Task: Save favorite listings for townhouses in Seattle, Washington, with a minimum of 3 beds and a balcony.
Action: Mouse pressed left at (340, 254)
Screenshot: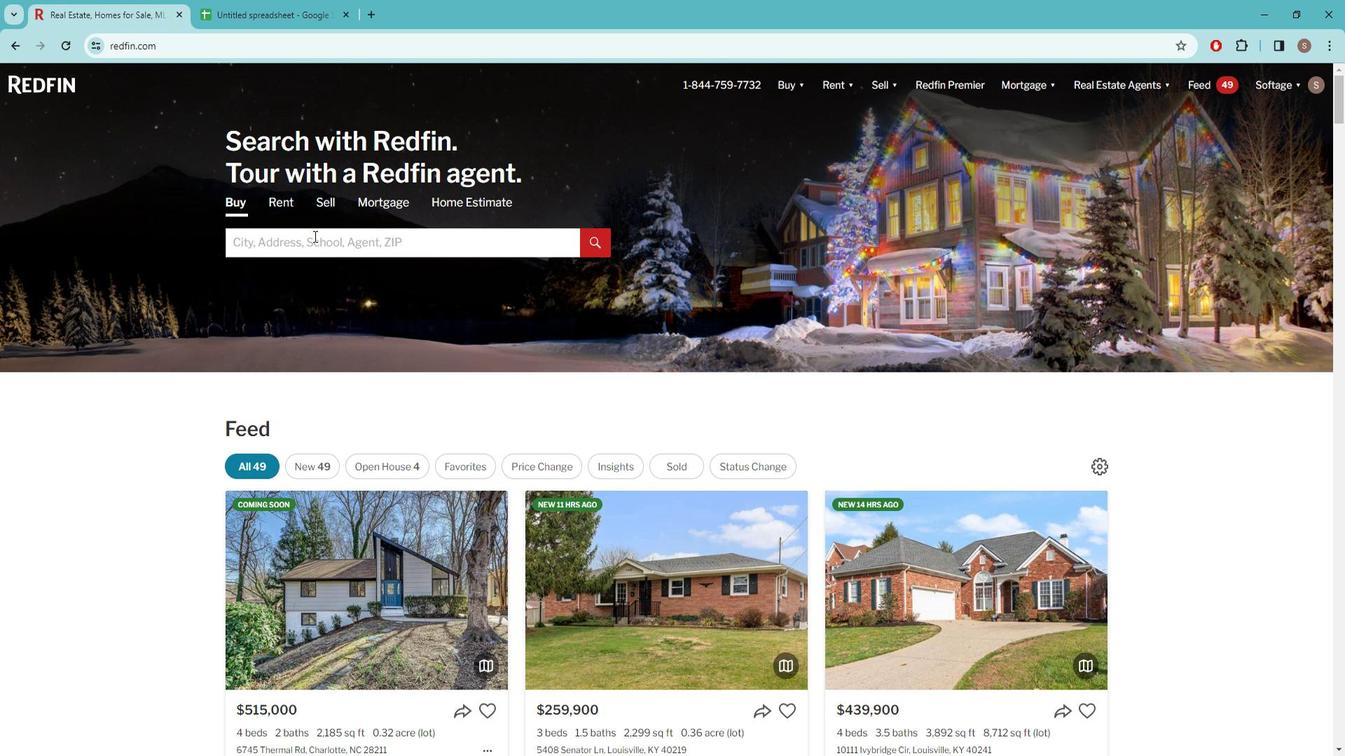 
Action: Key pressed s<Key.caps_lock>EATTLE
Screenshot: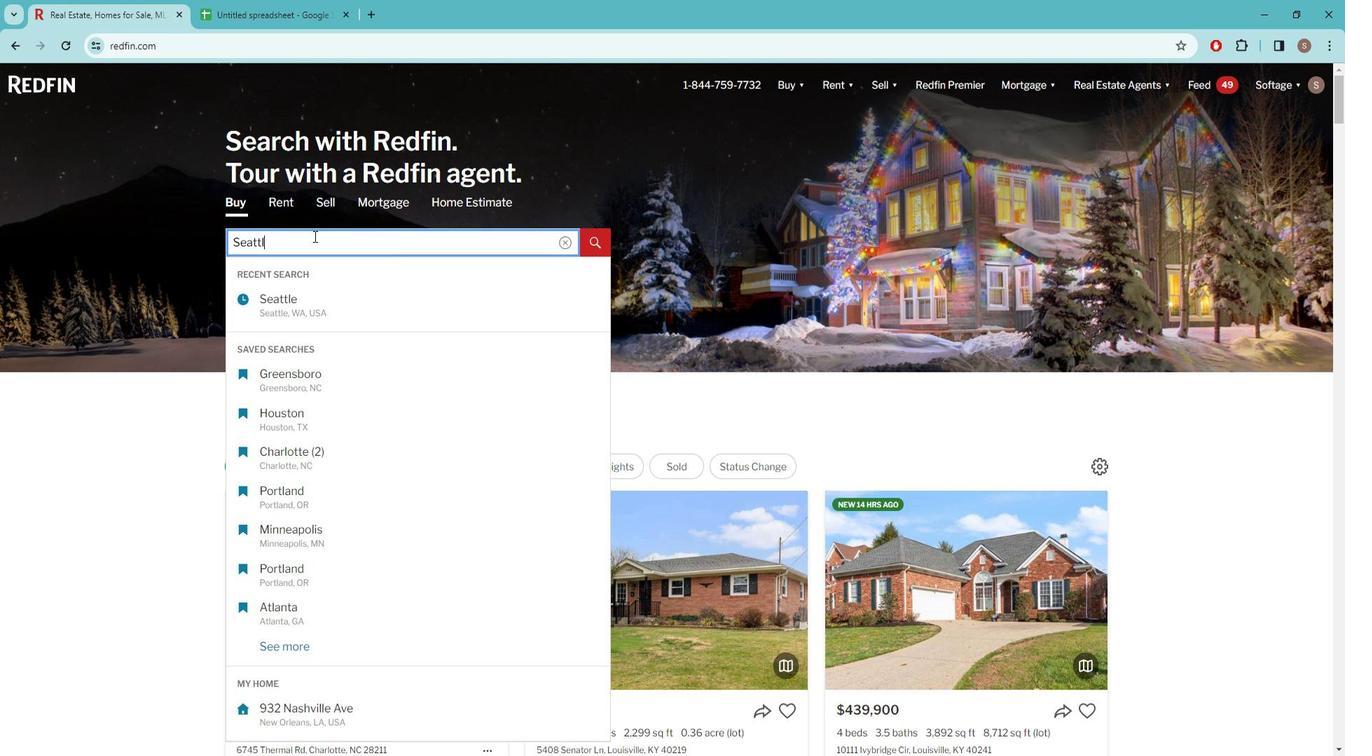 
Action: Mouse moved to (321, 321)
Screenshot: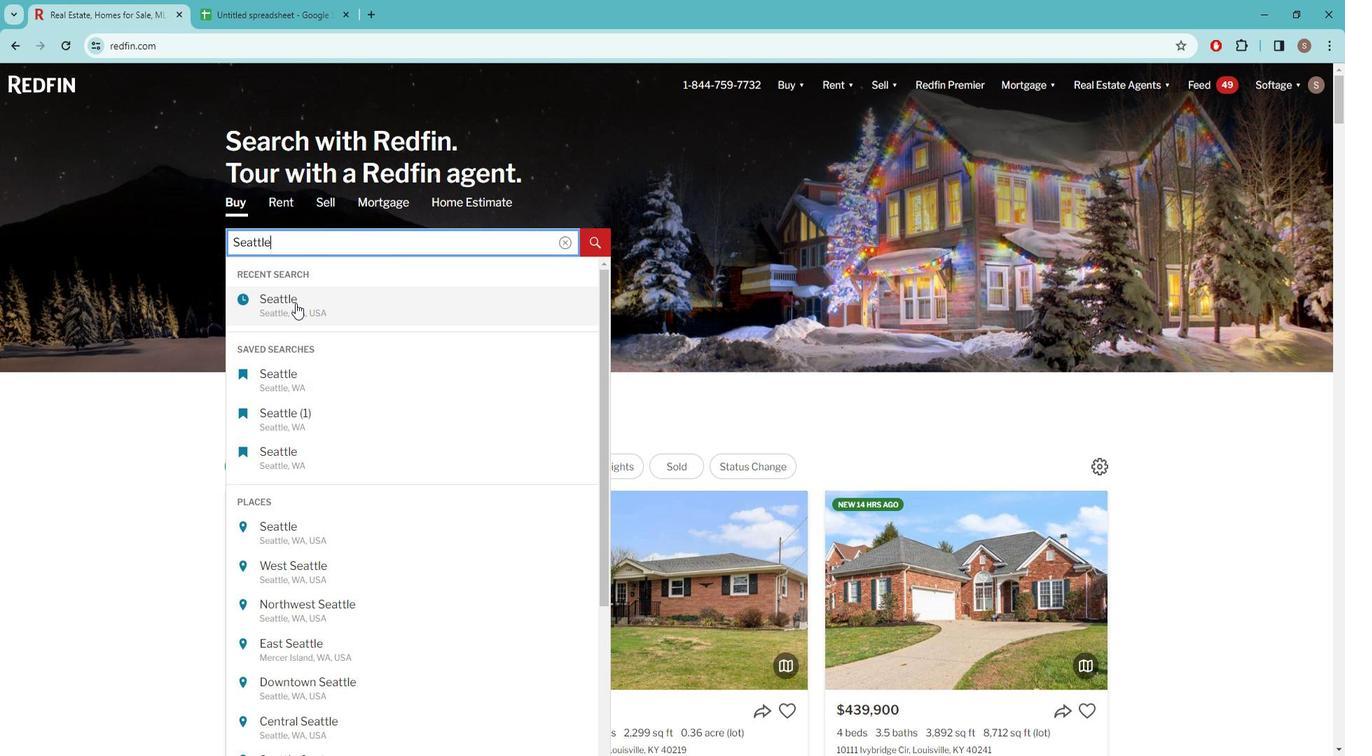 
Action: Mouse pressed left at (321, 321)
Screenshot: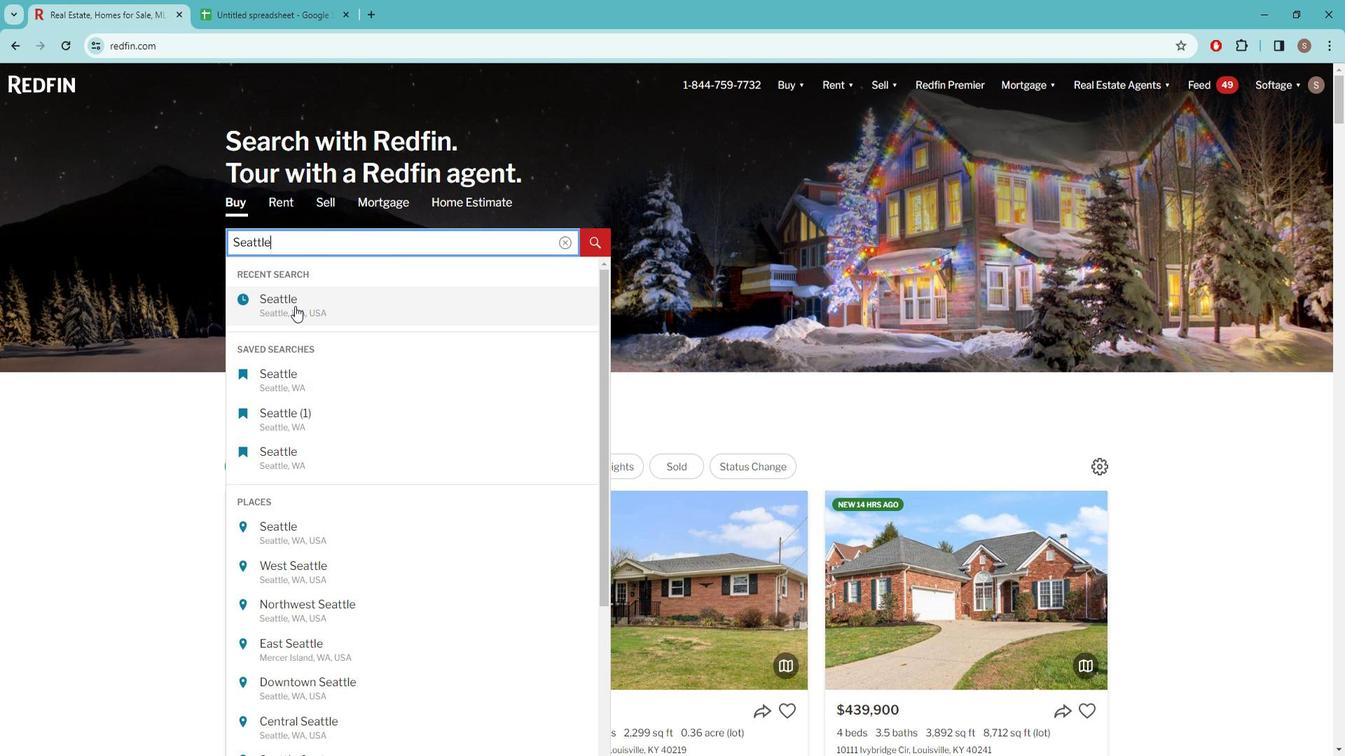 
Action: Mouse moved to (1207, 197)
Screenshot: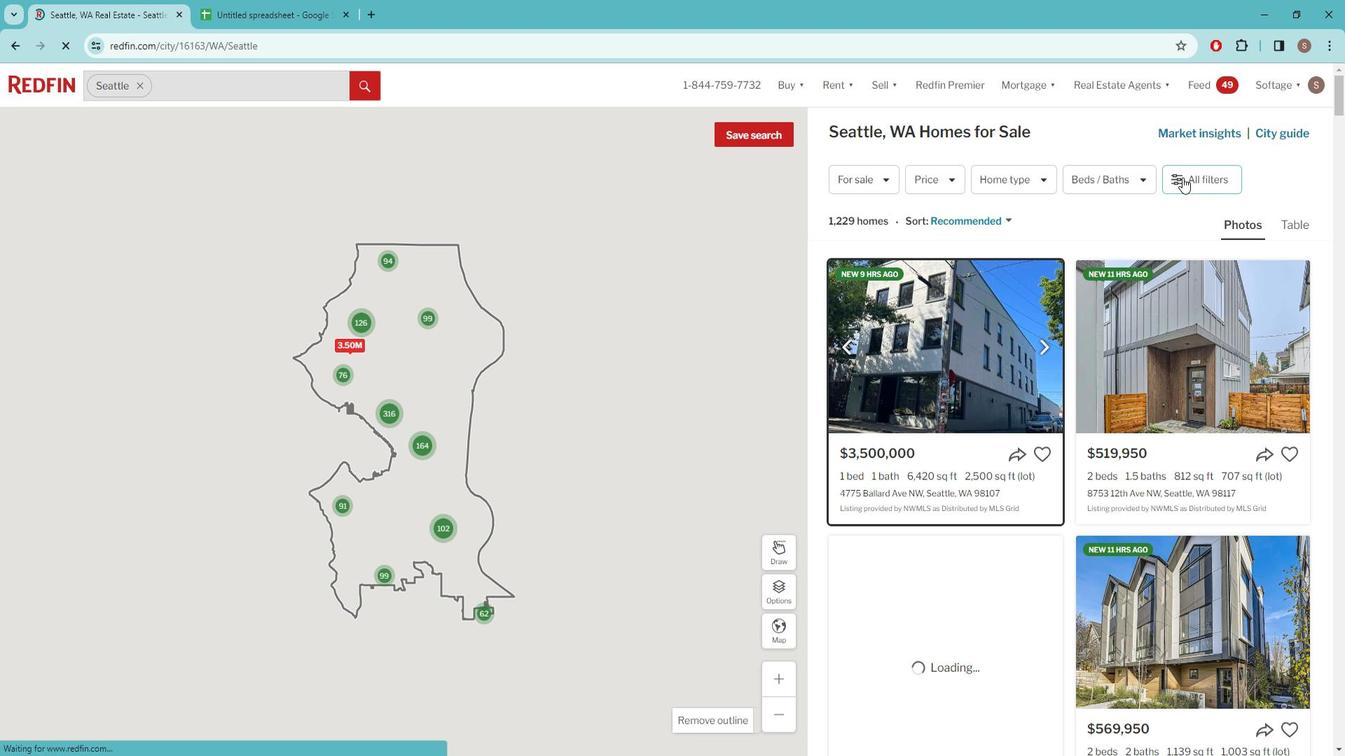 
Action: Mouse pressed left at (1207, 197)
Screenshot: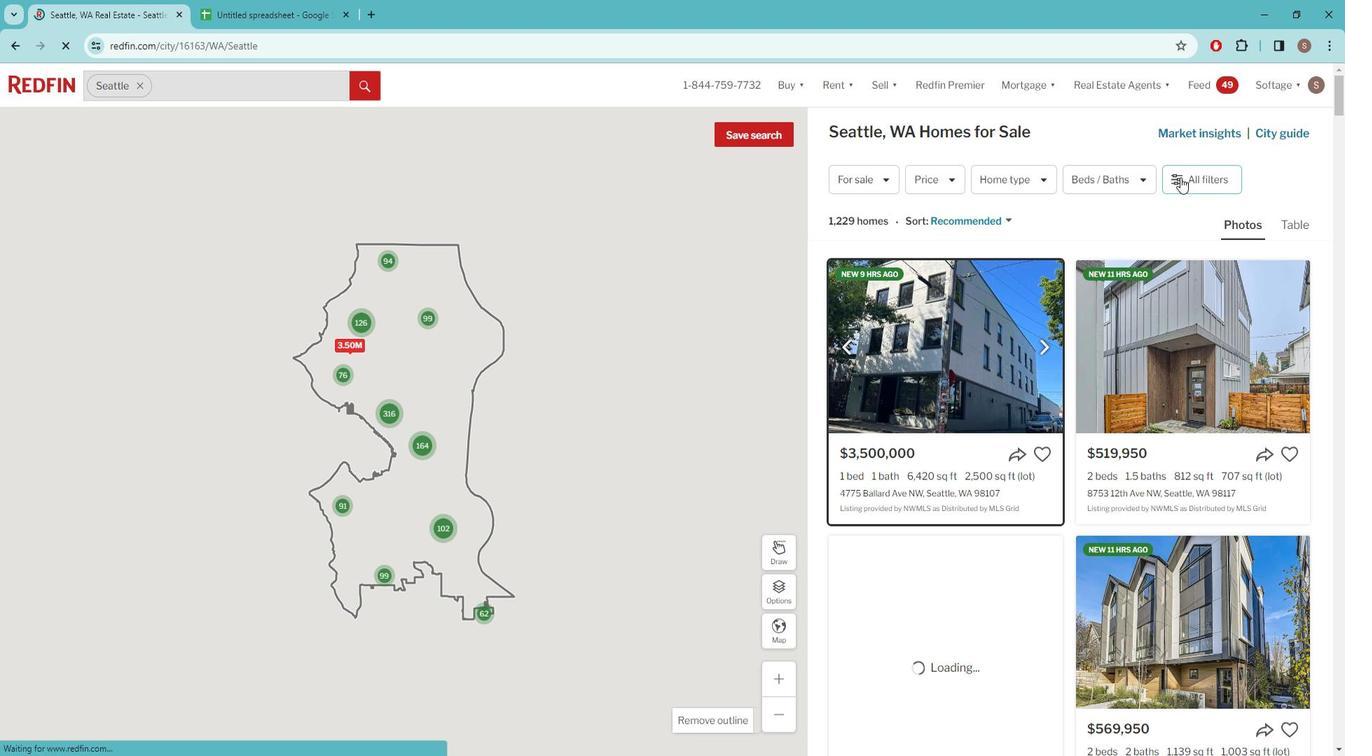 
Action: Mouse pressed left at (1207, 197)
Screenshot: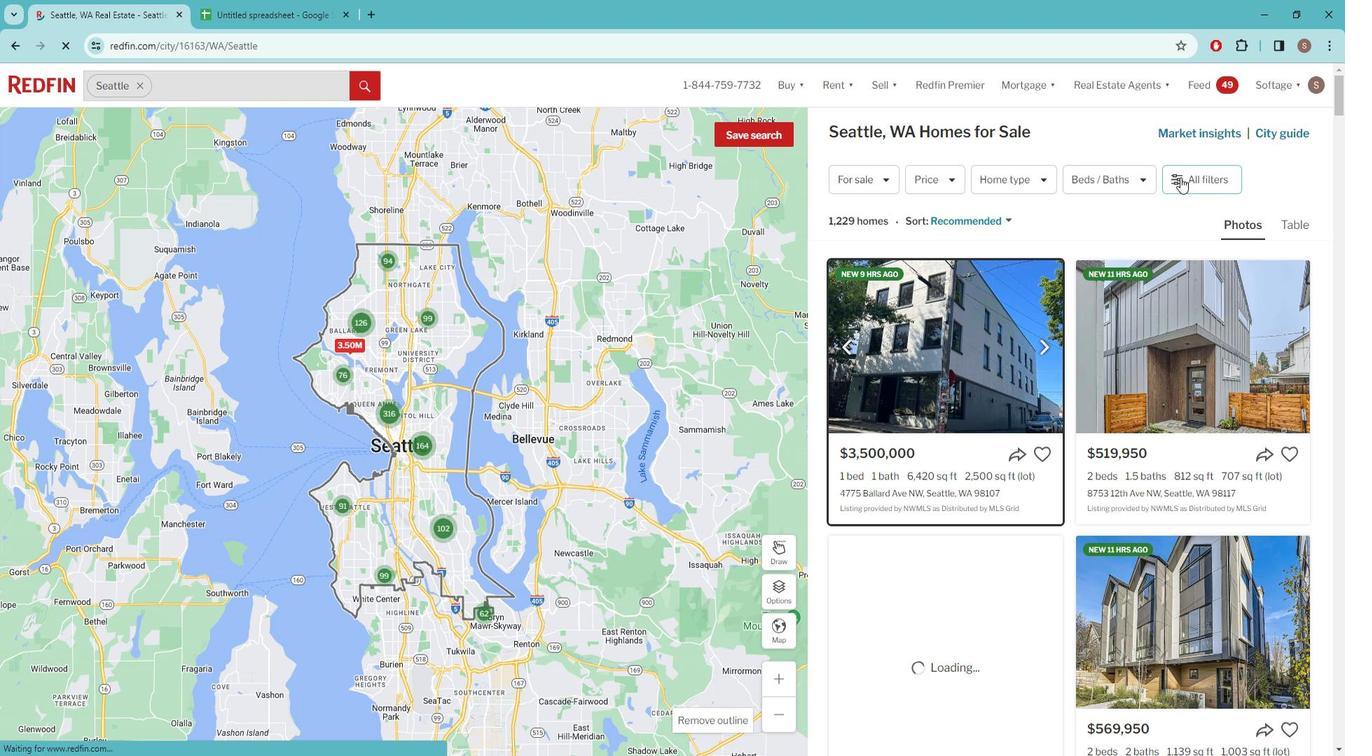 
Action: Mouse pressed left at (1207, 197)
Screenshot: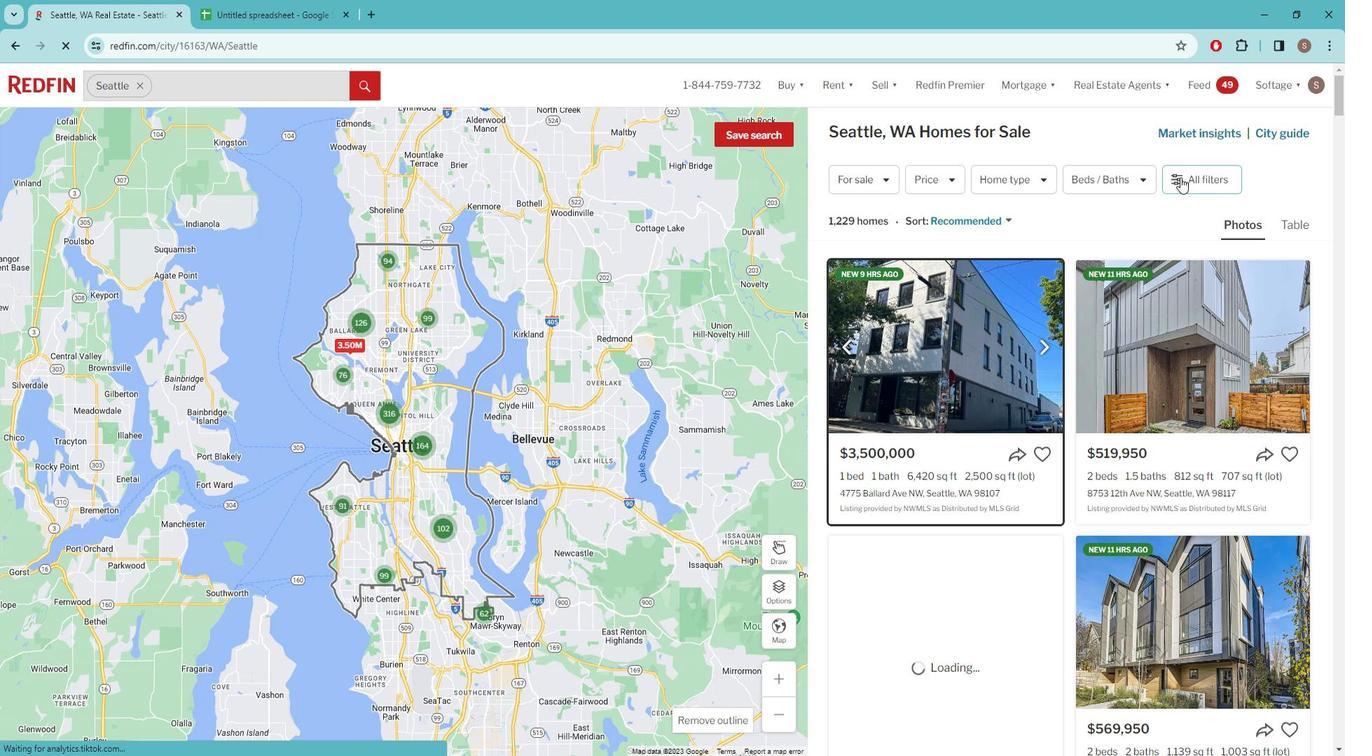 
Action: Mouse pressed left at (1207, 197)
Screenshot: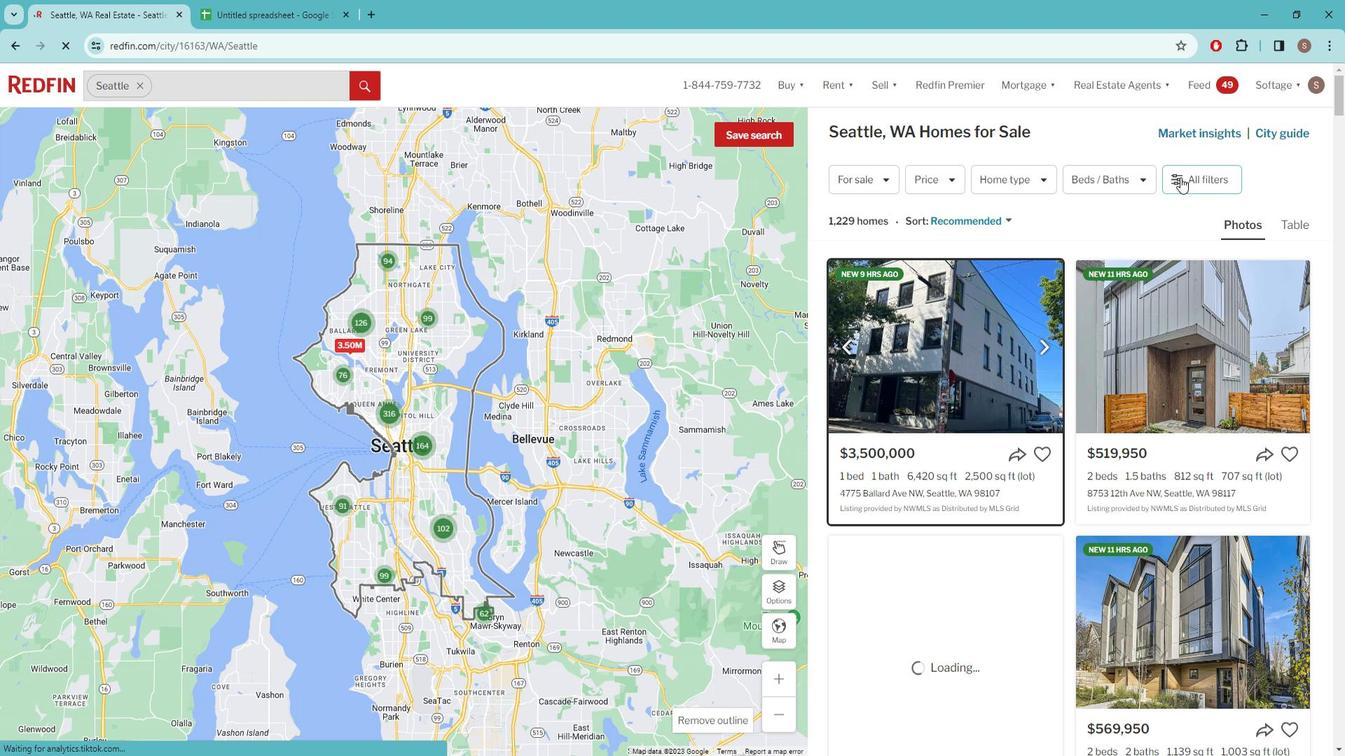 
Action: Mouse pressed left at (1207, 197)
Screenshot: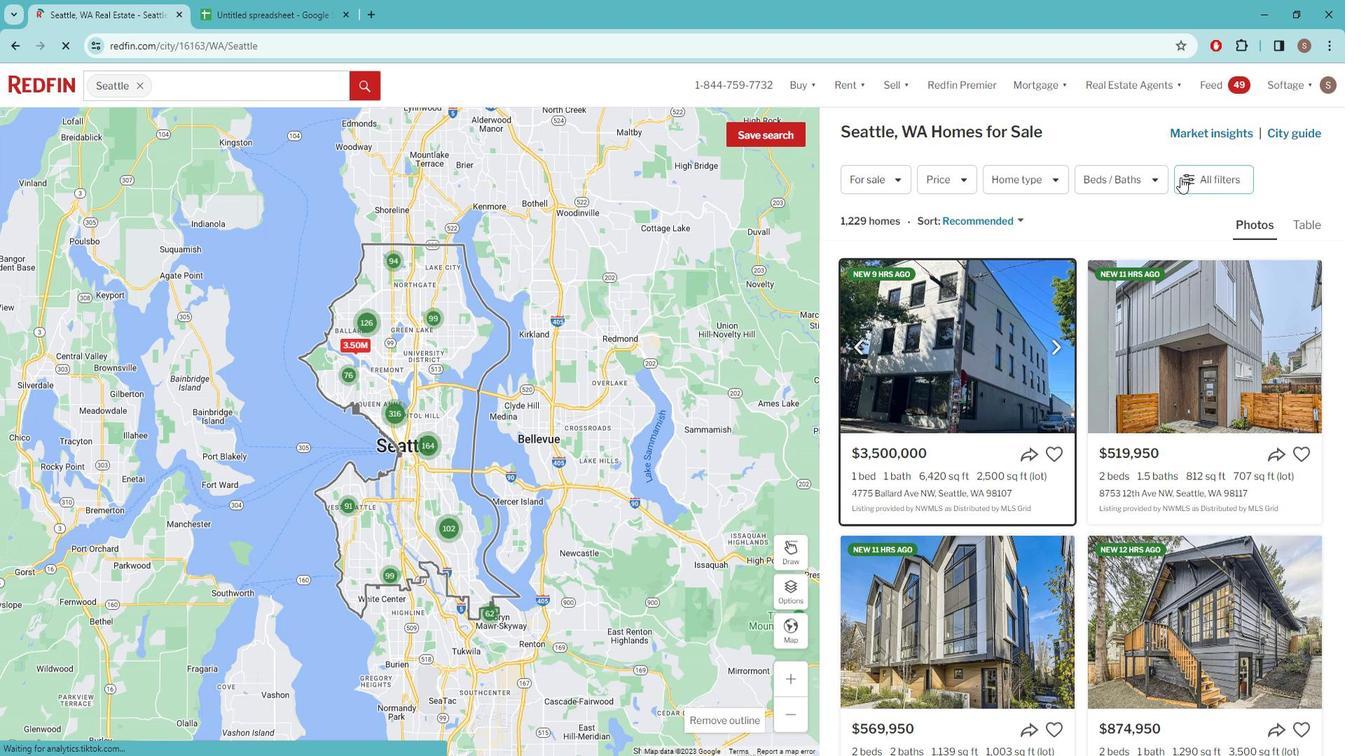 
Action: Mouse pressed left at (1207, 197)
Screenshot: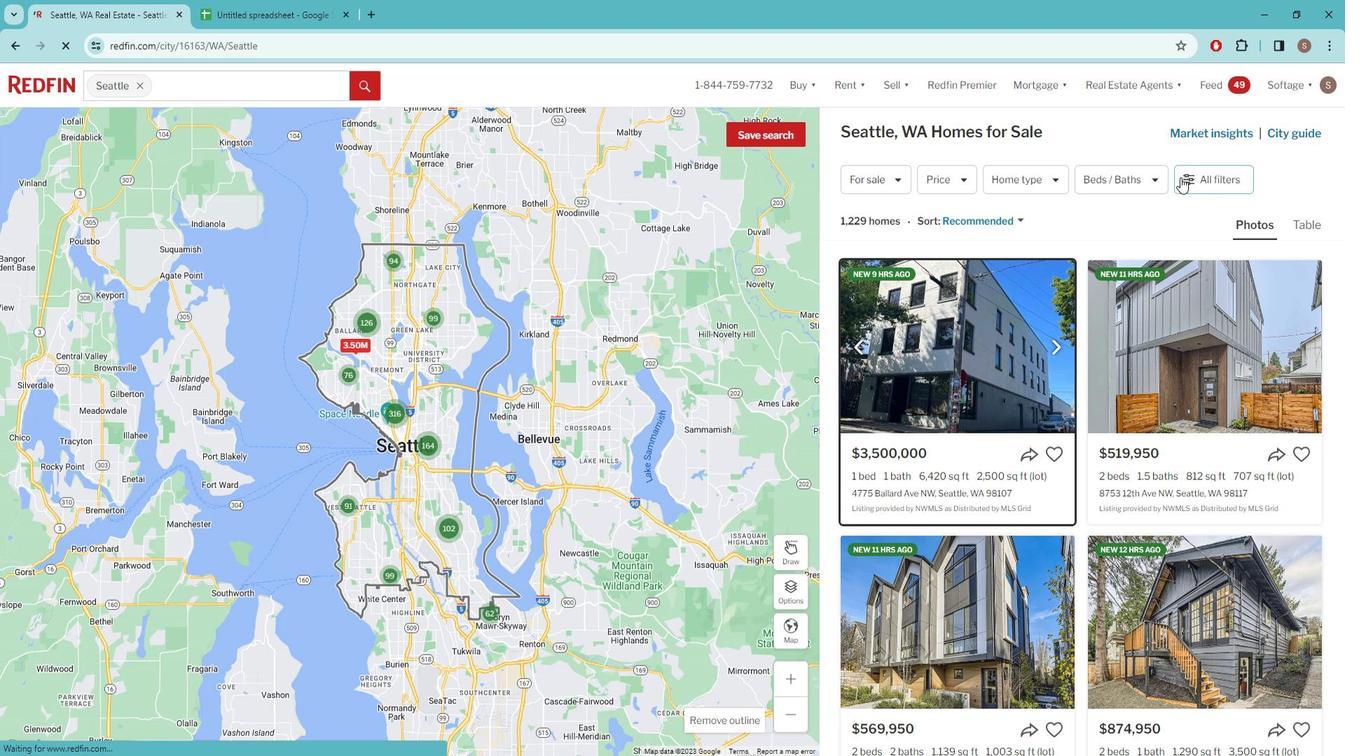 
Action: Mouse moved to (1194, 214)
Screenshot: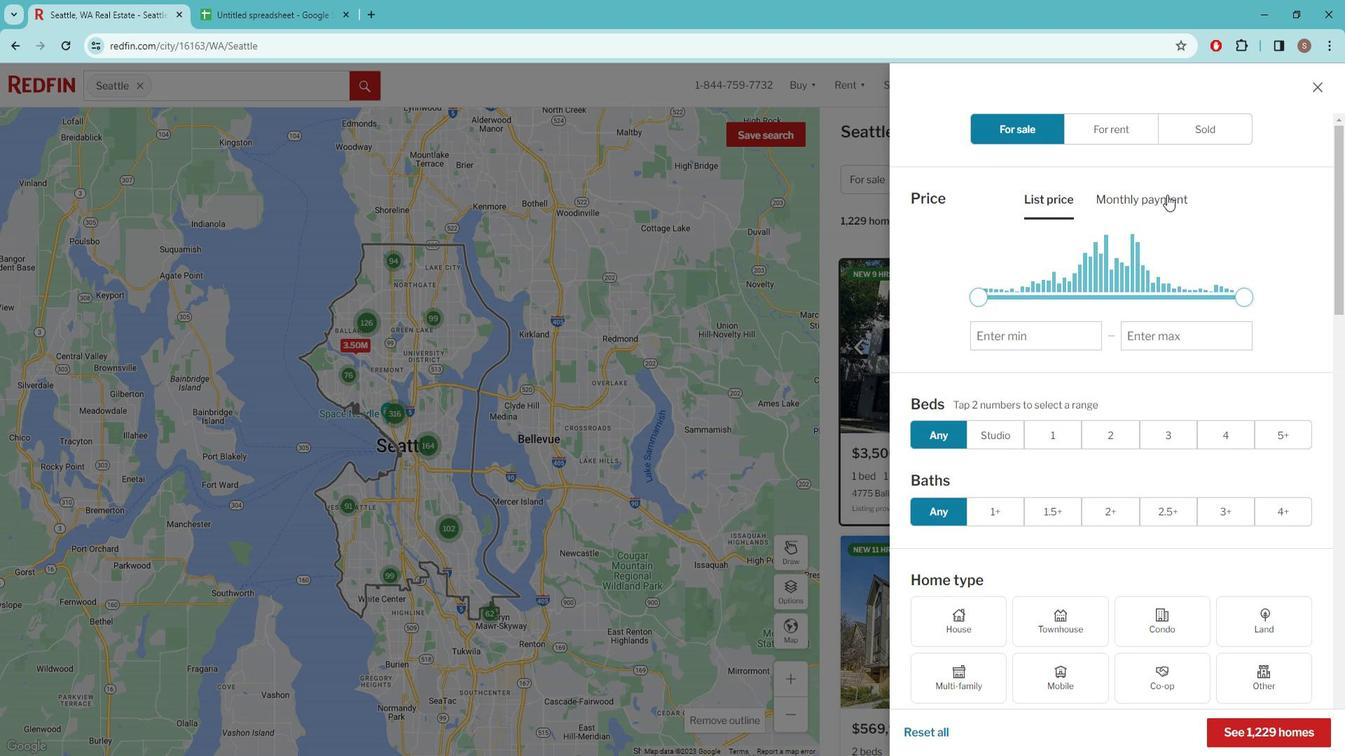 
Action: Mouse scrolled (1194, 213) with delta (0, 0)
Screenshot: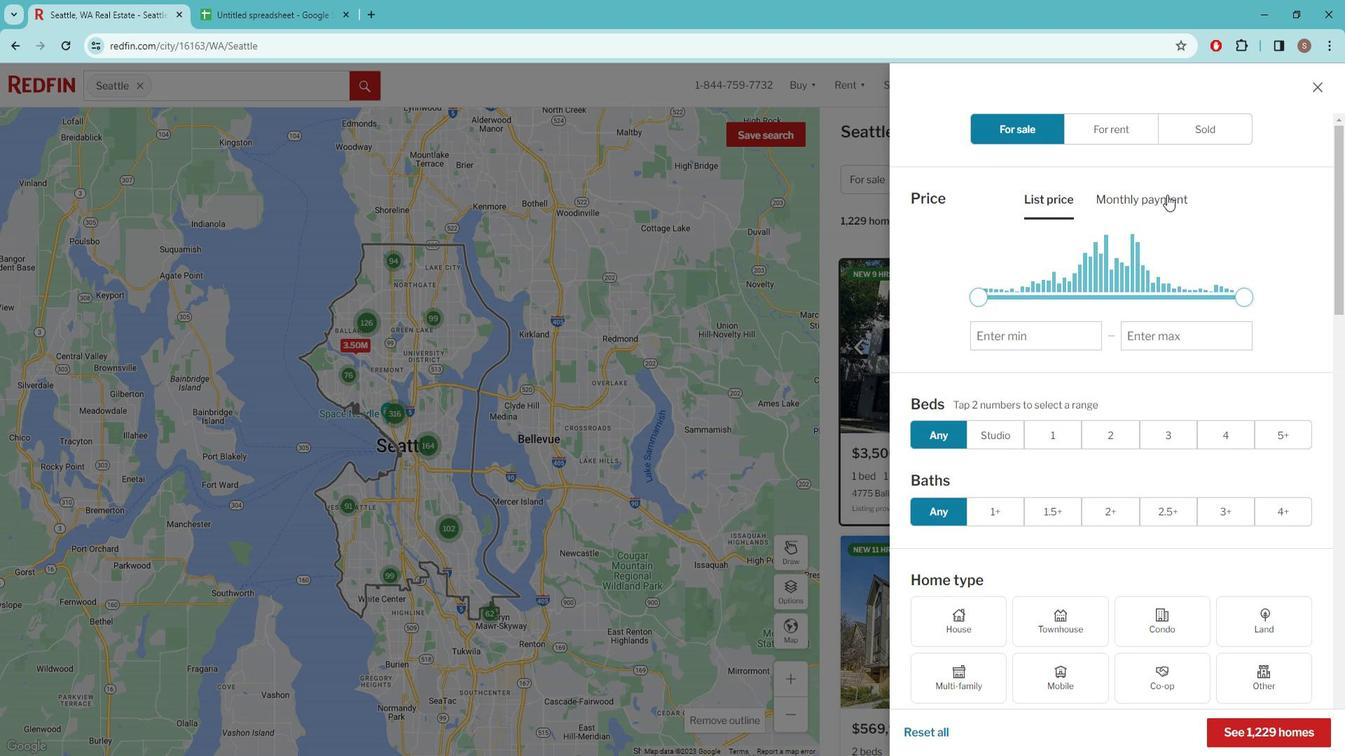 
Action: Mouse moved to (1181, 218)
Screenshot: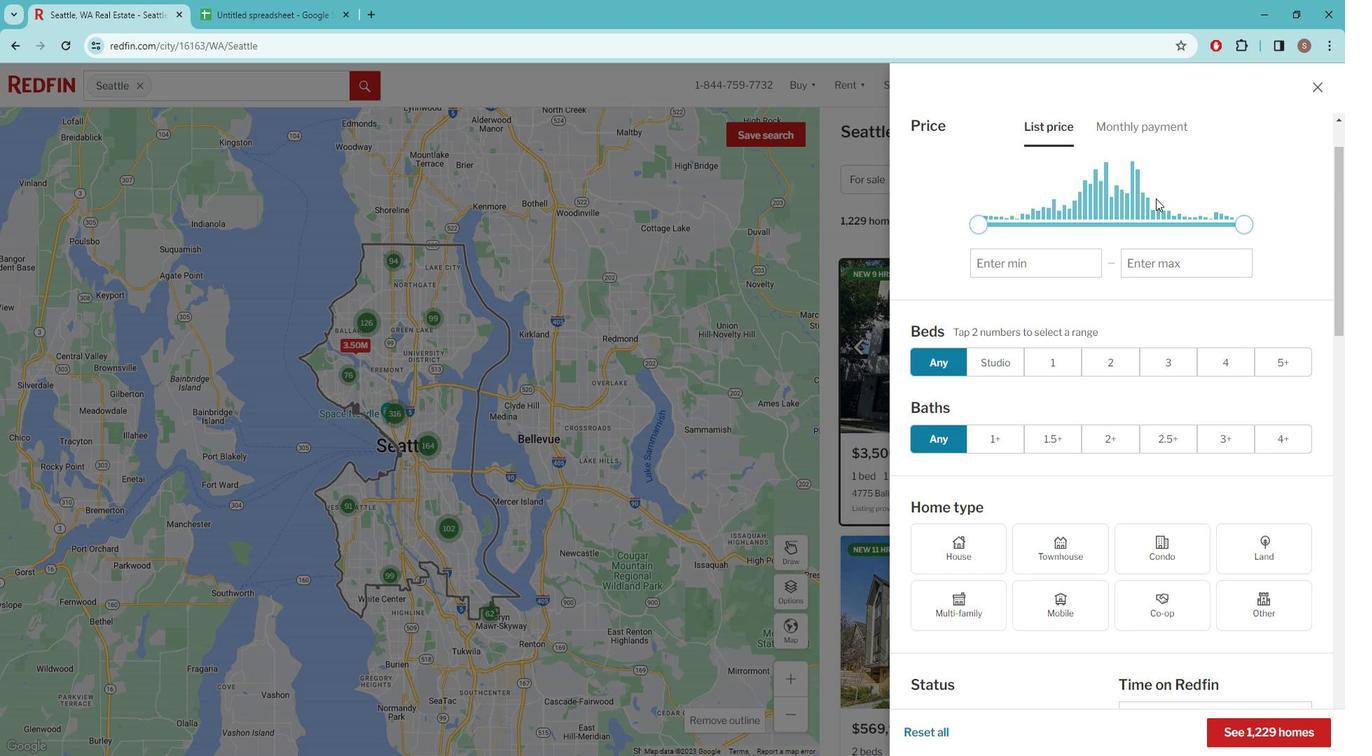 
Action: Mouse scrolled (1181, 217) with delta (0, 0)
Screenshot: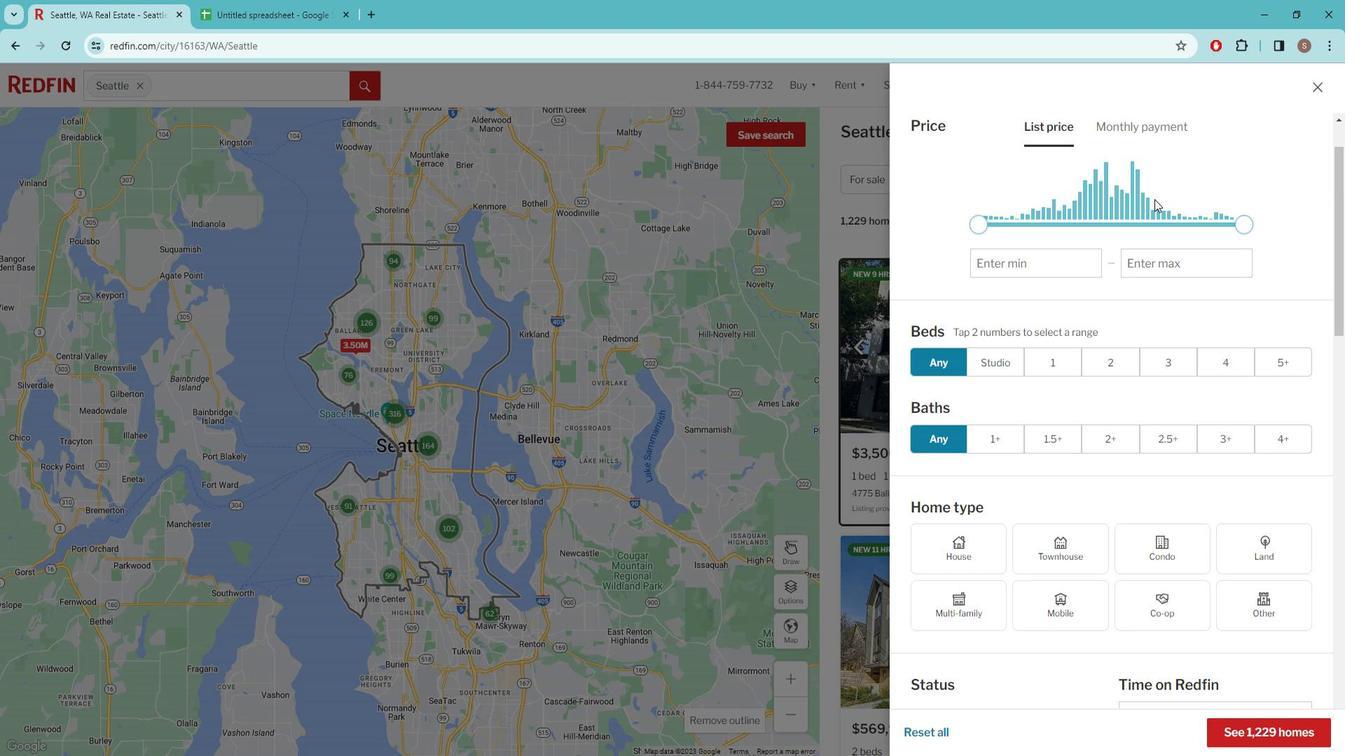 
Action: Mouse moved to (1162, 231)
Screenshot: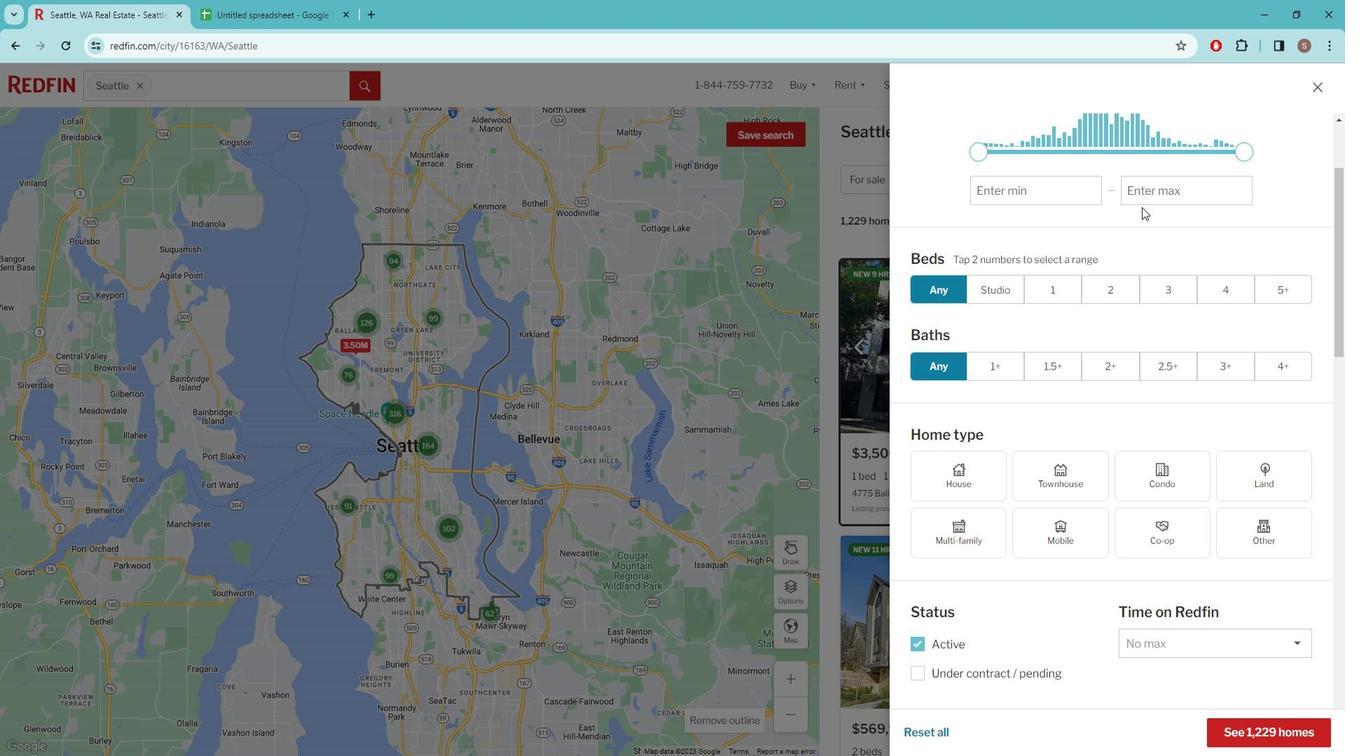 
Action: Mouse scrolled (1162, 230) with delta (0, 0)
Screenshot: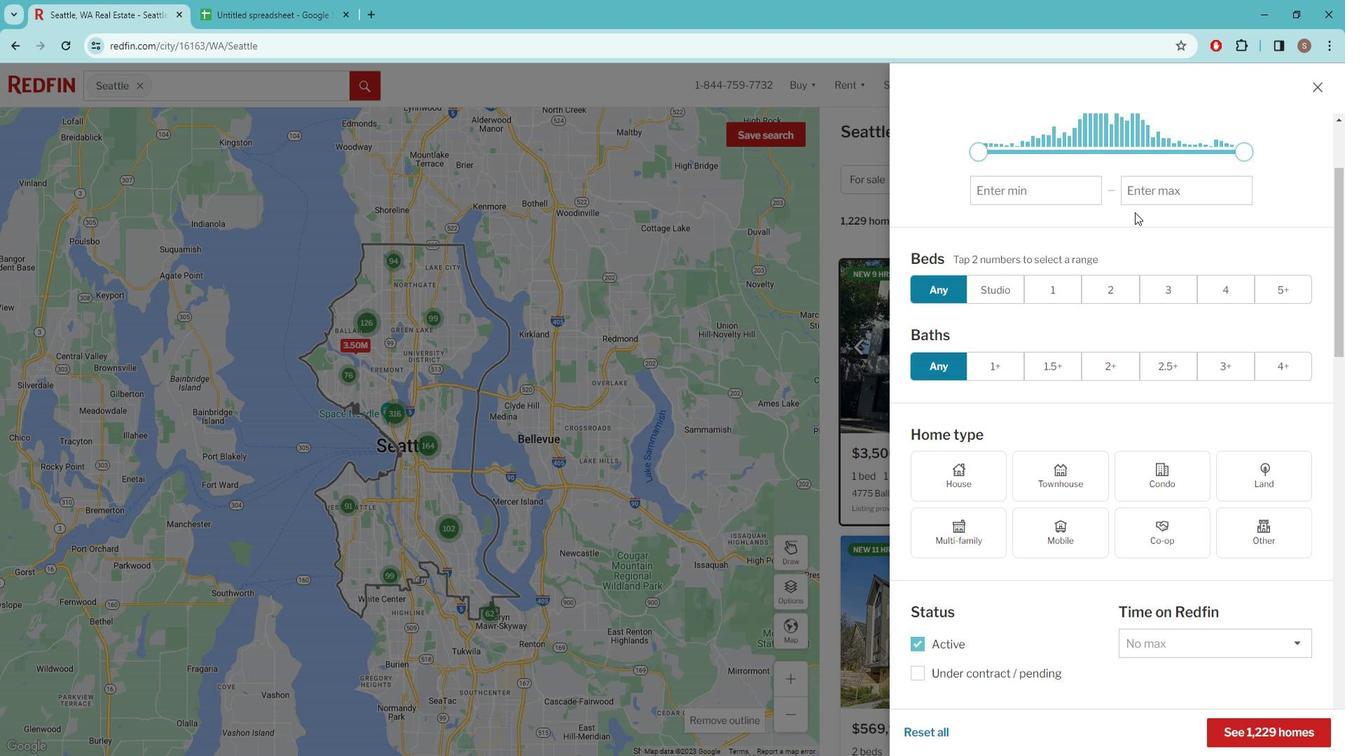 
Action: Mouse moved to (1101, 413)
Screenshot: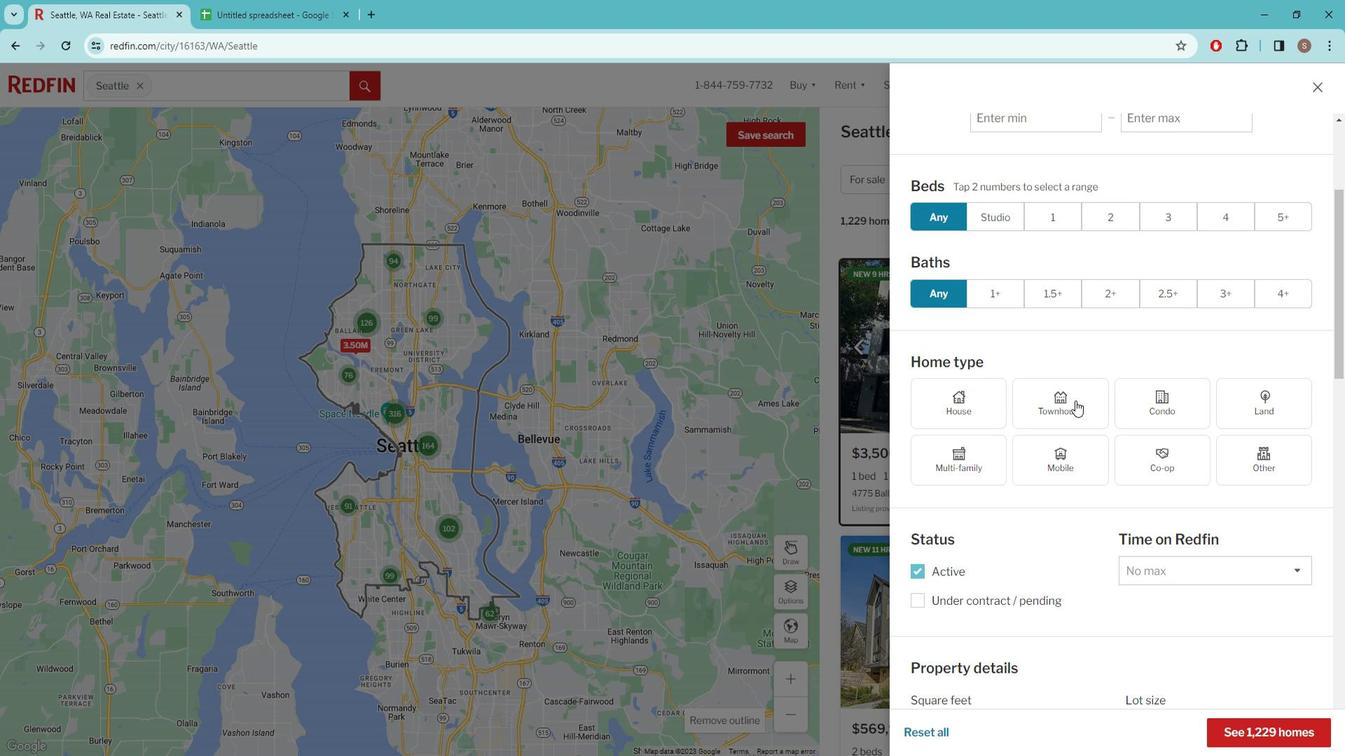 
Action: Mouse pressed left at (1101, 413)
Screenshot: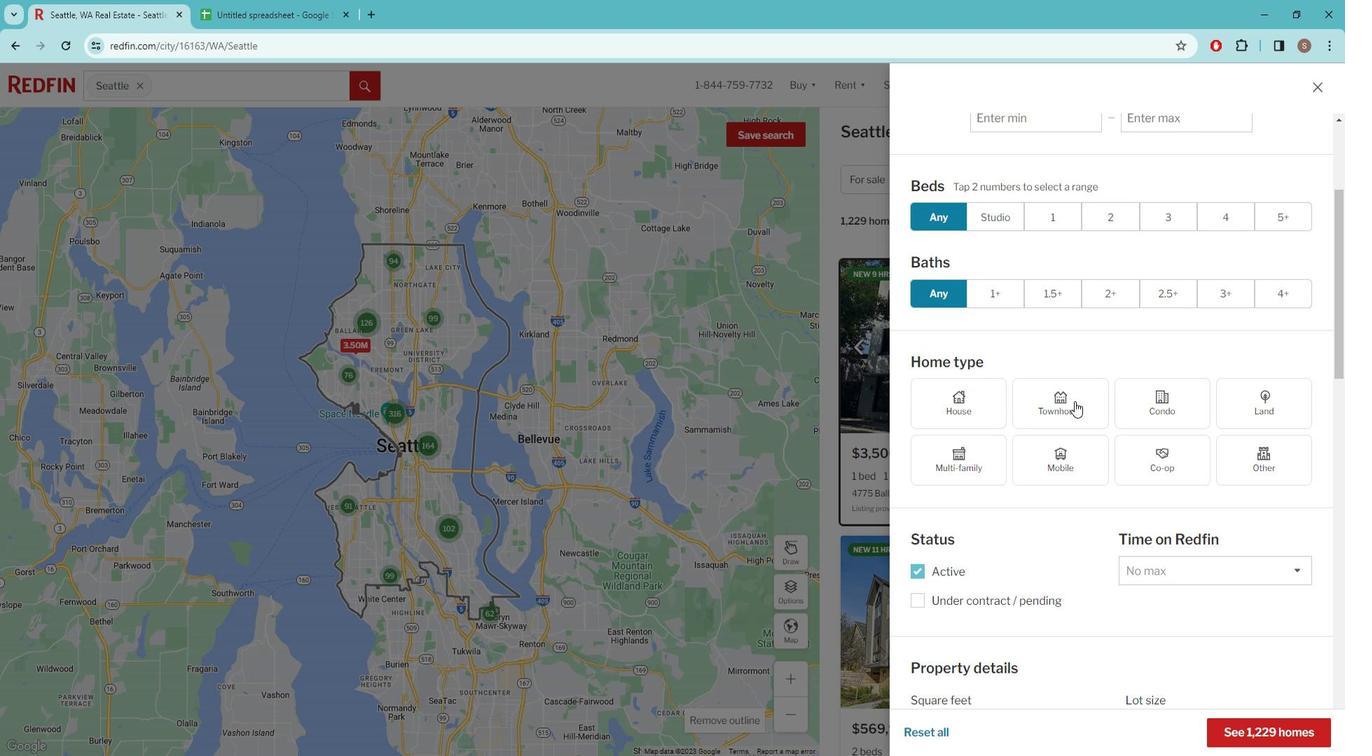 
Action: Mouse scrolled (1101, 412) with delta (0, 0)
Screenshot: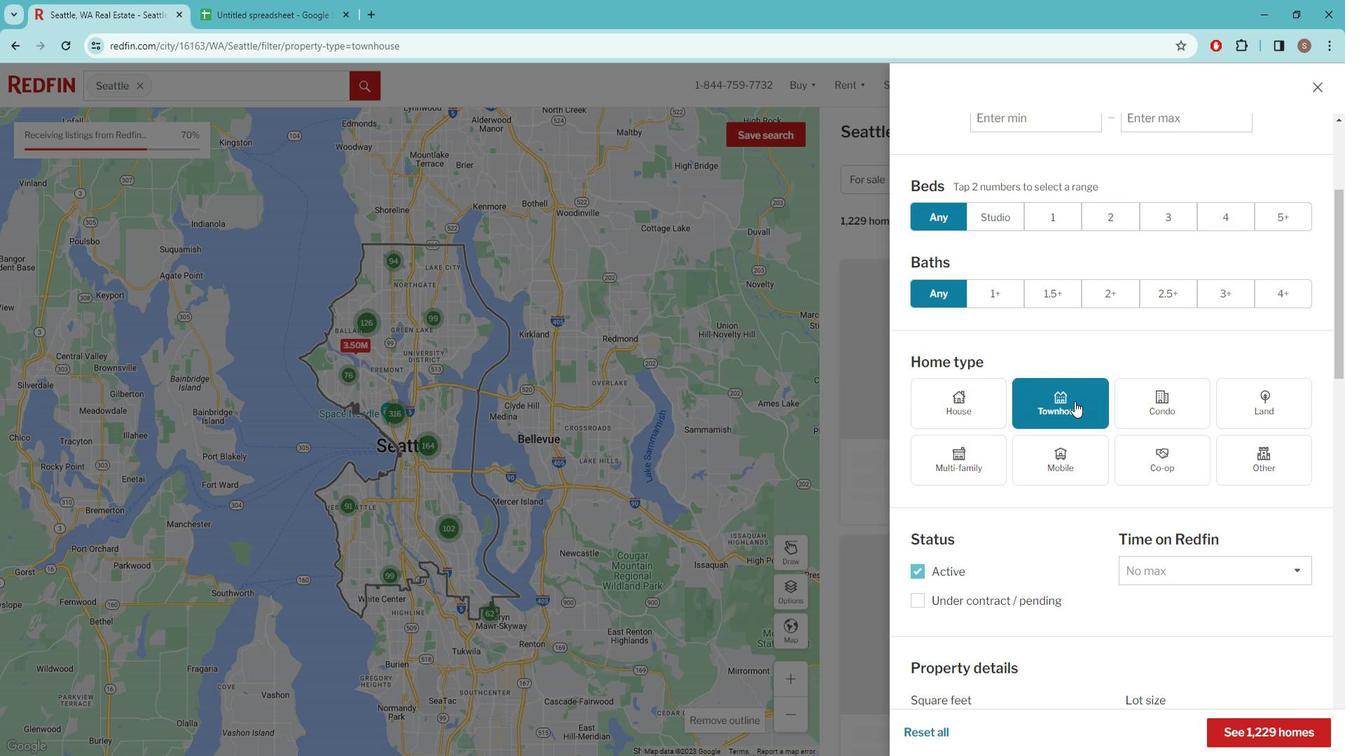 
Action: Mouse scrolled (1101, 412) with delta (0, 0)
Screenshot: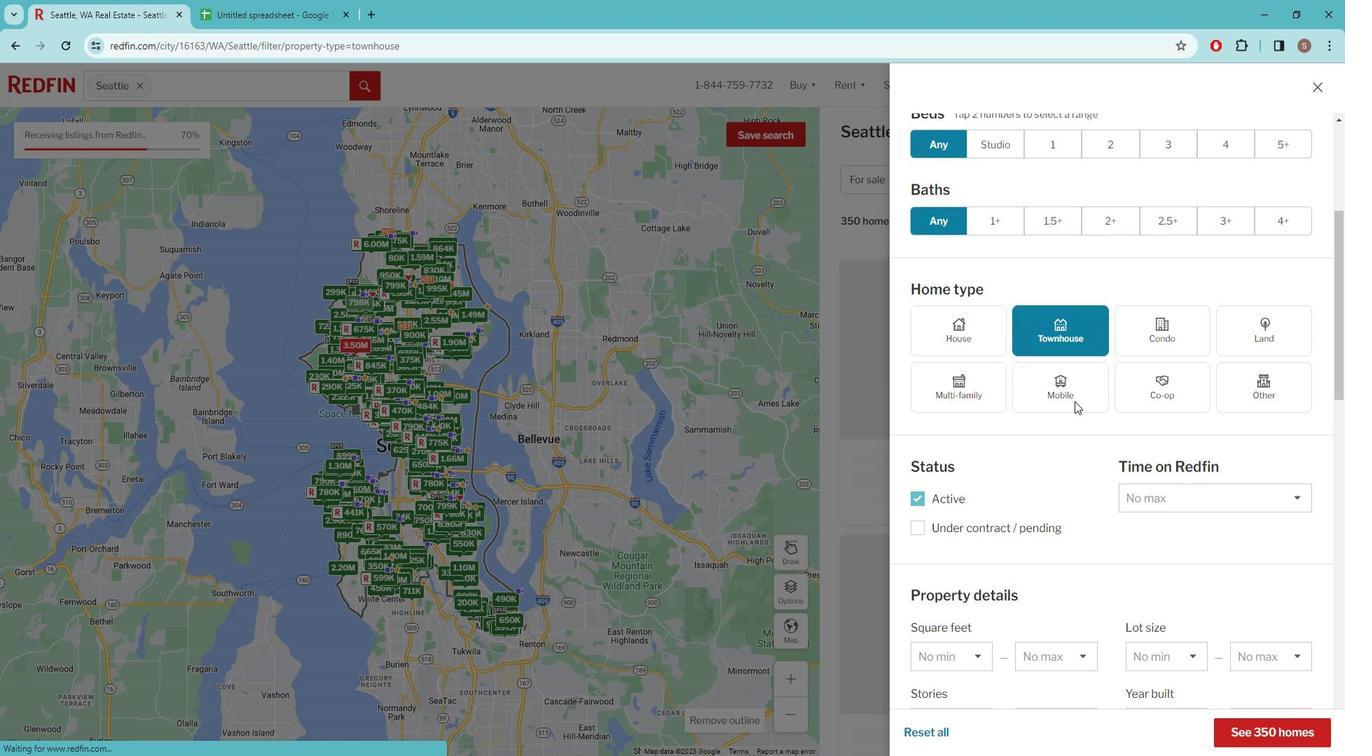
Action: Mouse scrolled (1101, 412) with delta (0, 0)
Screenshot: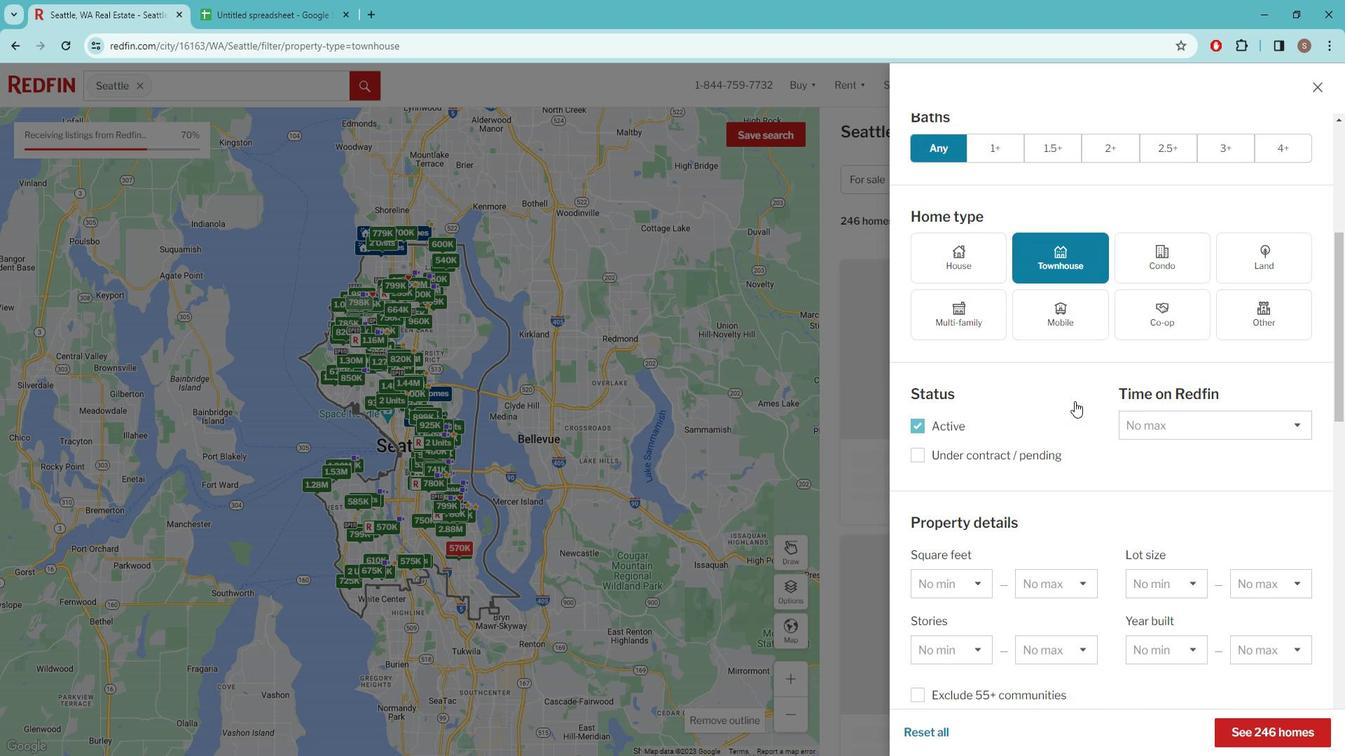 
Action: Mouse moved to (1117, 400)
Screenshot: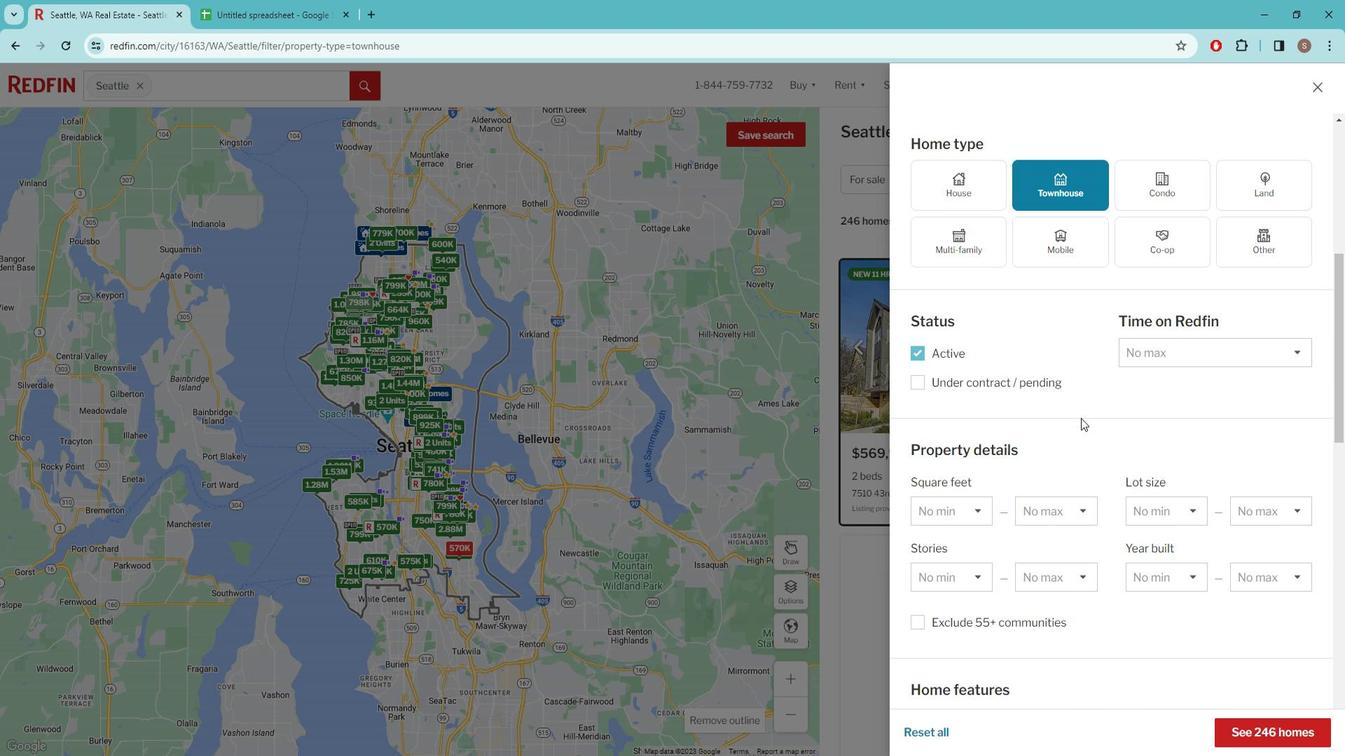 
Action: Mouse scrolled (1117, 401) with delta (0, 0)
Screenshot: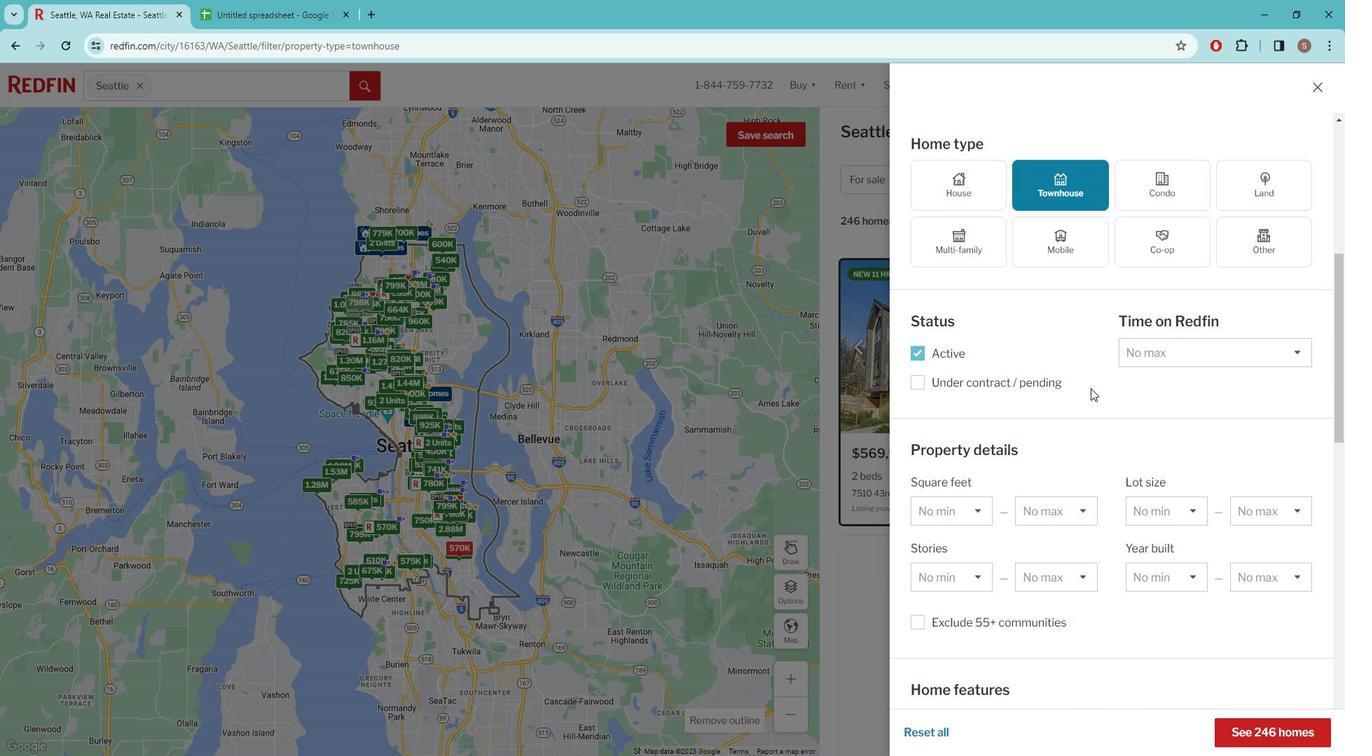 
Action: Mouse scrolled (1117, 401) with delta (0, 0)
Screenshot: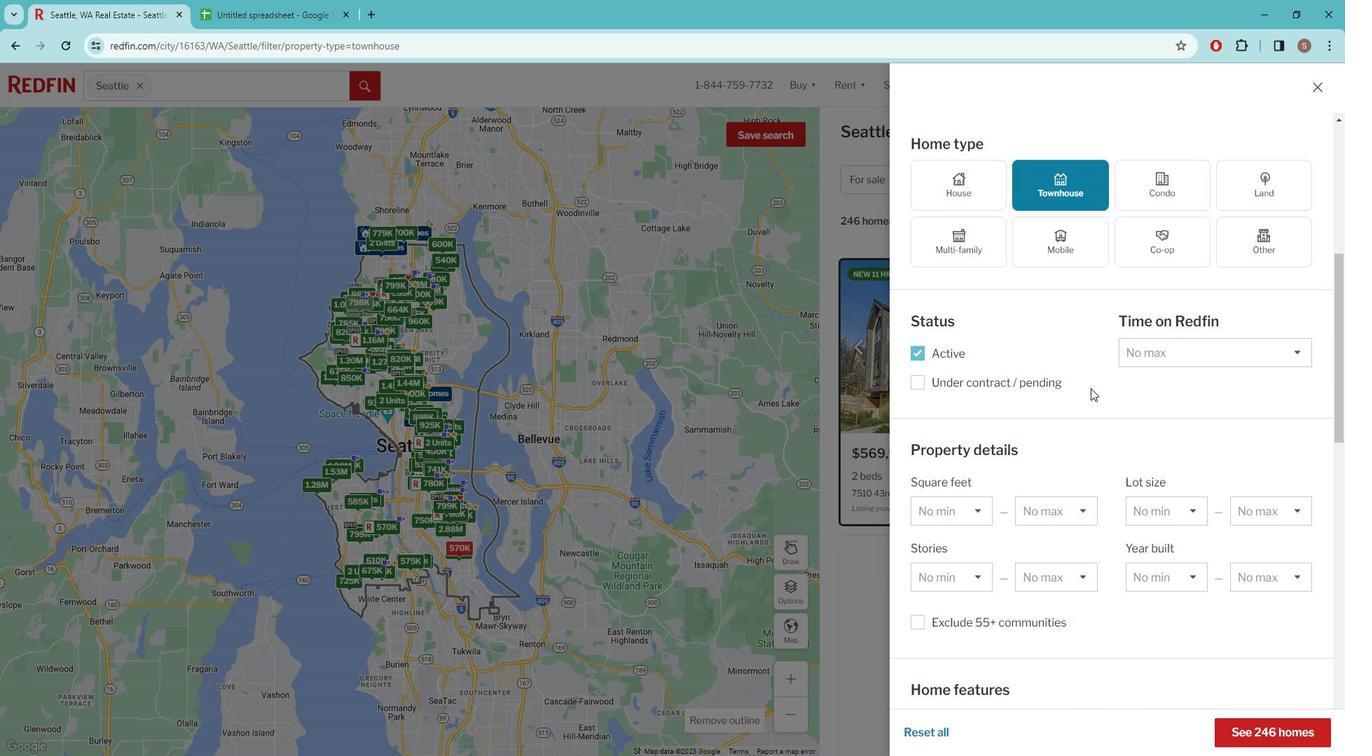 
Action: Mouse moved to (1194, 158)
Screenshot: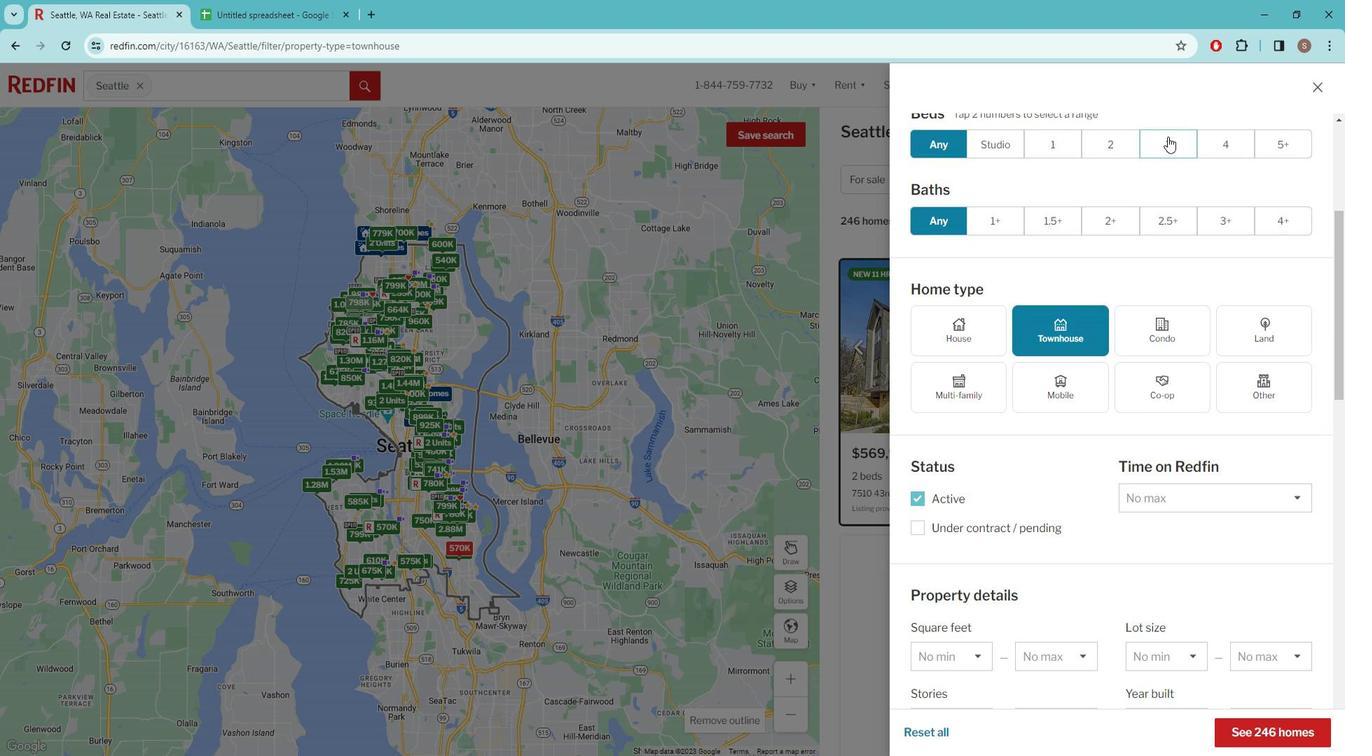 
Action: Mouse pressed left at (1194, 158)
Screenshot: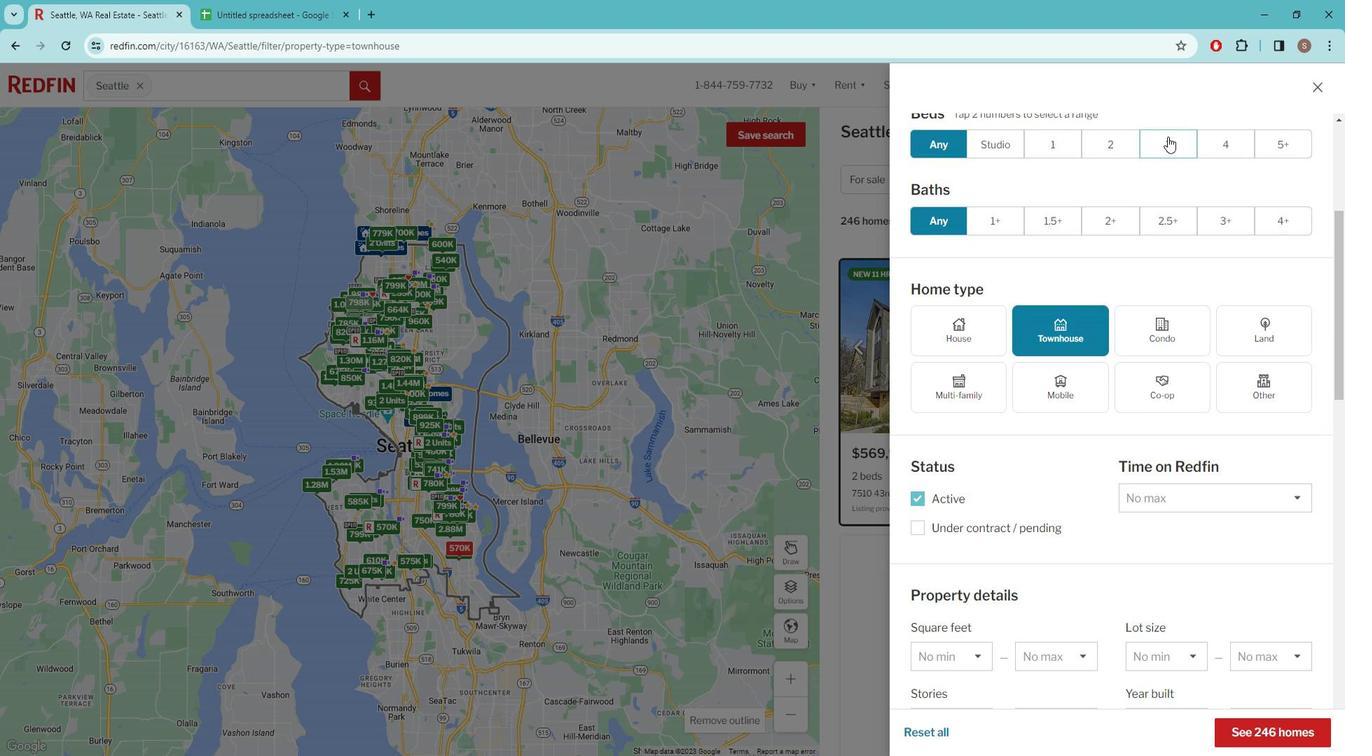 
Action: Mouse moved to (1195, 166)
Screenshot: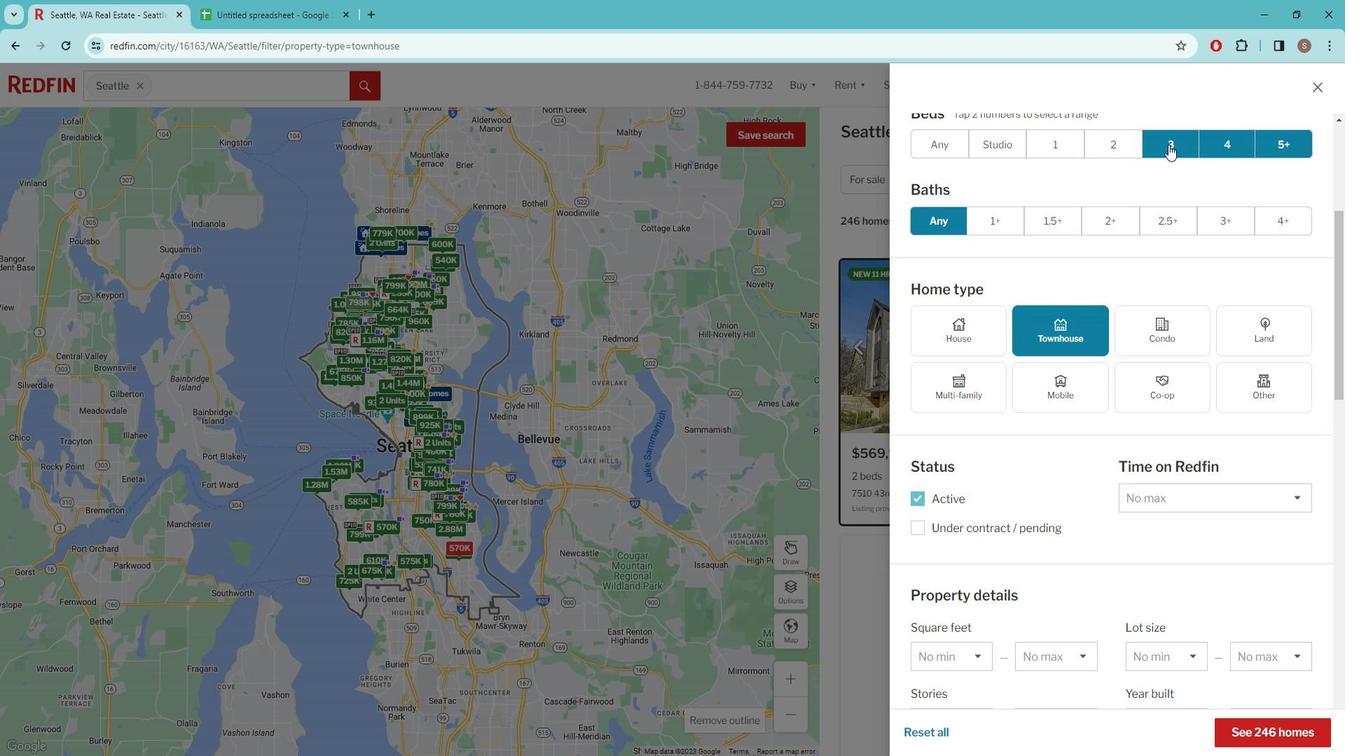 
Action: Mouse pressed left at (1195, 166)
Screenshot: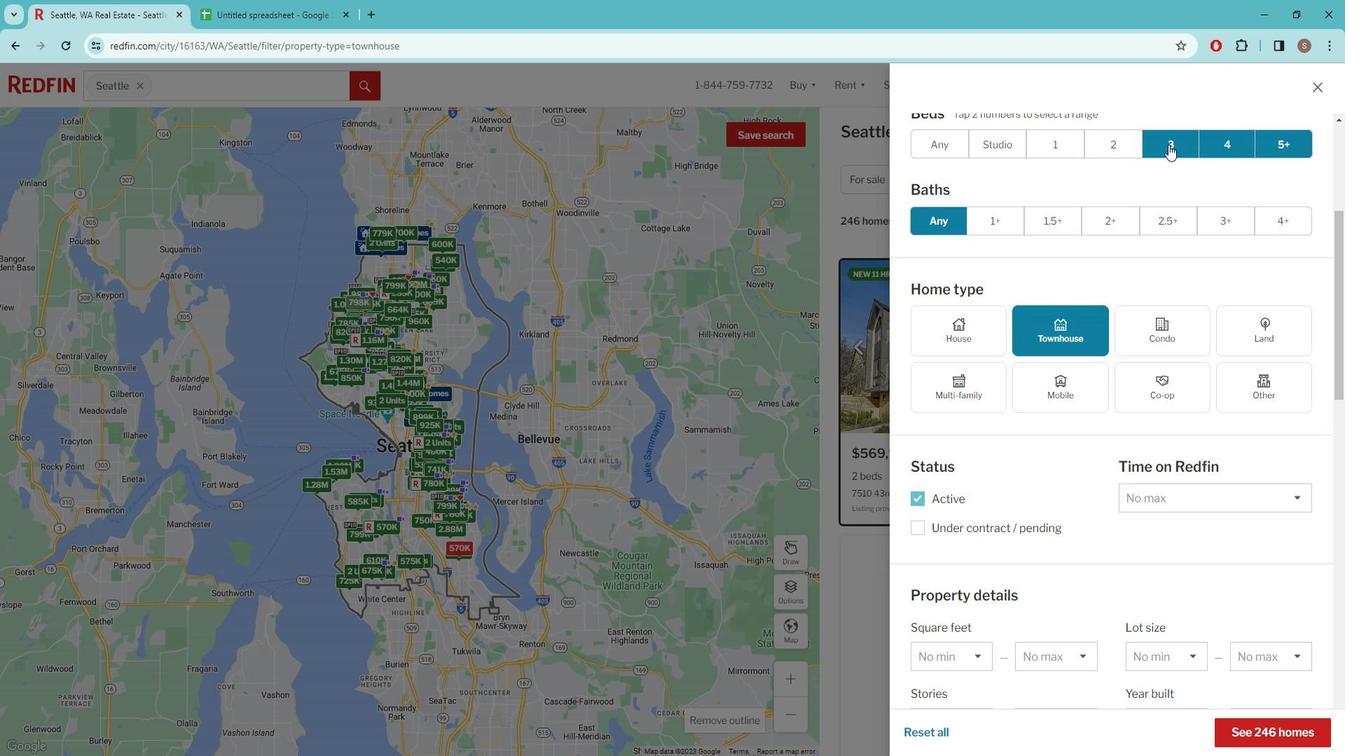 
Action: Mouse scrolled (1195, 166) with delta (0, 0)
Screenshot: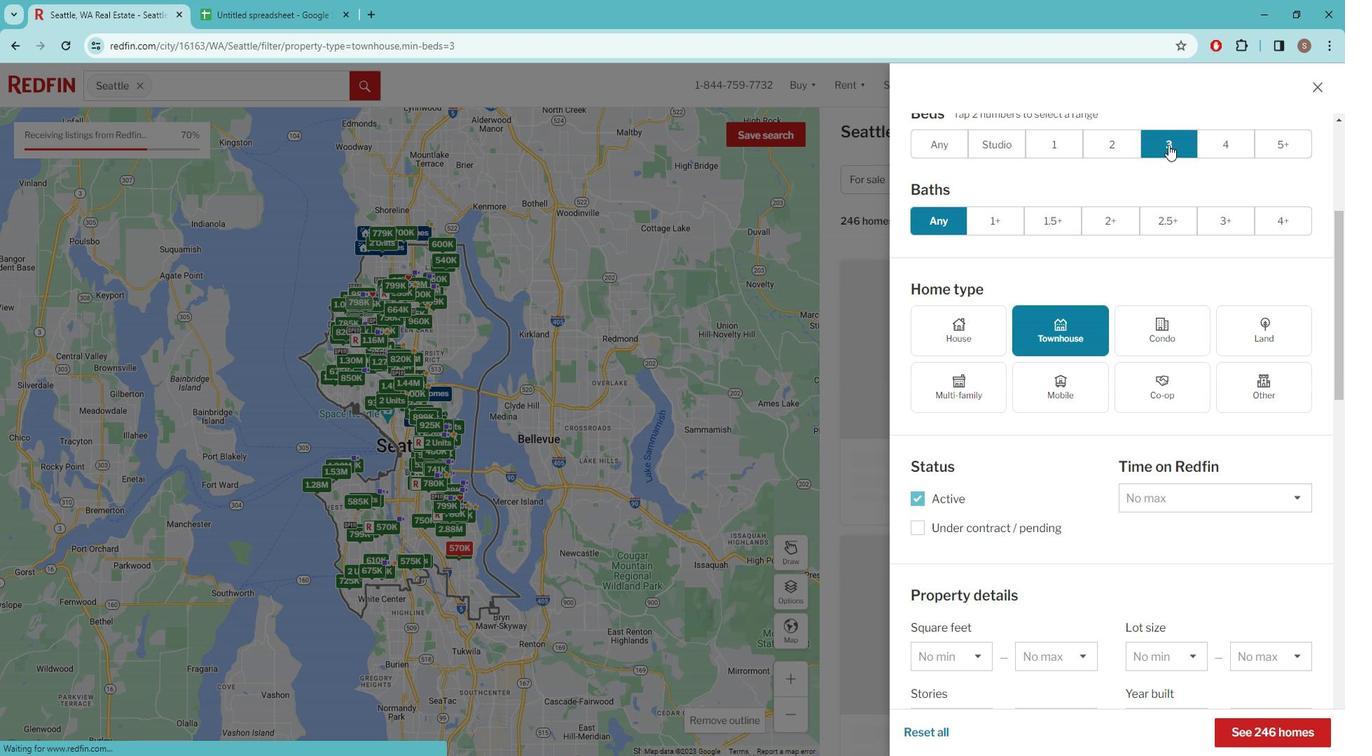 
Action: Mouse moved to (1194, 185)
Screenshot: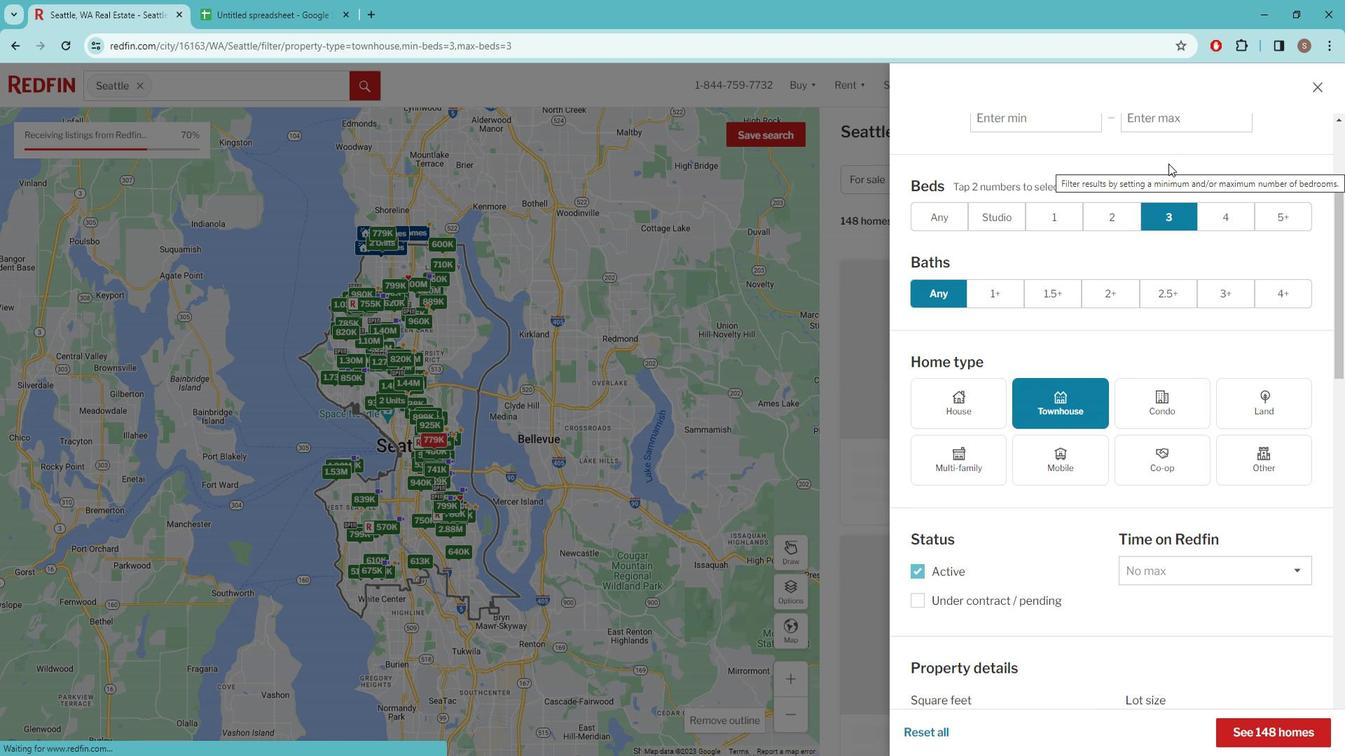 
Action: Mouse scrolled (1194, 185) with delta (0, 0)
Screenshot: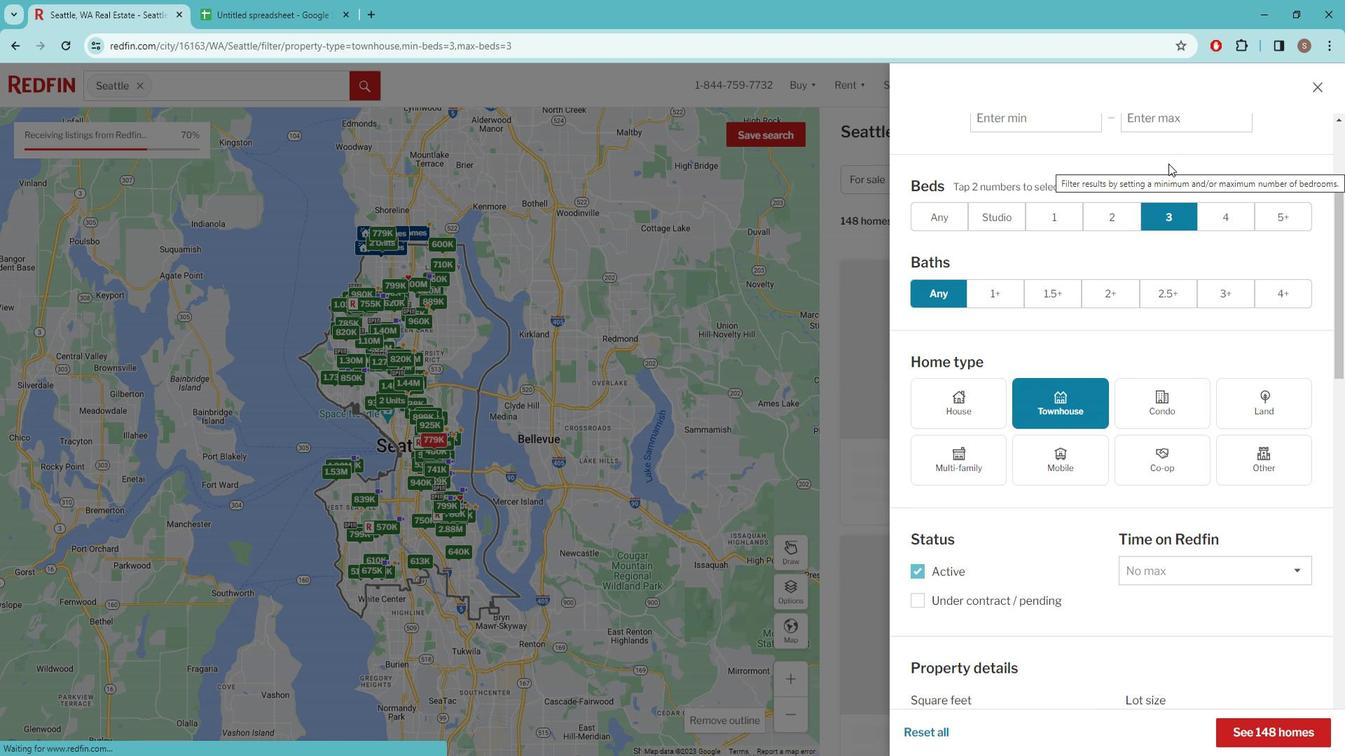 
Action: Mouse moved to (1194, 187)
Screenshot: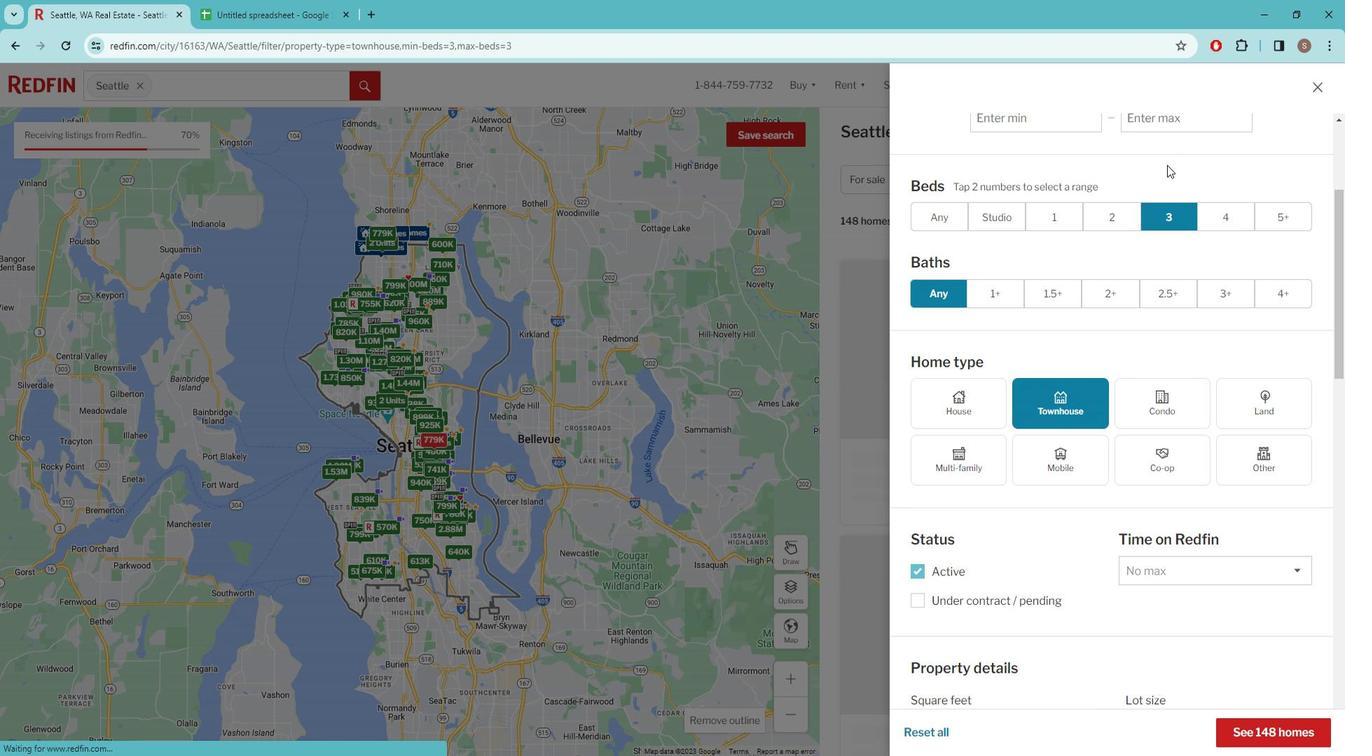 
Action: Mouse scrolled (1194, 186) with delta (0, 0)
Screenshot: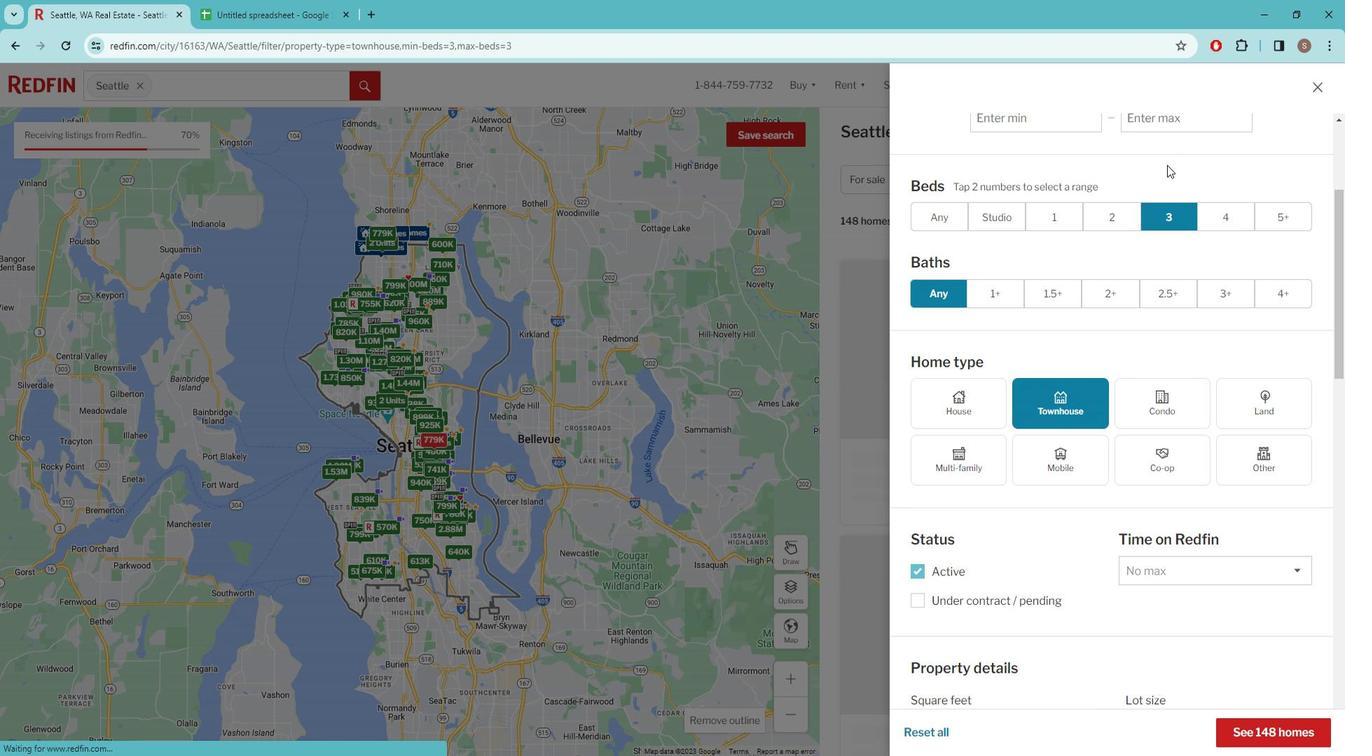 
Action: Mouse moved to (1191, 194)
Screenshot: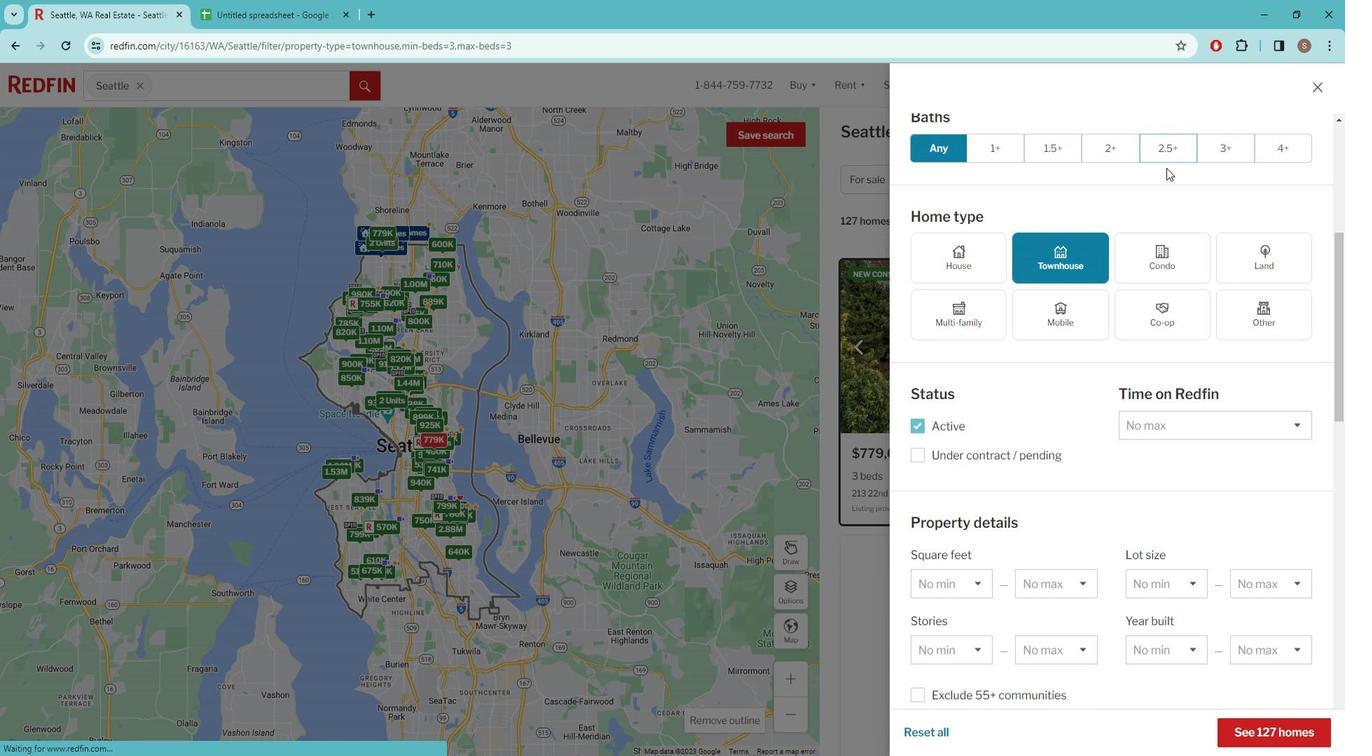 
Action: Mouse scrolled (1191, 193) with delta (0, 0)
Screenshot: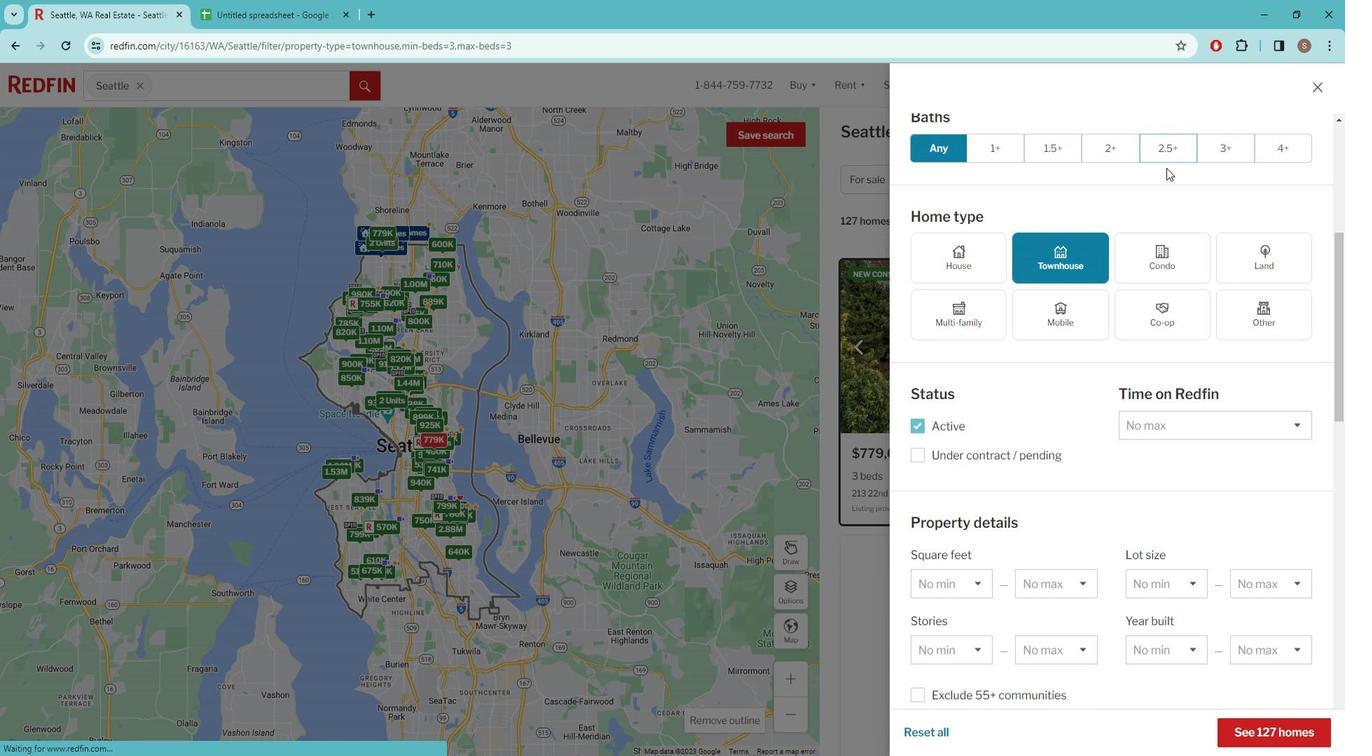 
Action: Mouse moved to (1190, 195)
Screenshot: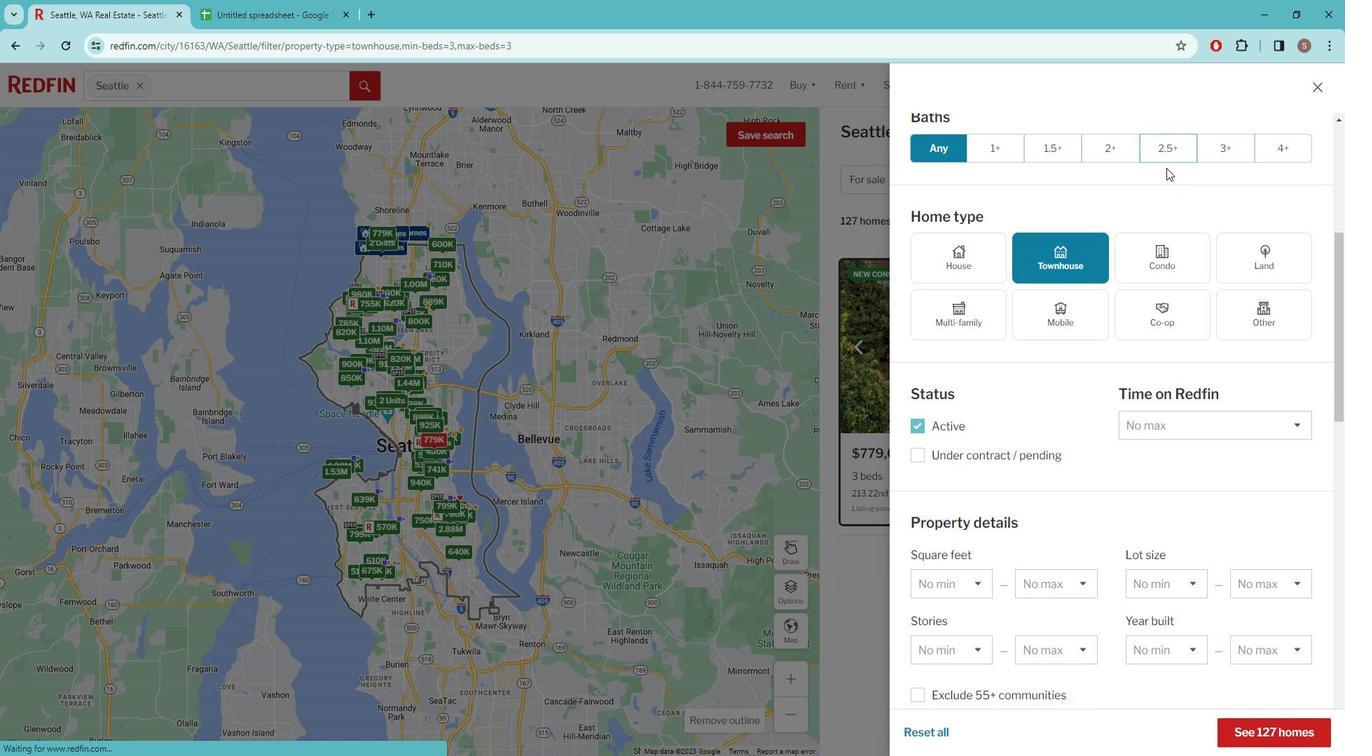 
Action: Mouse scrolled (1190, 194) with delta (0, 0)
Screenshot: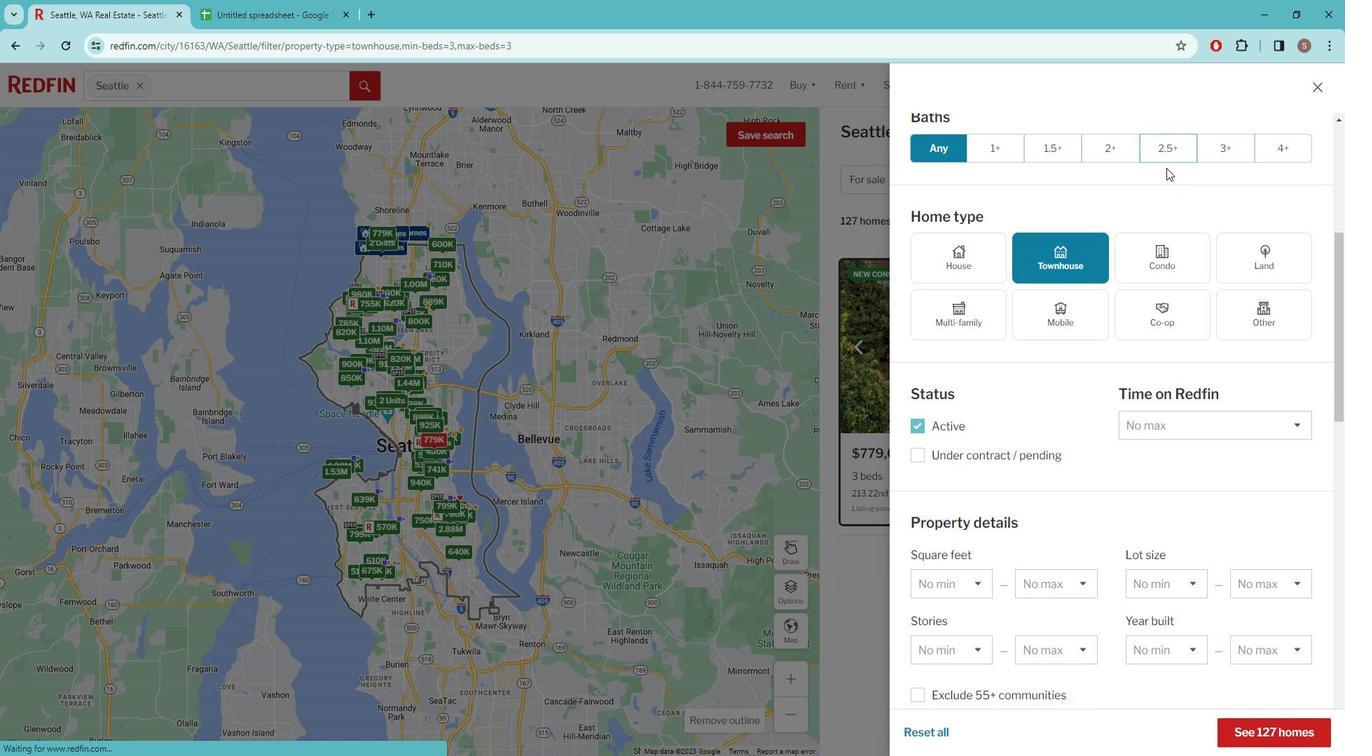 
Action: Mouse moved to (1187, 202)
Screenshot: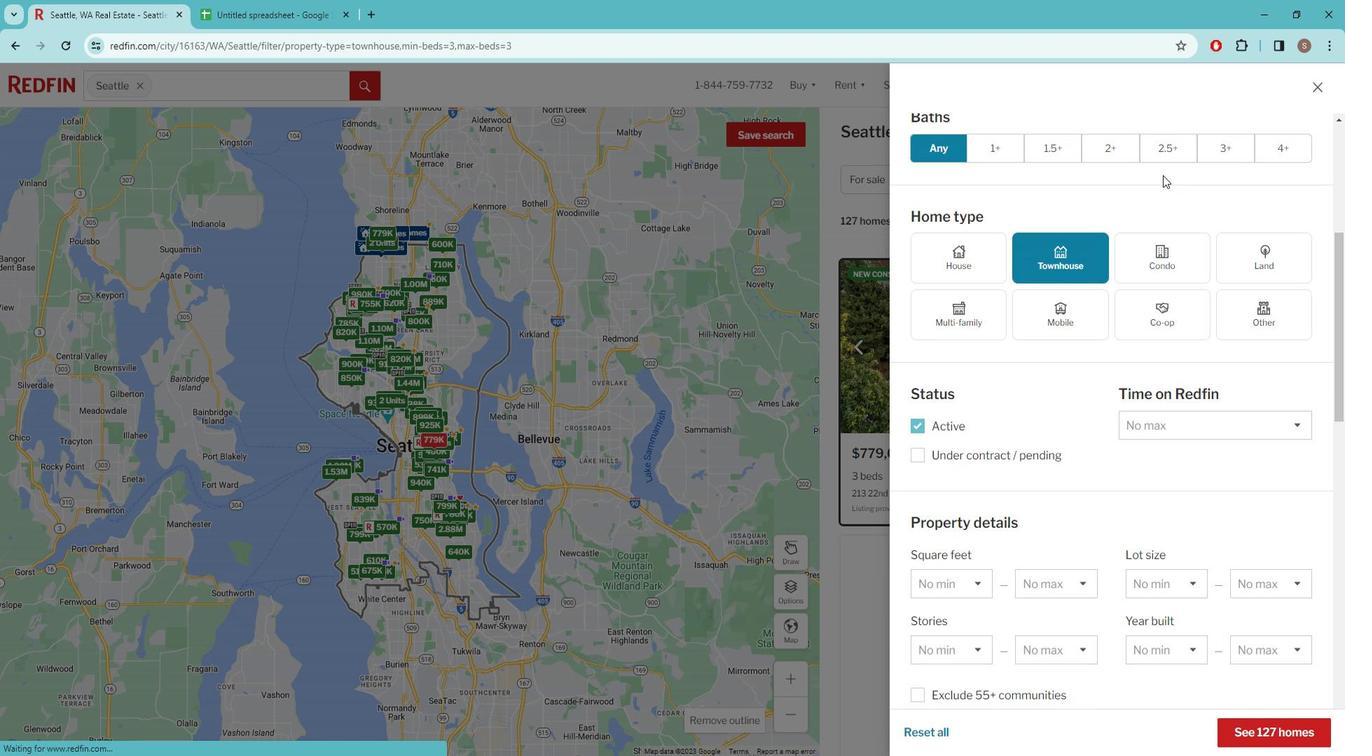 
Action: Mouse scrolled (1187, 201) with delta (0, 0)
Screenshot: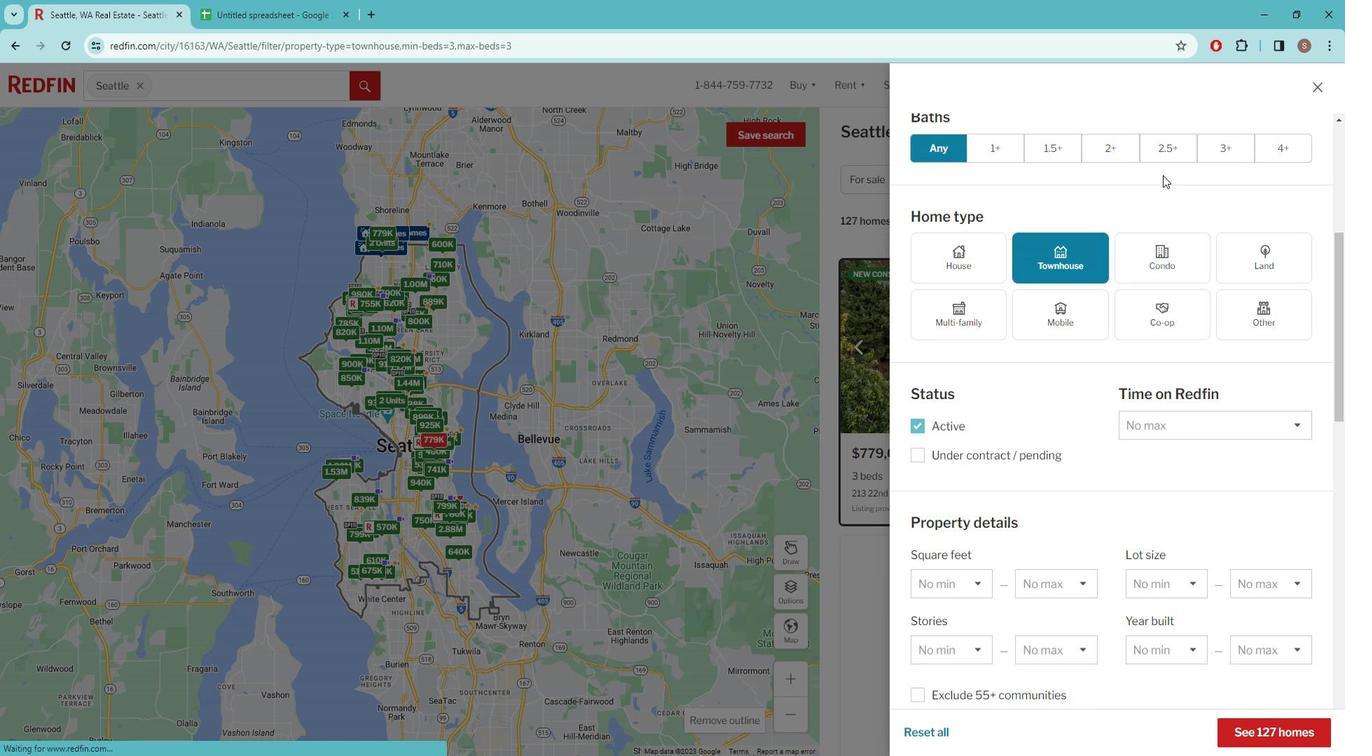 
Action: Mouse moved to (1132, 332)
Screenshot: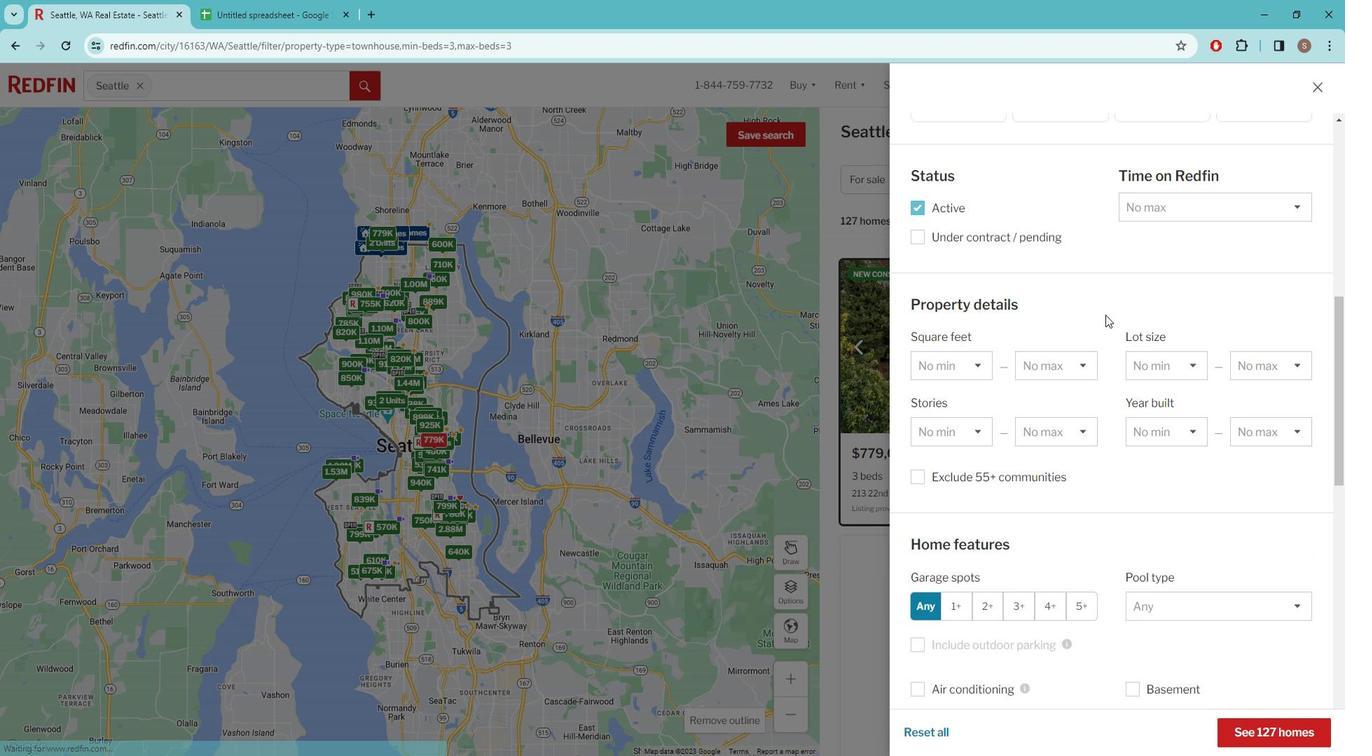 
Action: Mouse scrolled (1132, 331) with delta (0, 0)
Screenshot: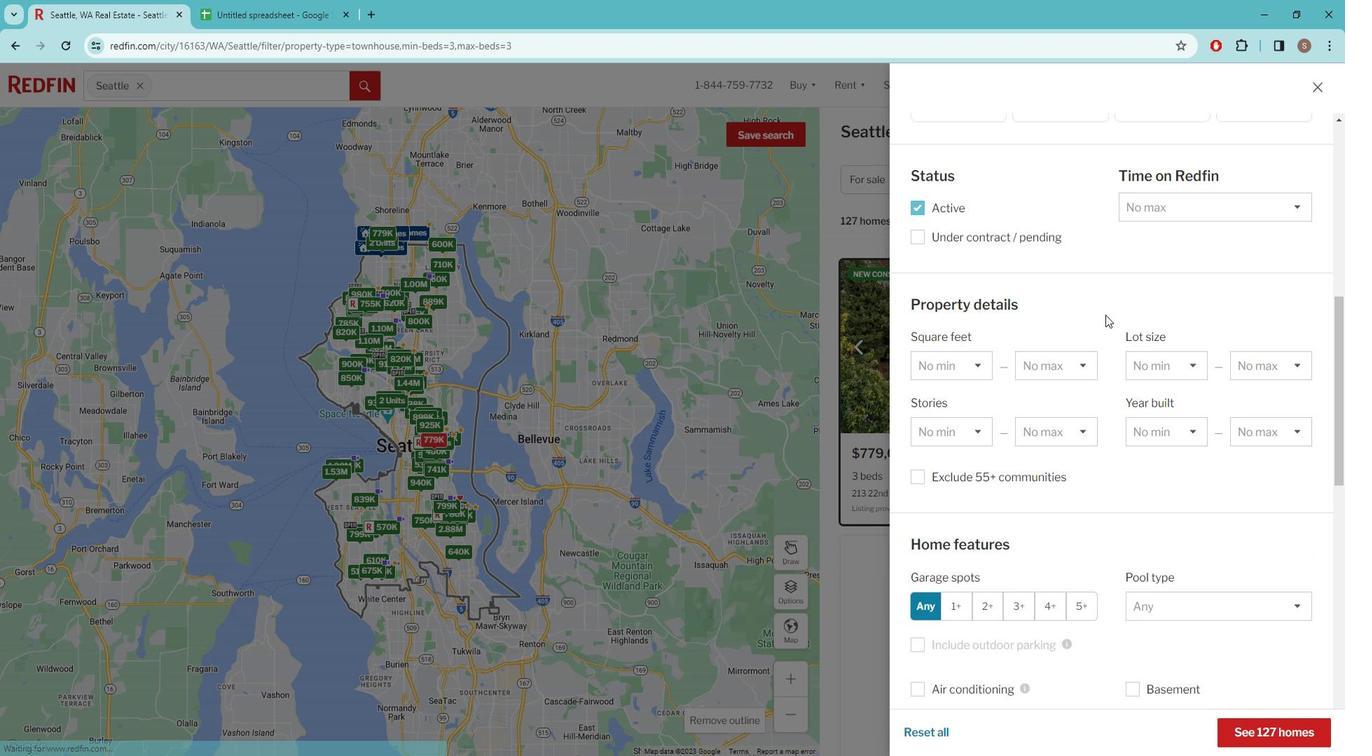 
Action: Mouse moved to (1127, 339)
Screenshot: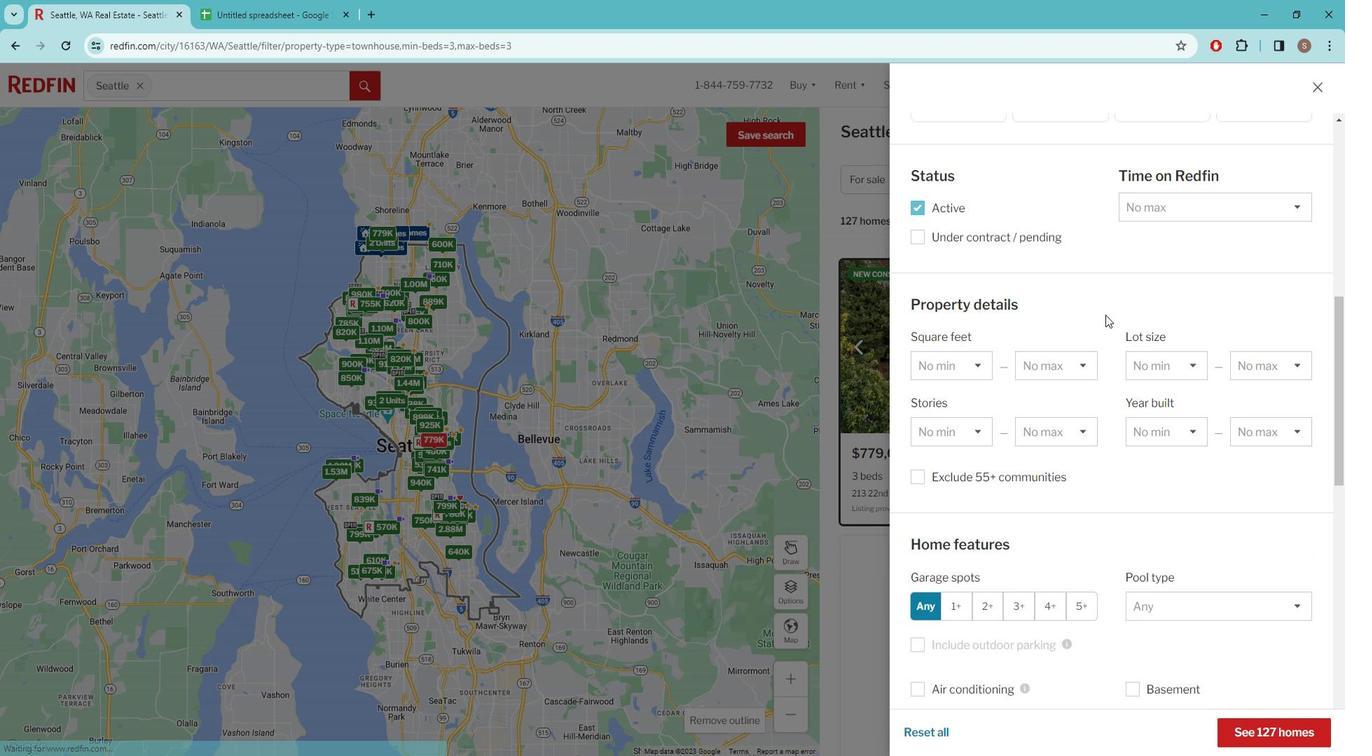 
Action: Mouse scrolled (1127, 339) with delta (0, 0)
Screenshot: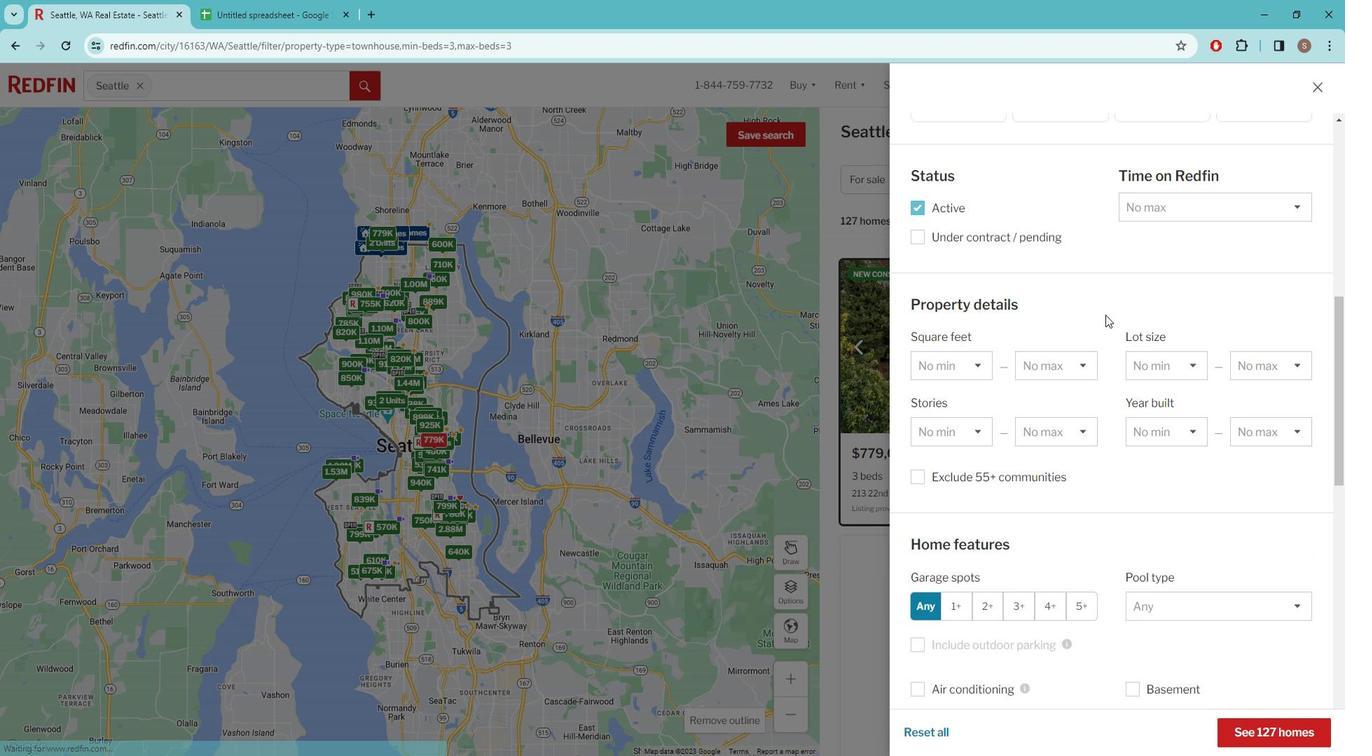 
Action: Mouse moved to (1124, 346)
Screenshot: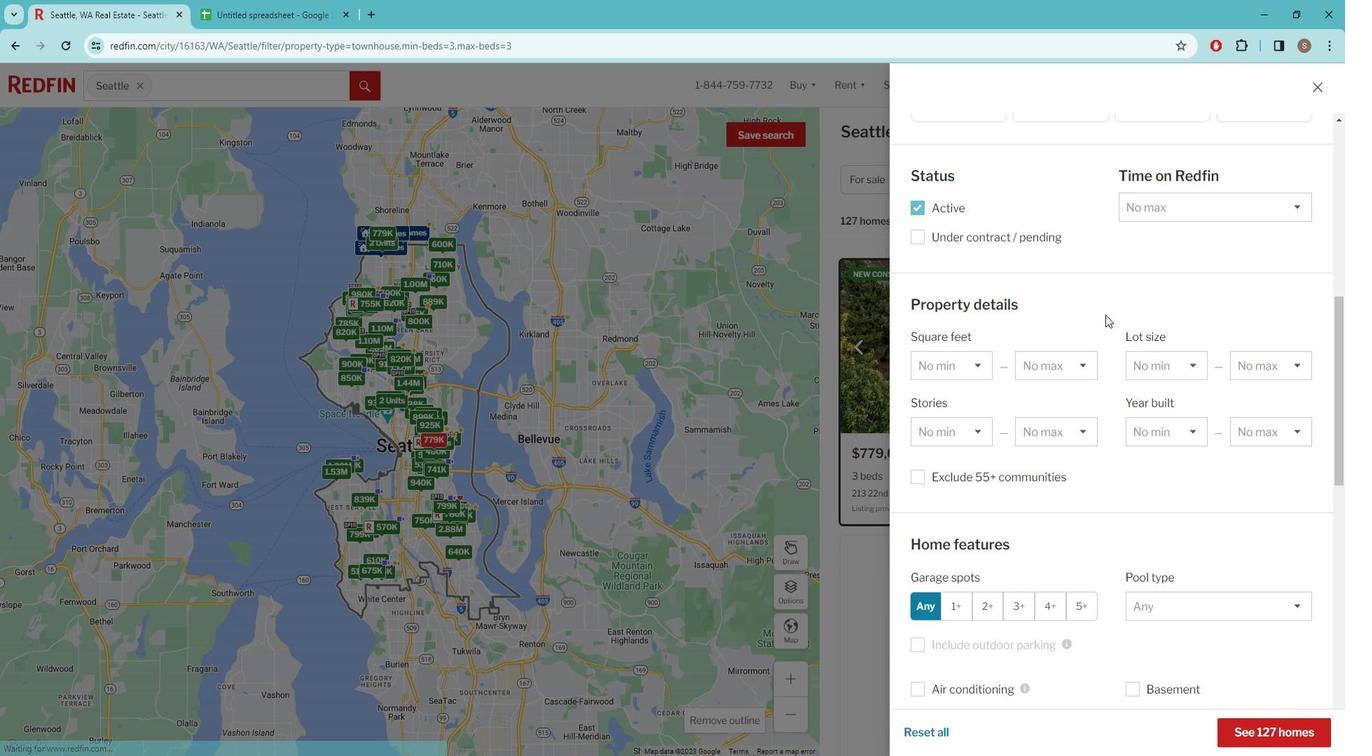 
Action: Mouse scrolled (1124, 345) with delta (0, 0)
Screenshot: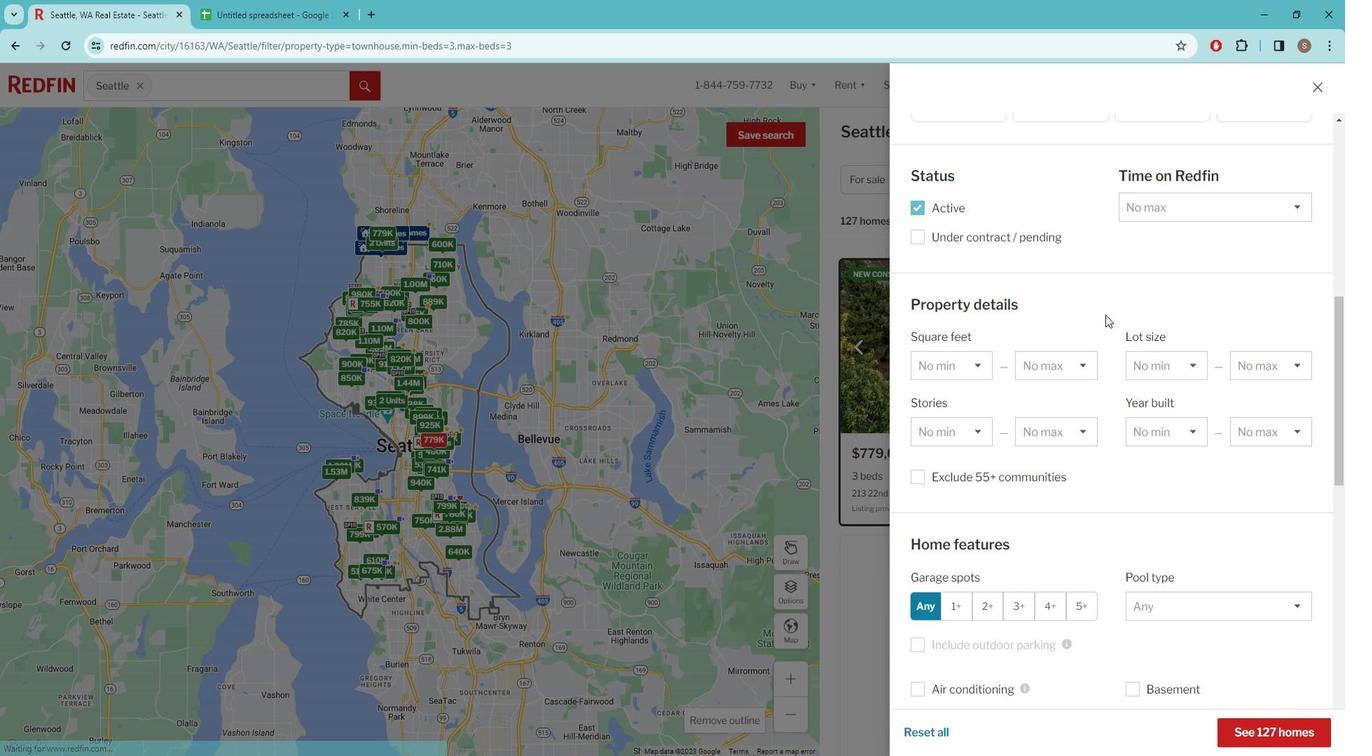 
Action: Mouse moved to (1119, 361)
Screenshot: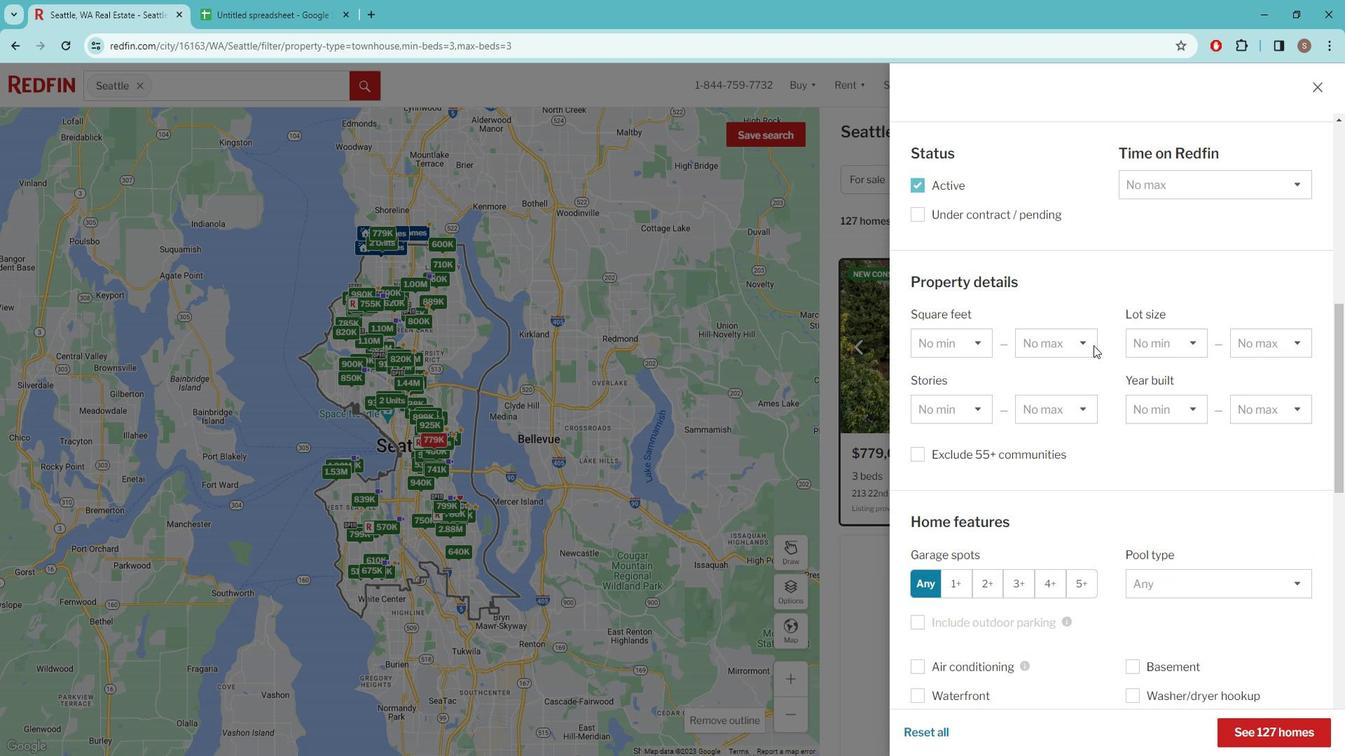 
Action: Mouse scrolled (1119, 360) with delta (0, 0)
Screenshot: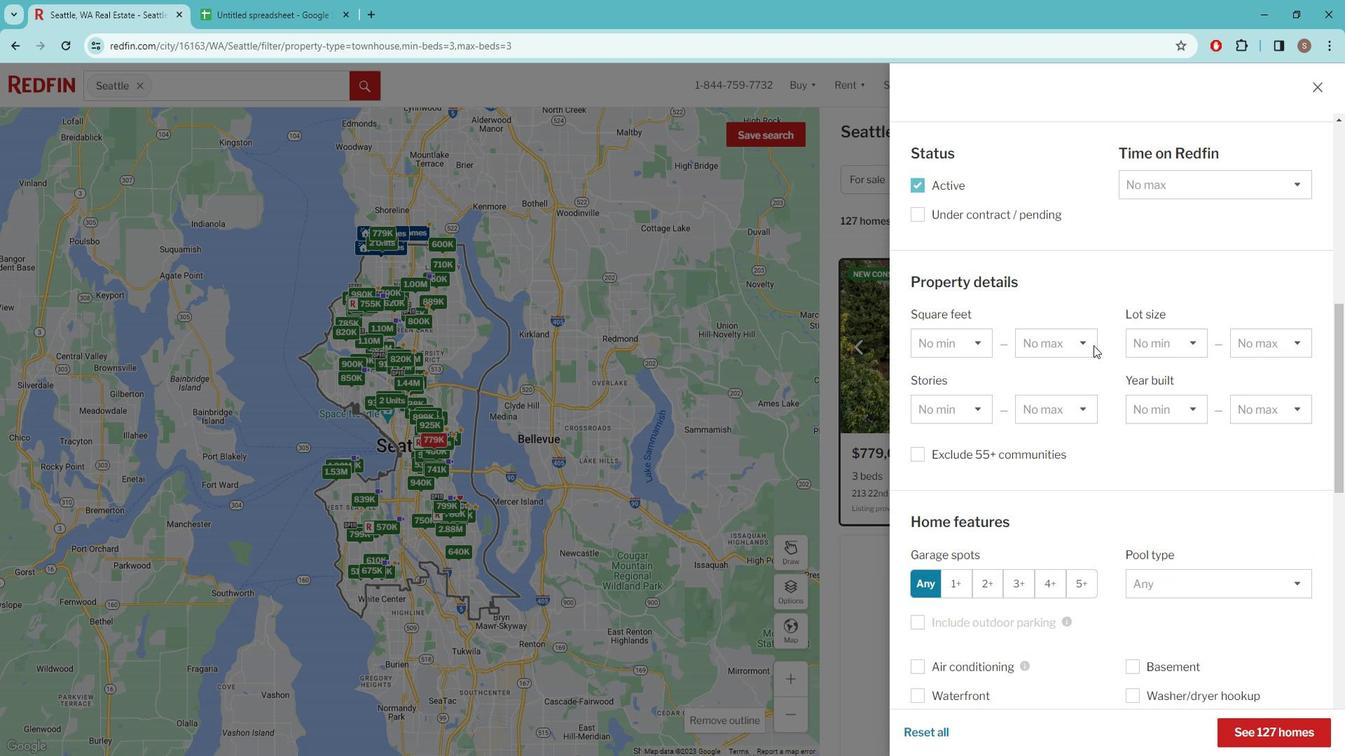 
Action: Mouse moved to (1058, 495)
Screenshot: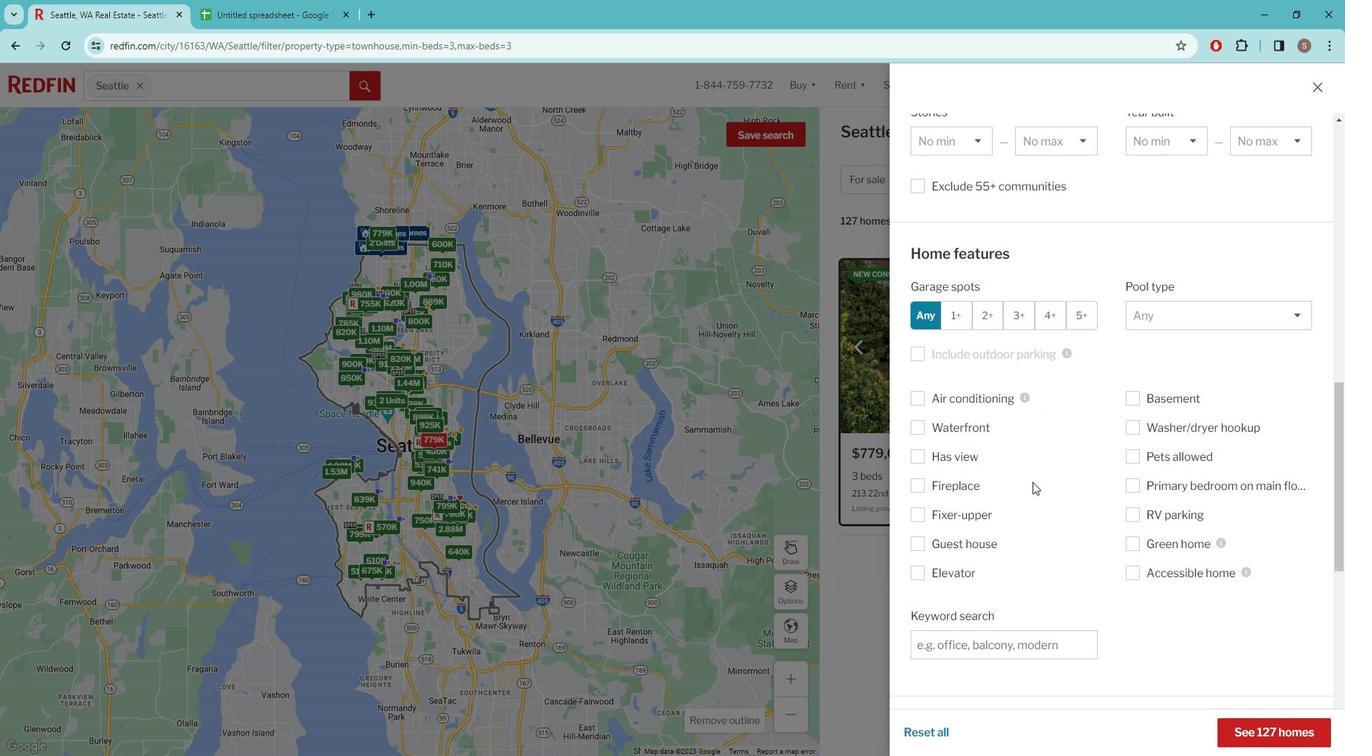 
Action: Mouse scrolled (1058, 494) with delta (0, 0)
Screenshot: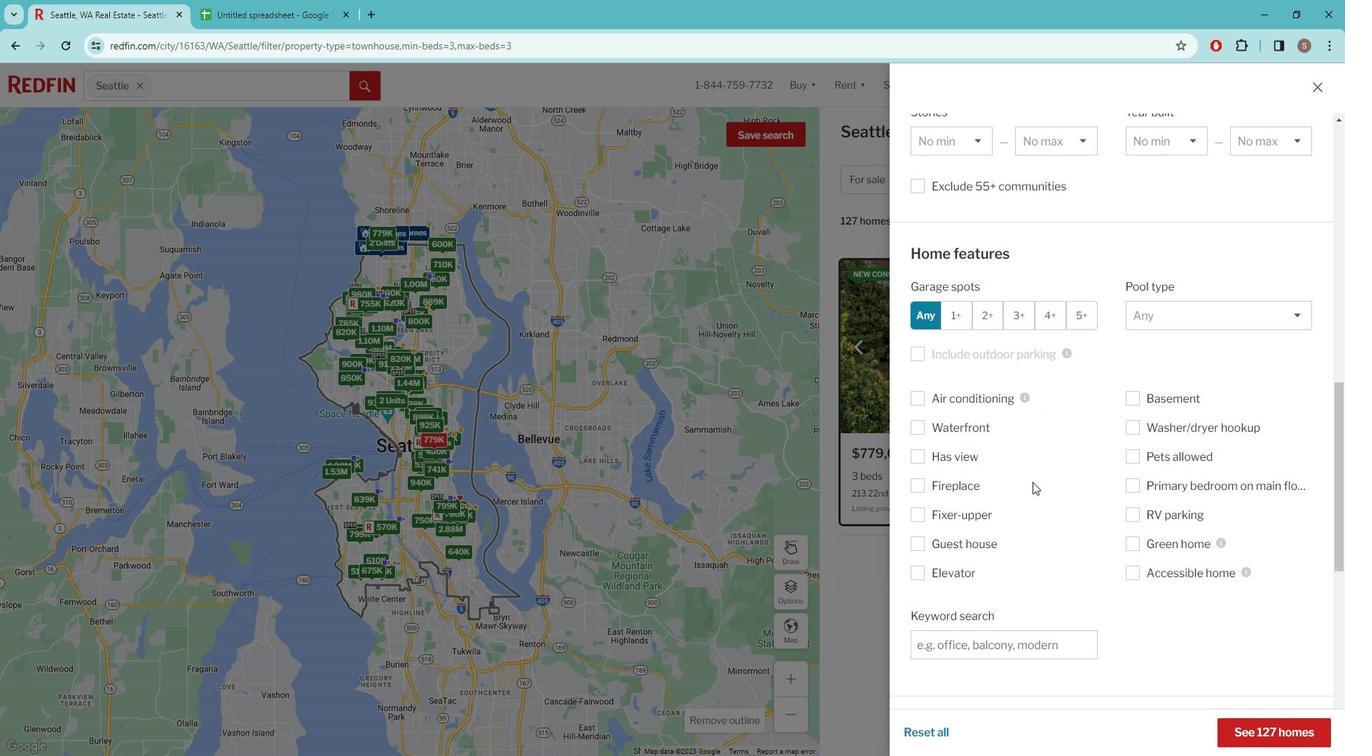 
Action: Mouse moved to (1057, 496)
Screenshot: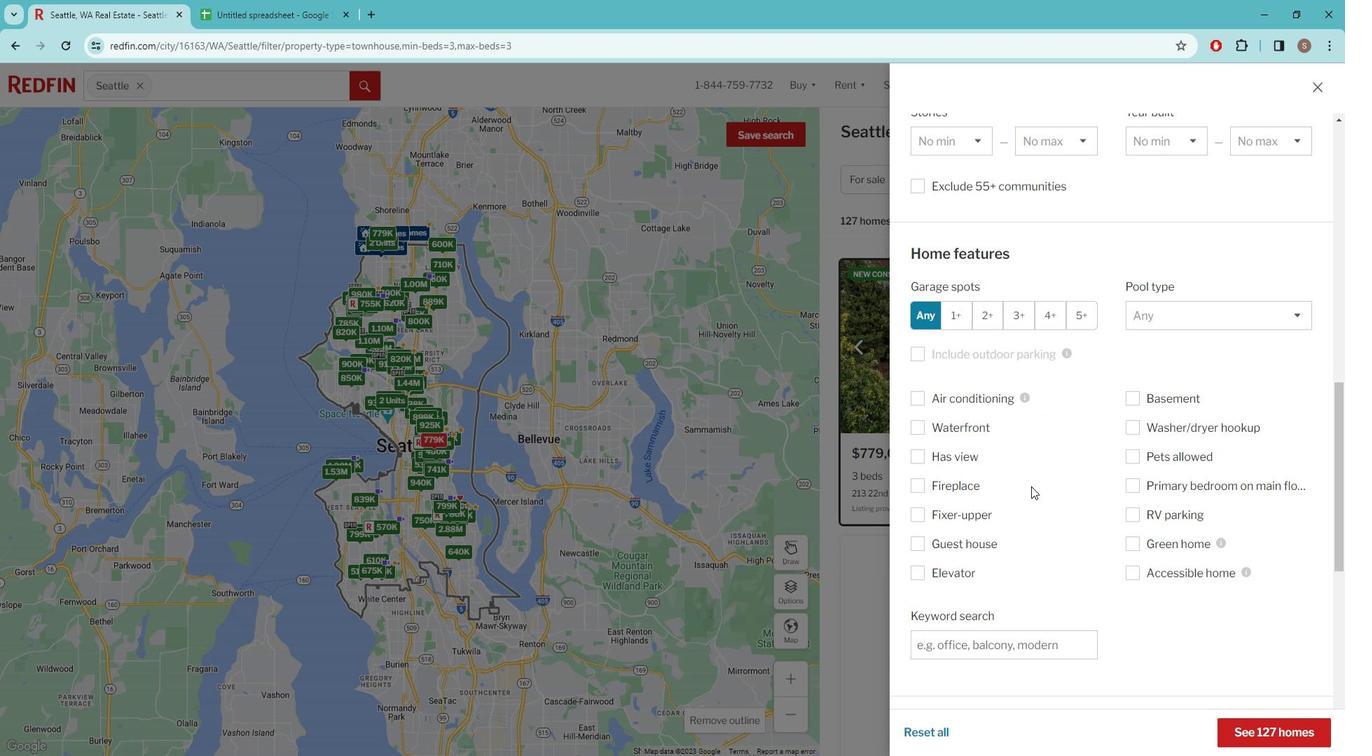 
Action: Mouse scrolled (1057, 495) with delta (0, 0)
Screenshot: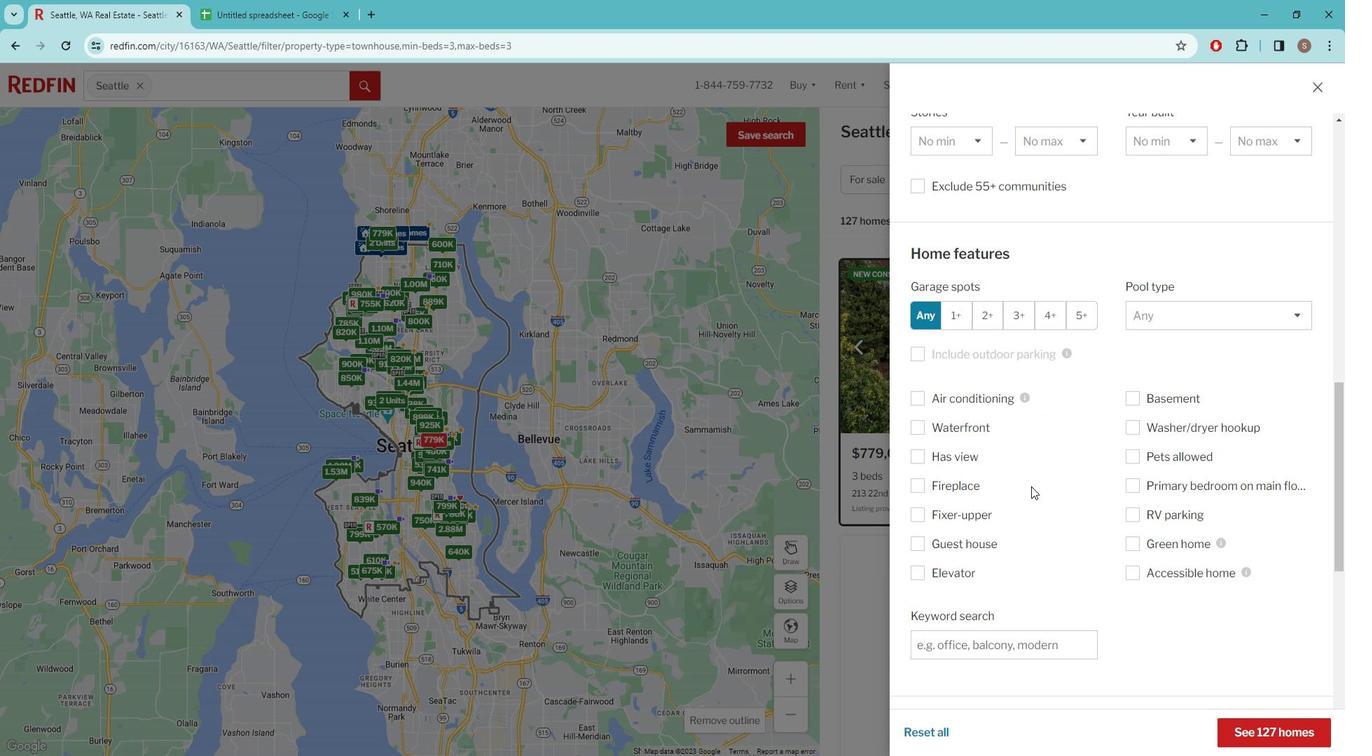 
Action: Mouse moved to (1056, 497)
Screenshot: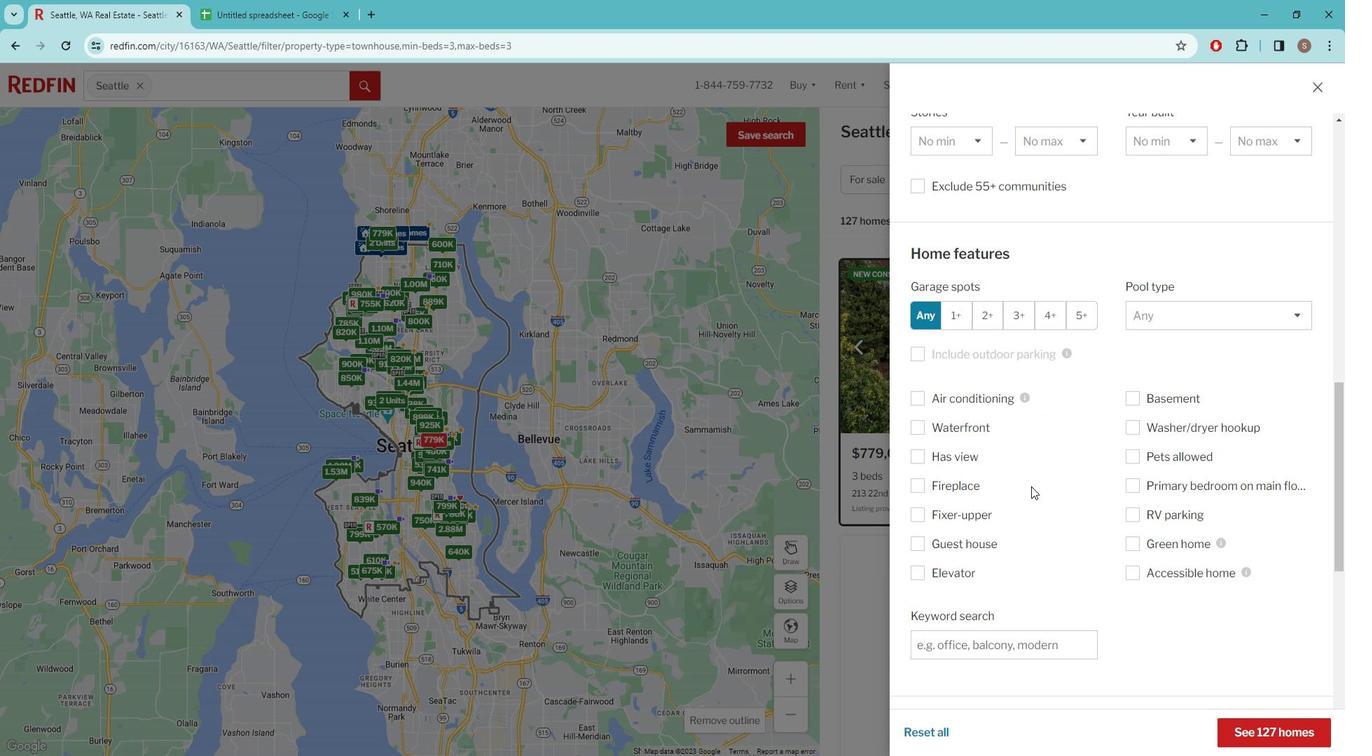 
Action: Mouse scrolled (1056, 496) with delta (0, 0)
Screenshot: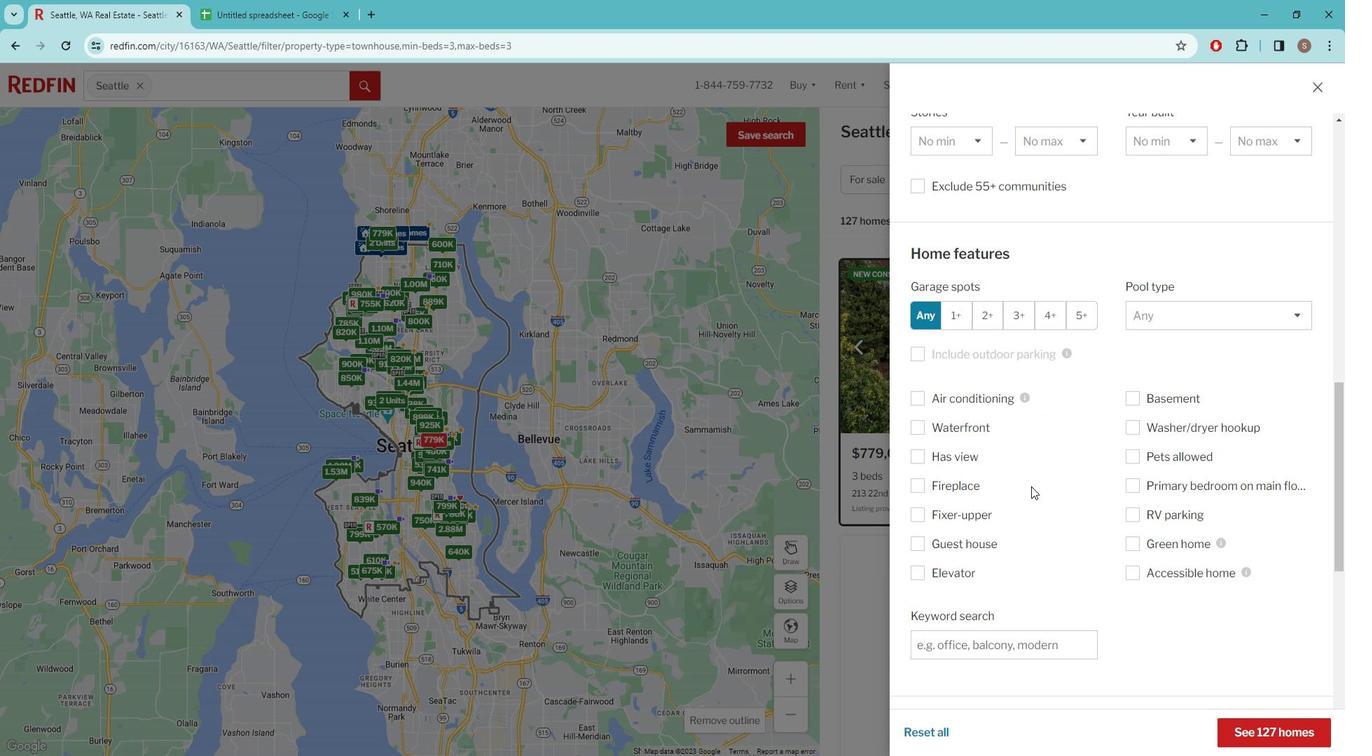 
Action: Mouse moved to (1001, 438)
Screenshot: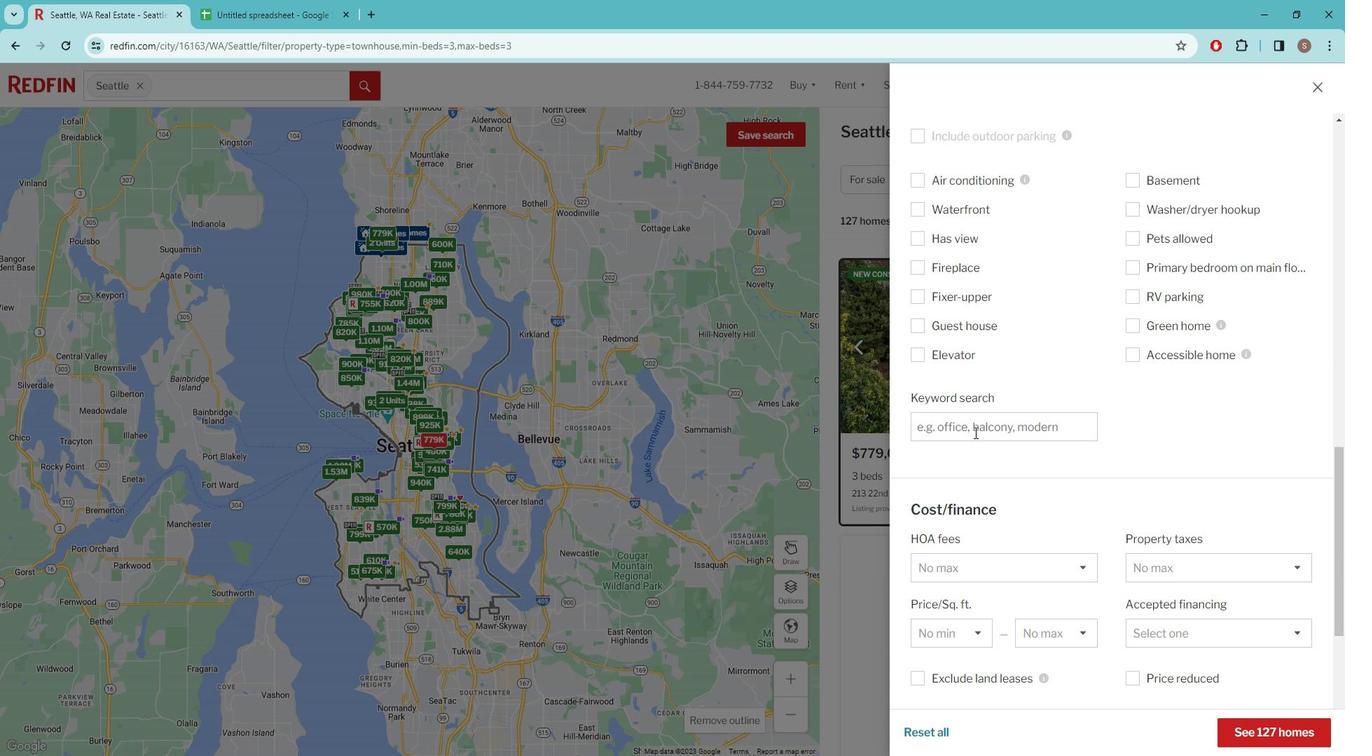 
Action: Mouse pressed left at (1001, 438)
Screenshot: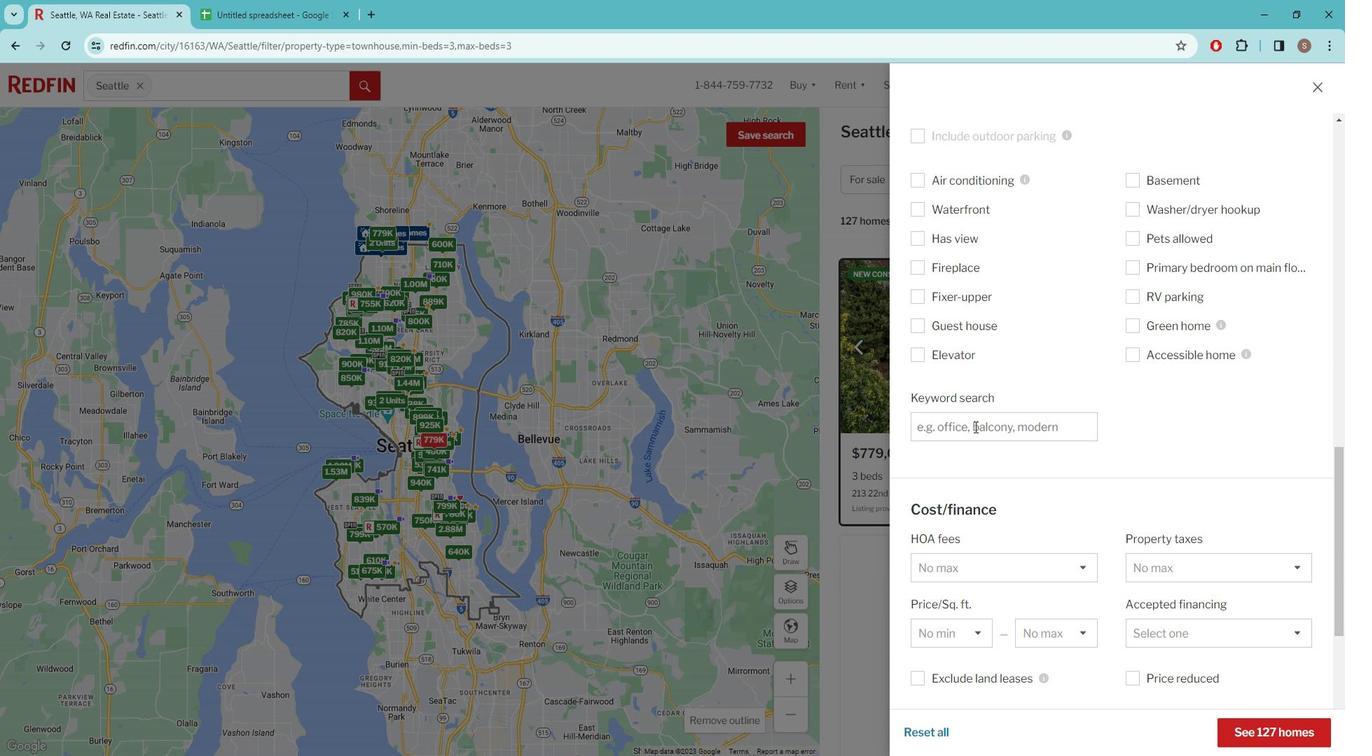 
Action: Key pressed BALC
Screenshot: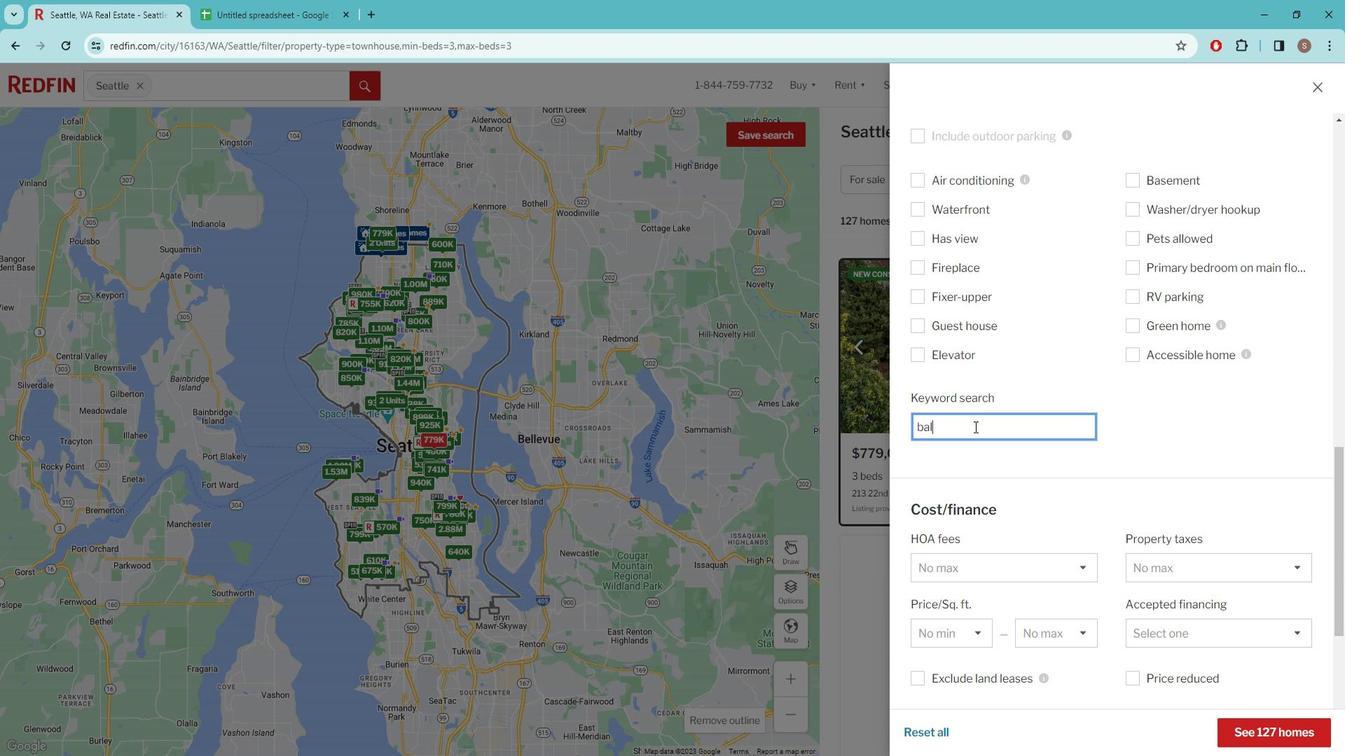 
Action: Mouse moved to (1001, 438)
Screenshot: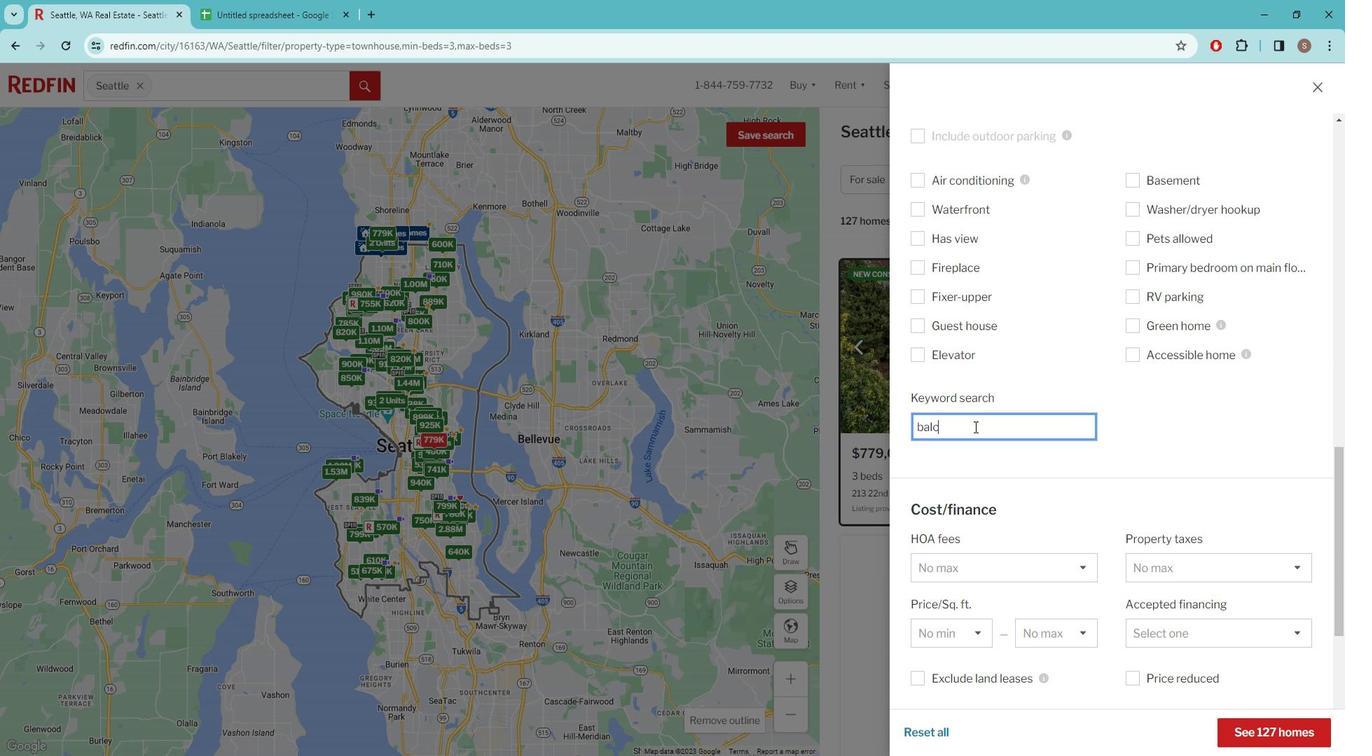 
Action: Key pressed ONY
Screenshot: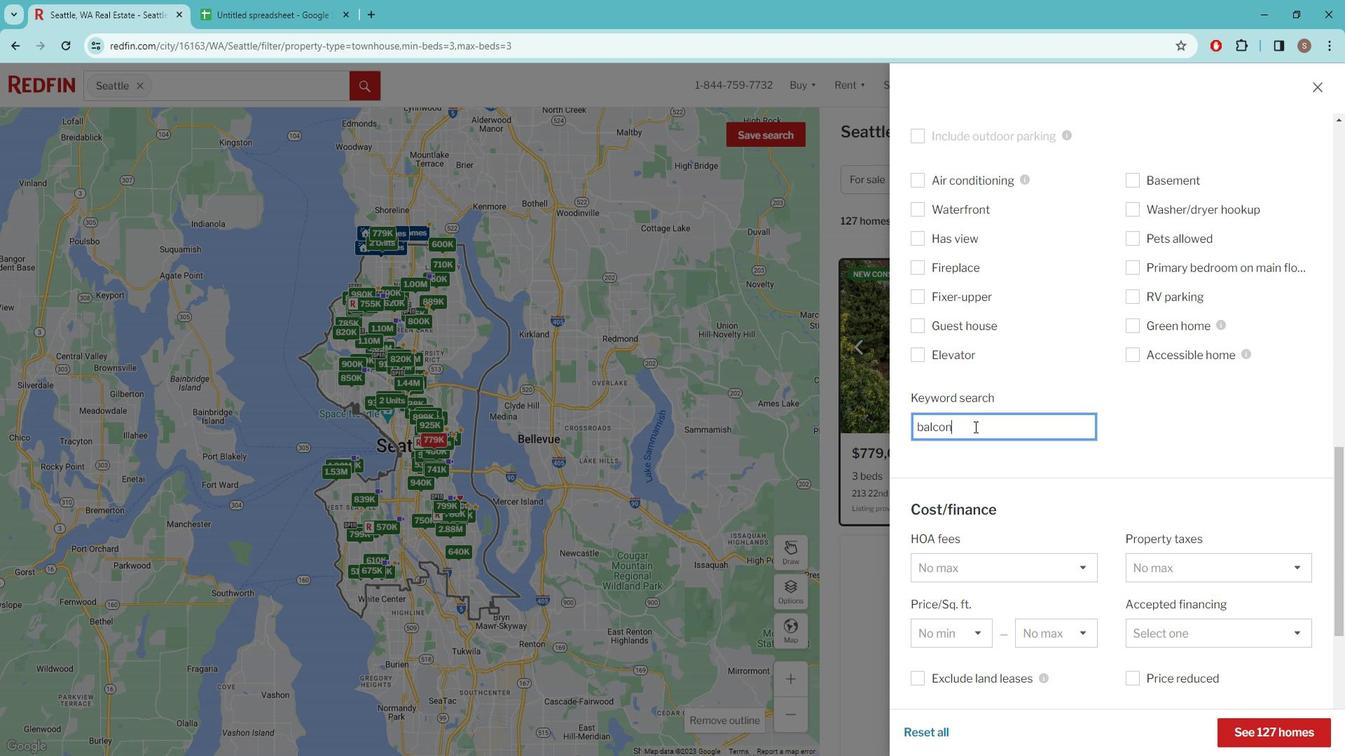 
Action: Mouse scrolled (1001, 437) with delta (0, 0)
Screenshot: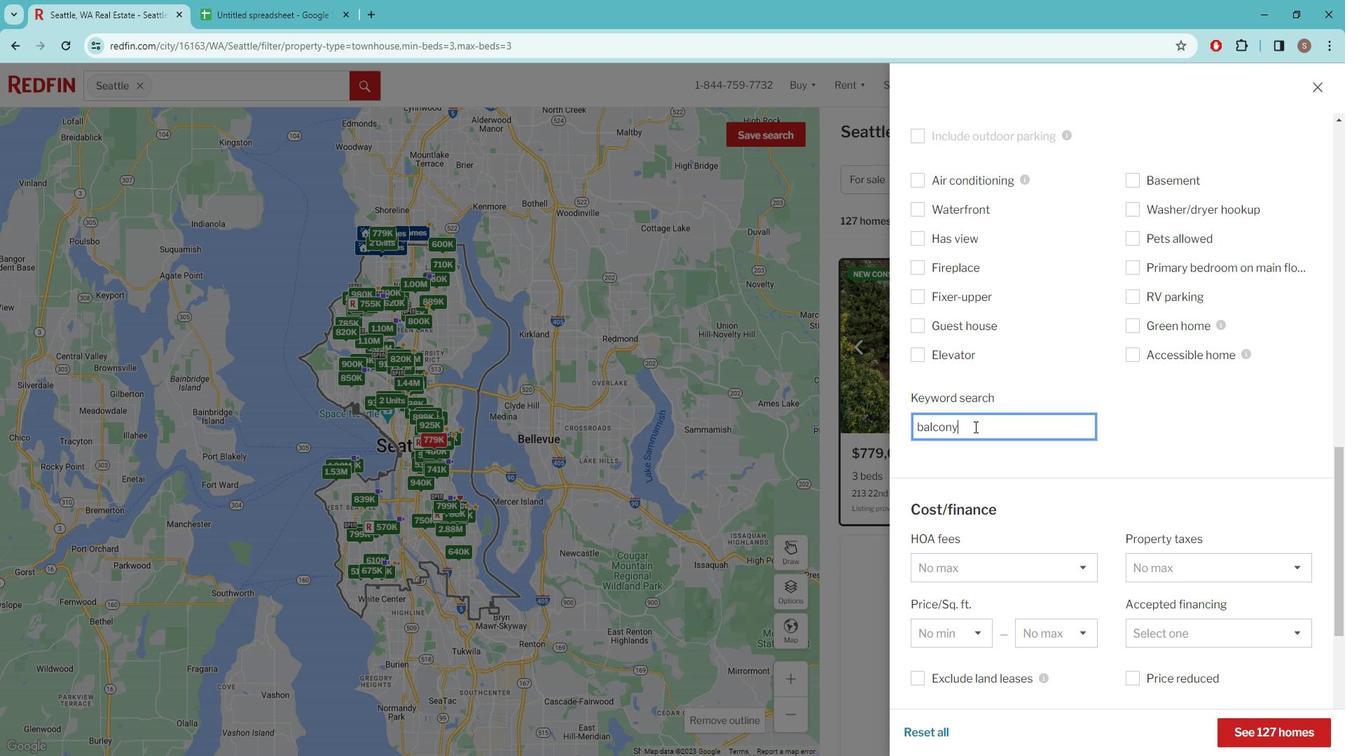 
Action: Mouse scrolled (1001, 437) with delta (0, 0)
Screenshot: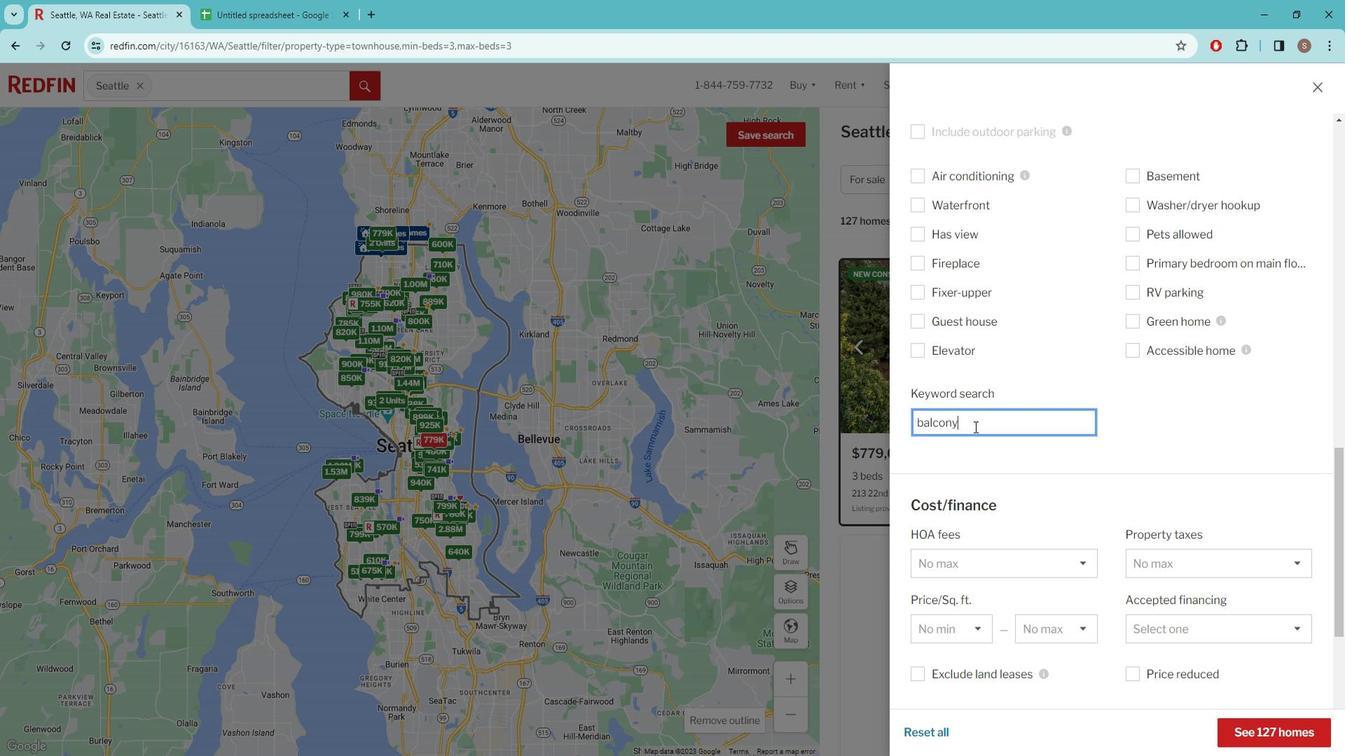 
Action: Mouse scrolled (1001, 437) with delta (0, 0)
Screenshot: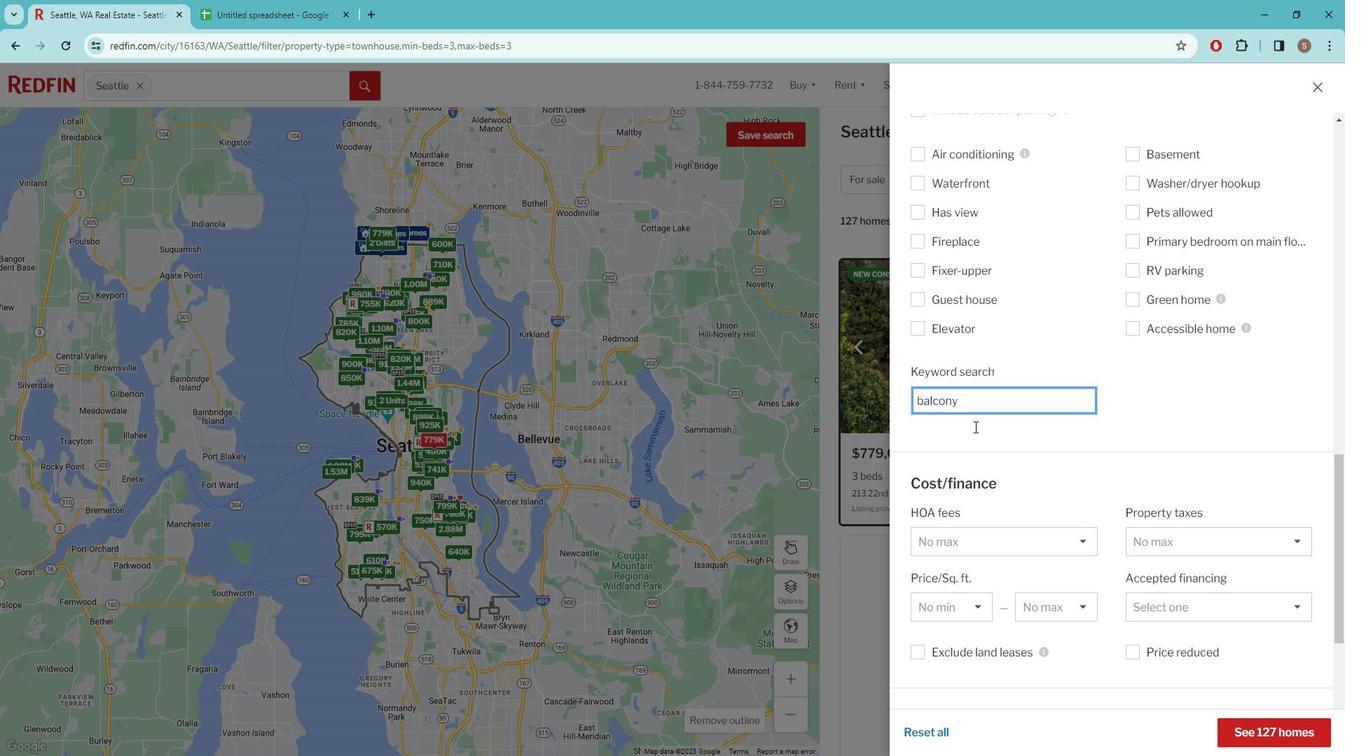 
Action: Mouse scrolled (1001, 437) with delta (0, 0)
Screenshot: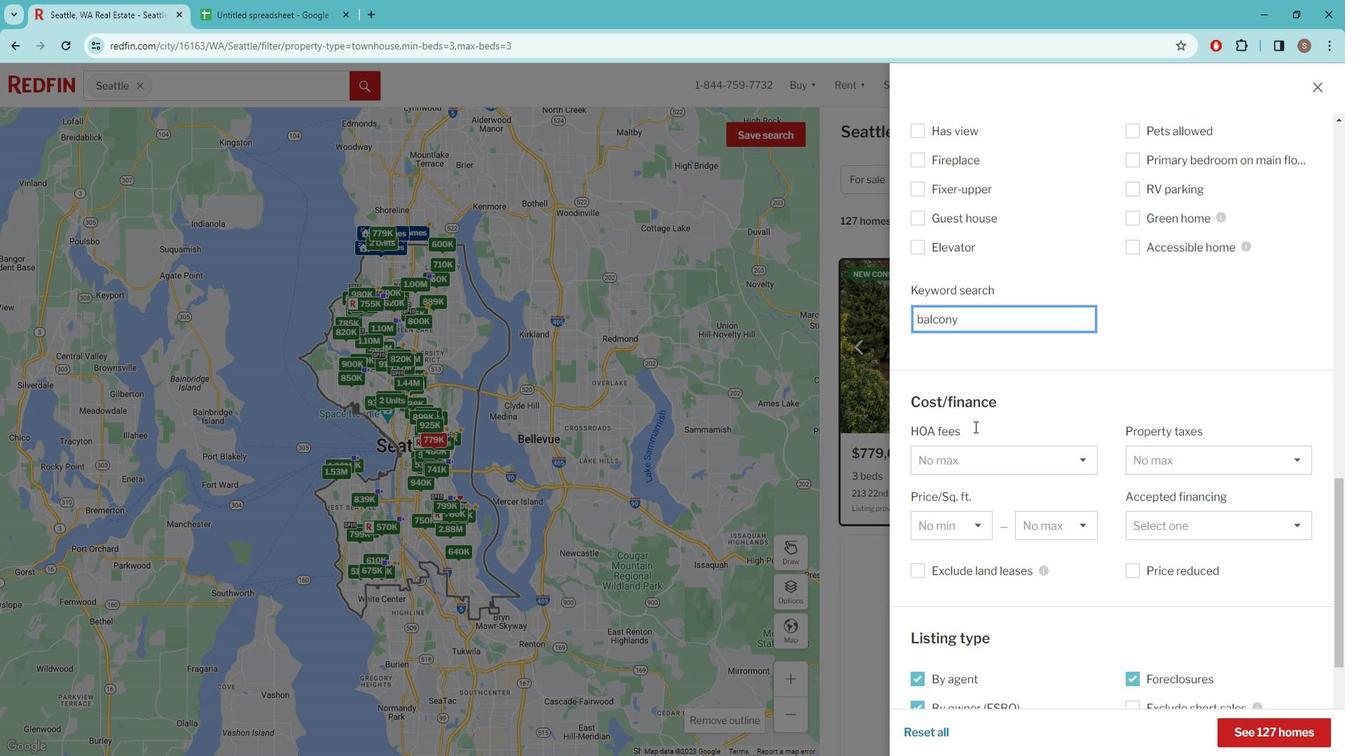 
Action: Mouse scrolled (1001, 437) with delta (0, 0)
Screenshot: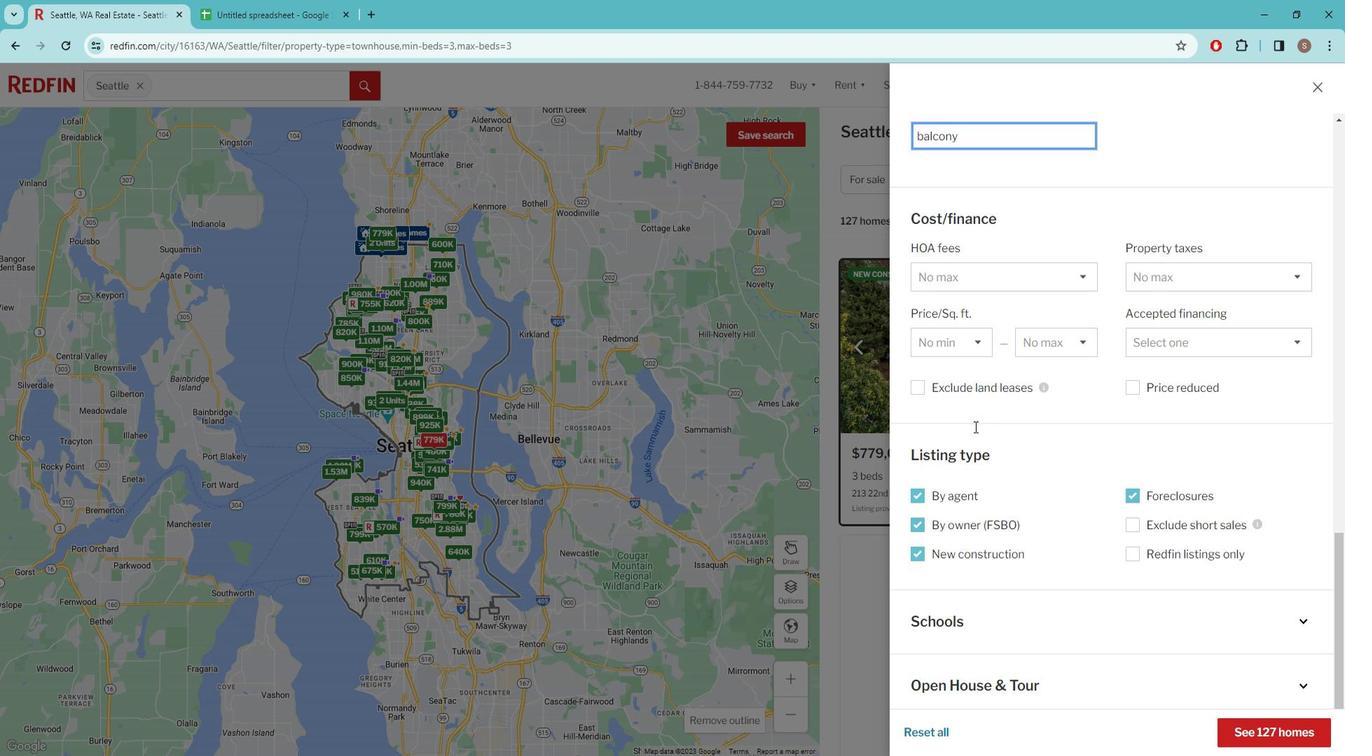 
Action: Mouse scrolled (1001, 437) with delta (0, 0)
Screenshot: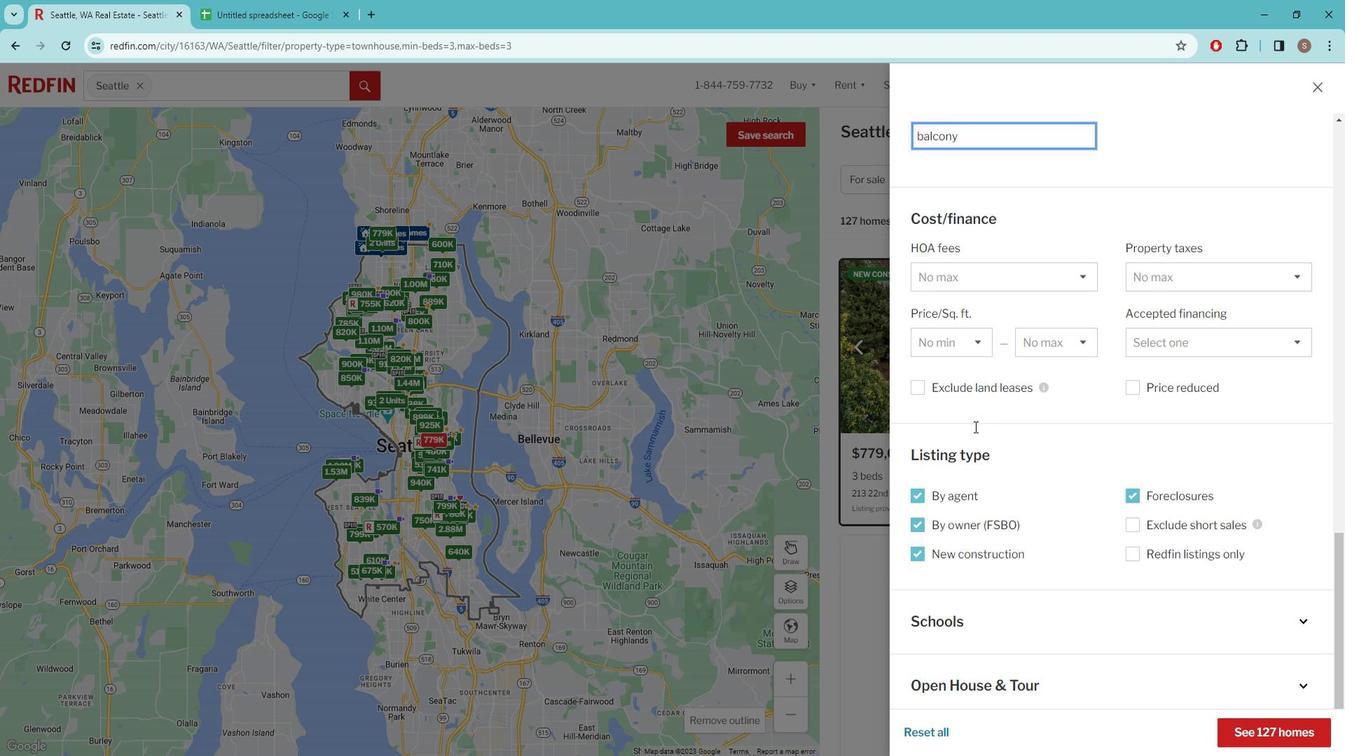 
Action: Mouse scrolled (1001, 437) with delta (0, 0)
Screenshot: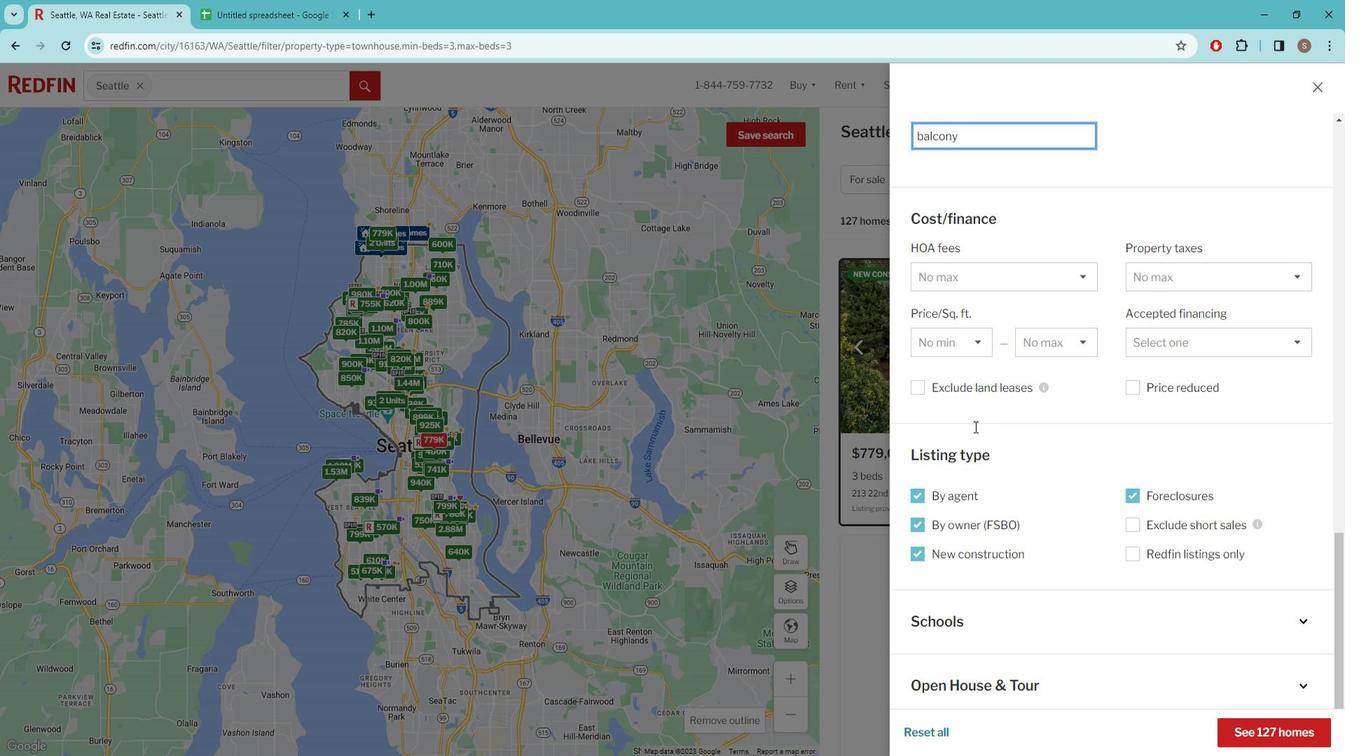 
Action: Mouse moved to (1002, 440)
Screenshot: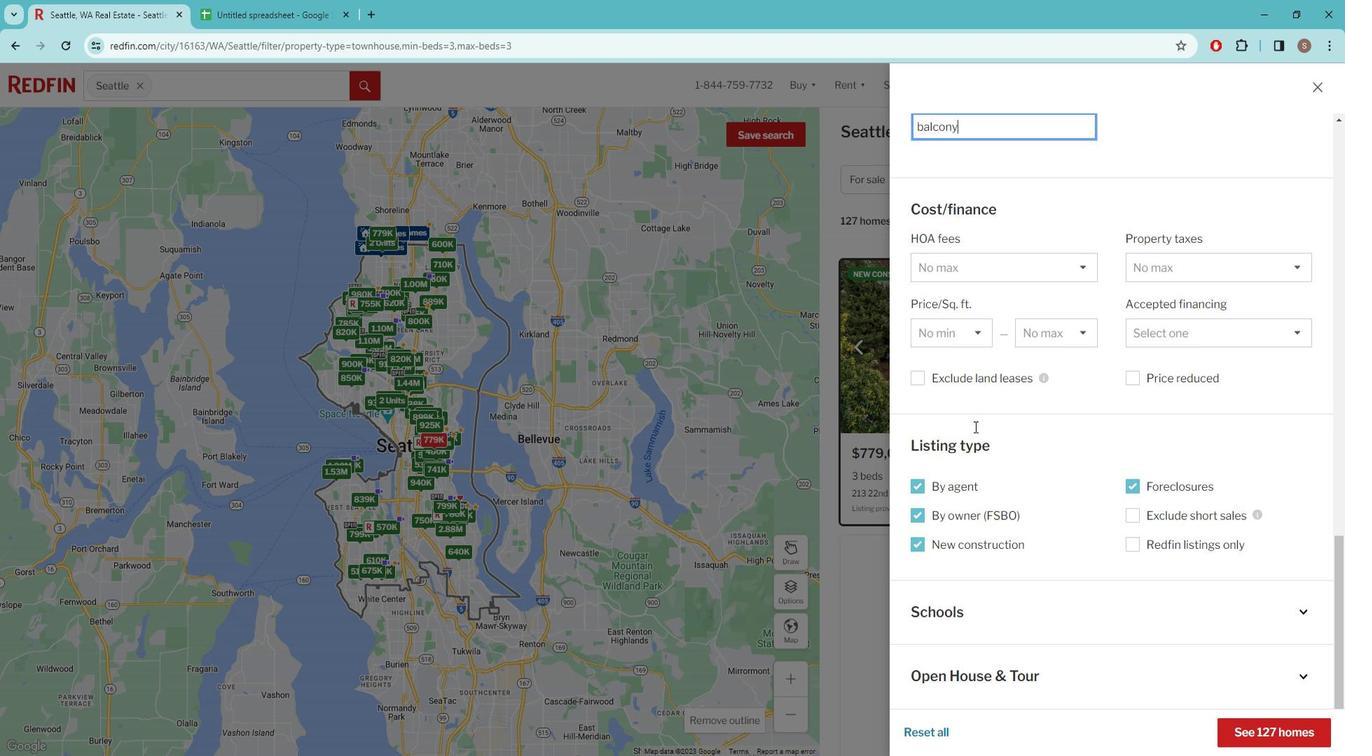 
Action: Mouse scrolled (1002, 439) with delta (0, 0)
Screenshot: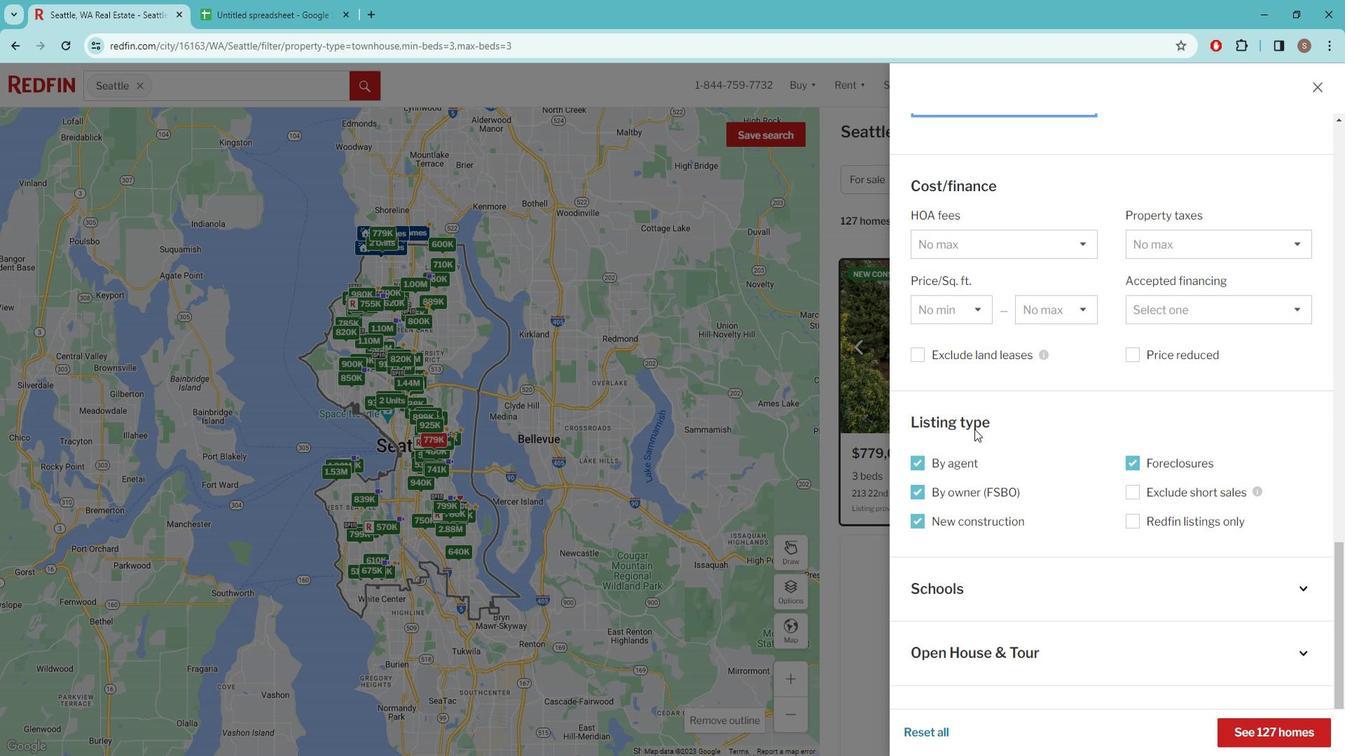 
Action: Mouse moved to (1282, 726)
Screenshot: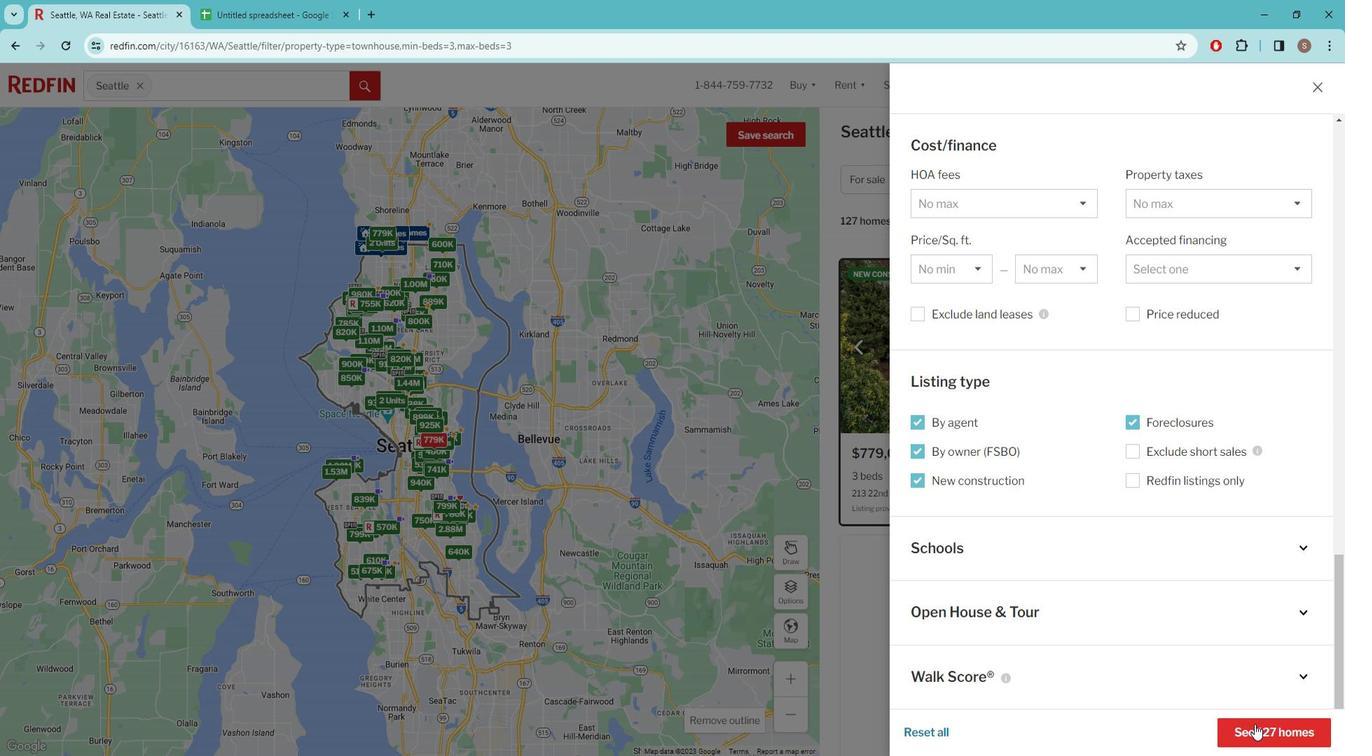
Action: Mouse pressed left at (1282, 726)
Screenshot: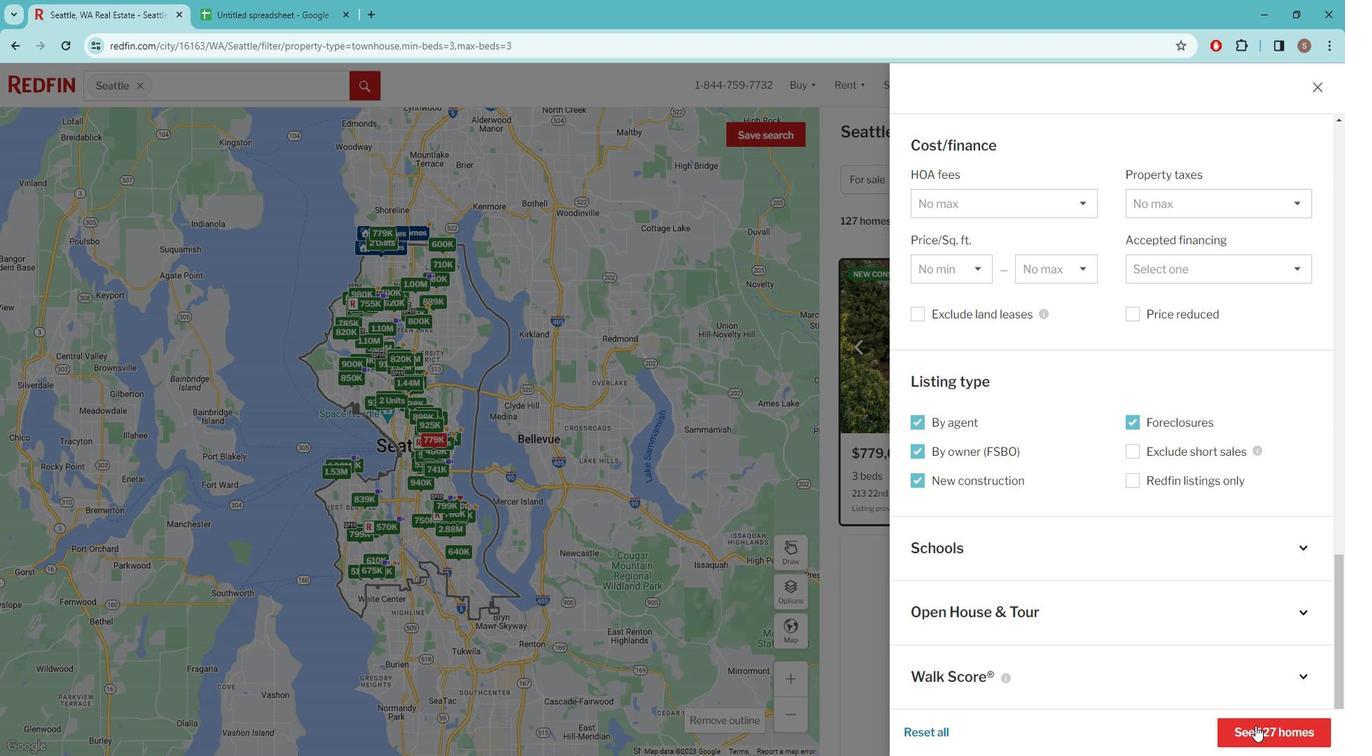 
Action: Mouse moved to (979, 455)
Screenshot: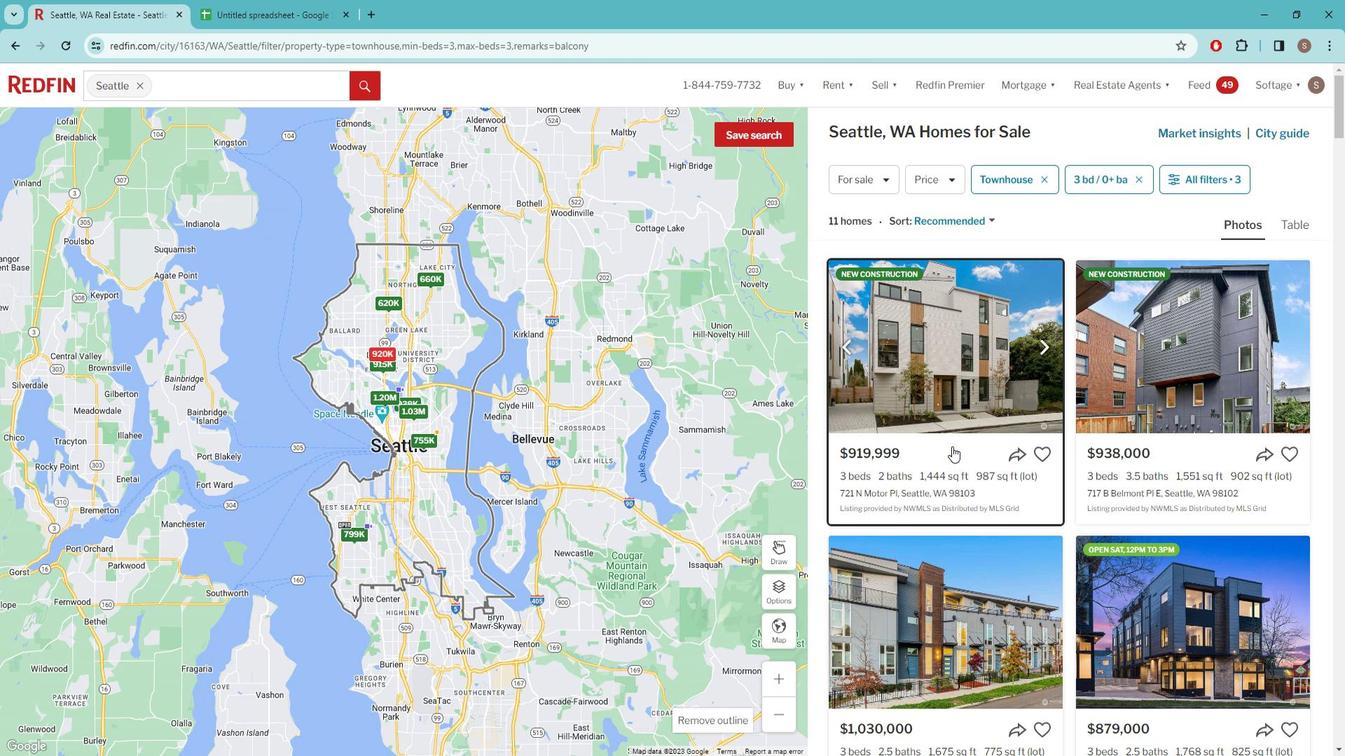 
Action: Mouse pressed left at (979, 455)
Screenshot: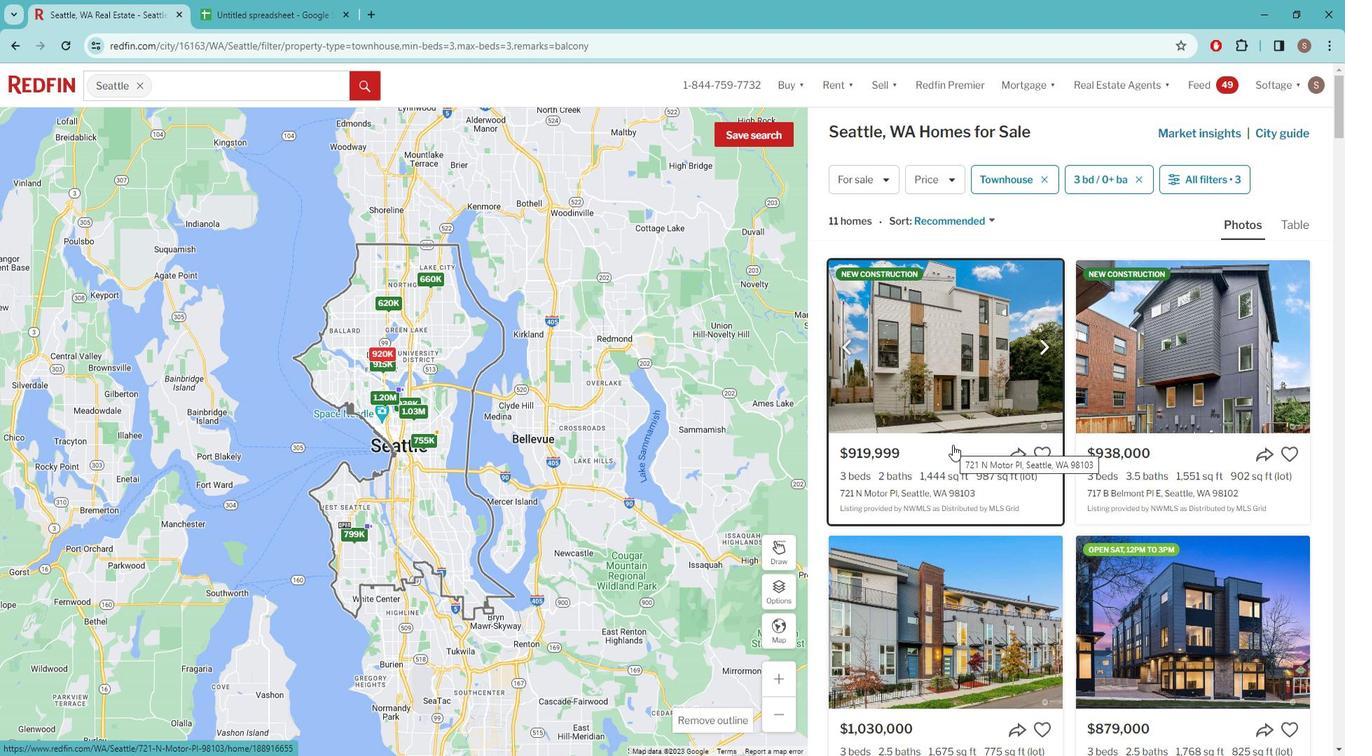 
Action: Mouse moved to (768, 377)
Screenshot: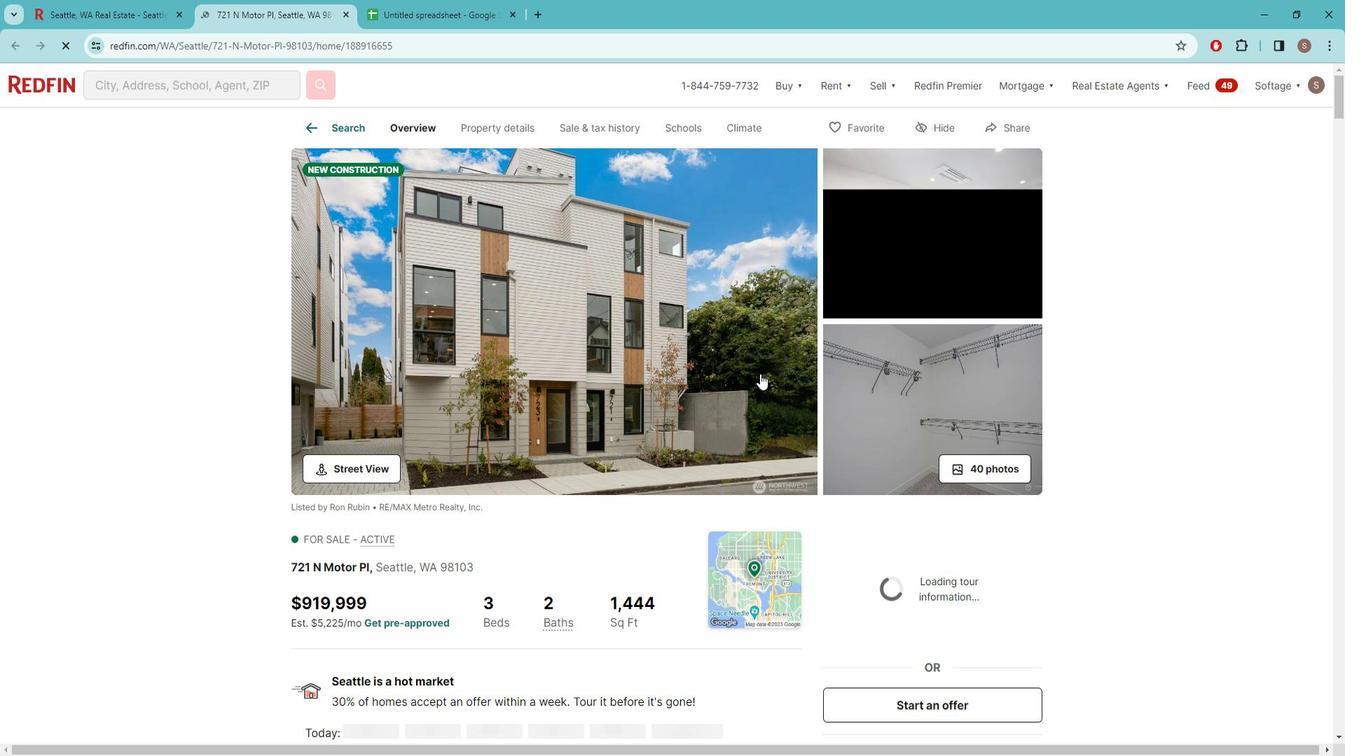 
Action: Mouse pressed left at (768, 377)
Screenshot: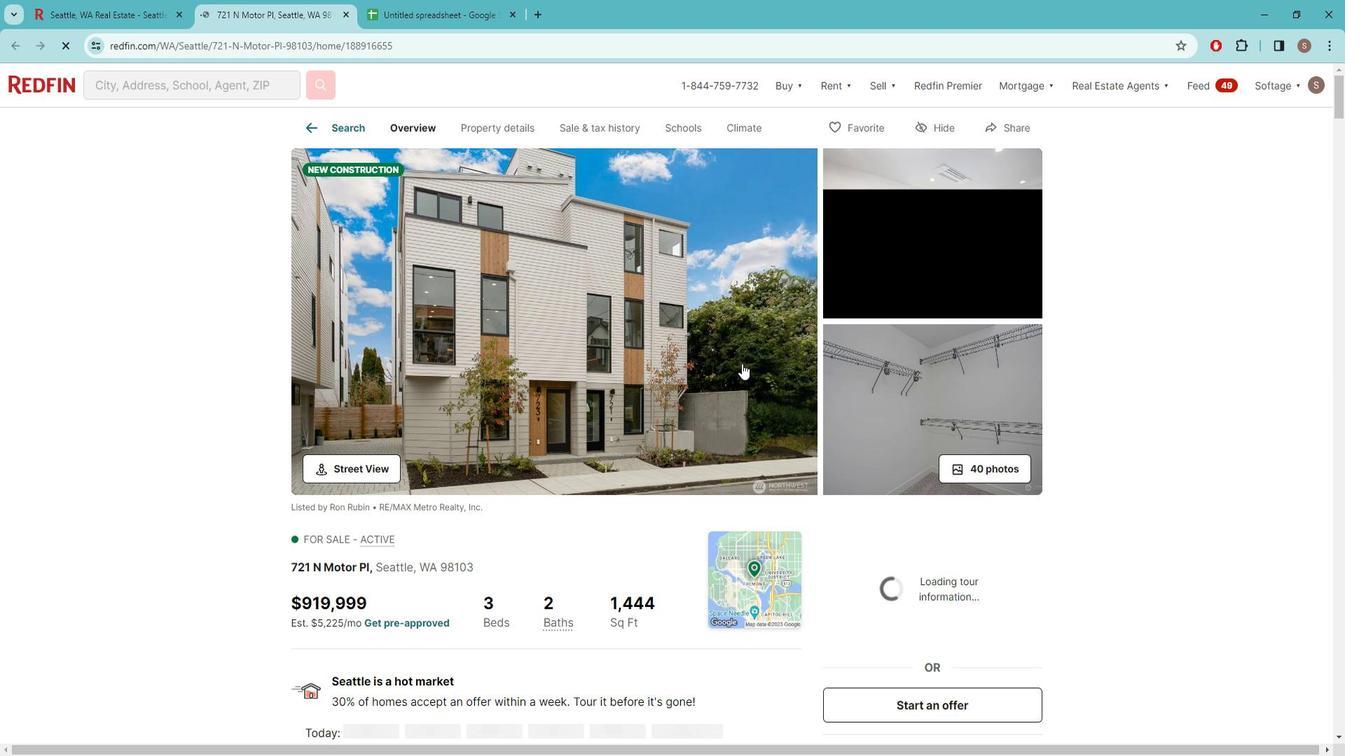 
Action: Mouse moved to (288, 707)
Screenshot: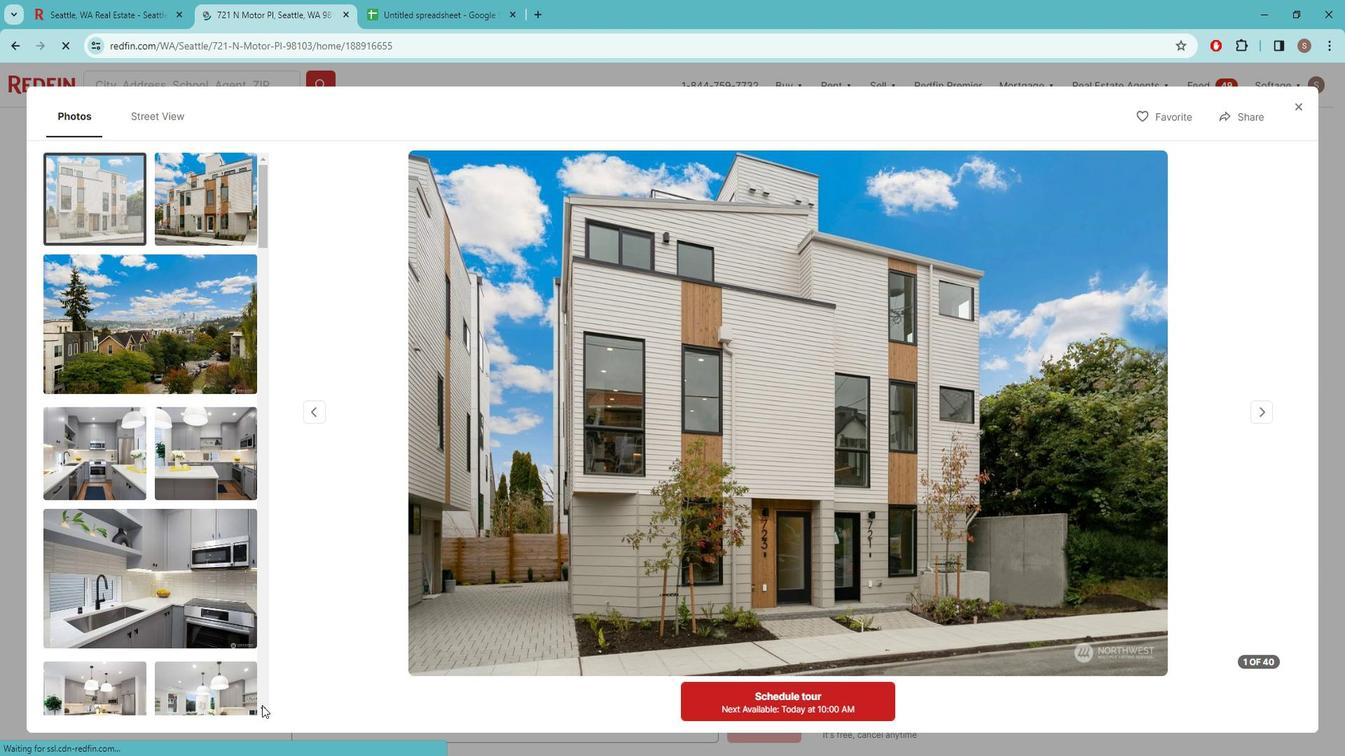 
Action: Mouse pressed left at (288, 707)
Screenshot: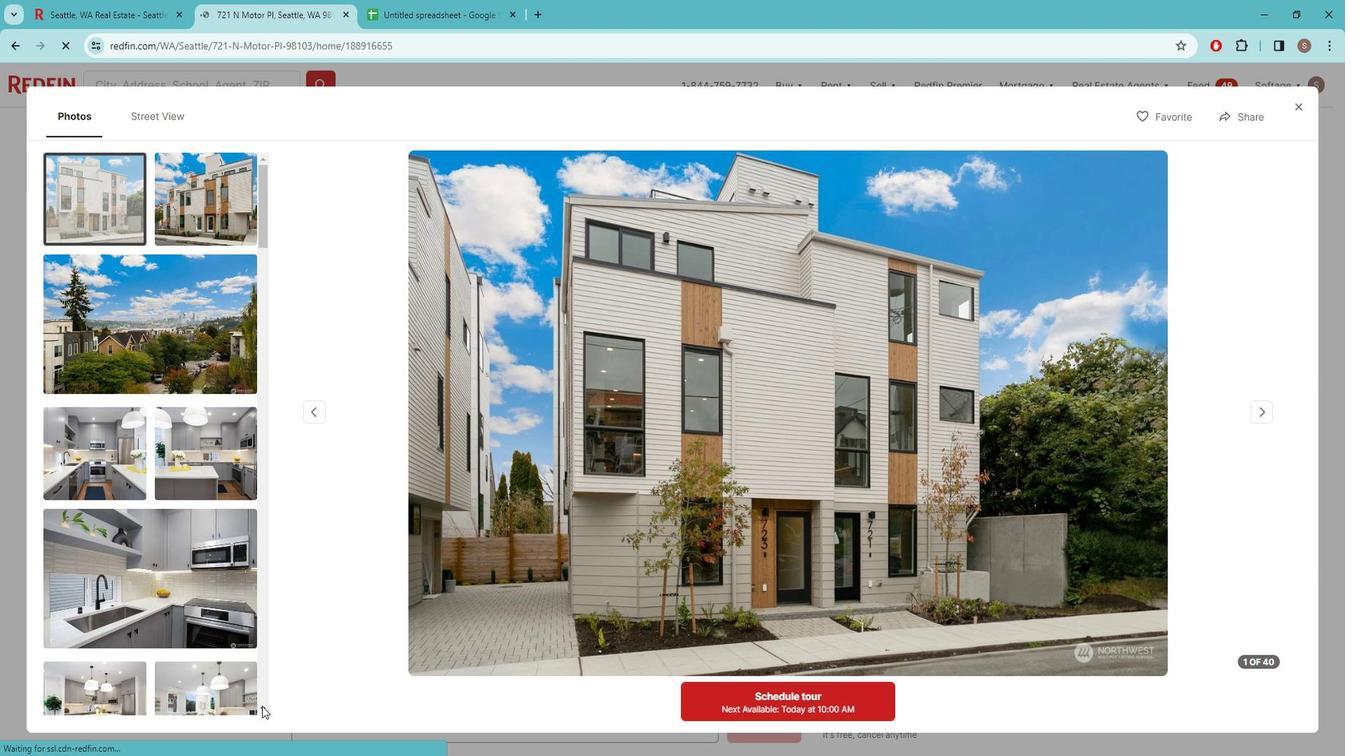 
Action: Mouse pressed left at (288, 707)
Screenshot: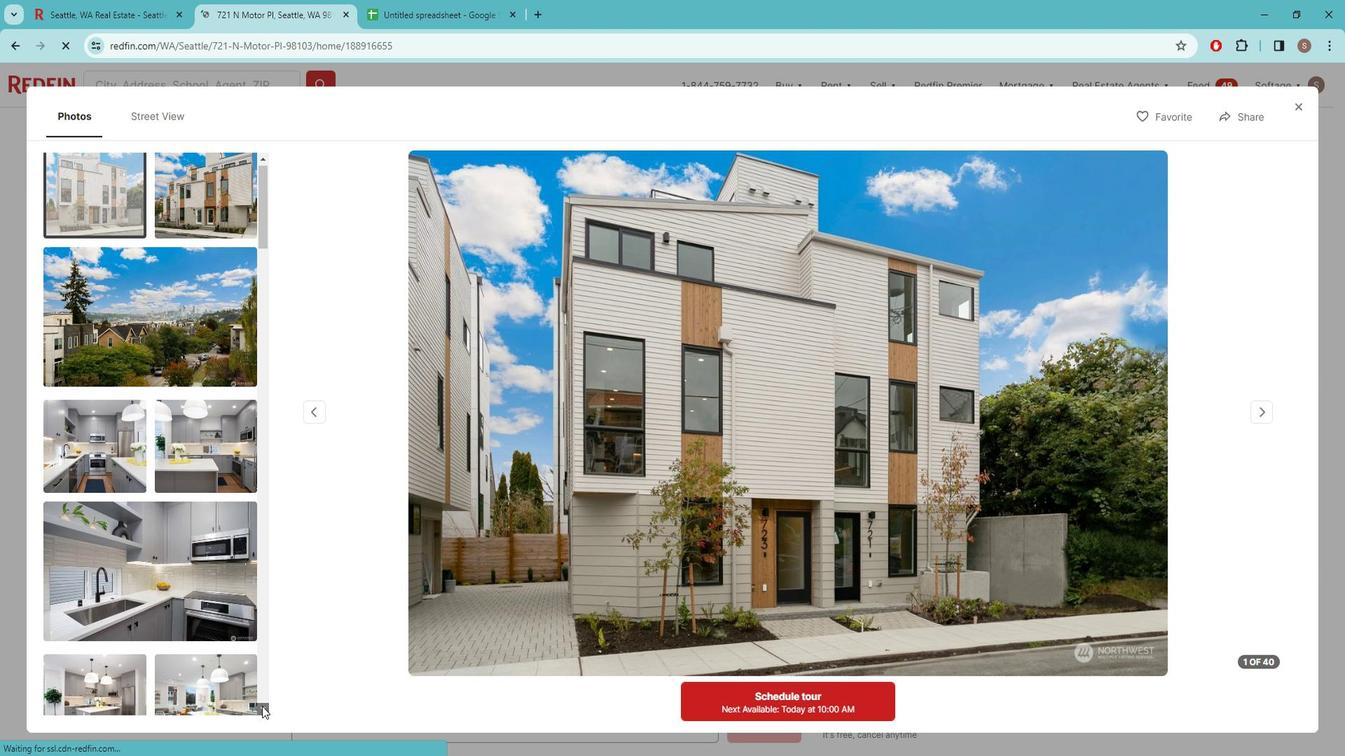 
Action: Mouse pressed left at (288, 707)
Screenshot: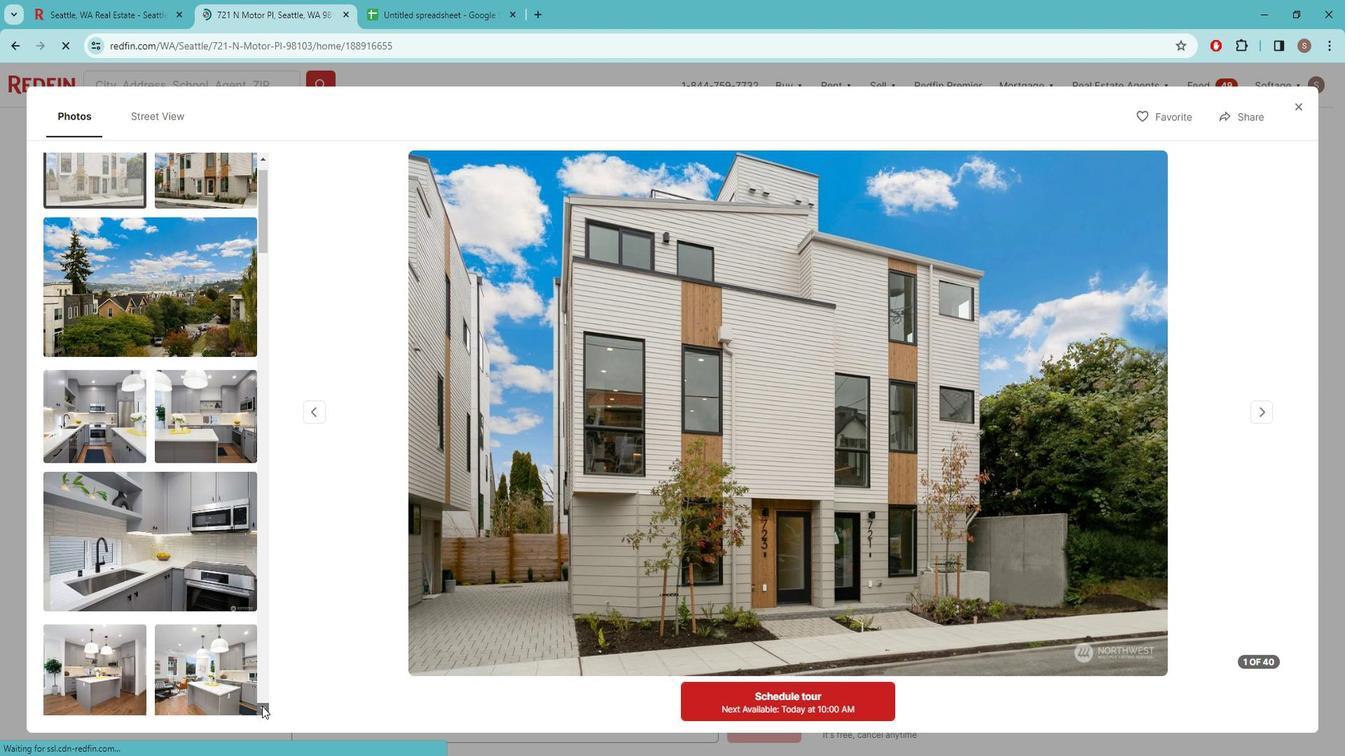 
Action: Mouse pressed left at (288, 707)
Screenshot: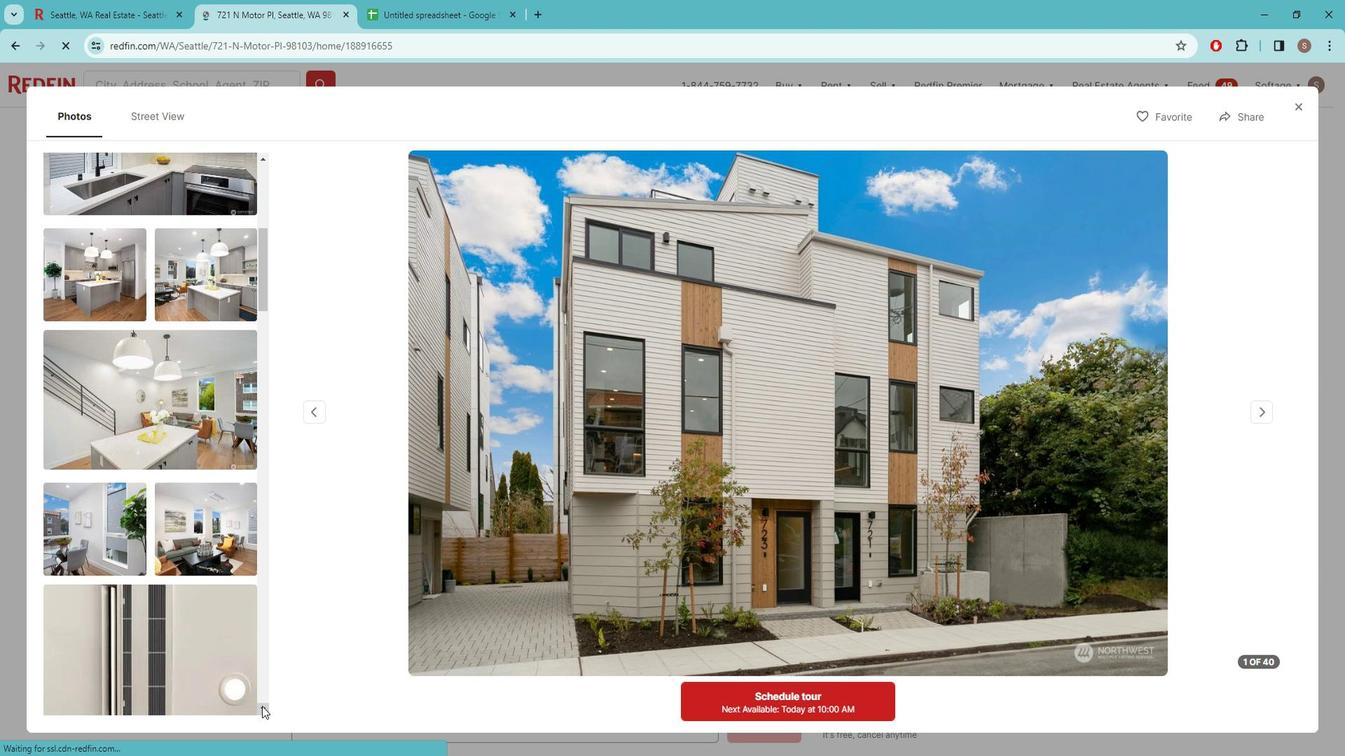 
Action: Mouse pressed left at (288, 707)
Screenshot: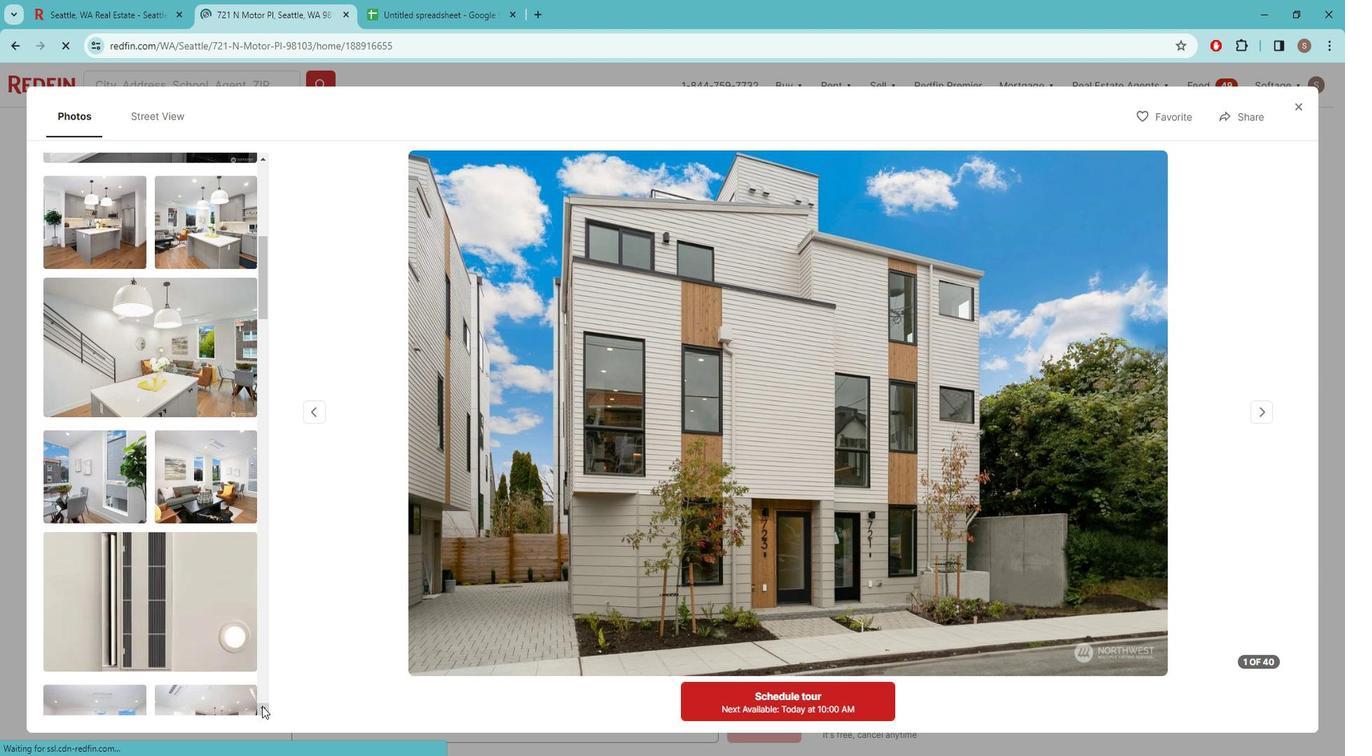 
Action: Mouse pressed left at (288, 707)
Screenshot: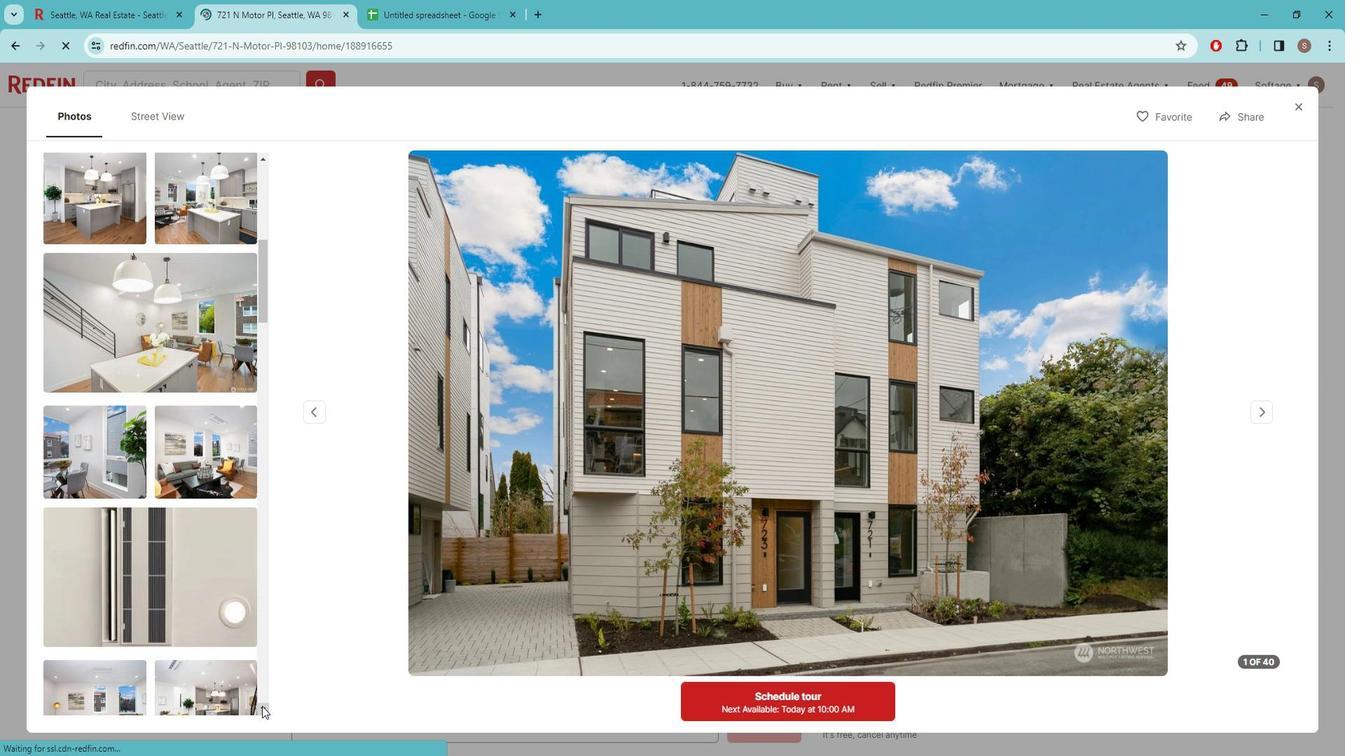 
Action: Mouse pressed left at (288, 707)
Screenshot: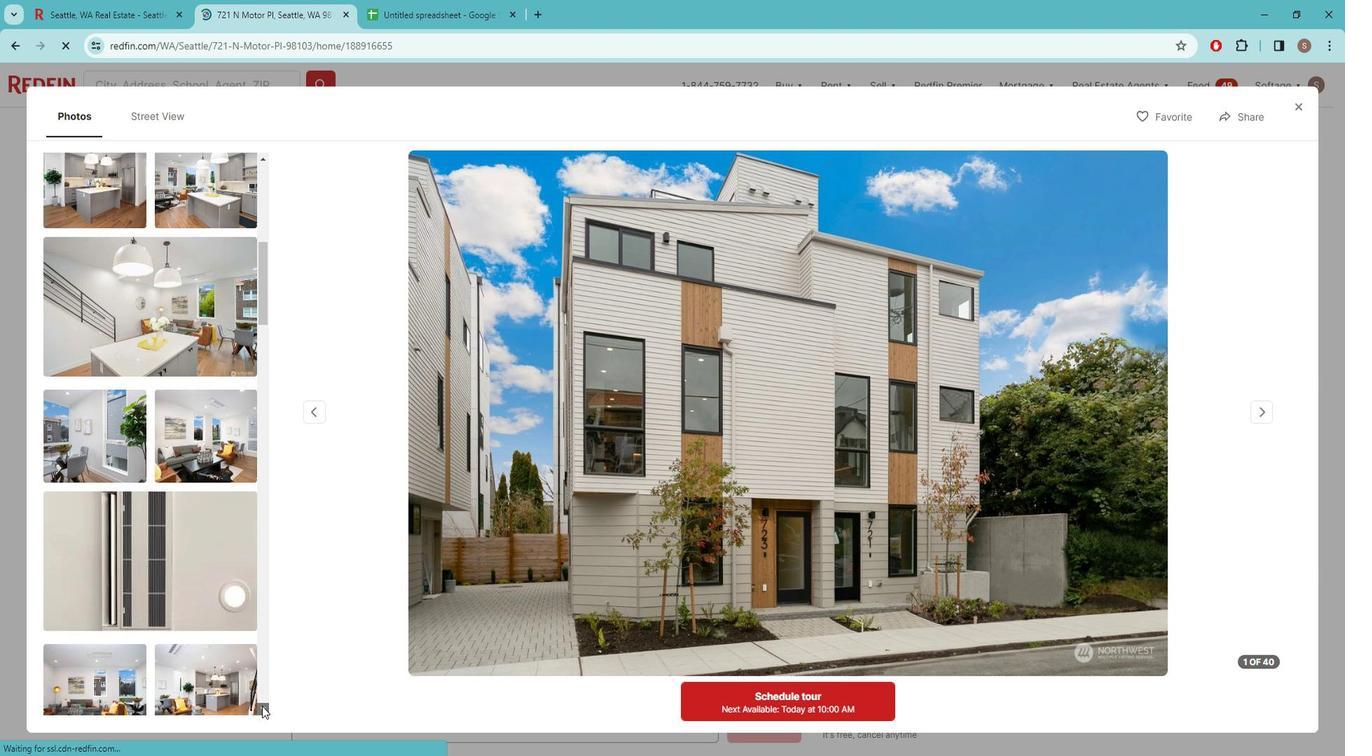 
Action: Mouse pressed left at (288, 707)
Screenshot: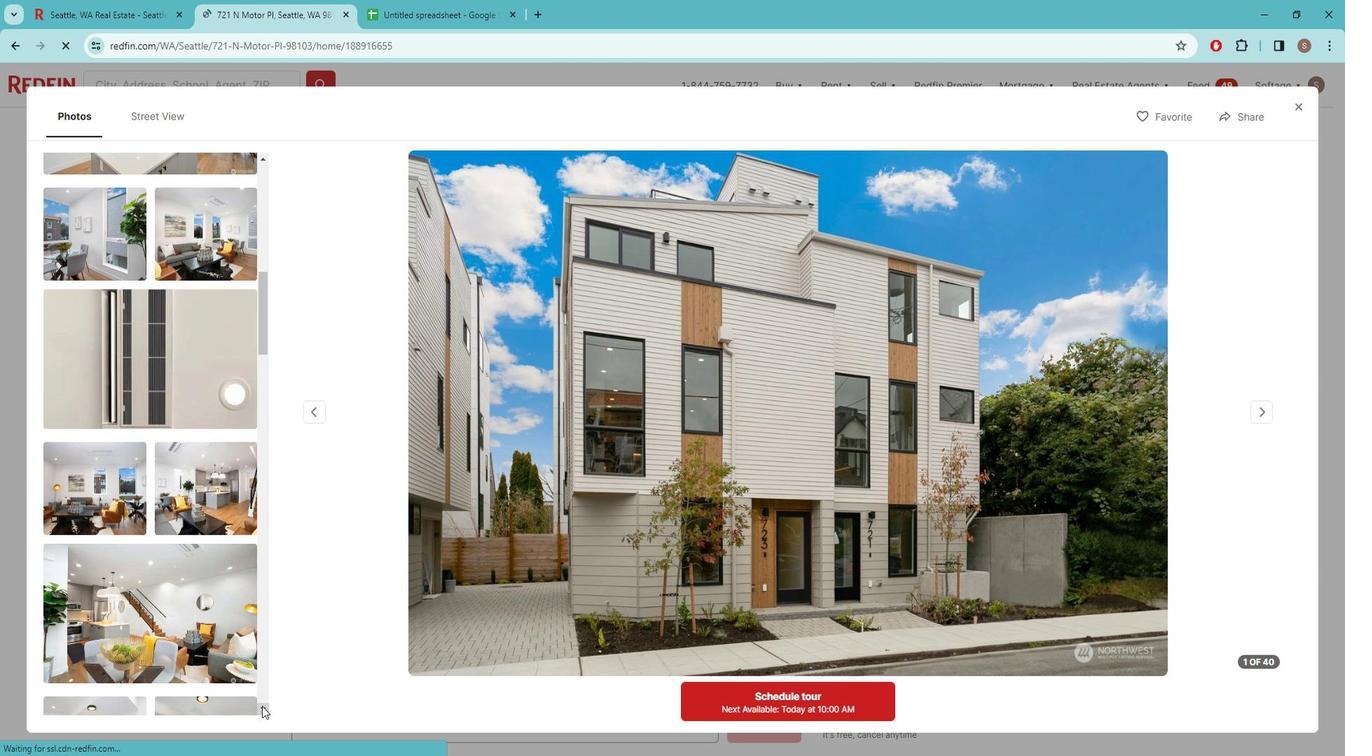
Action: Mouse pressed left at (288, 707)
Screenshot: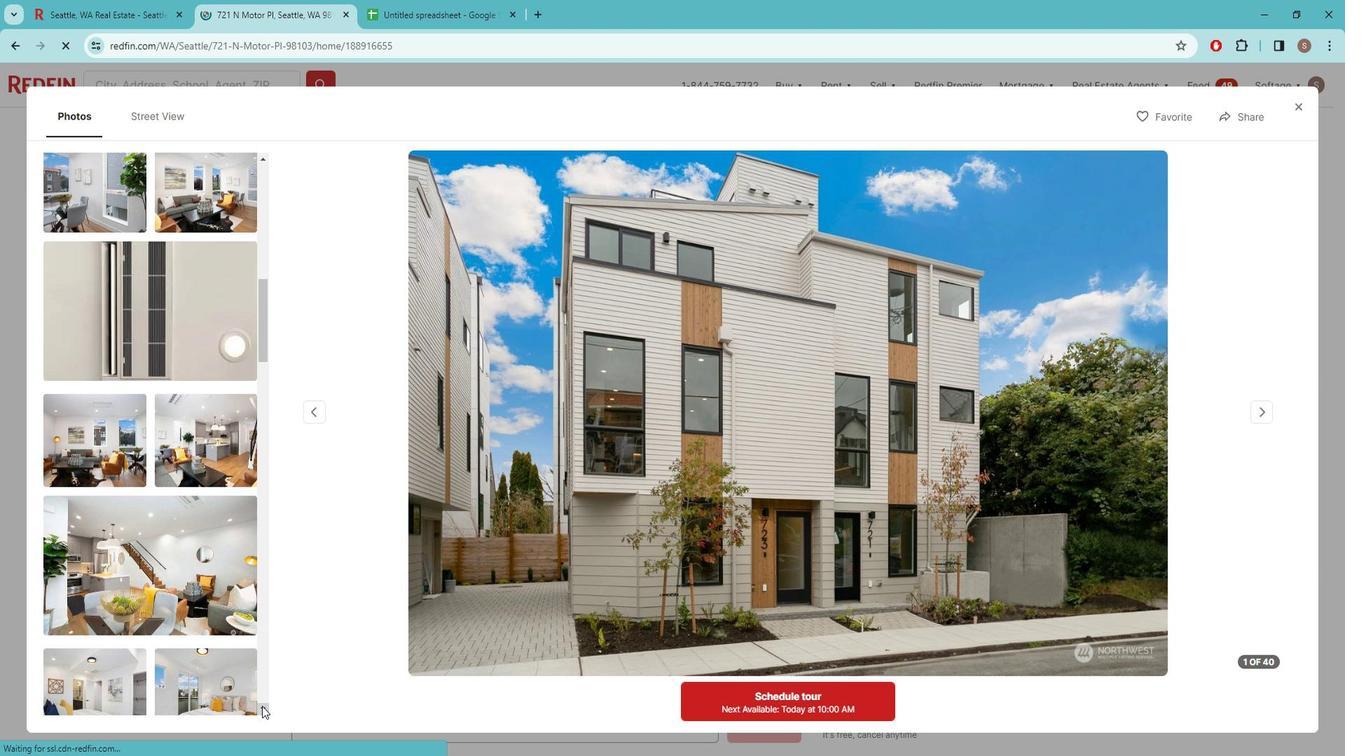 
Action: Mouse pressed left at (288, 707)
Screenshot: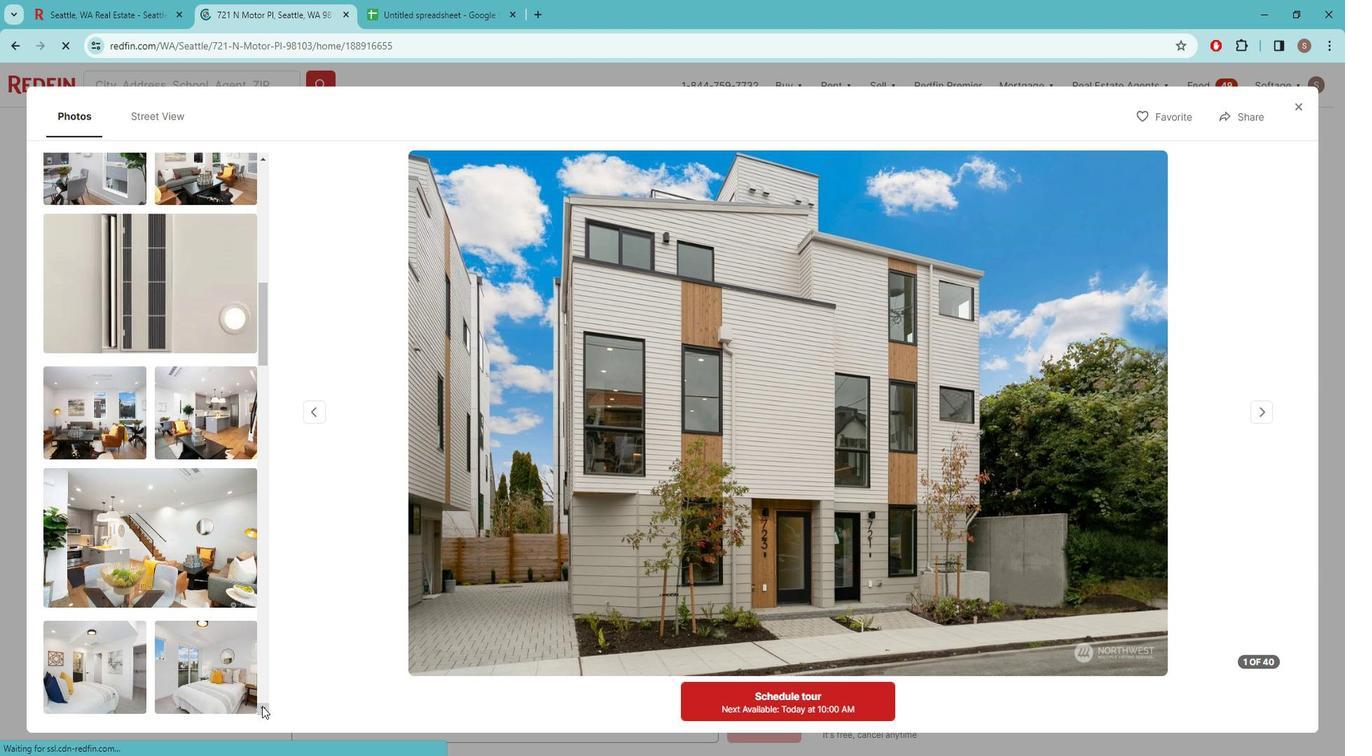 
Action: Mouse pressed left at (288, 707)
Screenshot: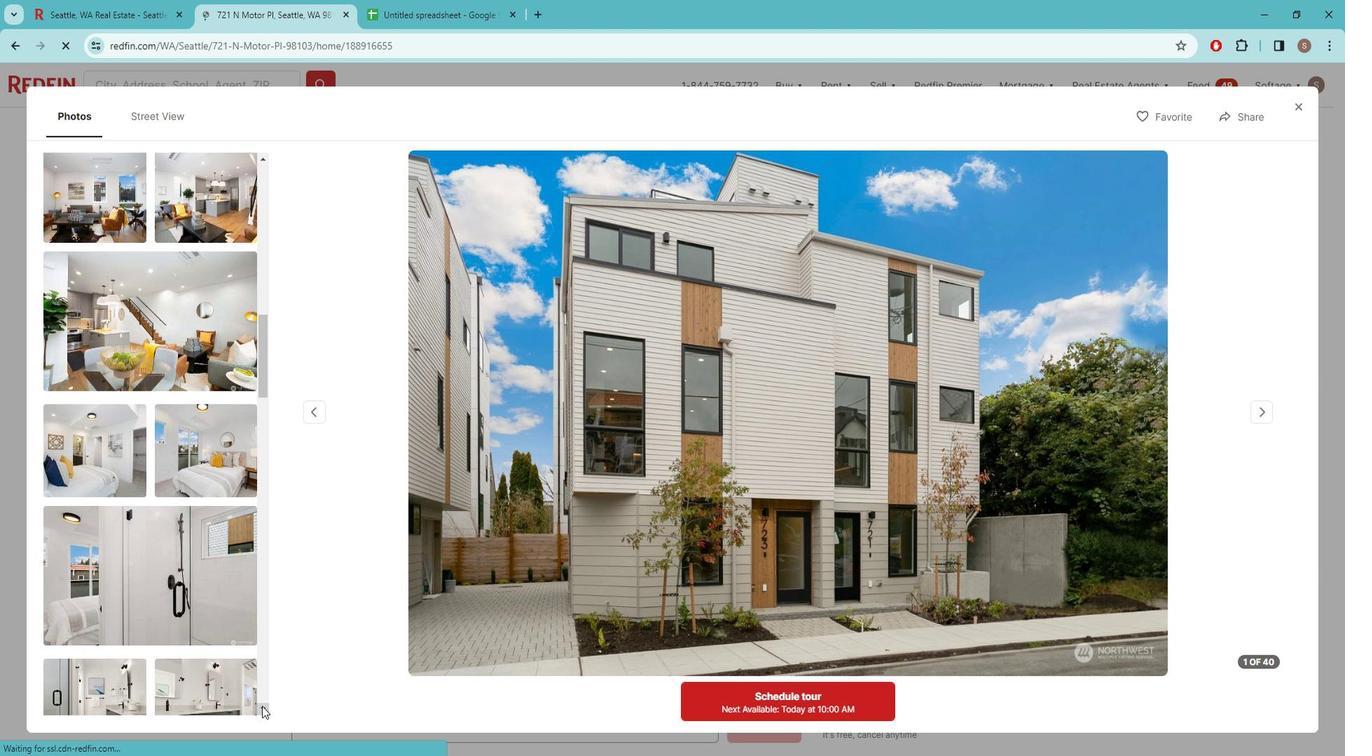 
Action: Mouse pressed left at (288, 707)
Screenshot: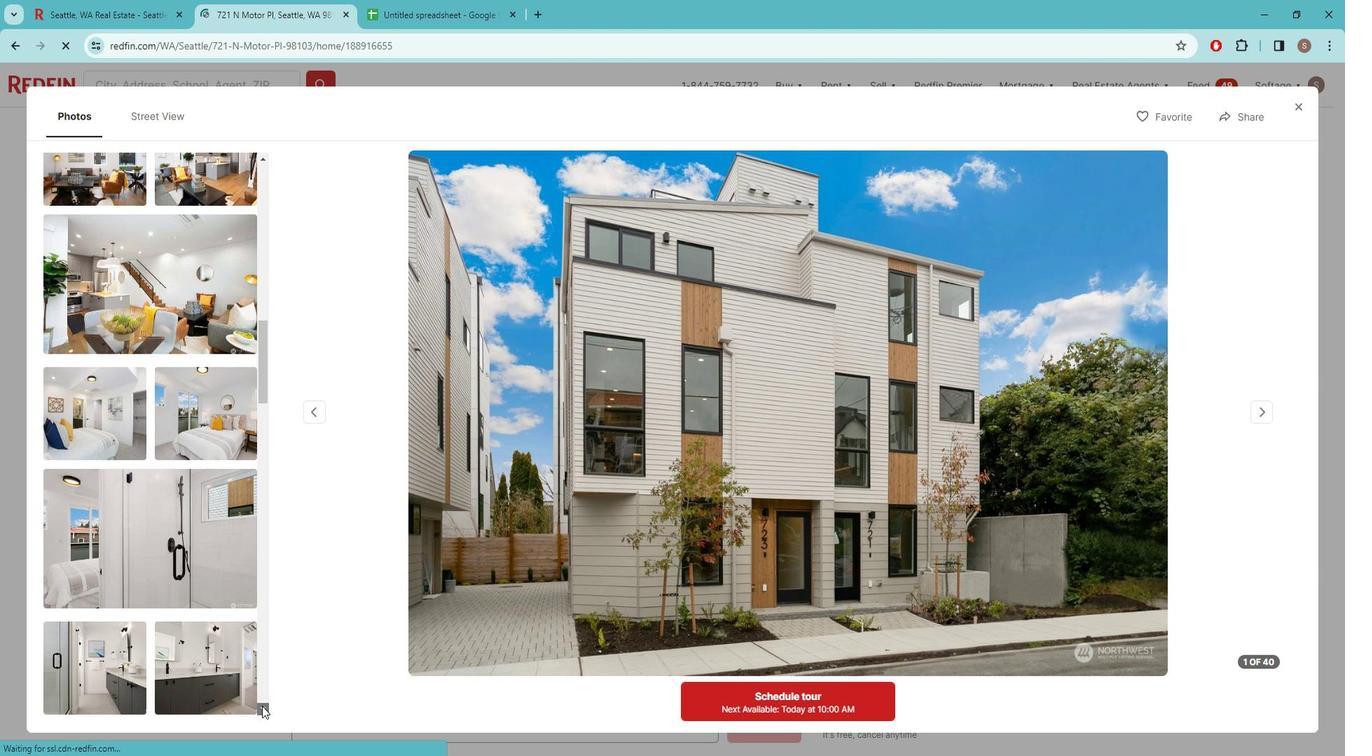 
Action: Mouse pressed left at (288, 707)
Screenshot: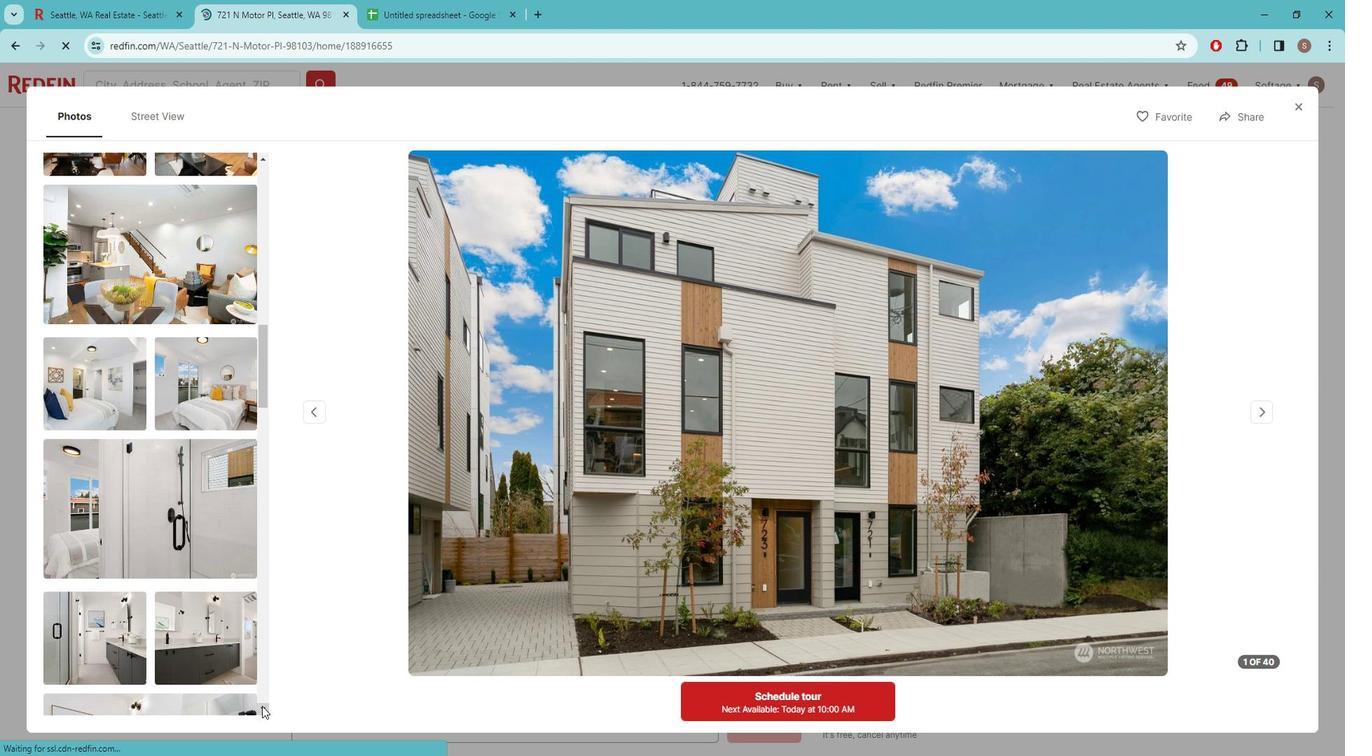 
Action: Mouse pressed left at (288, 707)
Screenshot: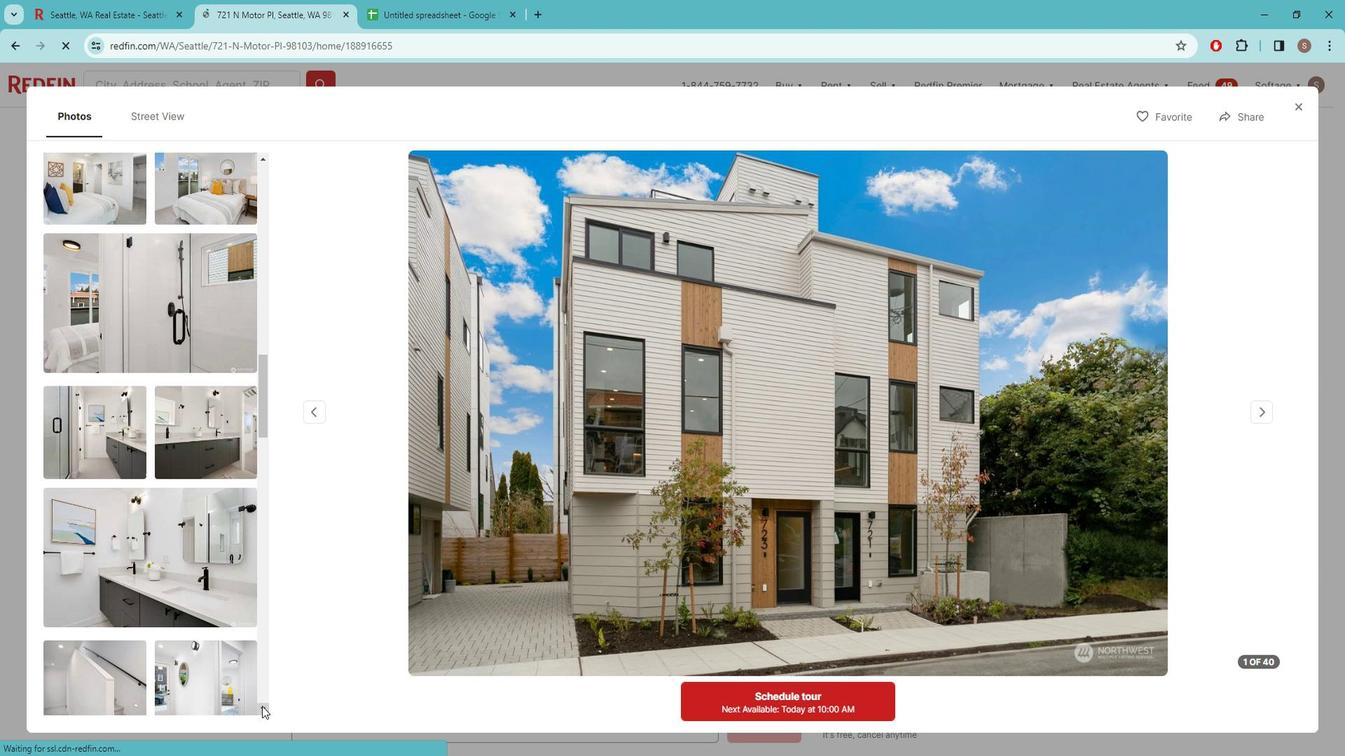 
Action: Mouse pressed left at (288, 707)
Screenshot: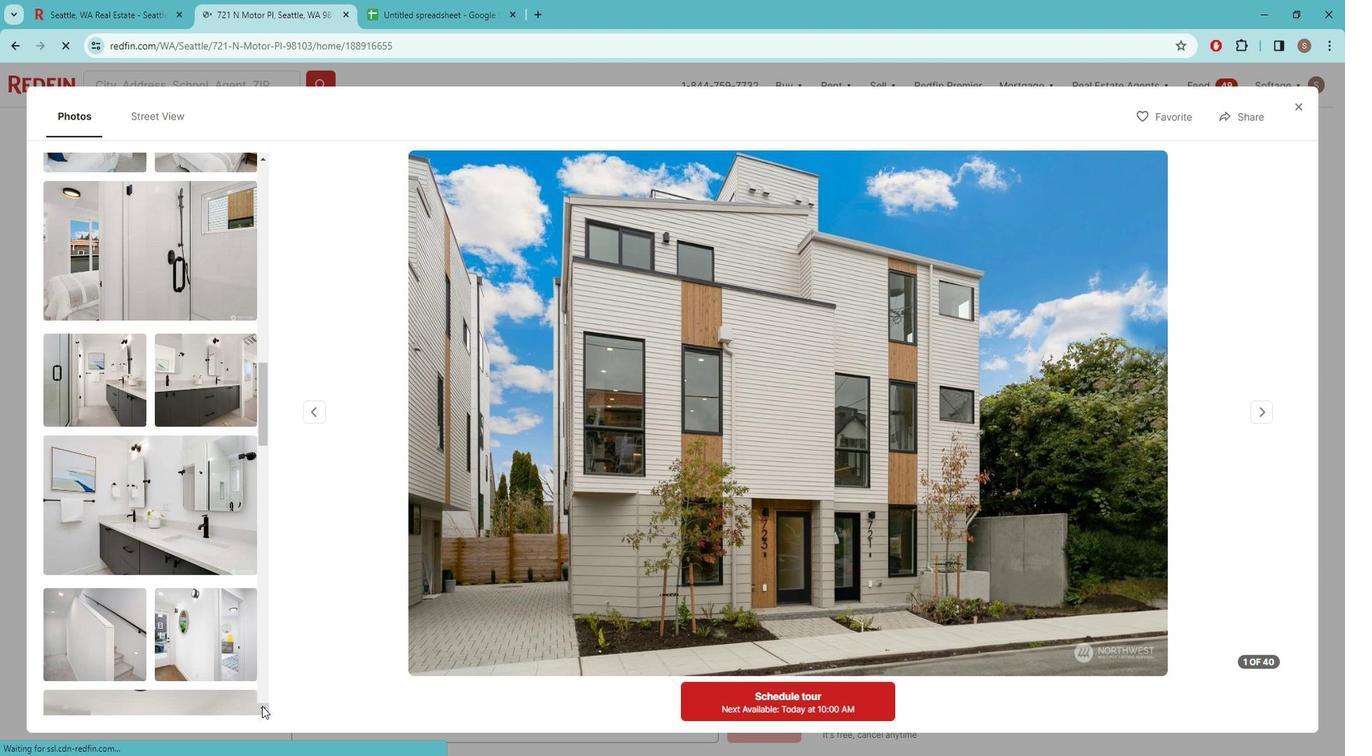 
Action: Mouse pressed left at (288, 707)
Screenshot: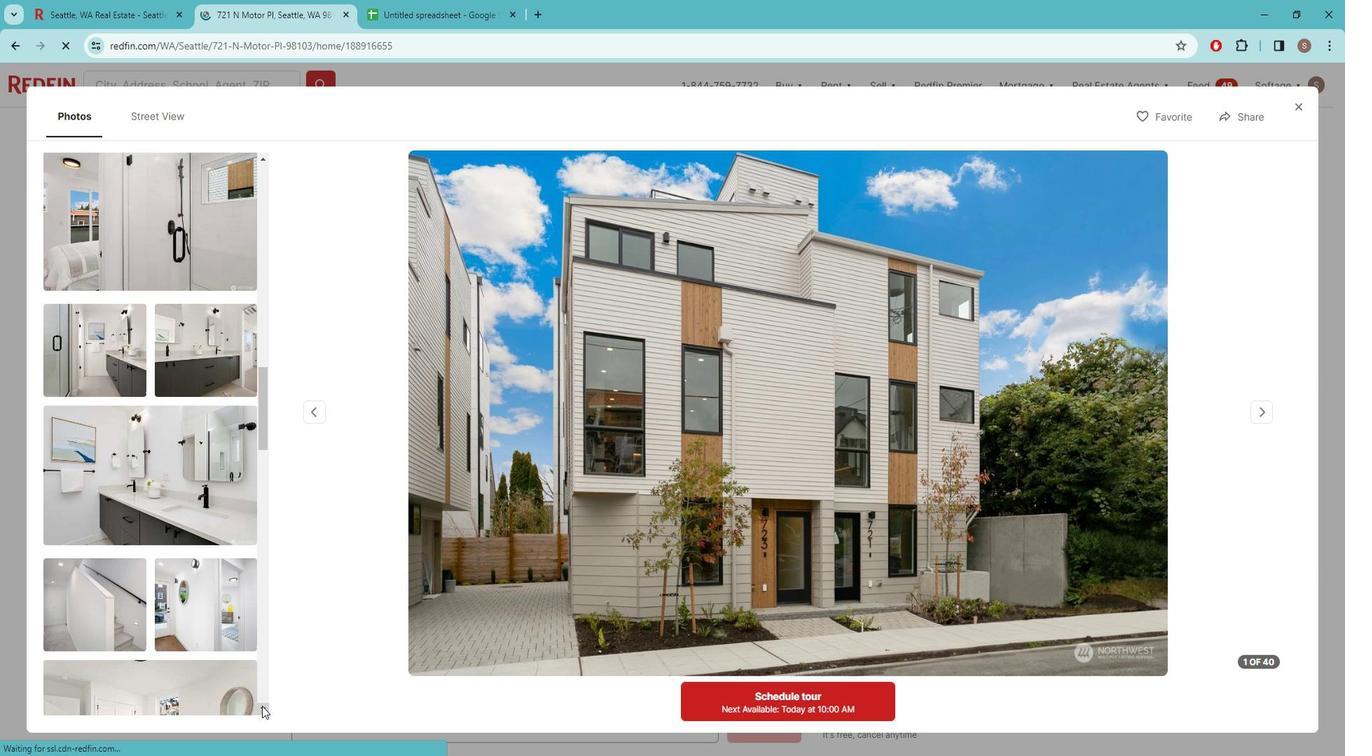 
Action: Mouse pressed left at (288, 707)
Screenshot: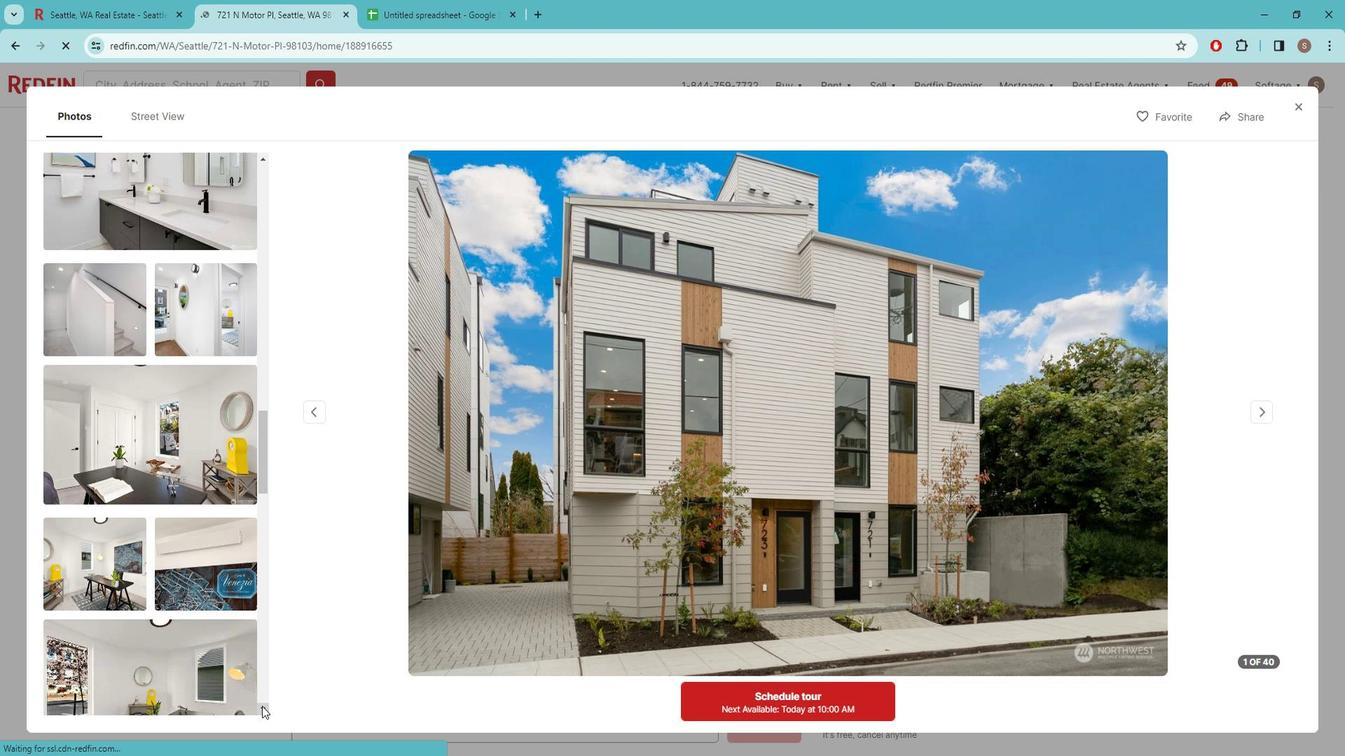 
Action: Mouse pressed left at (288, 707)
Screenshot: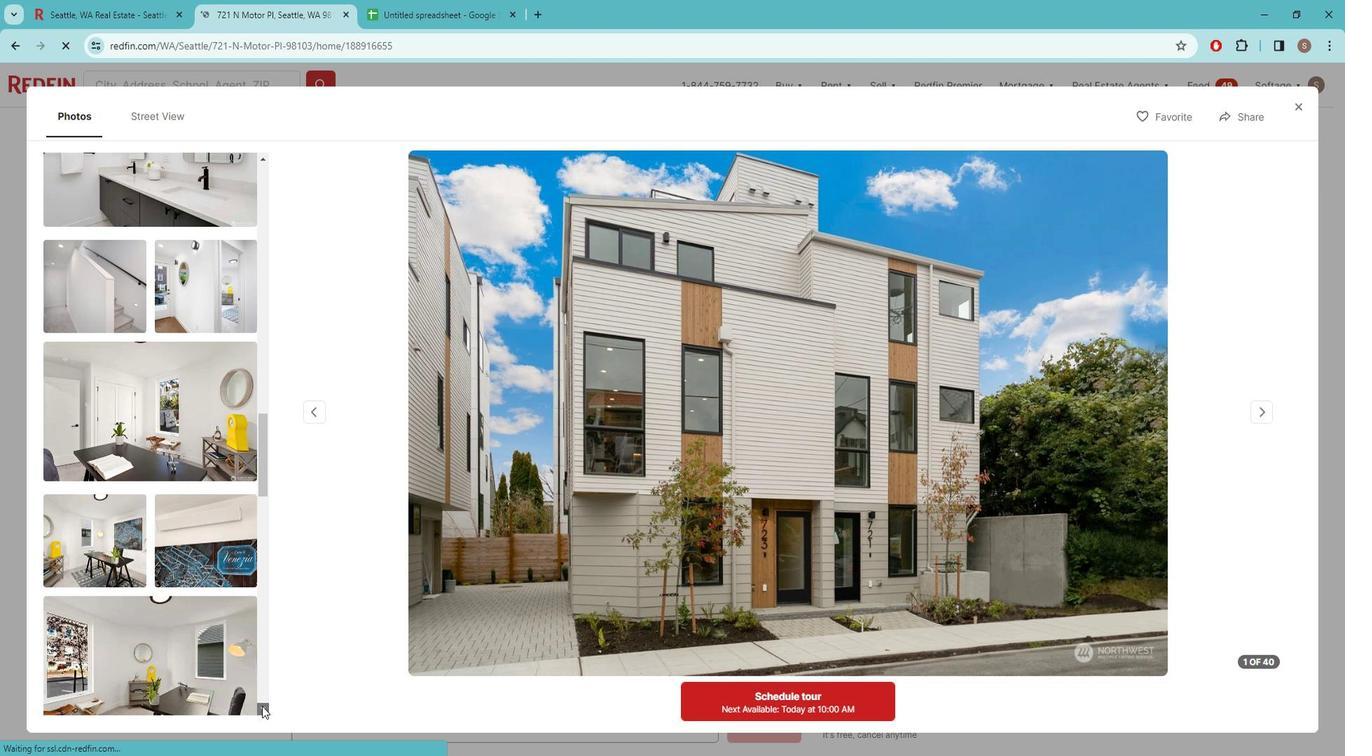 
Action: Mouse pressed left at (288, 707)
Screenshot: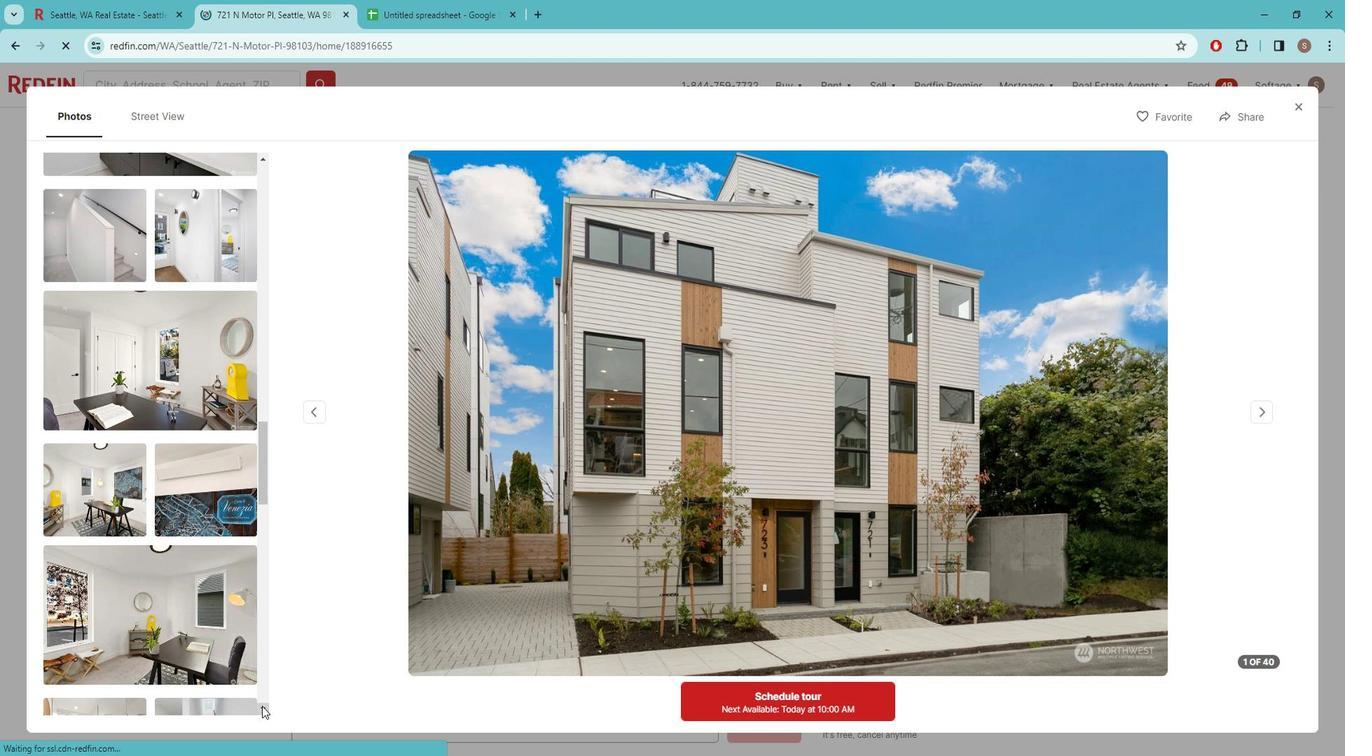 
Action: Mouse pressed left at (288, 707)
Screenshot: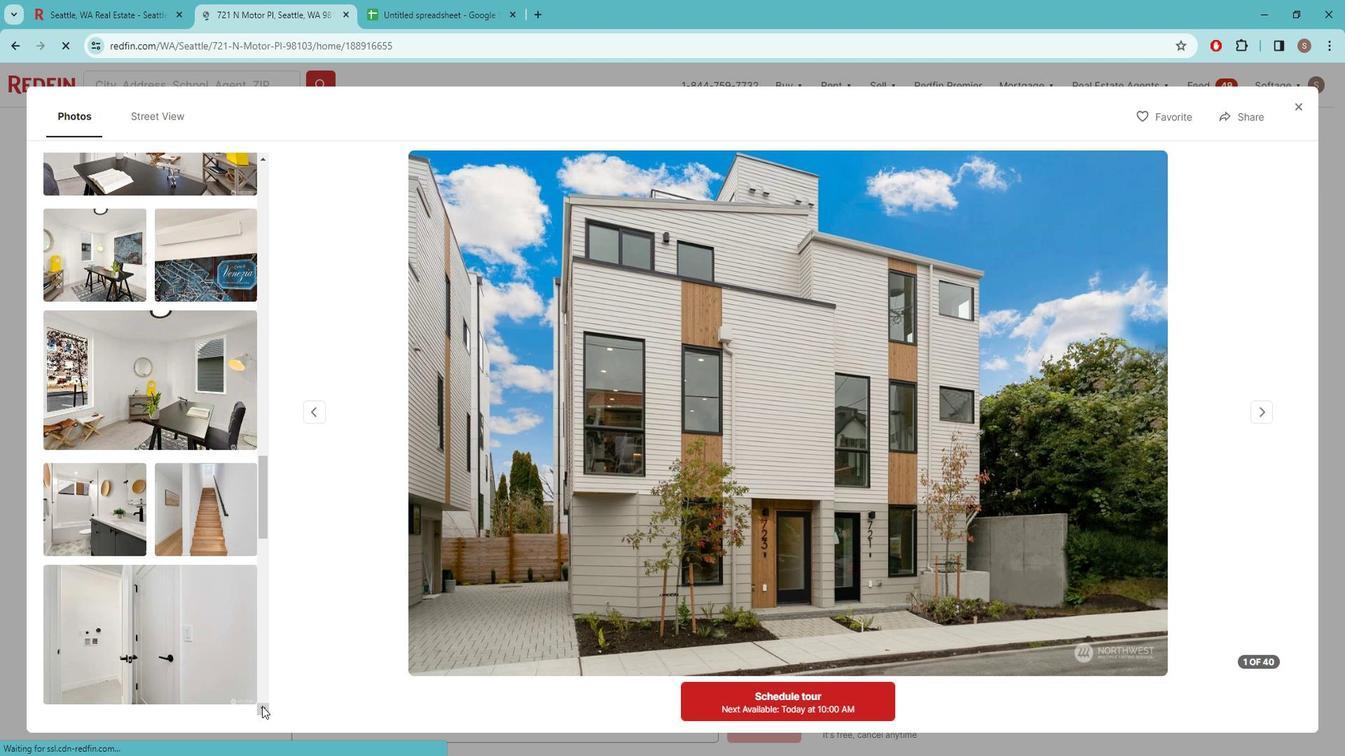 
Action: Mouse pressed left at (288, 707)
Screenshot: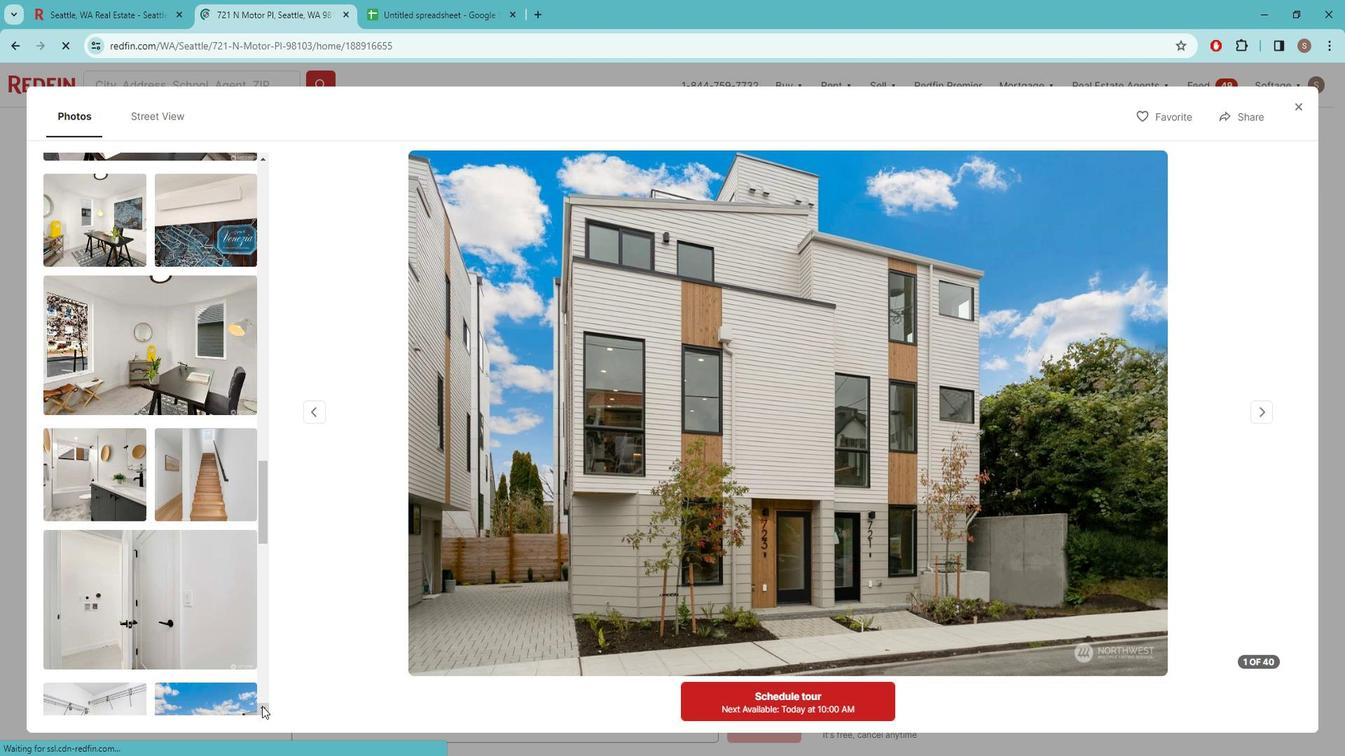 
Action: Mouse pressed left at (288, 707)
Screenshot: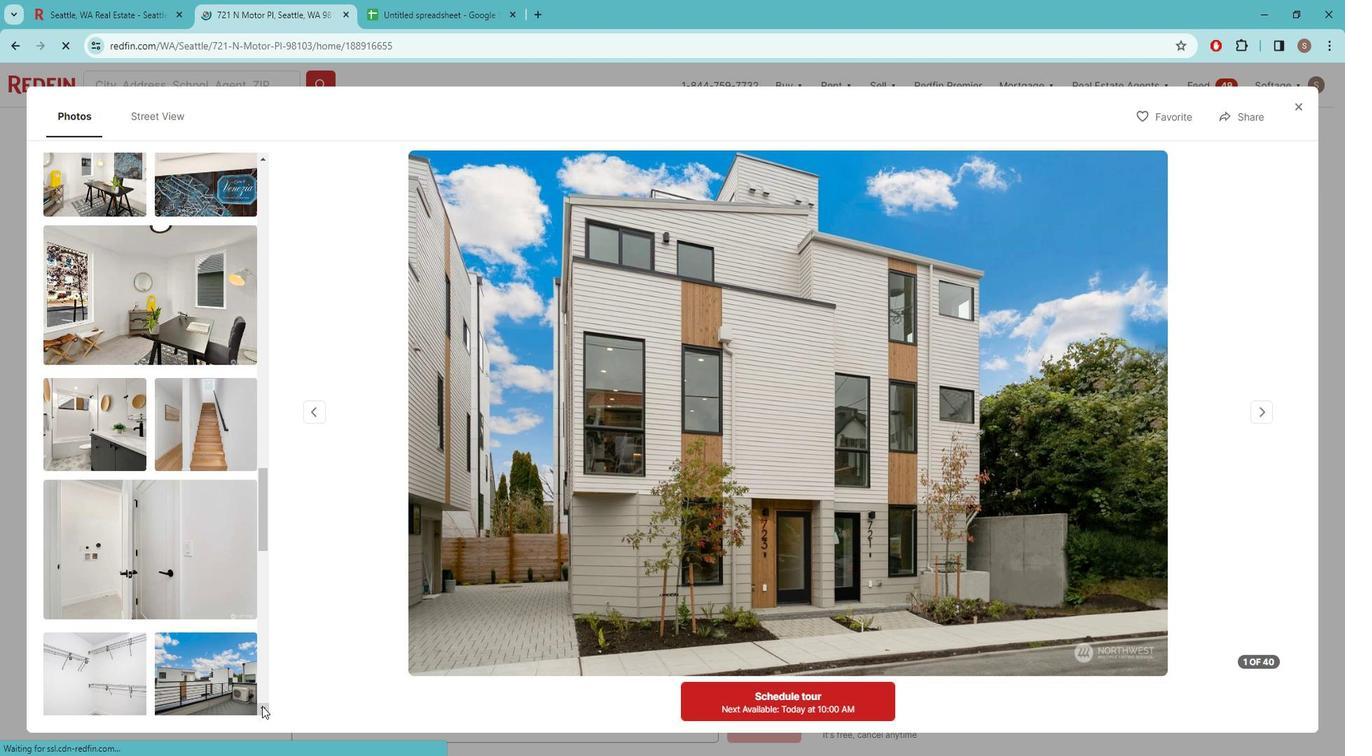
Action: Mouse pressed left at (288, 707)
Screenshot: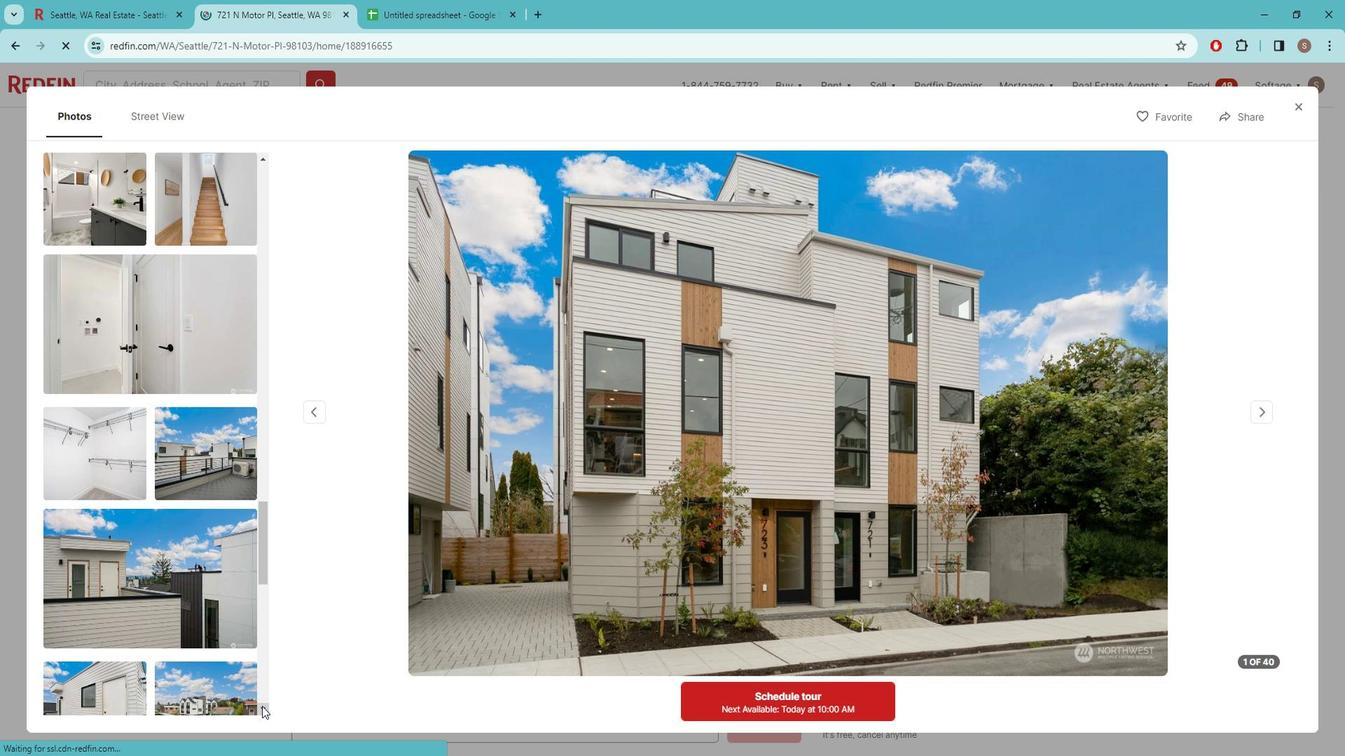 
Action: Mouse pressed left at (288, 707)
Screenshot: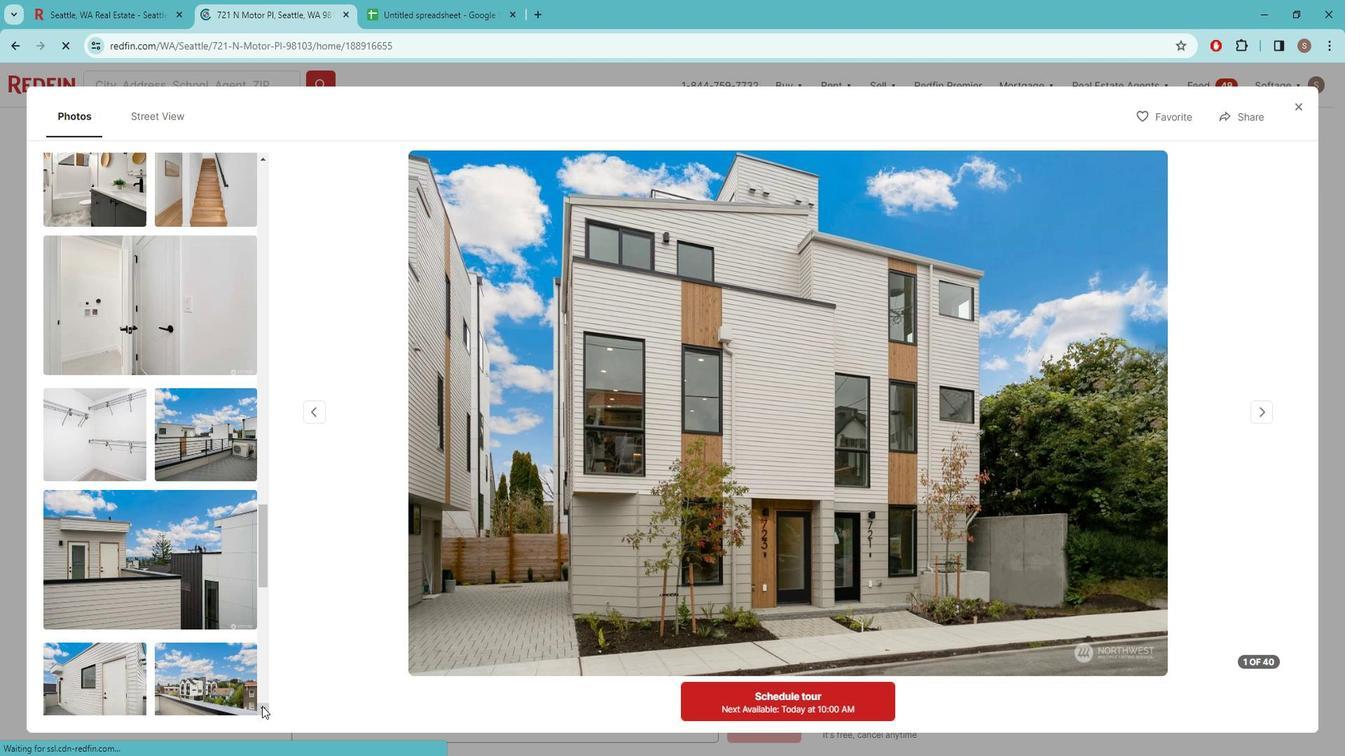 
Action: Mouse pressed left at (288, 707)
Screenshot: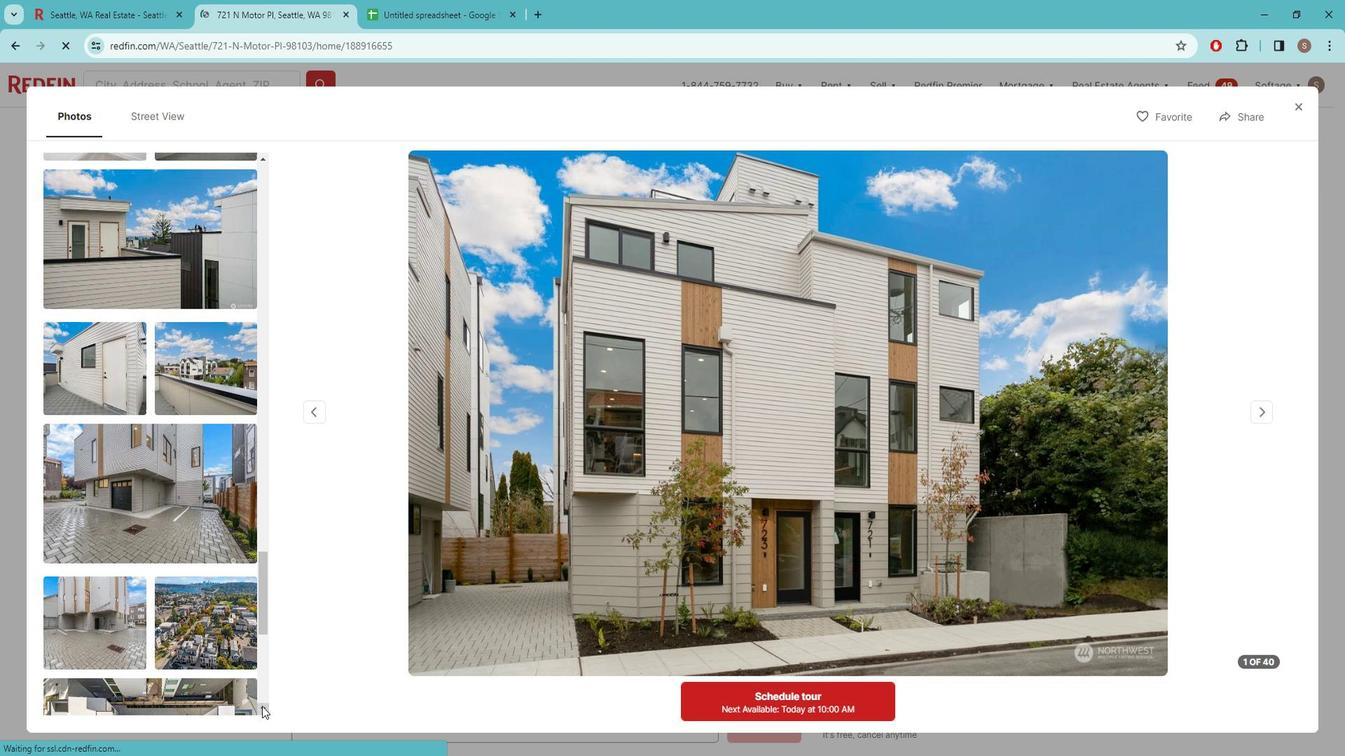 
Action: Mouse pressed left at (288, 707)
Screenshot: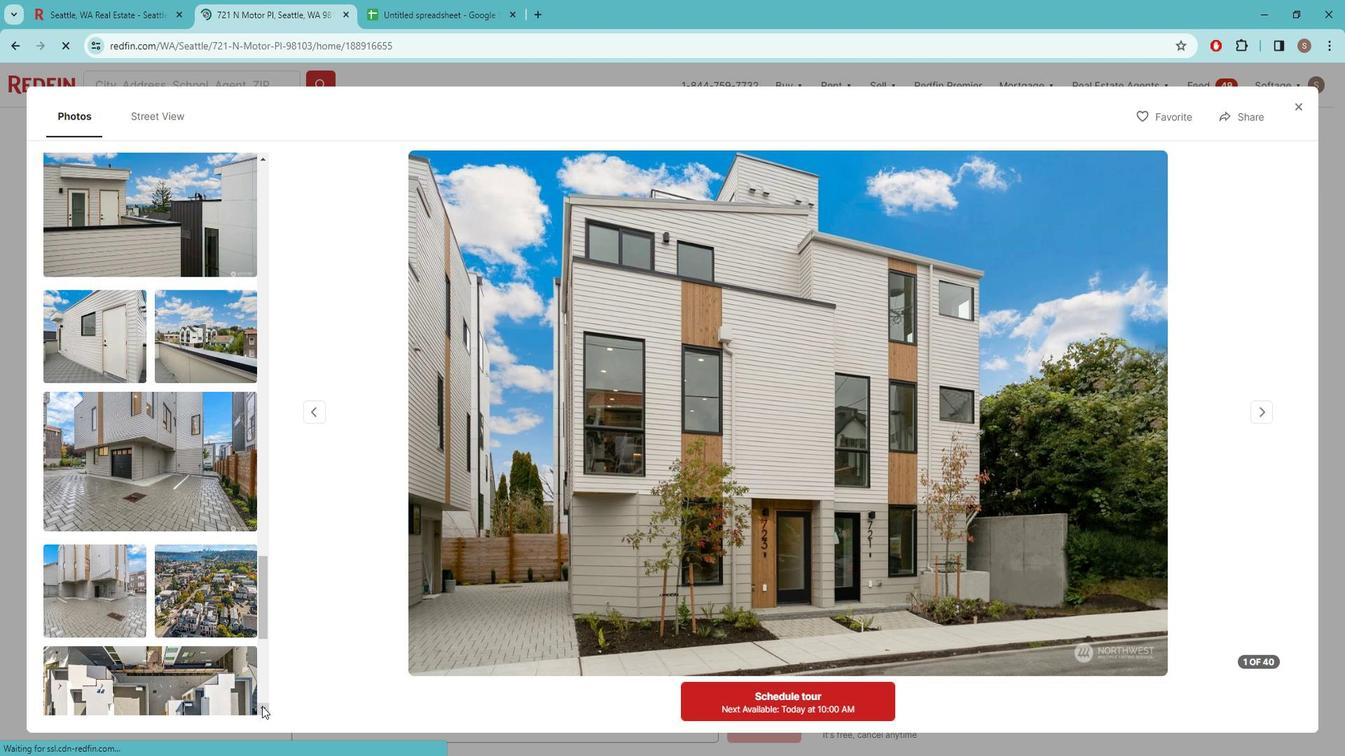 
Action: Mouse pressed left at (288, 707)
Screenshot: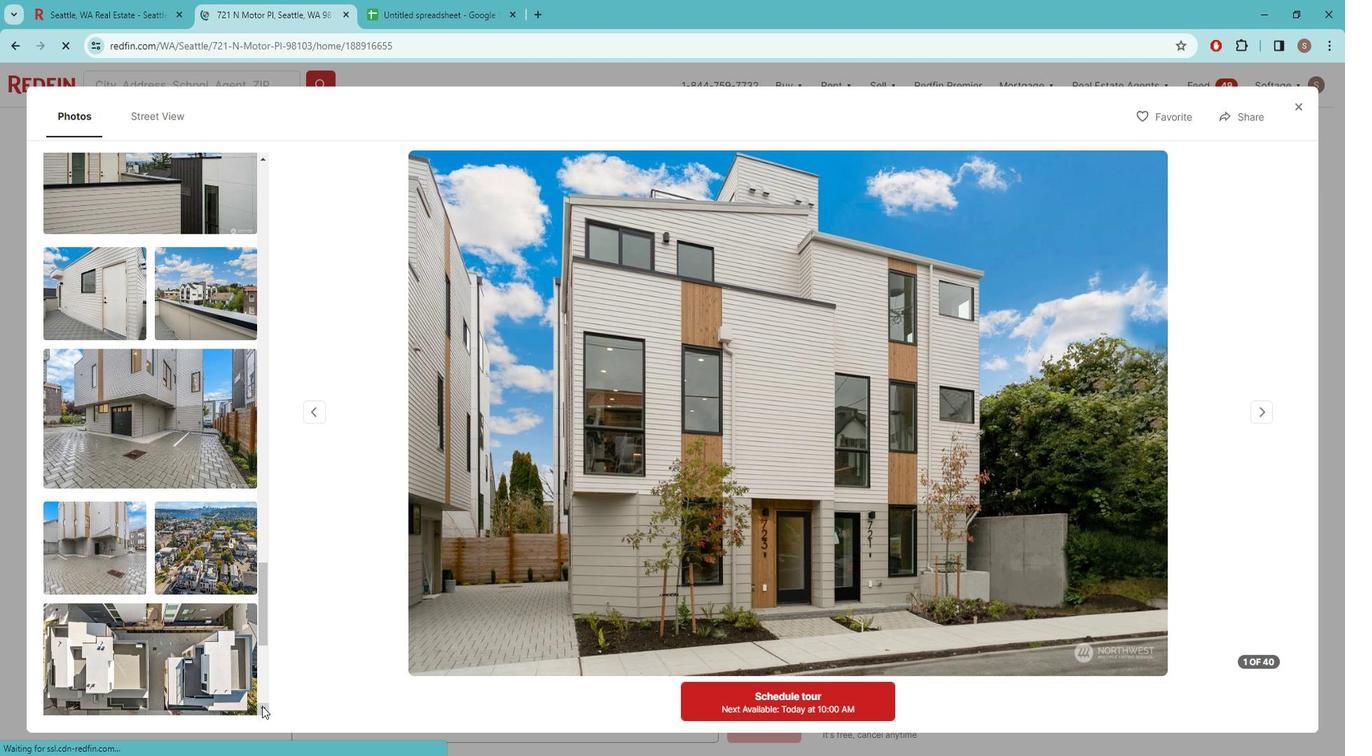 
Action: Mouse pressed left at (288, 707)
Screenshot: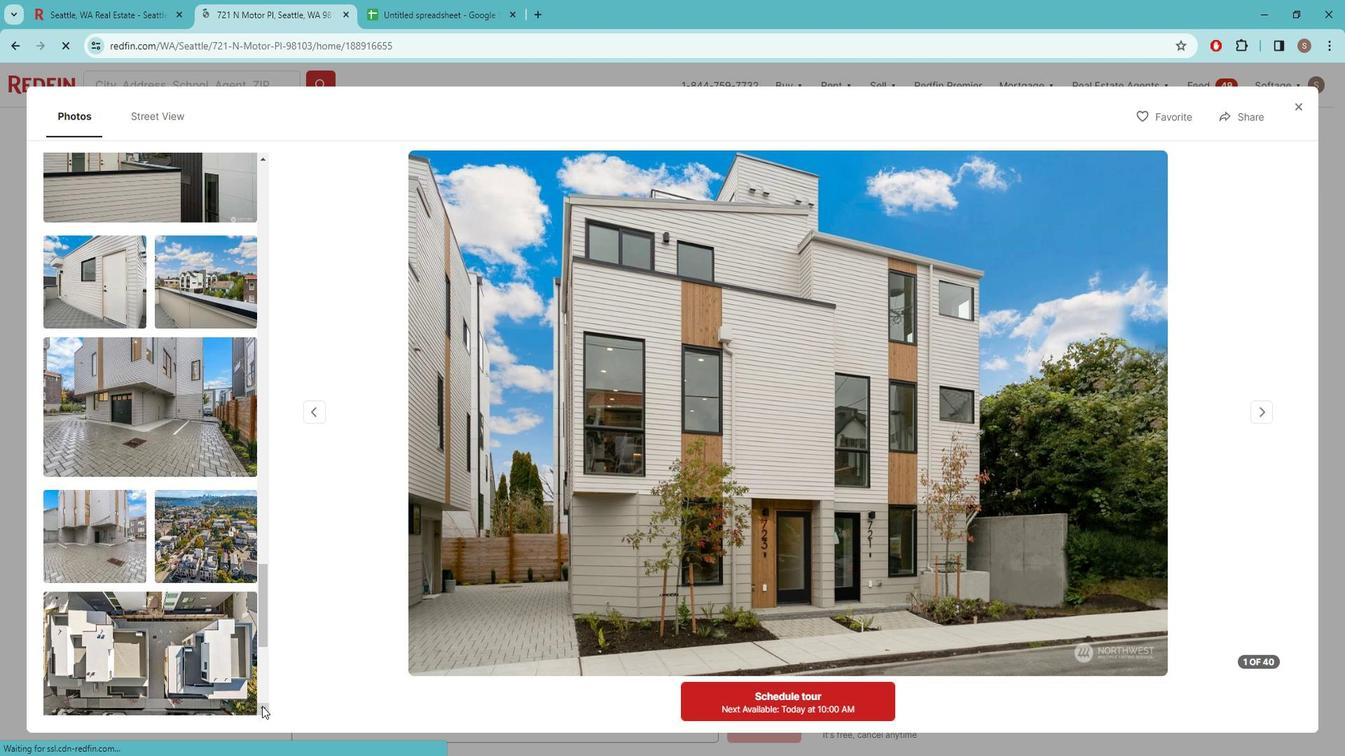 
Action: Mouse pressed left at (288, 707)
Screenshot: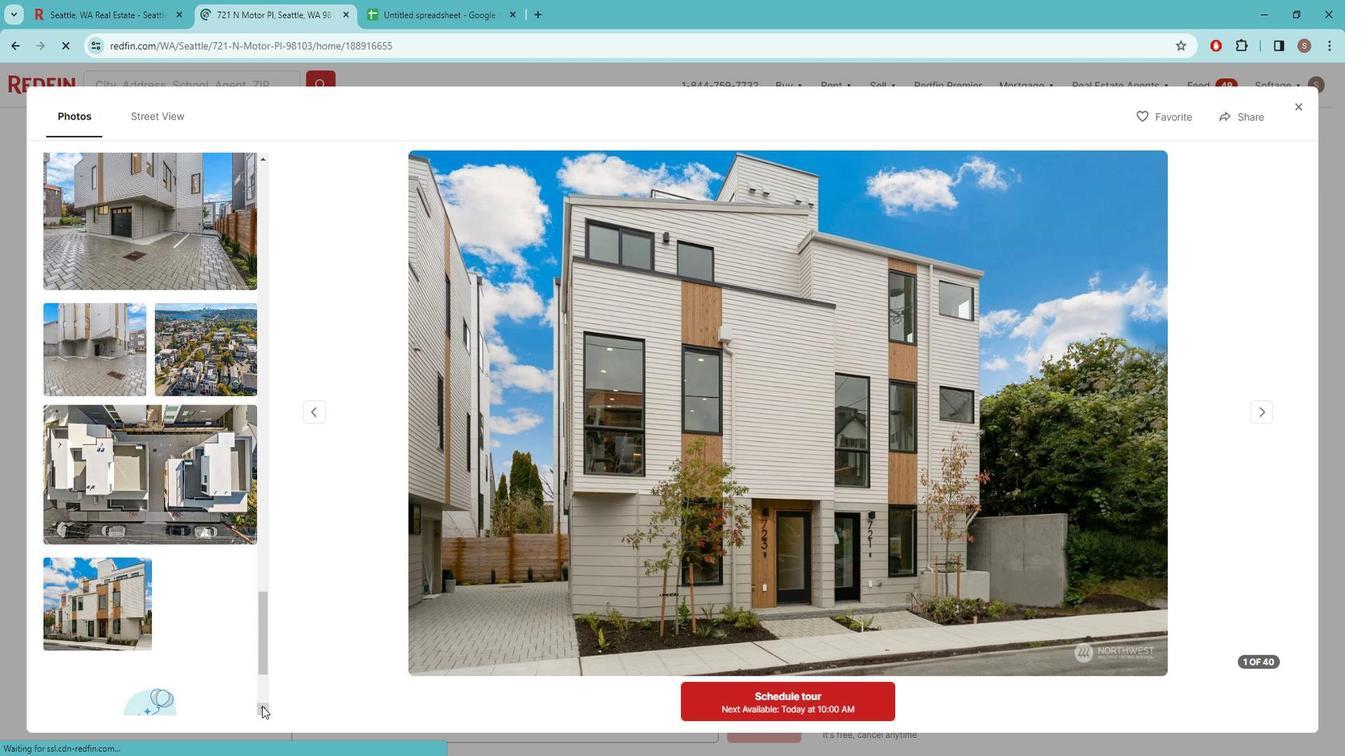 
Action: Mouse pressed left at (288, 707)
Screenshot: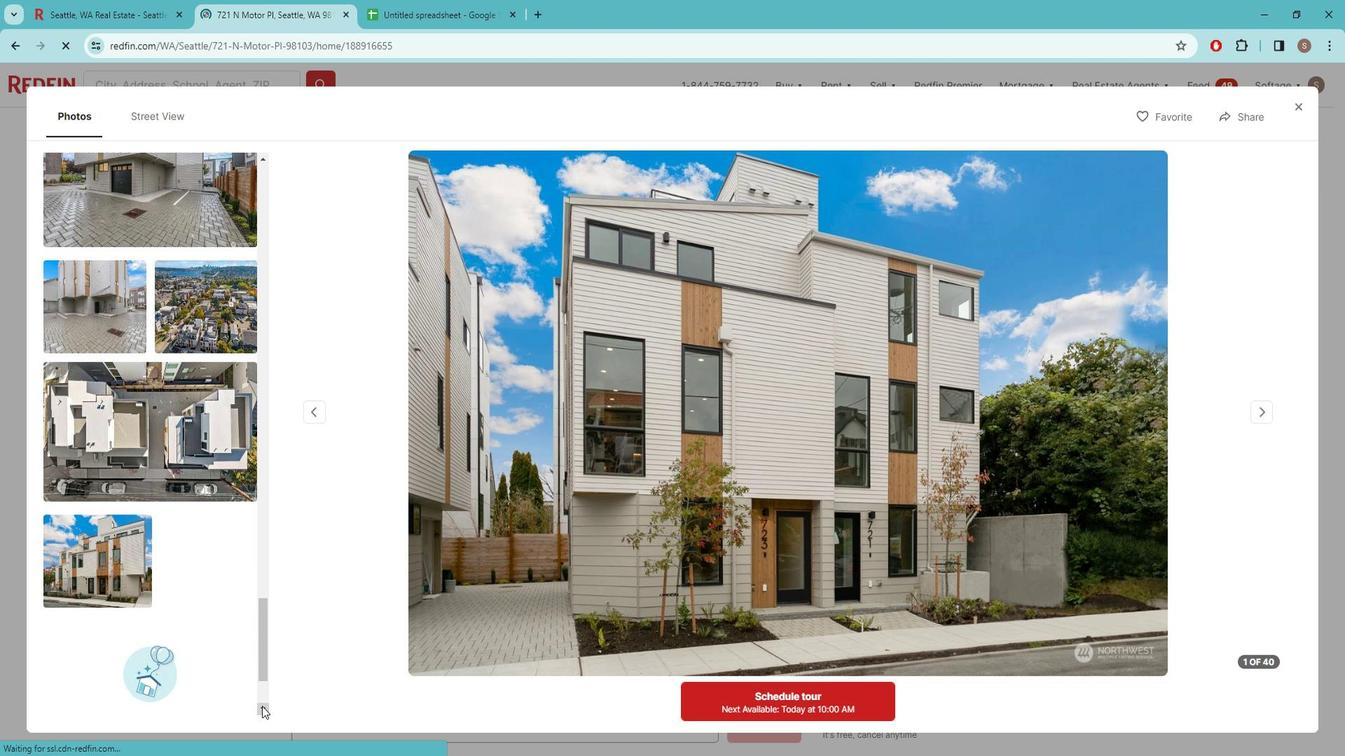 
Action: Mouse moved to (1326, 124)
Screenshot: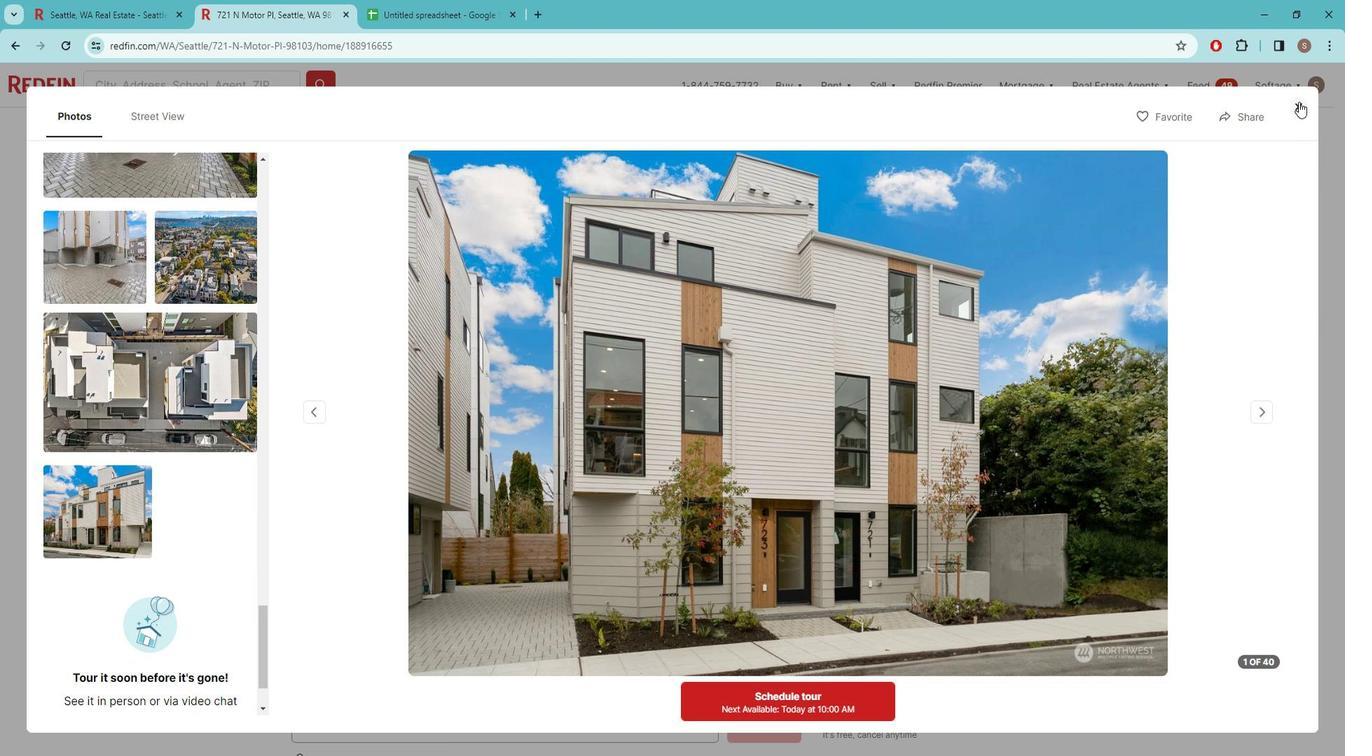 
Action: Mouse pressed left at (1326, 124)
Screenshot: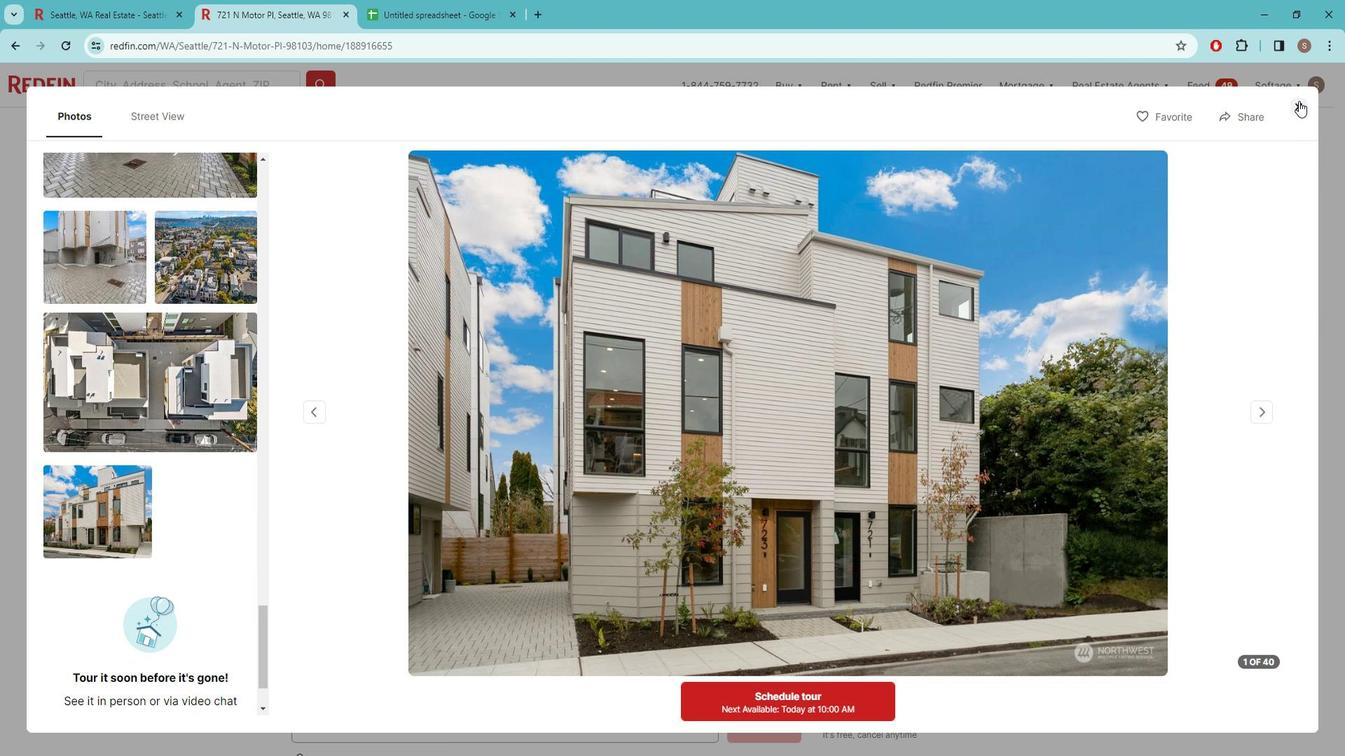 
Action: Mouse moved to (700, 442)
Screenshot: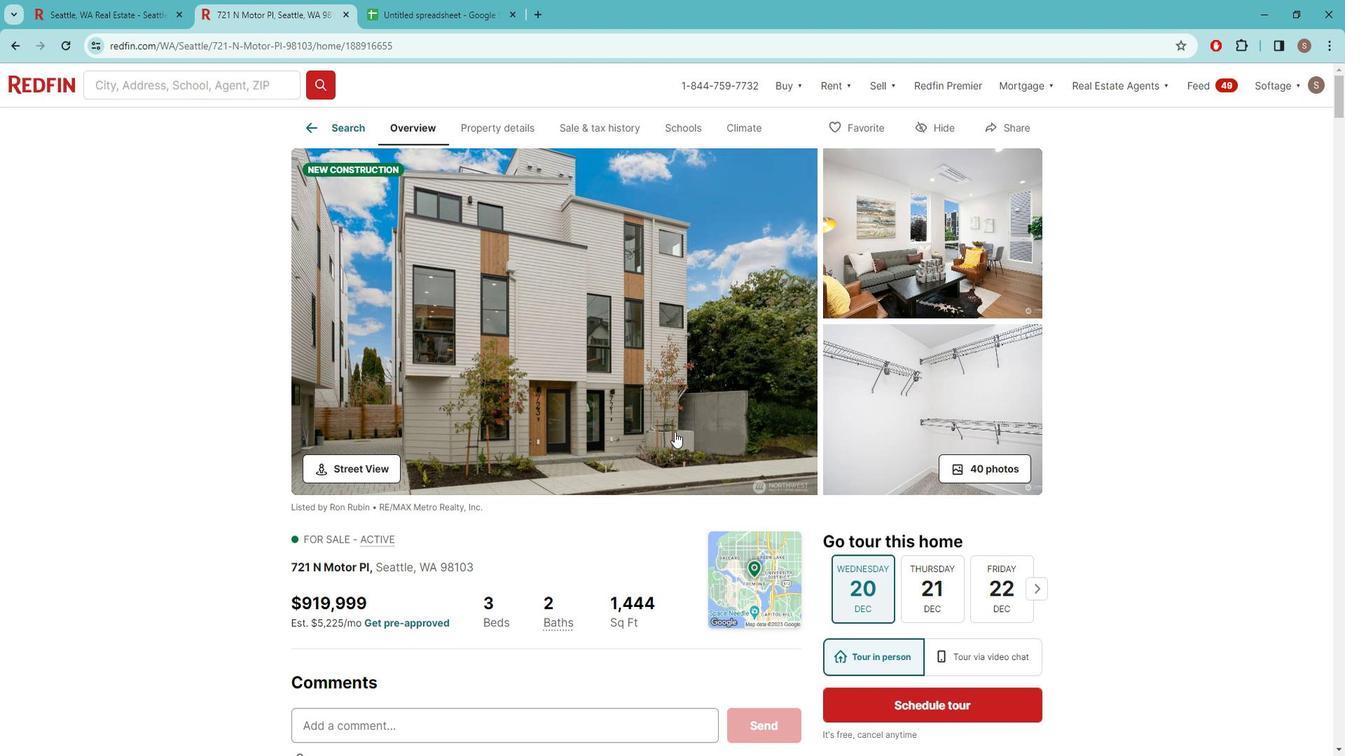 
Action: Mouse scrolled (700, 442) with delta (0, 0)
Screenshot: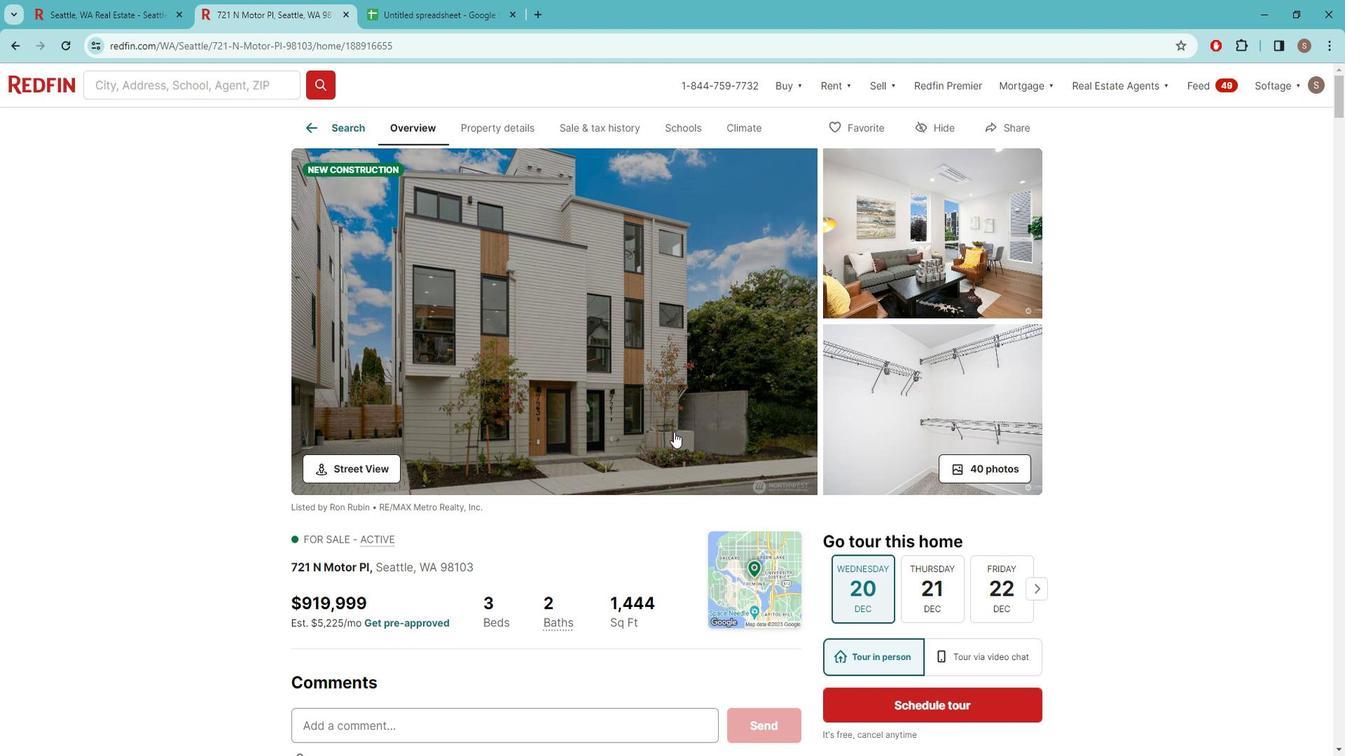 
Action: Mouse scrolled (700, 442) with delta (0, 0)
Screenshot: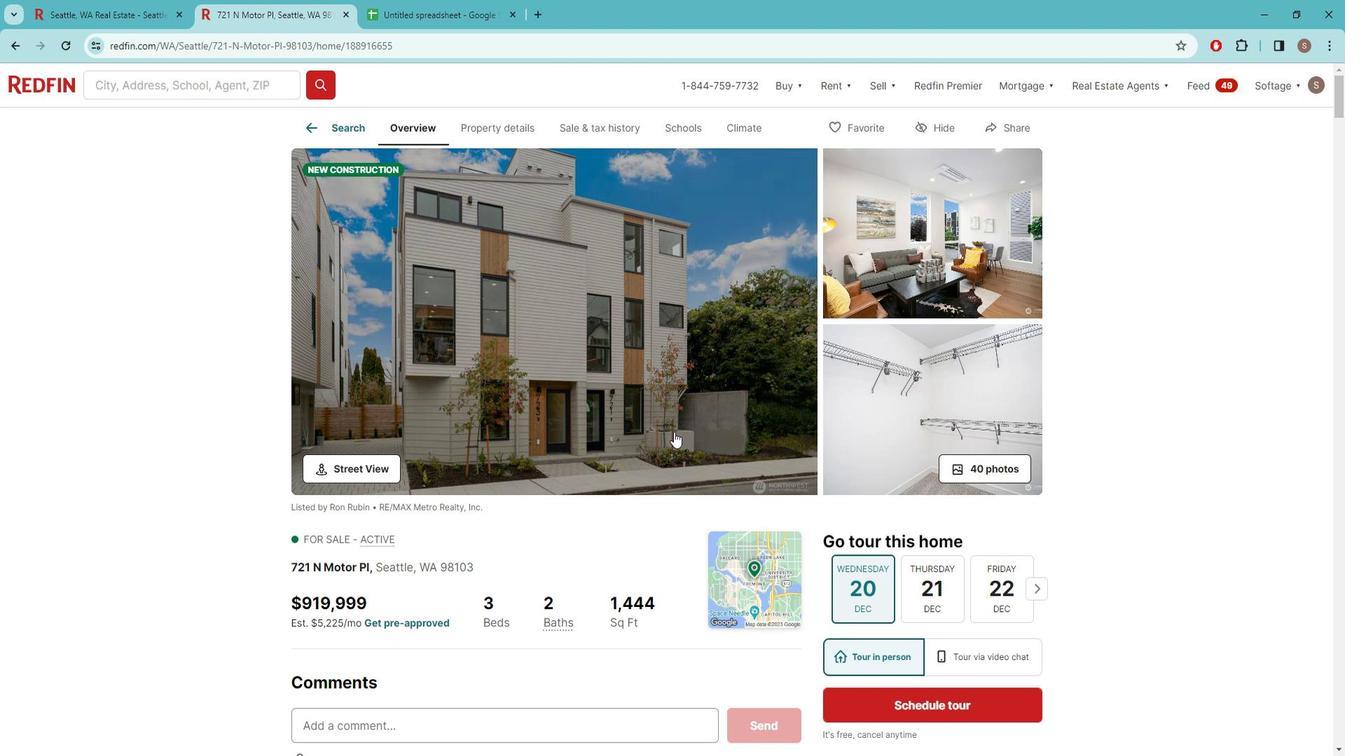 
Action: Mouse moved to (698, 443)
Screenshot: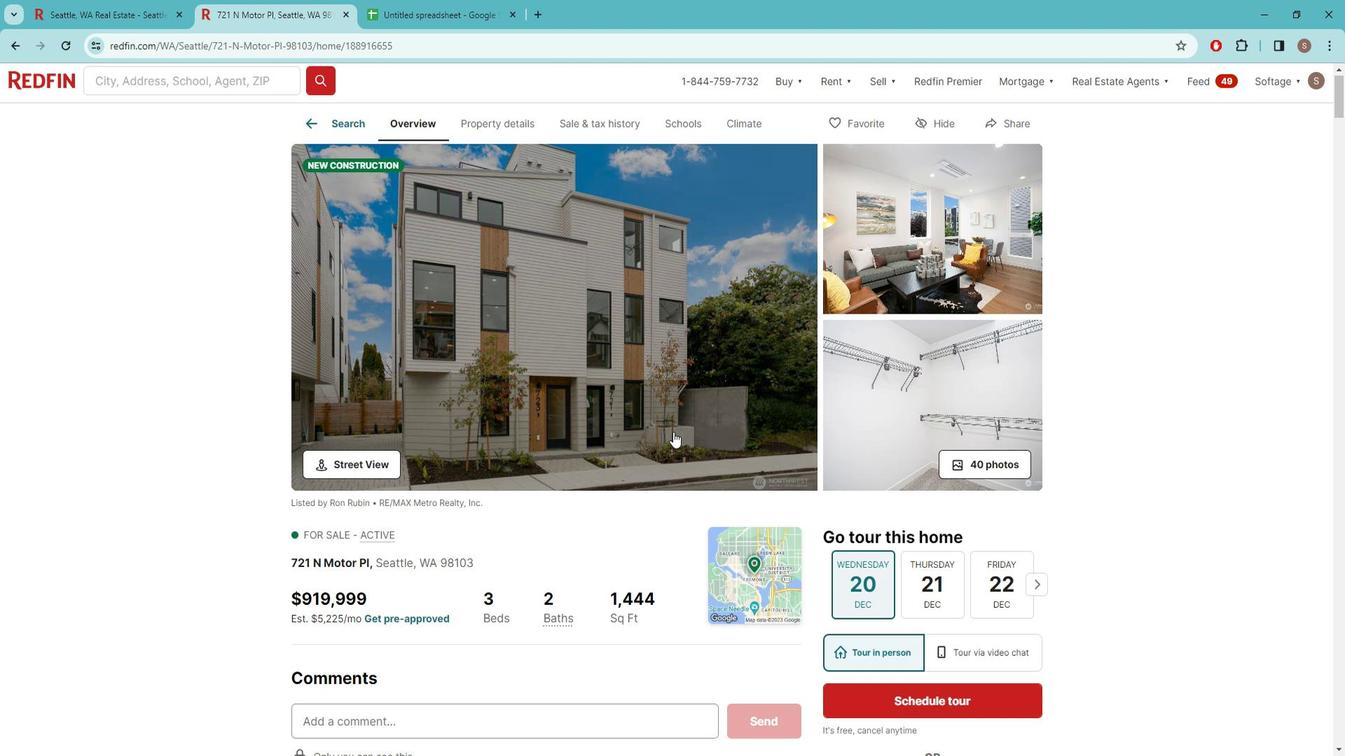 
Action: Mouse scrolled (698, 442) with delta (0, 0)
Screenshot: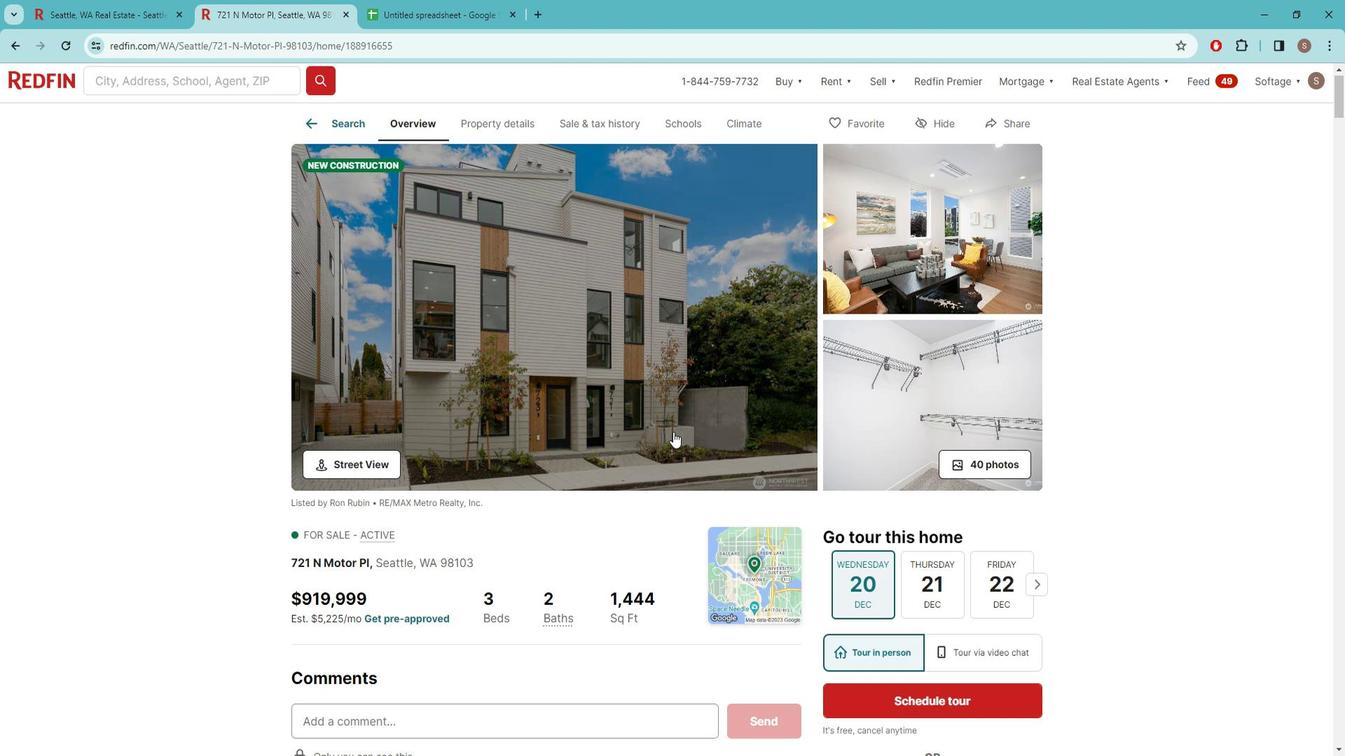 
Action: Mouse moved to (616, 438)
Screenshot: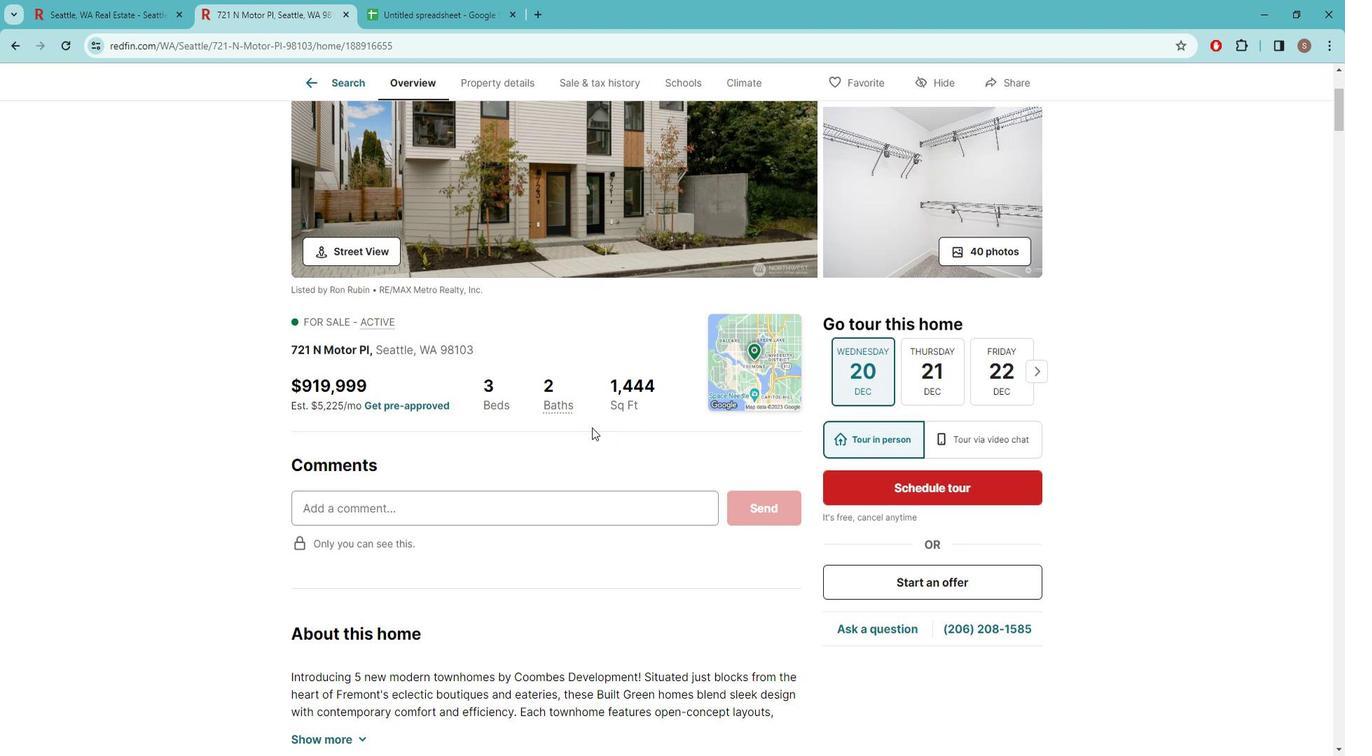 
Action: Mouse scrolled (616, 438) with delta (0, 0)
Screenshot: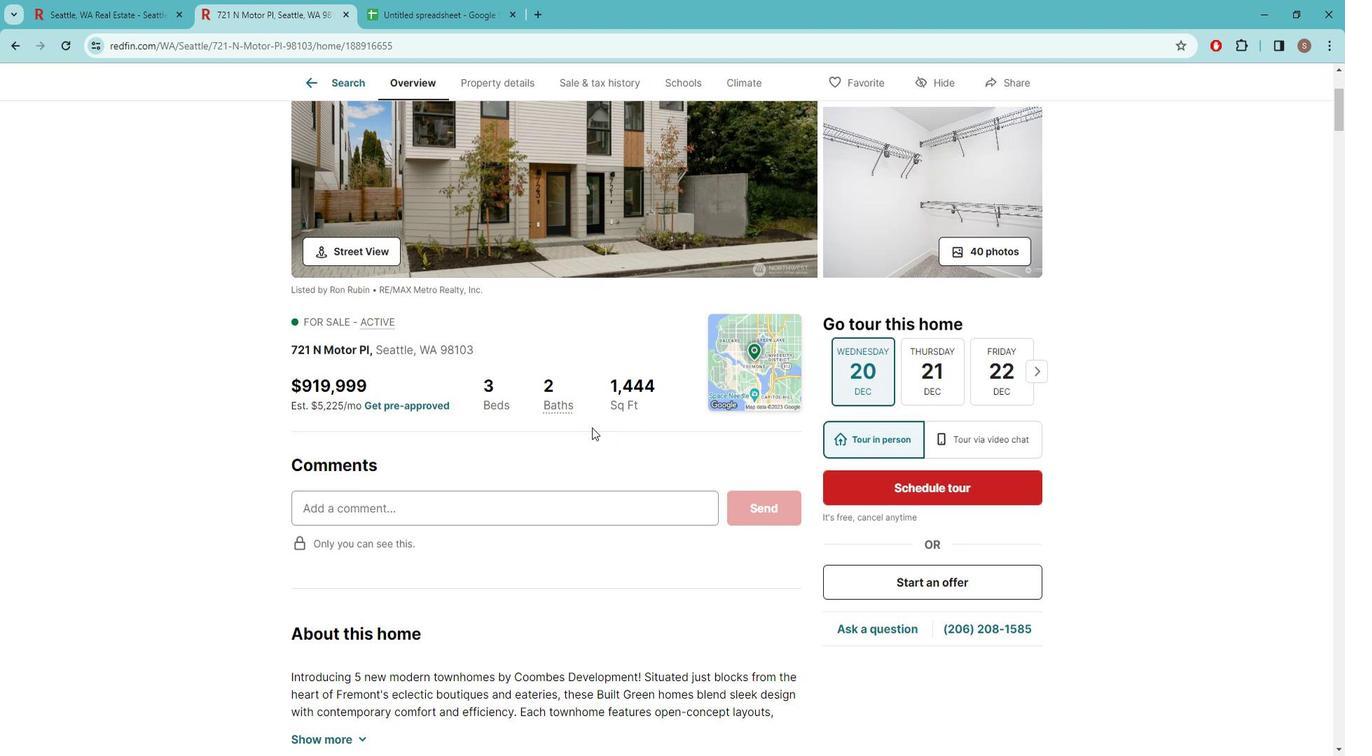 
Action: Mouse moved to (604, 440)
Screenshot: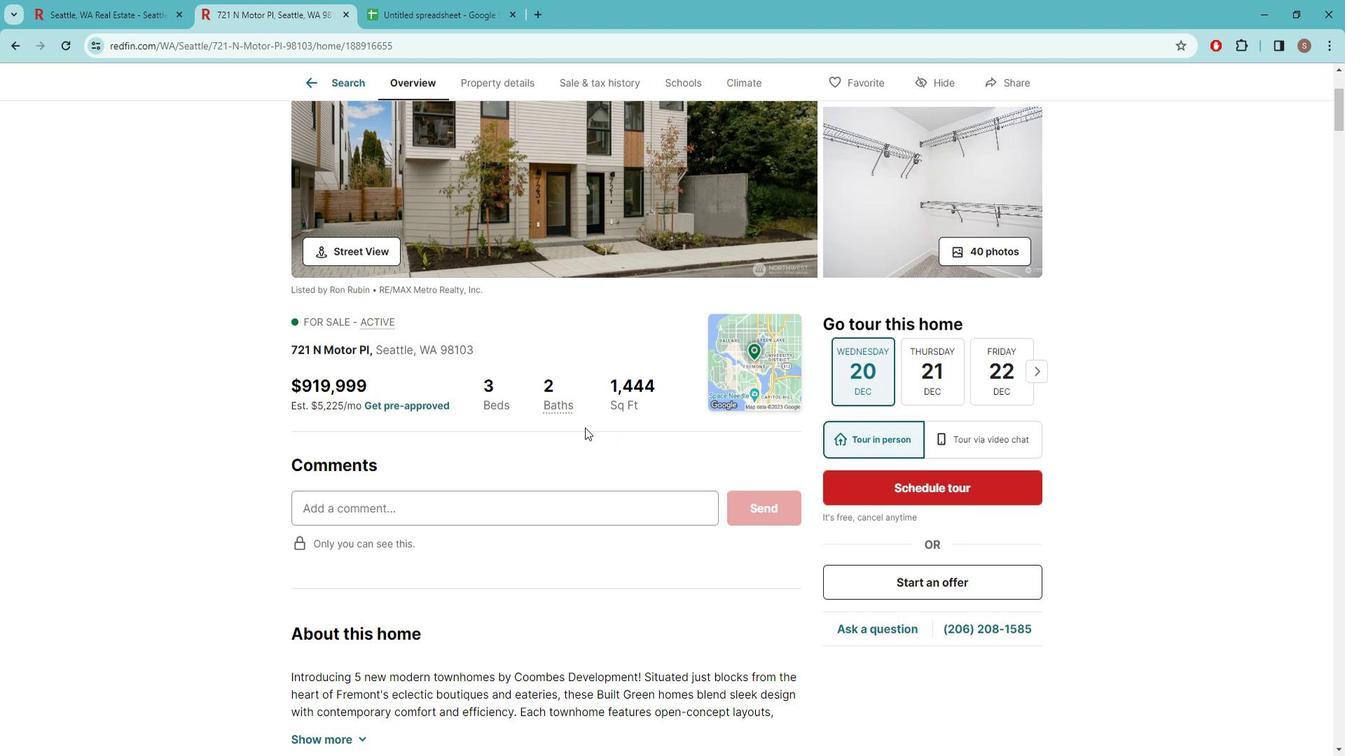 
Action: Mouse scrolled (604, 439) with delta (0, 0)
Screenshot: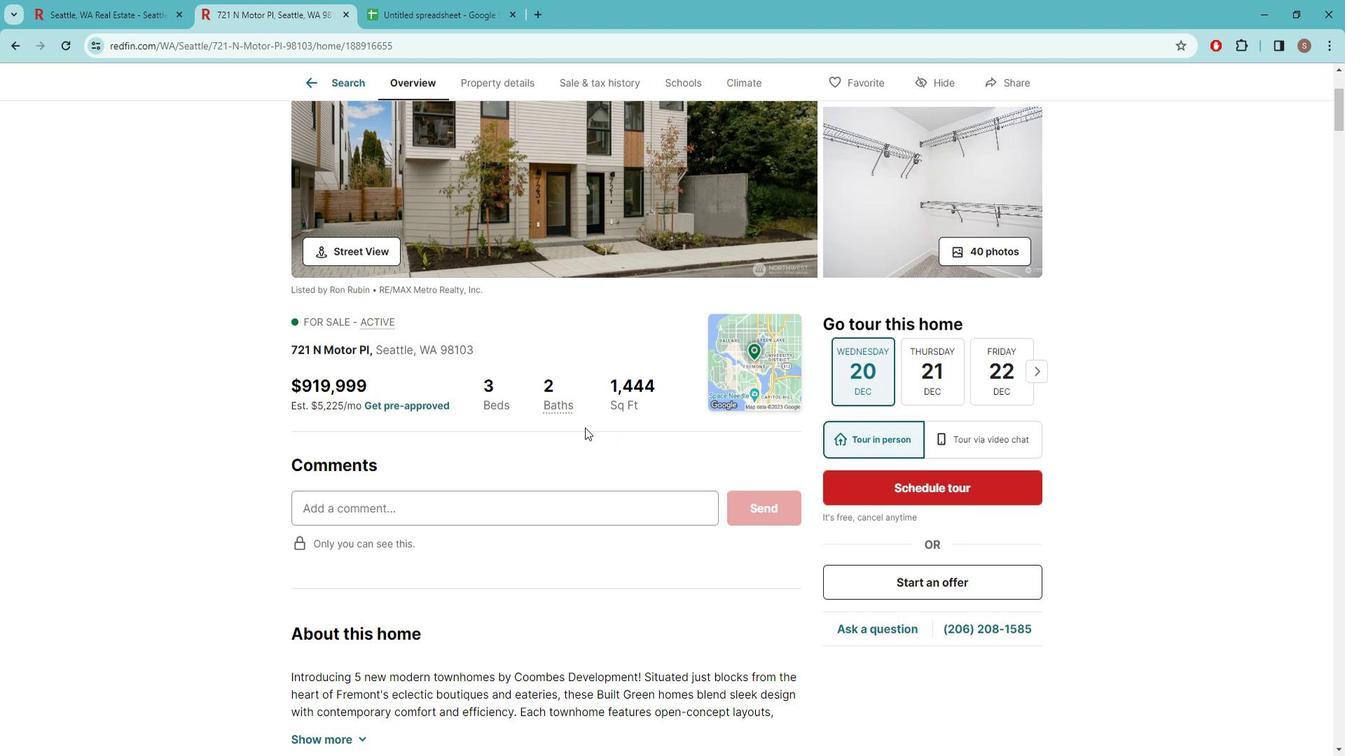 
Action: Mouse moved to (370, 598)
Screenshot: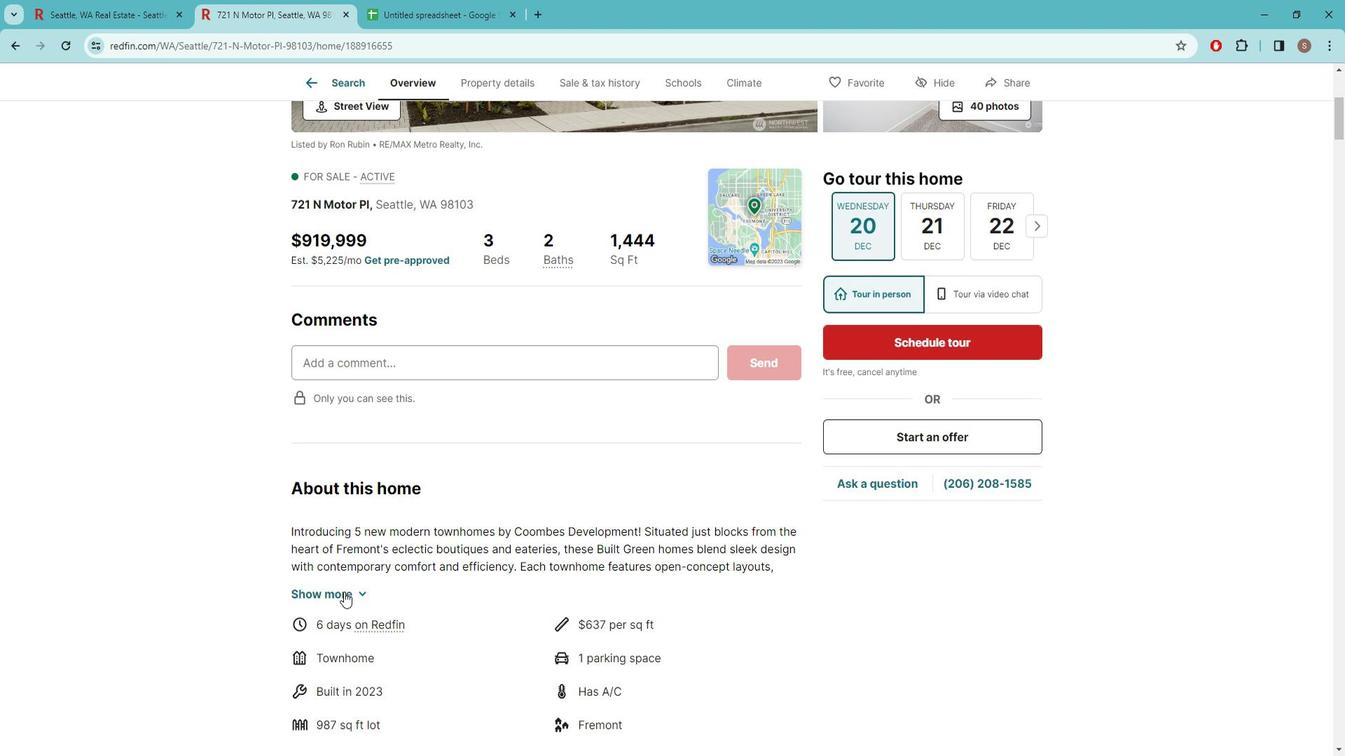 
Action: Mouse pressed left at (370, 598)
Screenshot: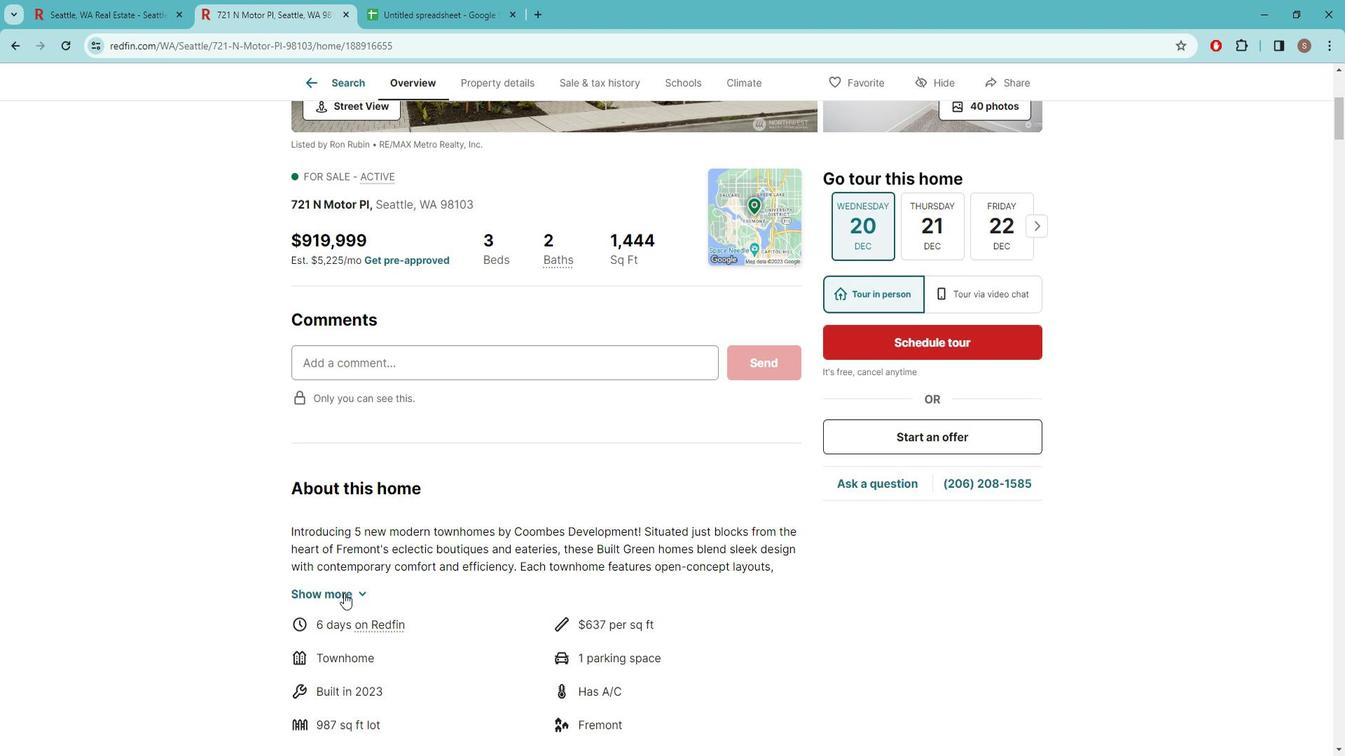 
Action: Mouse moved to (463, 556)
Screenshot: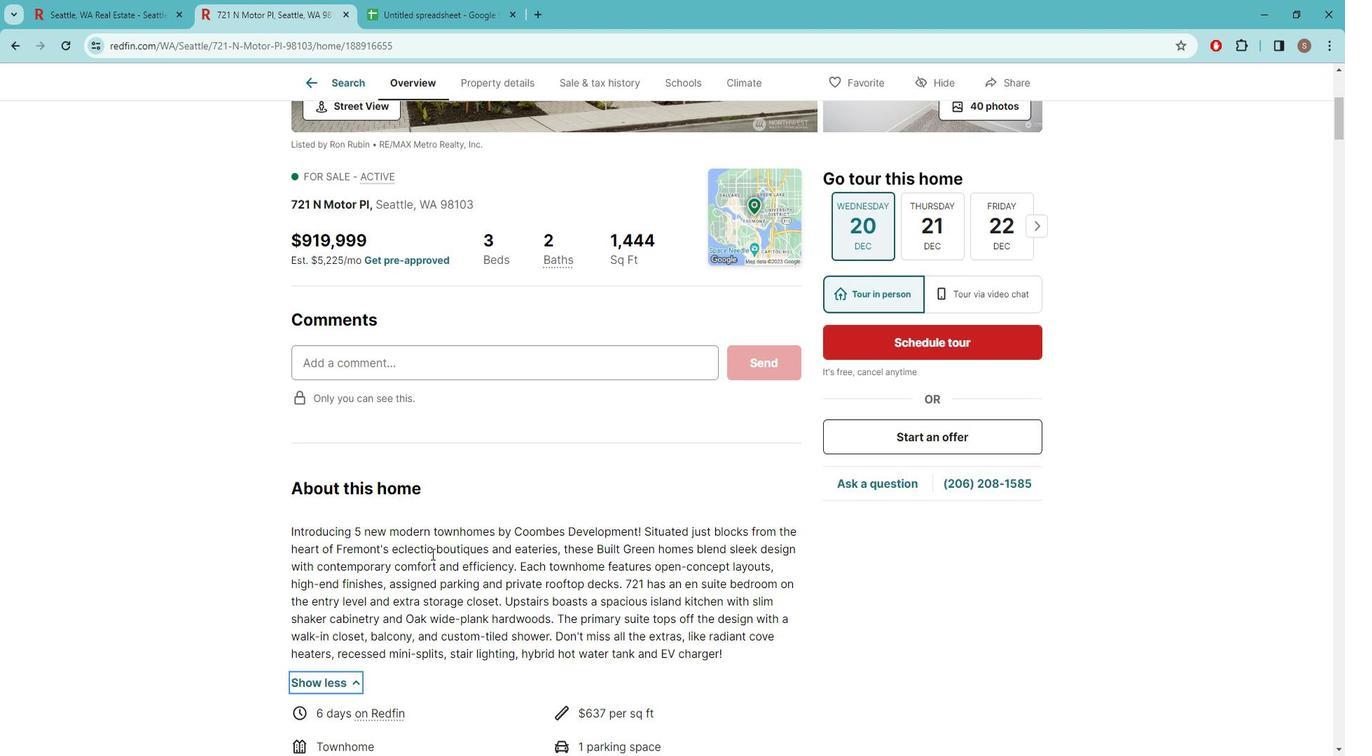 
Action: Mouse scrolled (463, 555) with delta (0, 0)
Screenshot: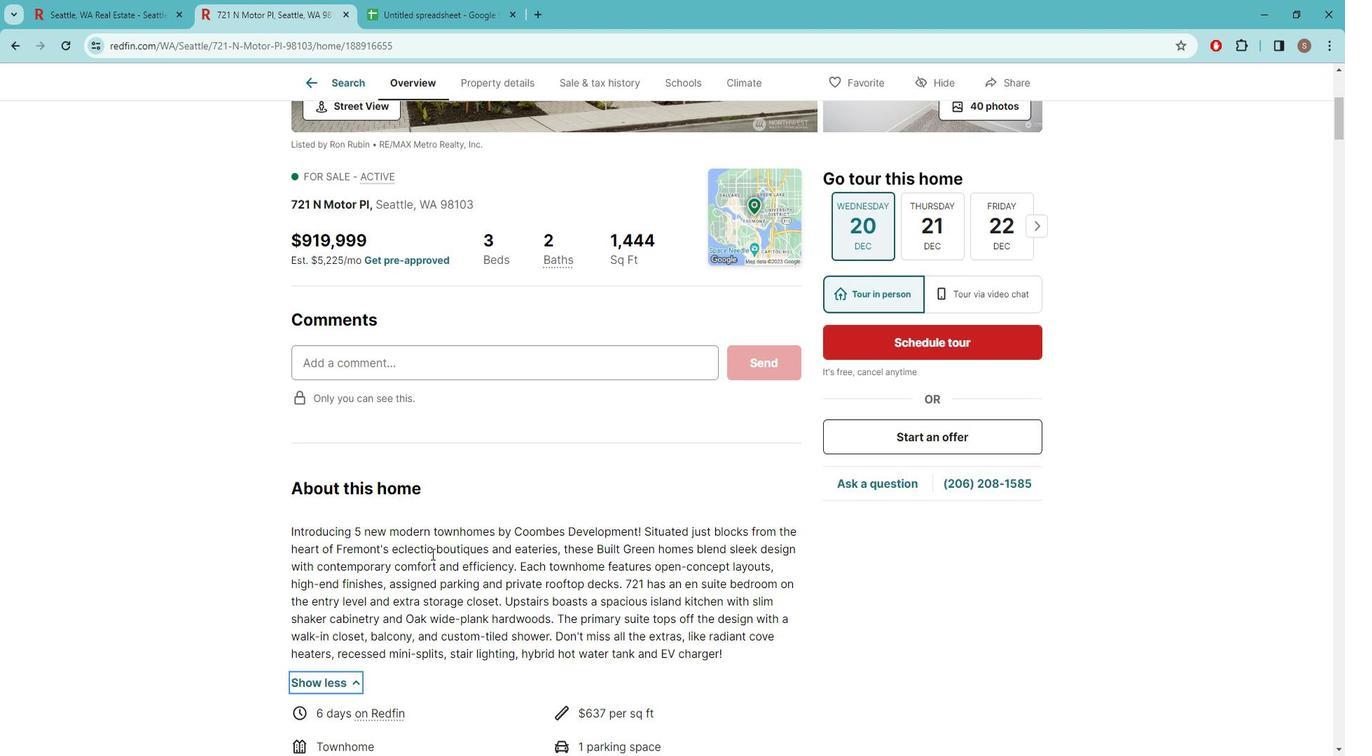 
Action: Mouse moved to (479, 532)
Screenshot: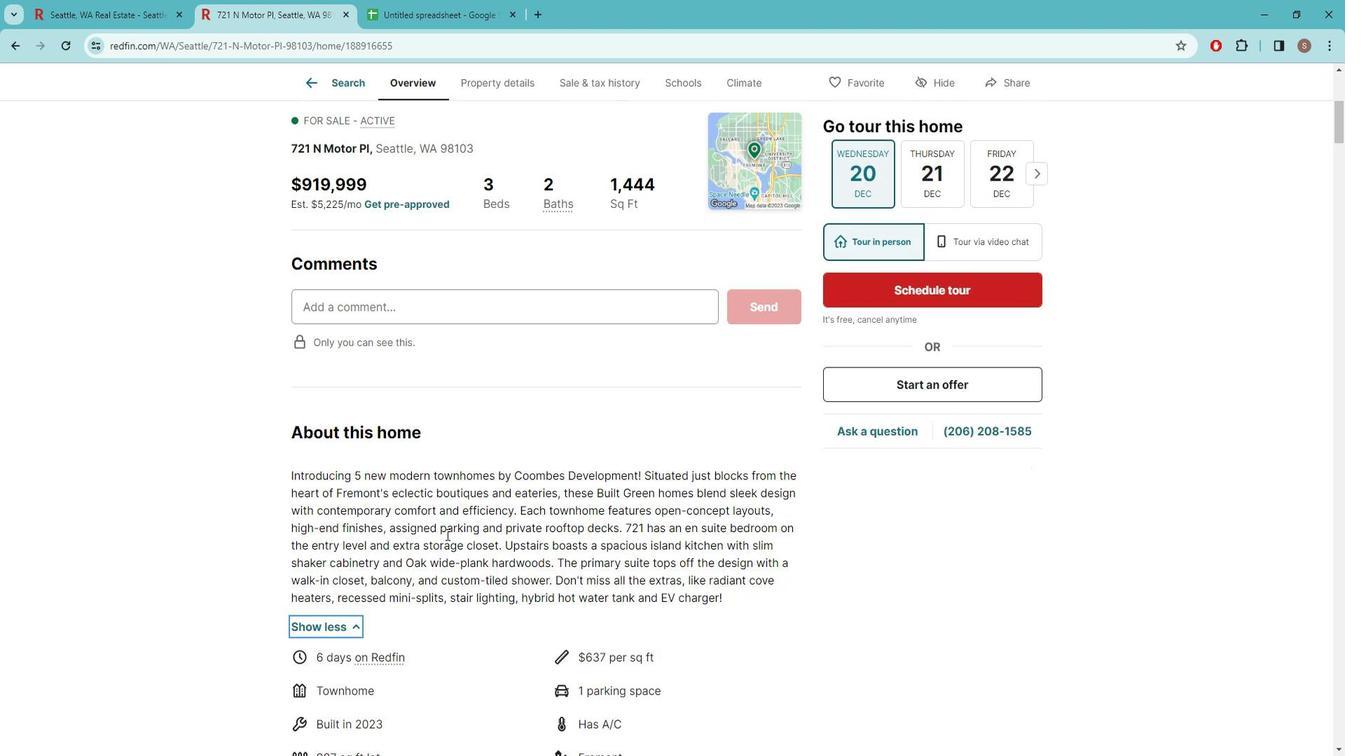
Action: Mouse scrolled (479, 531) with delta (0, 0)
Screenshot: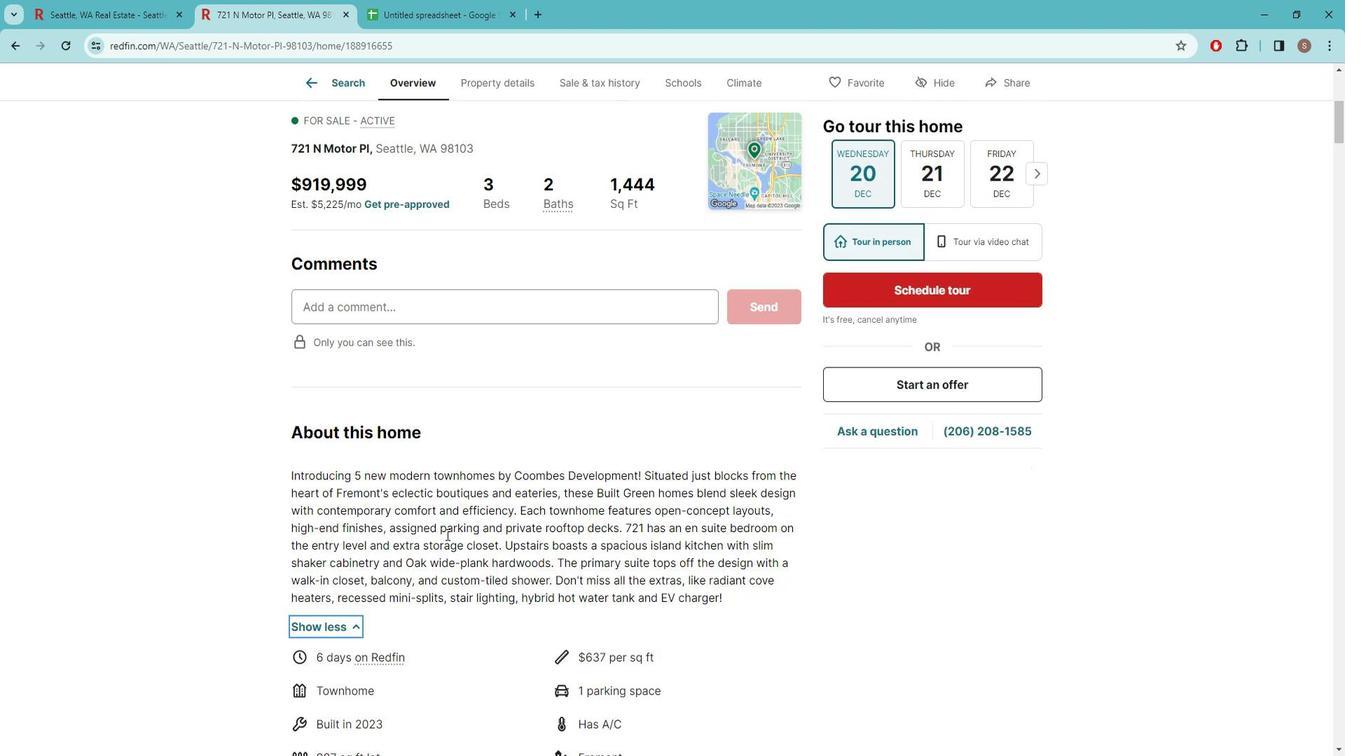 
Action: Mouse moved to (774, 520)
Screenshot: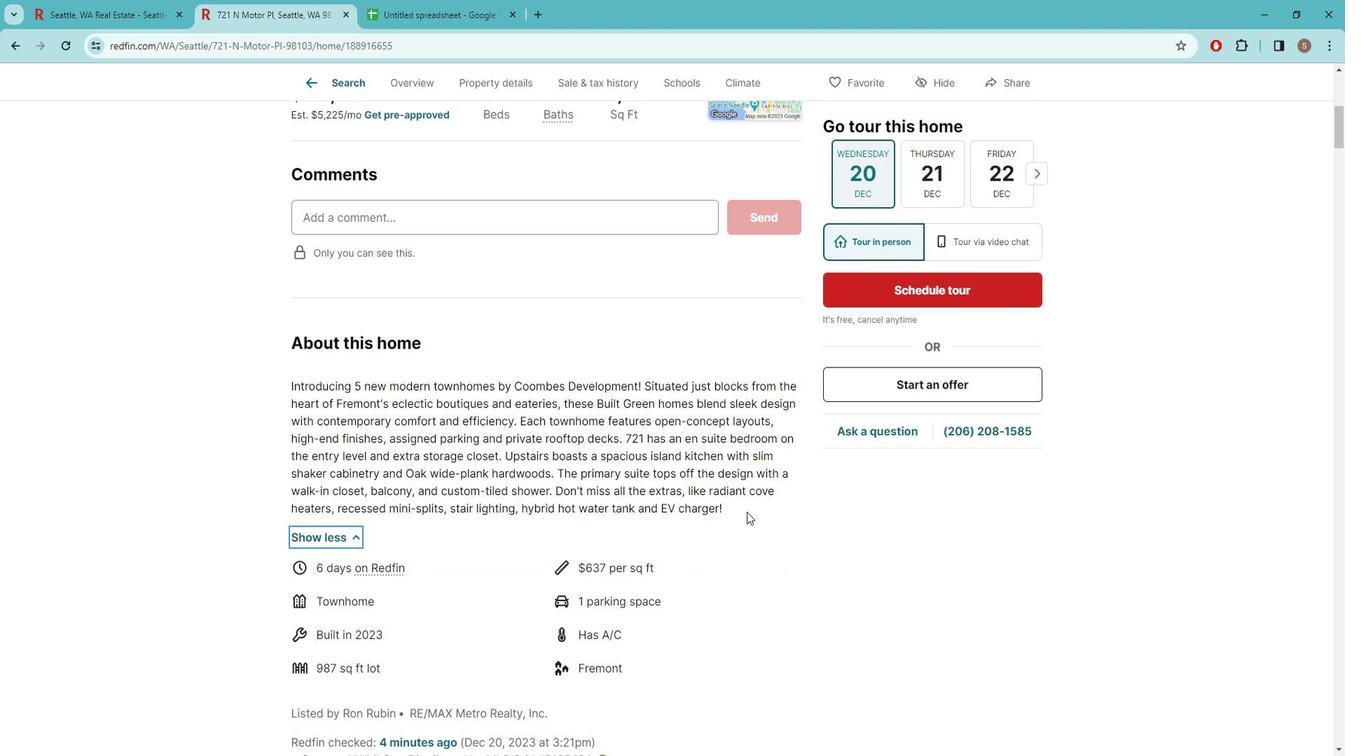 
Action: Mouse scrolled (774, 520) with delta (0, 0)
Screenshot: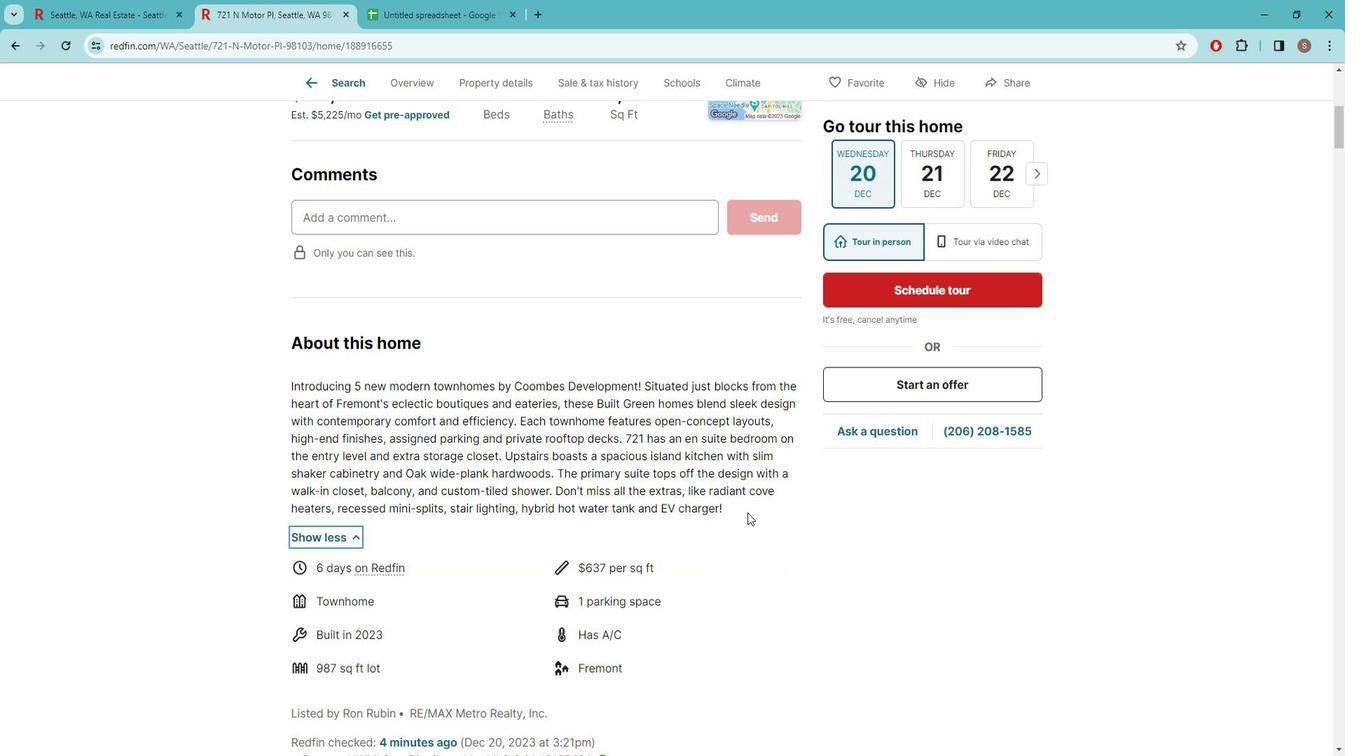 
Action: Mouse scrolled (774, 520) with delta (0, 0)
Screenshot: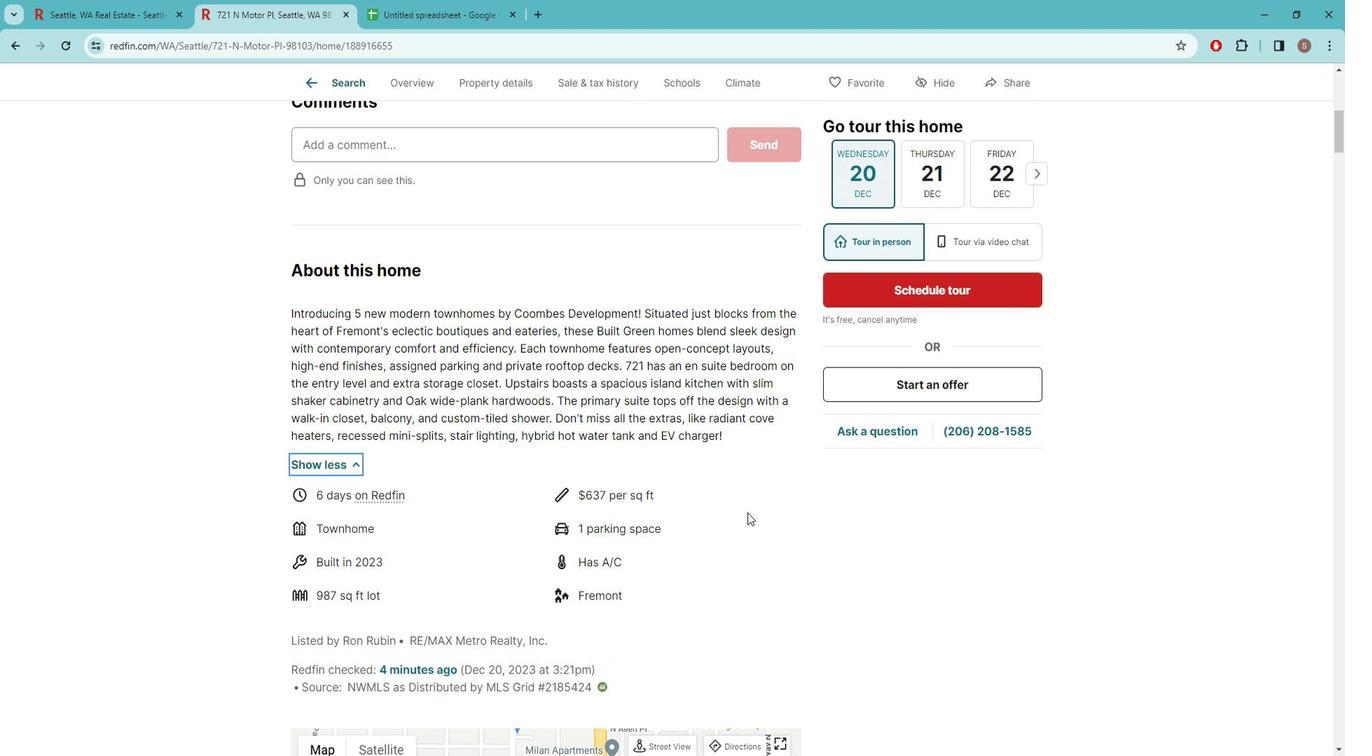 
Action: Mouse moved to (776, 521)
Screenshot: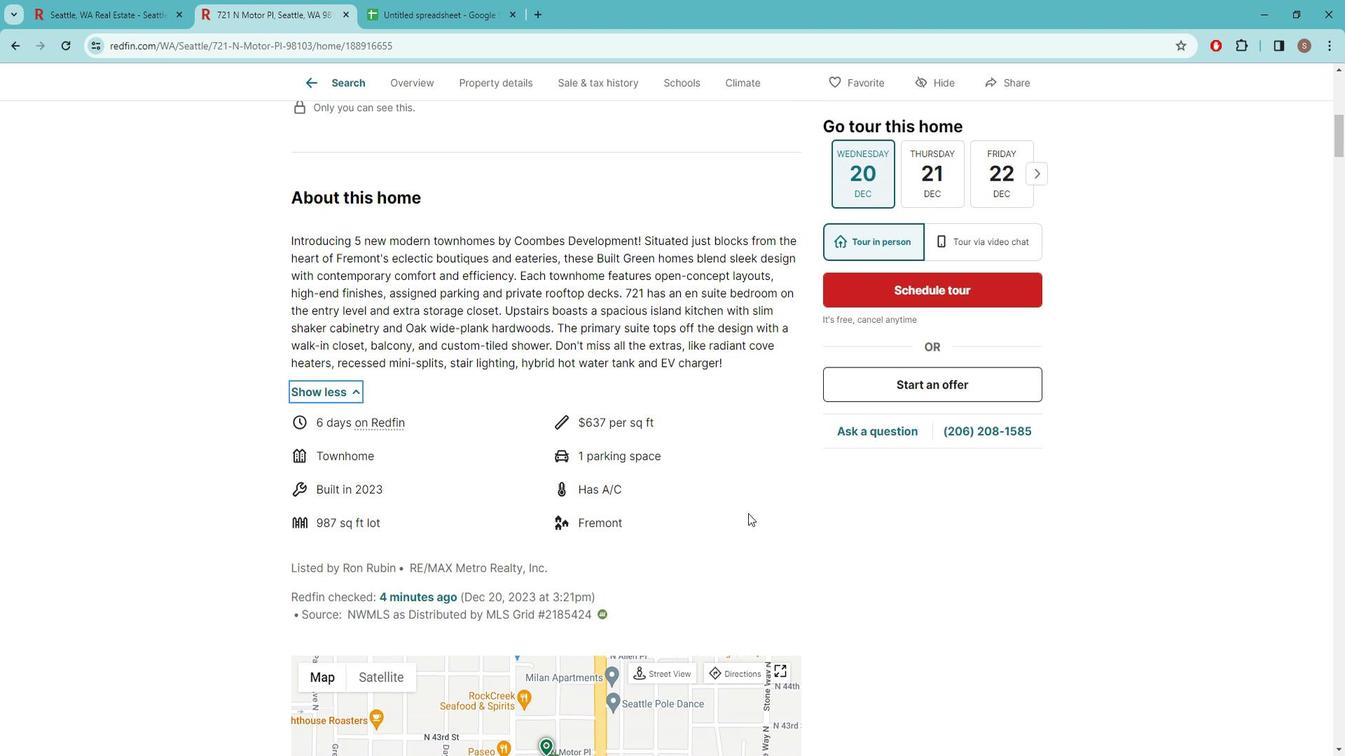 
Action: Mouse scrolled (776, 520) with delta (0, 0)
Screenshot: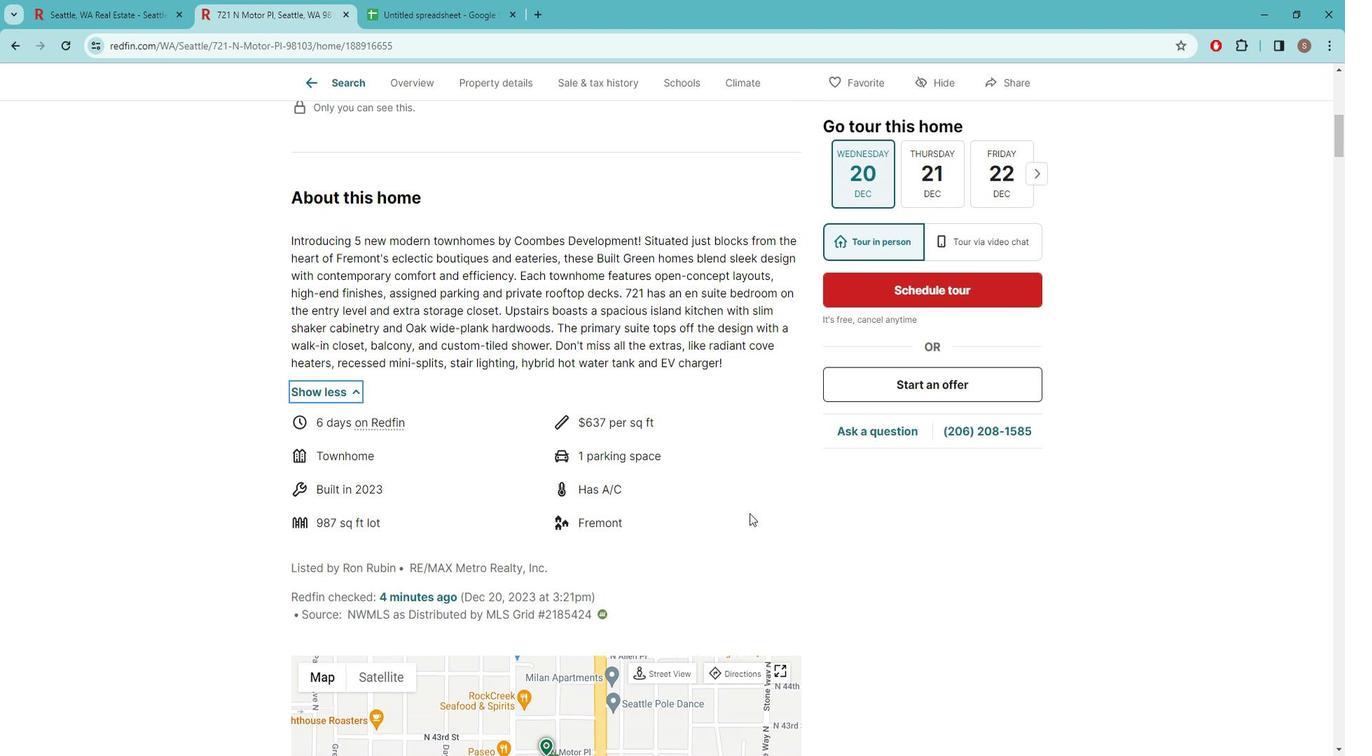 
Action: Mouse moved to (780, 521)
Screenshot: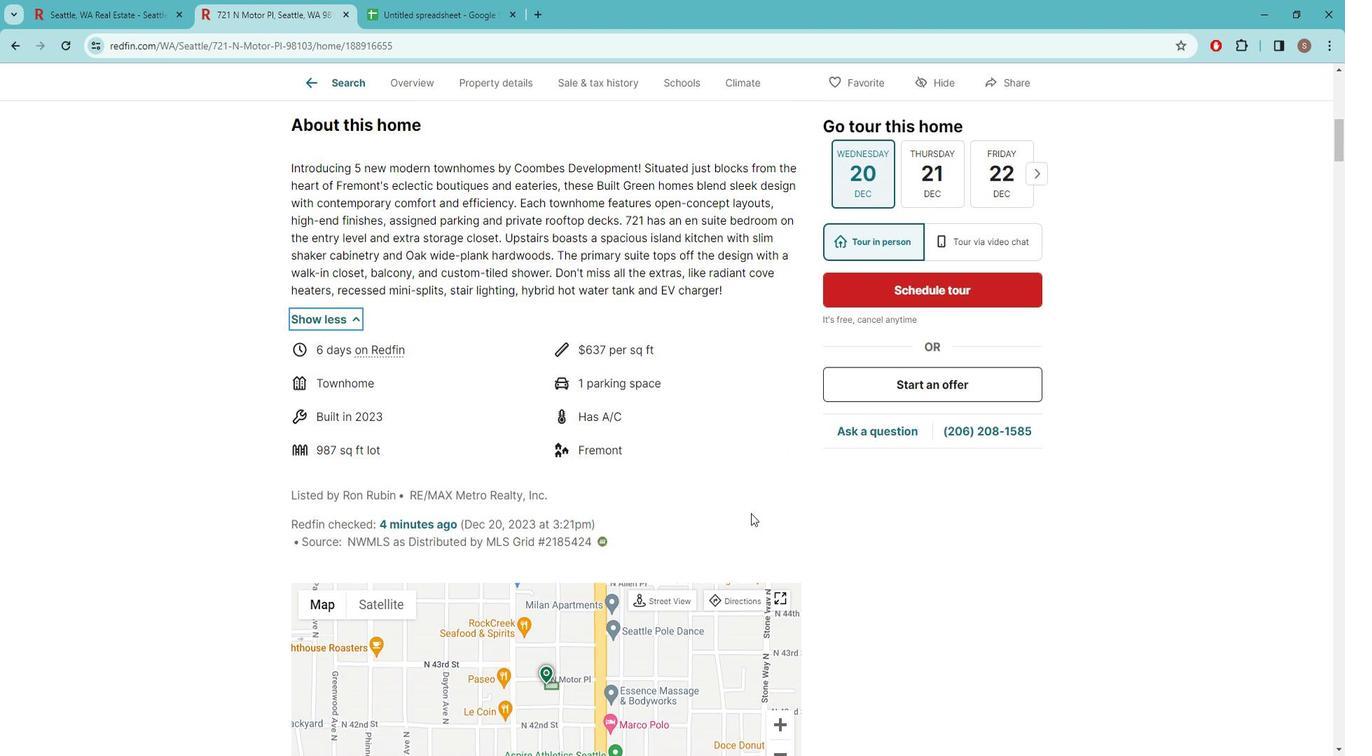 
Action: Mouse scrolled (780, 520) with delta (0, 0)
Screenshot: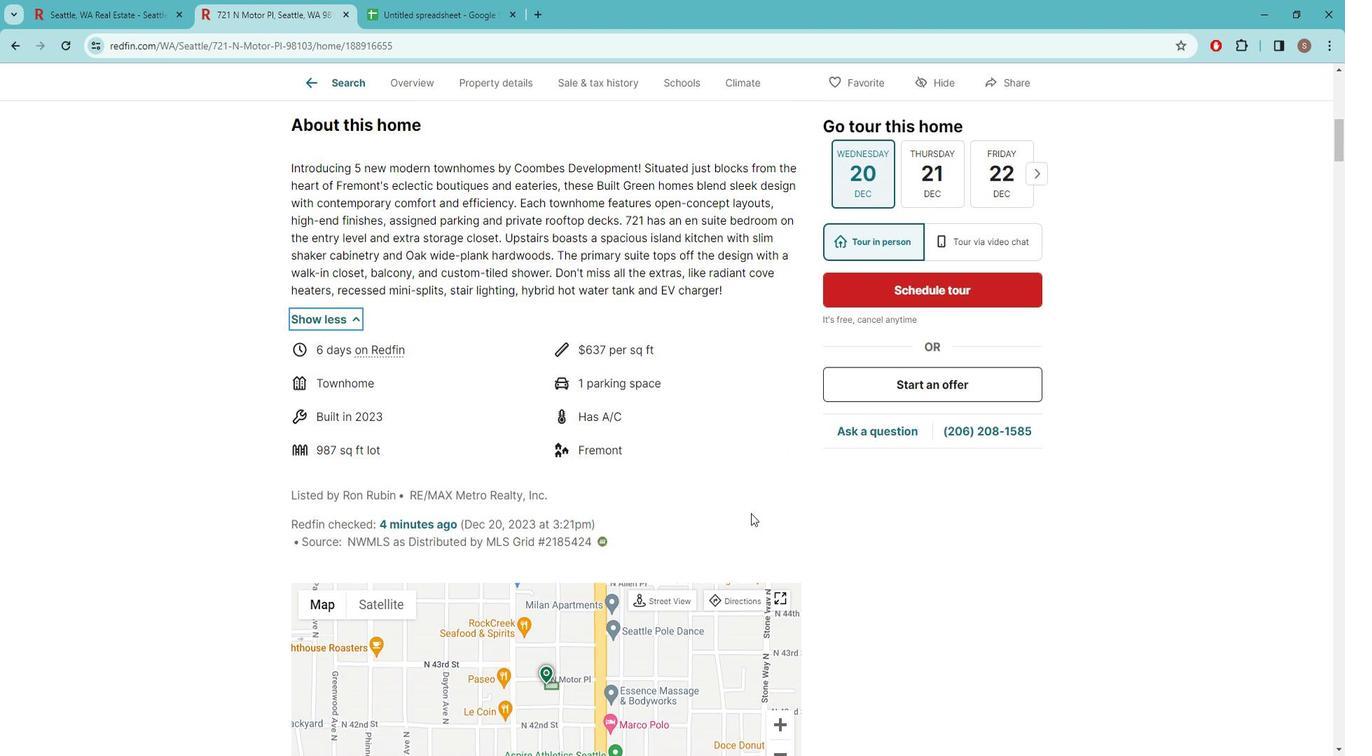 
Action: Mouse moved to (781, 521)
Screenshot: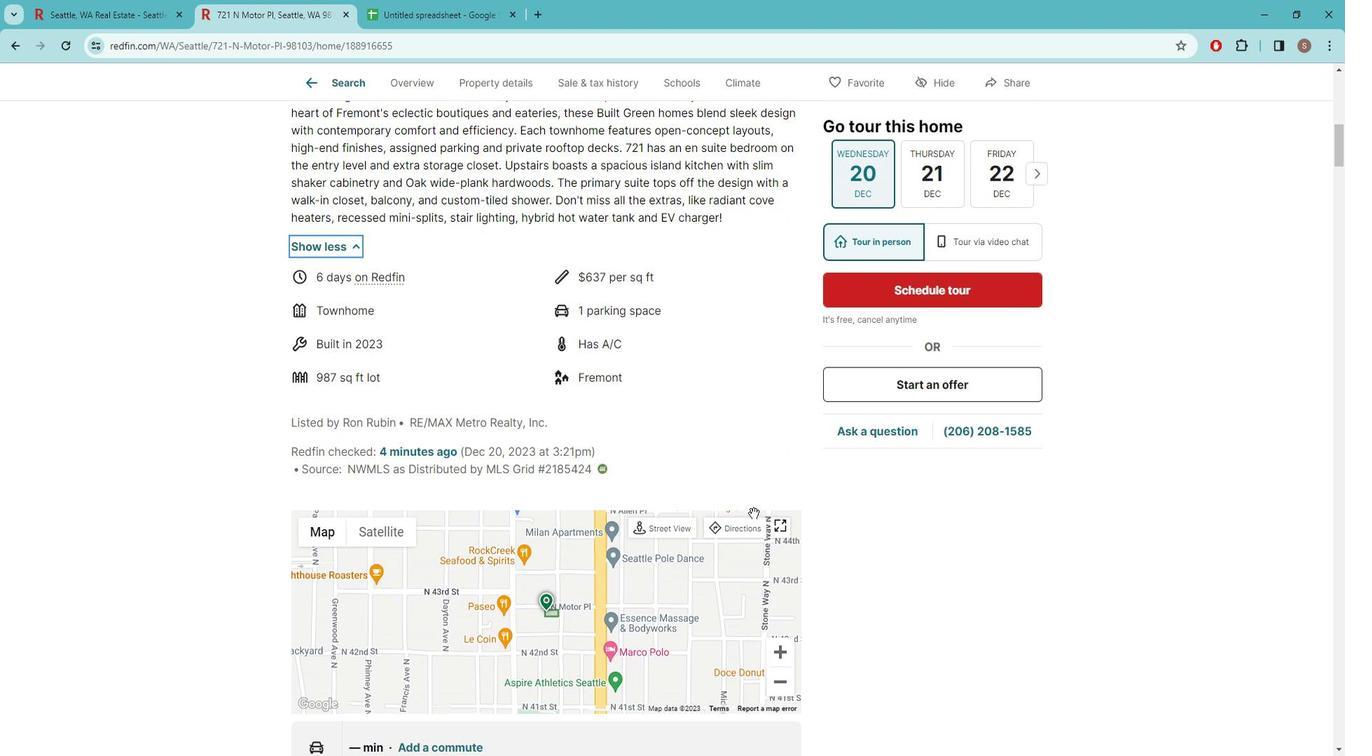 
Action: Mouse scrolled (781, 520) with delta (0, 0)
Screenshot: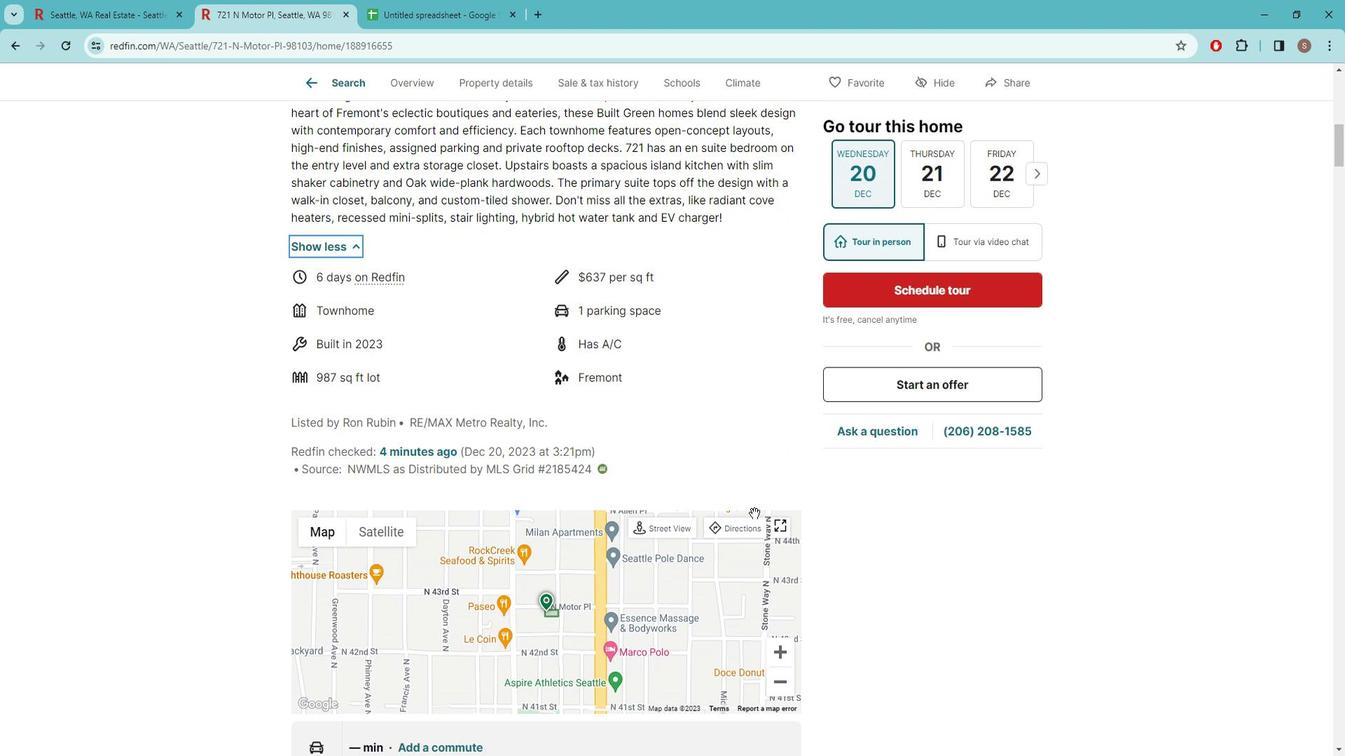 
Action: Mouse scrolled (781, 520) with delta (0, 0)
Screenshot: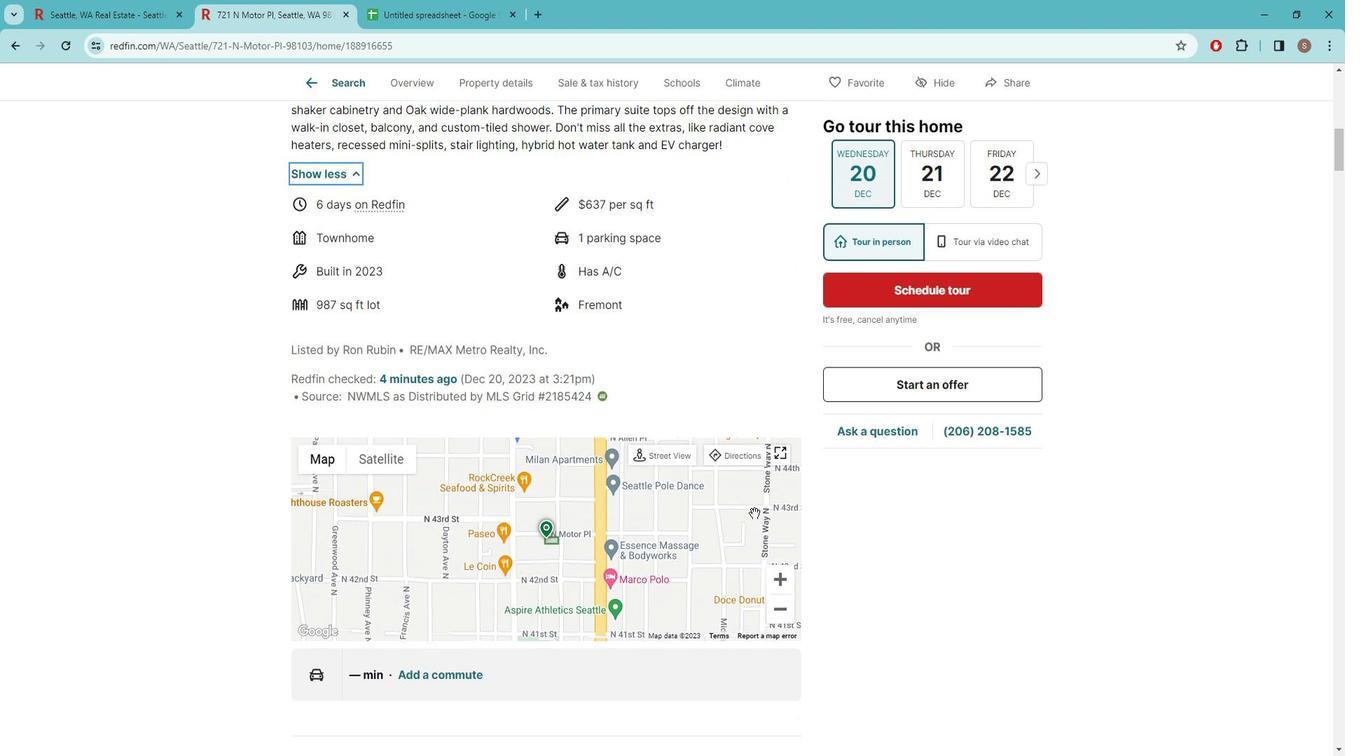 
Action: Mouse scrolled (781, 520) with delta (0, 0)
Screenshot: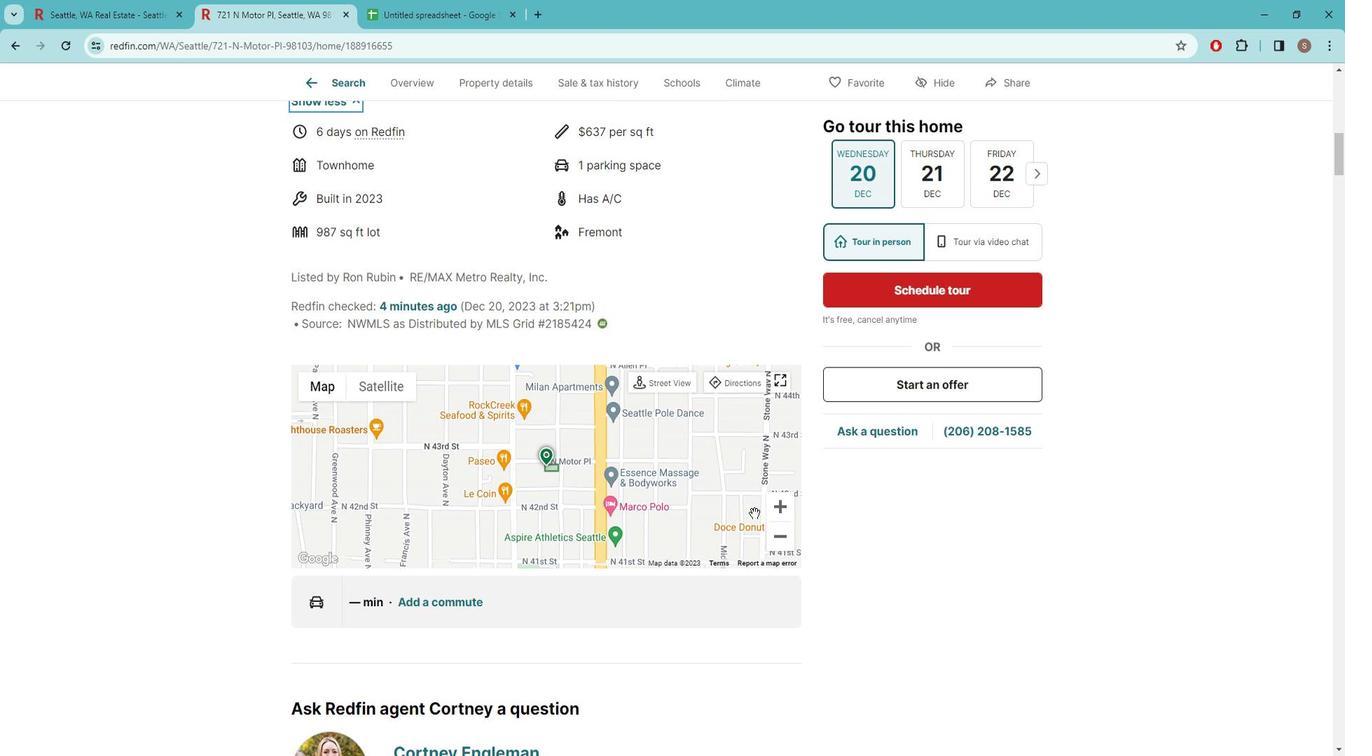 
Action: Mouse scrolled (781, 520) with delta (0, 0)
Screenshot: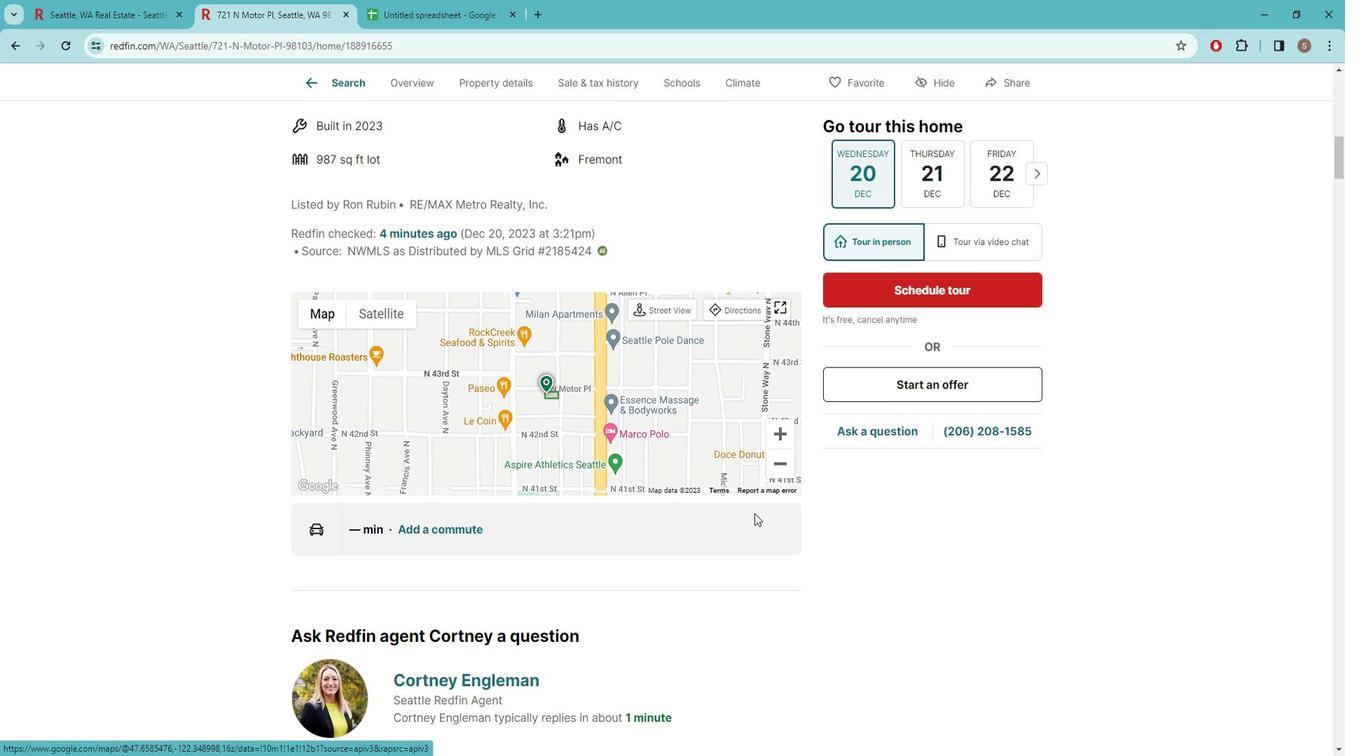 
Action: Mouse scrolled (781, 520) with delta (0, 0)
Screenshot: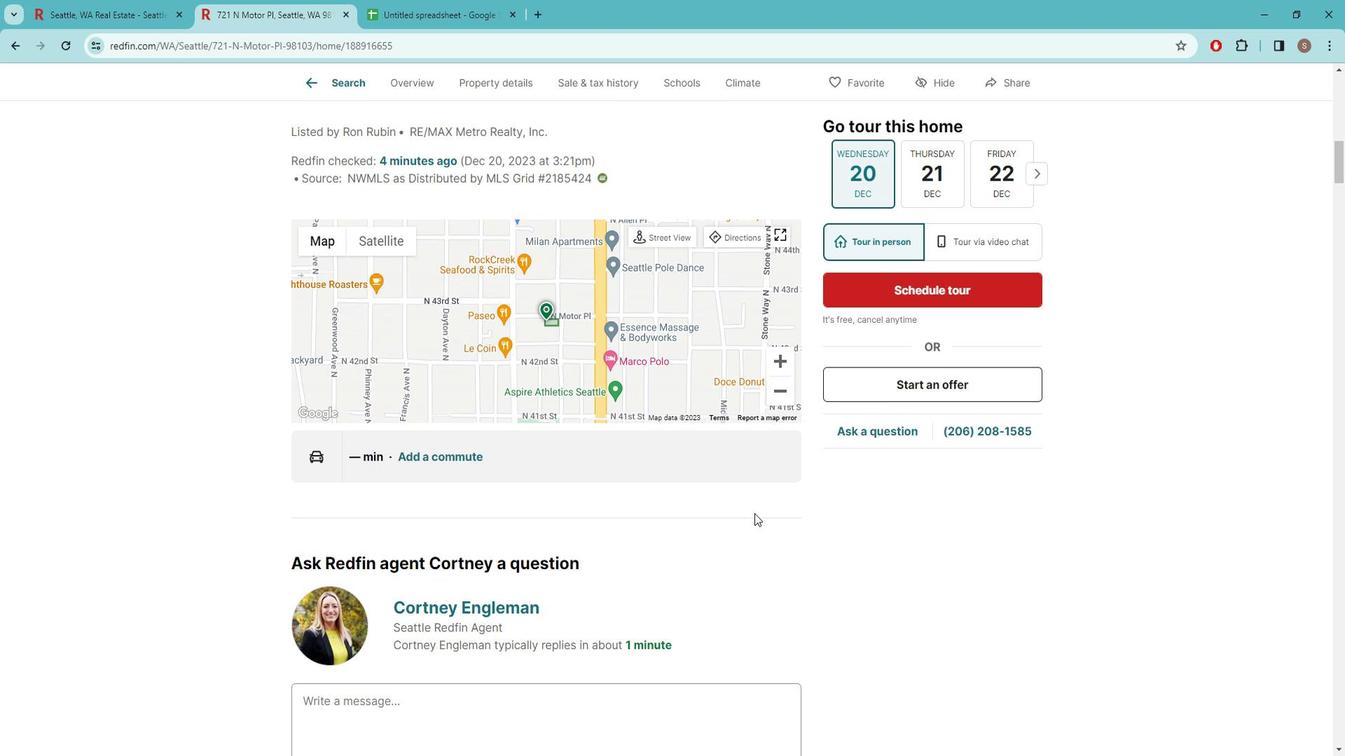 
Action: Mouse scrolled (781, 520) with delta (0, 0)
Screenshot: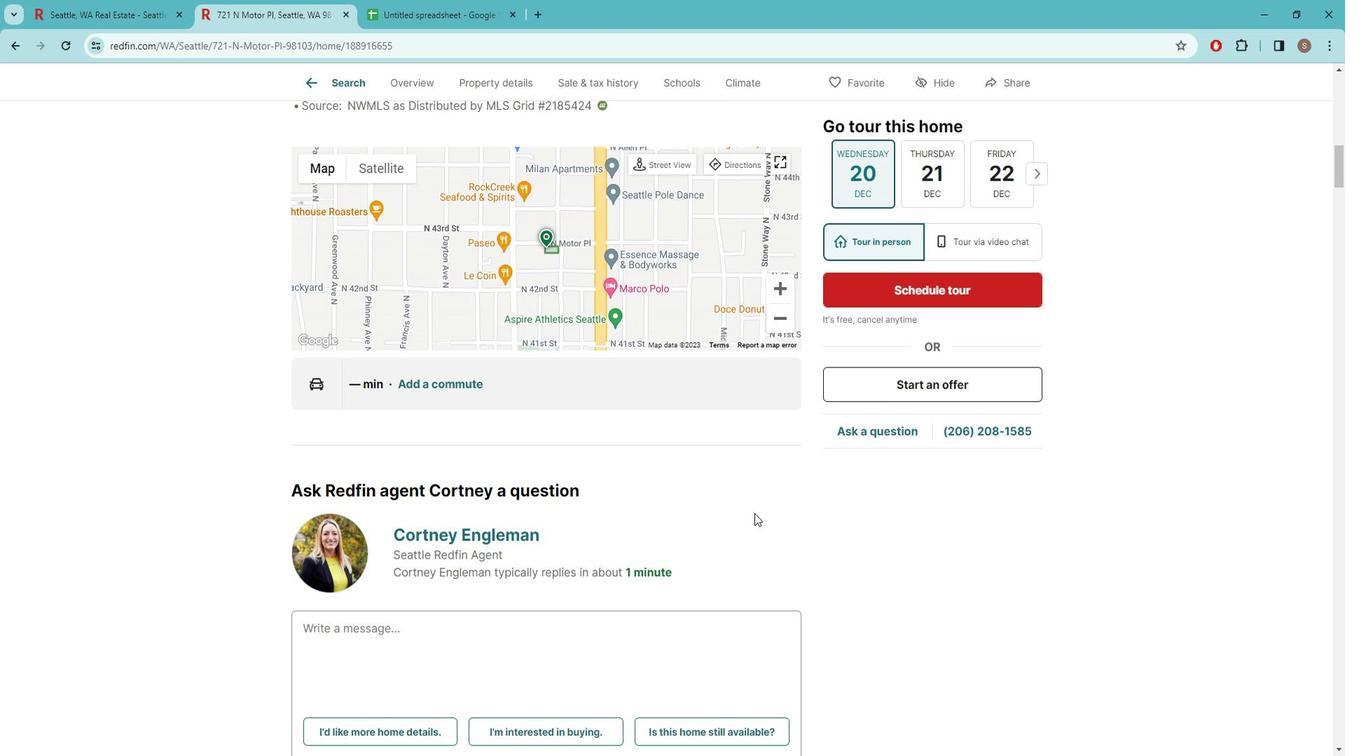 
Action: Mouse scrolled (781, 520) with delta (0, 0)
Screenshot: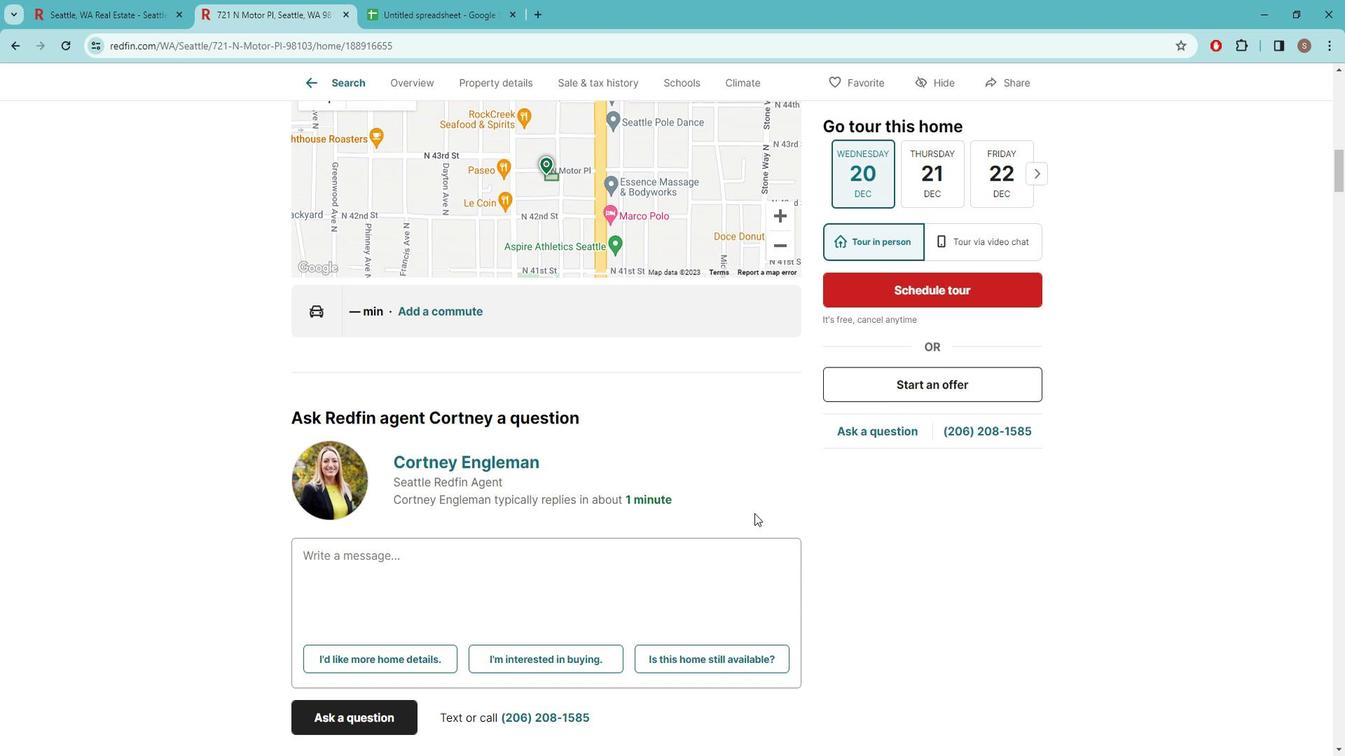 
Action: Mouse moved to (782, 521)
Screenshot: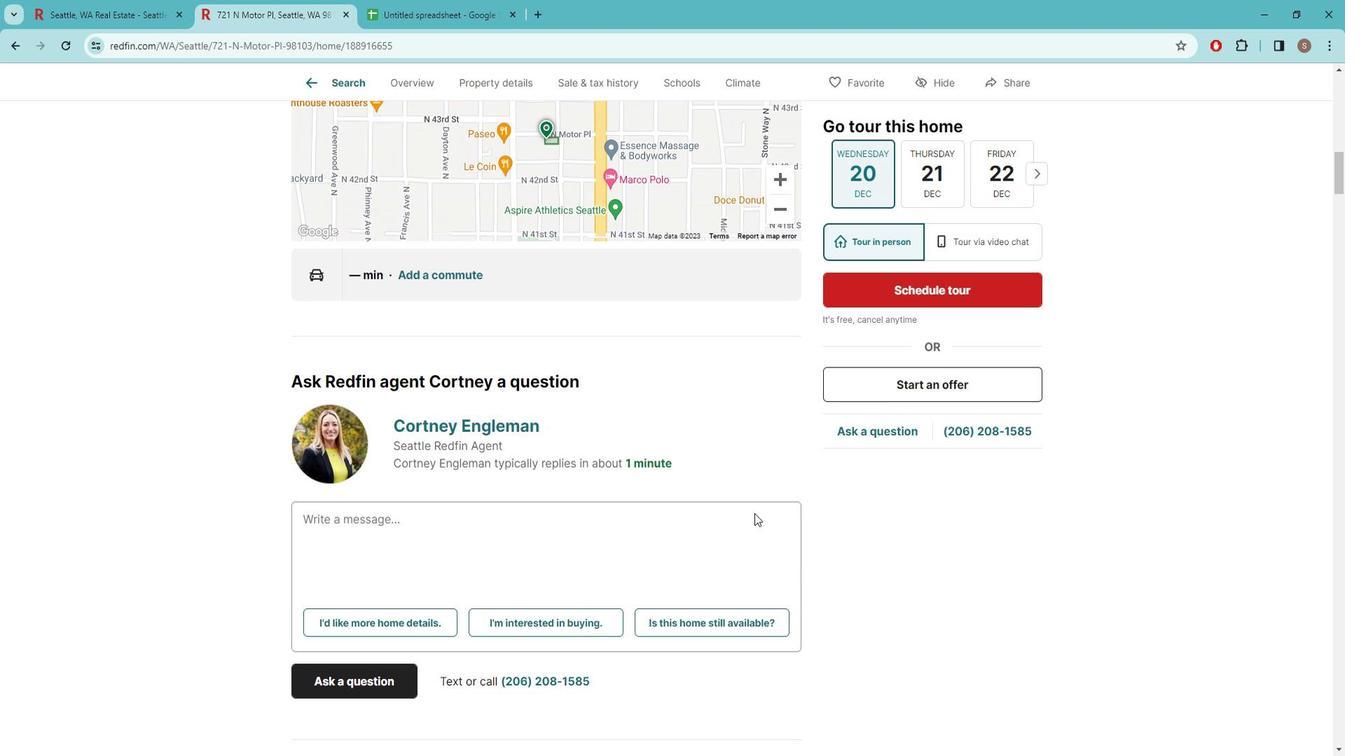 
Action: Mouse scrolled (782, 520) with delta (0, 0)
Screenshot: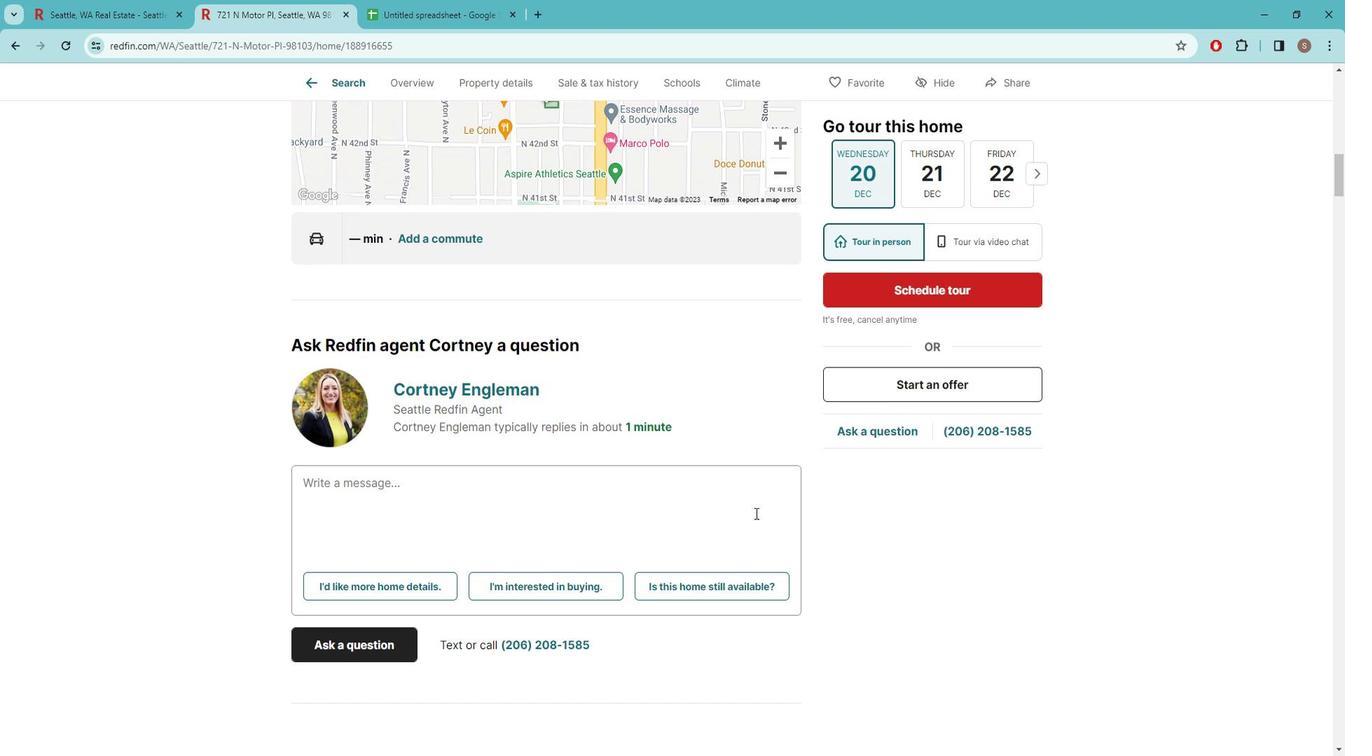 
Action: Mouse moved to (782, 521)
Screenshot: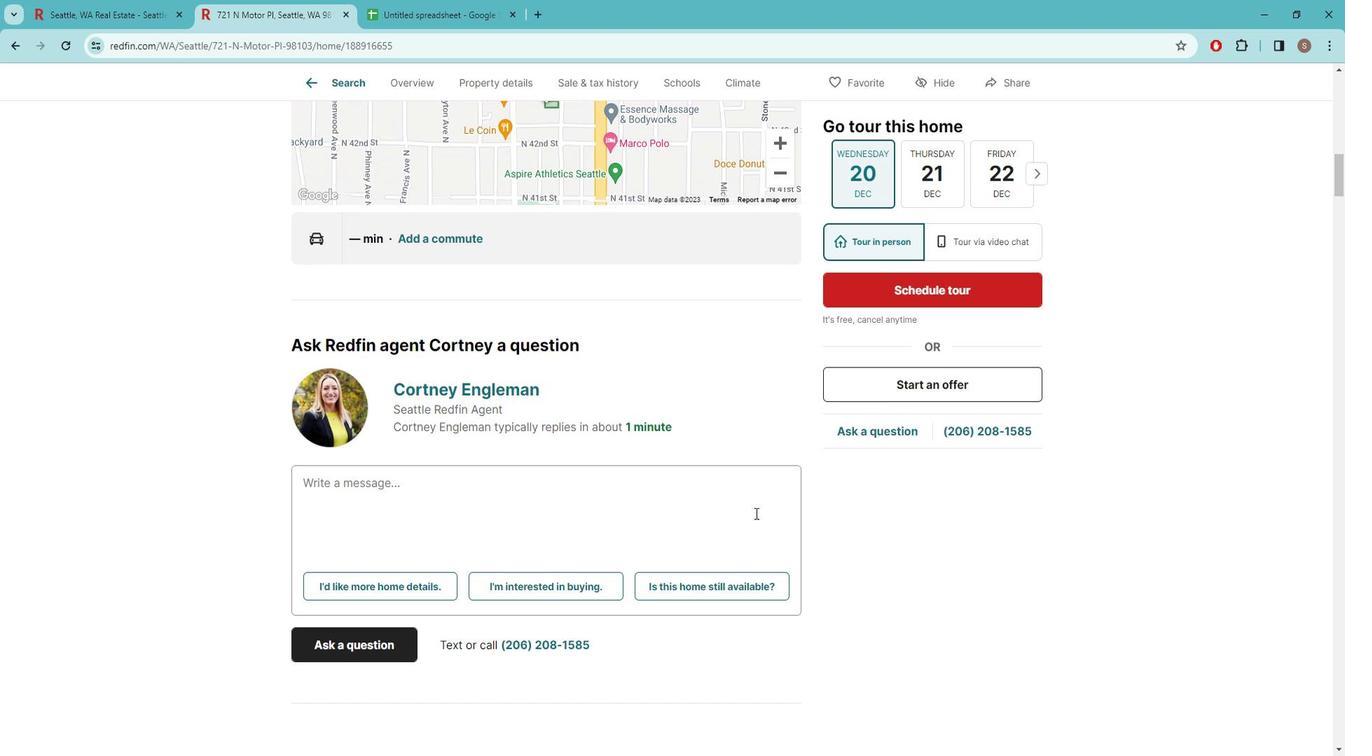 
Action: Mouse scrolled (782, 520) with delta (0, 0)
Screenshot: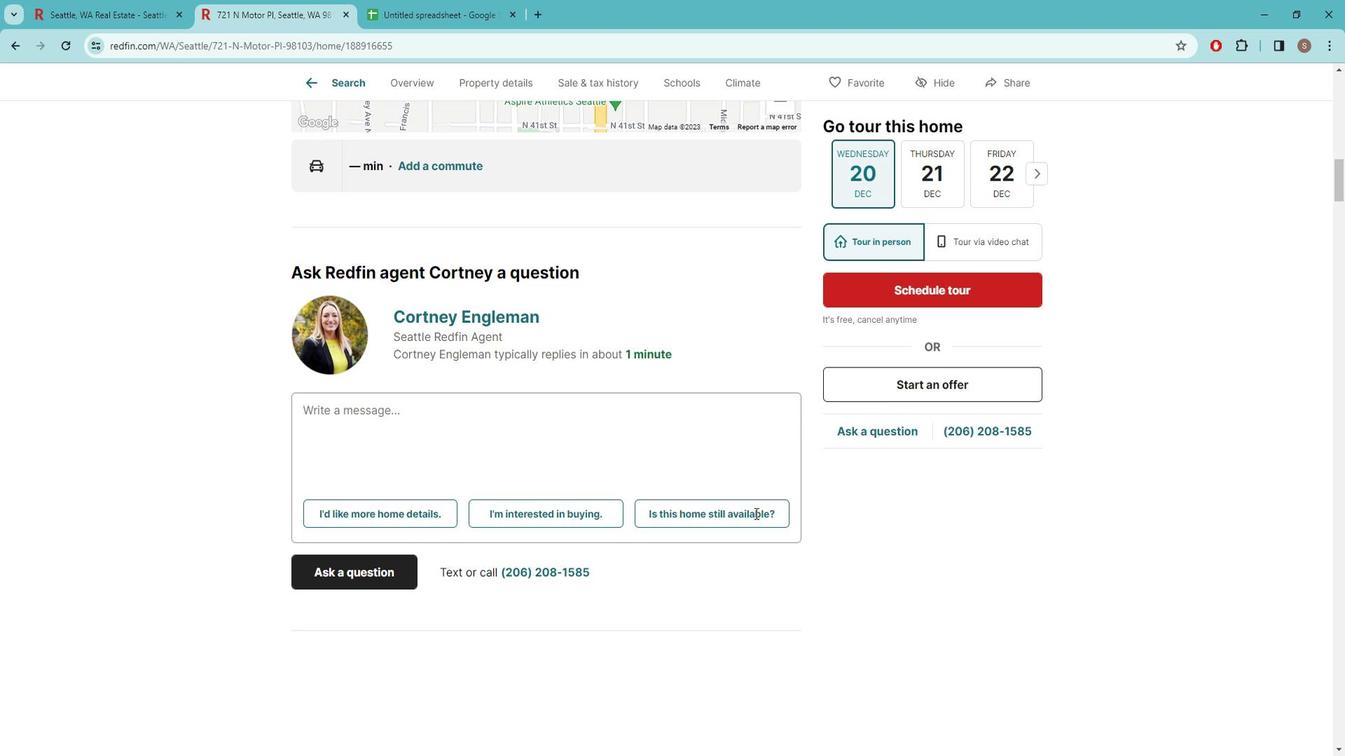 
Action: Mouse scrolled (782, 520) with delta (0, 0)
Screenshot: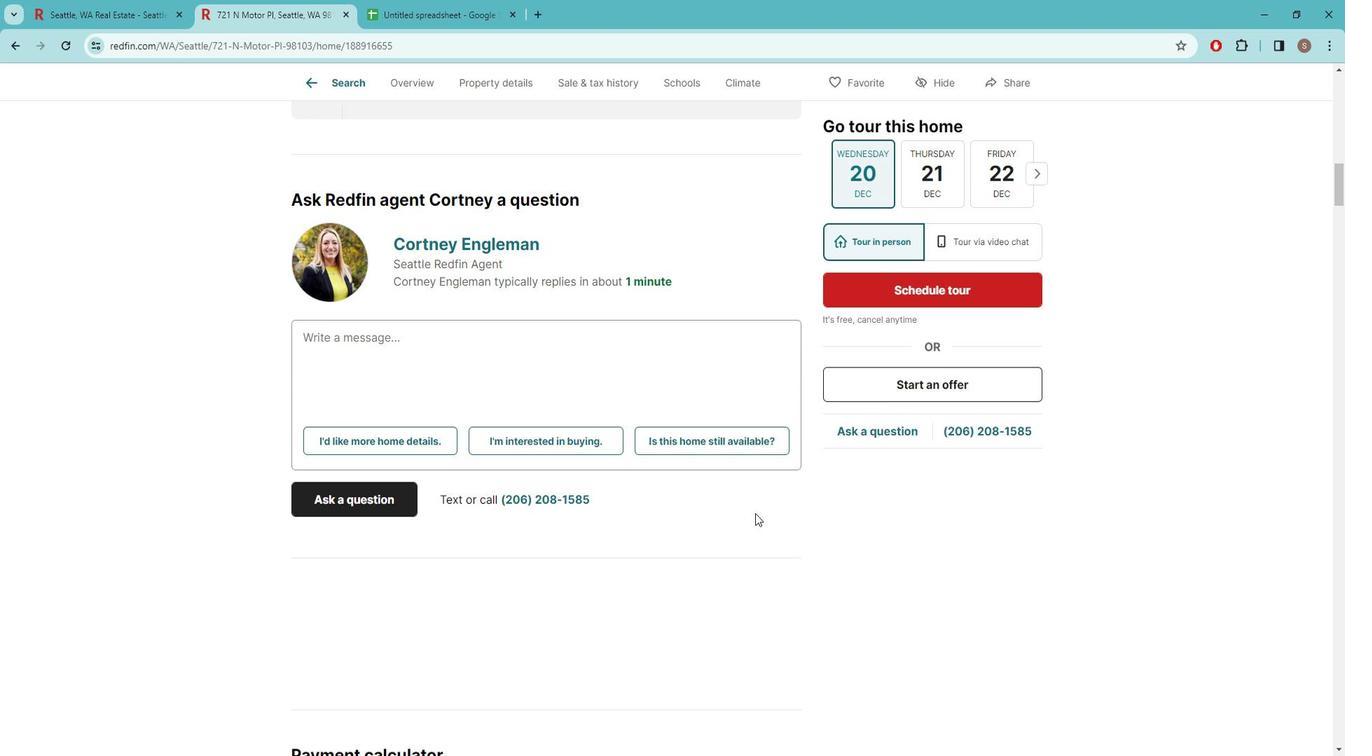 
Action: Mouse scrolled (782, 520) with delta (0, 0)
Screenshot: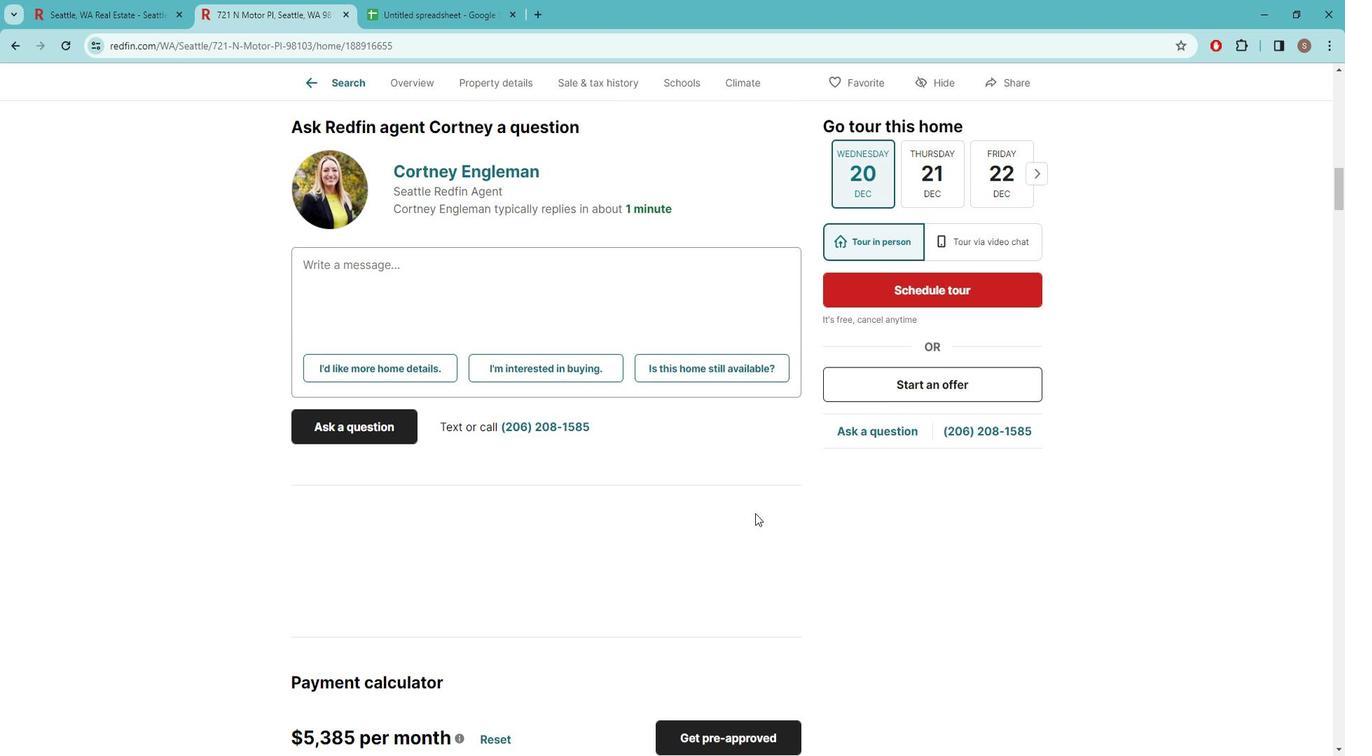 
Action: Mouse scrolled (782, 520) with delta (0, 0)
Screenshot: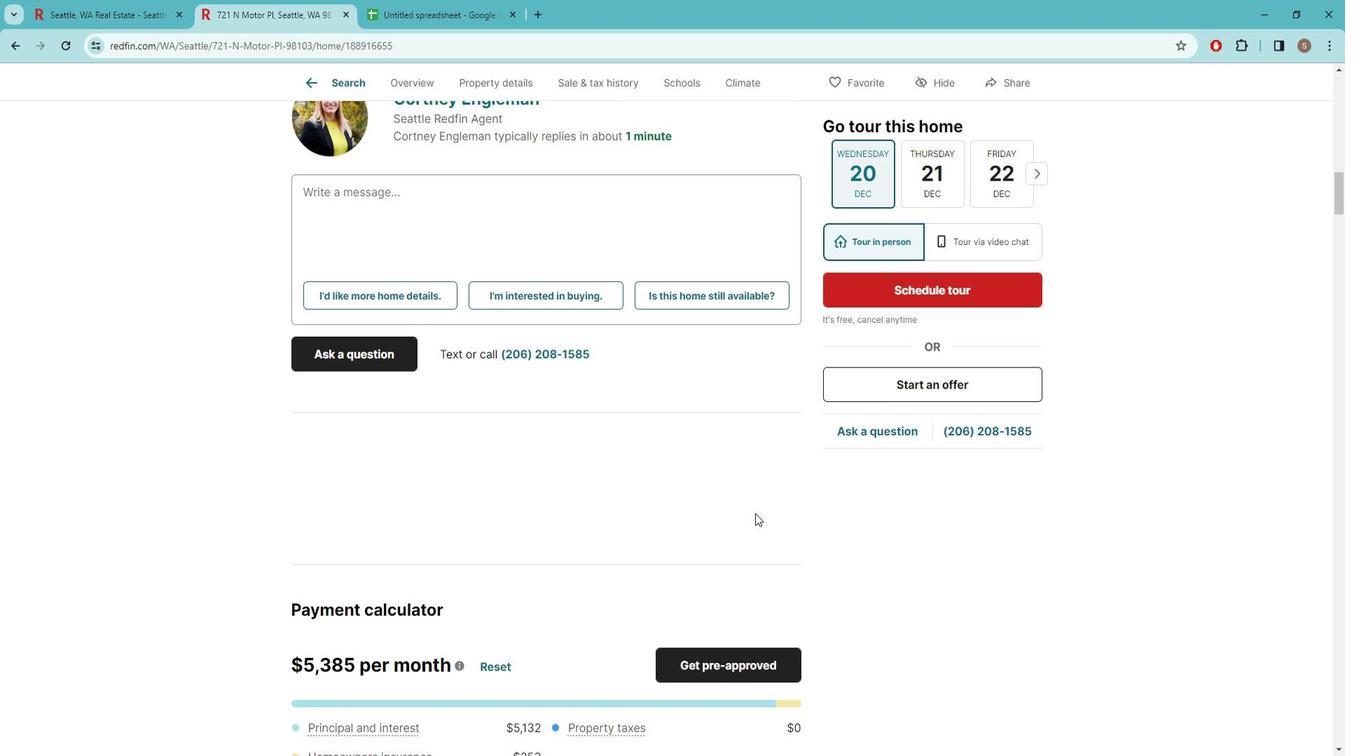 
Action: Mouse scrolled (782, 520) with delta (0, 0)
Screenshot: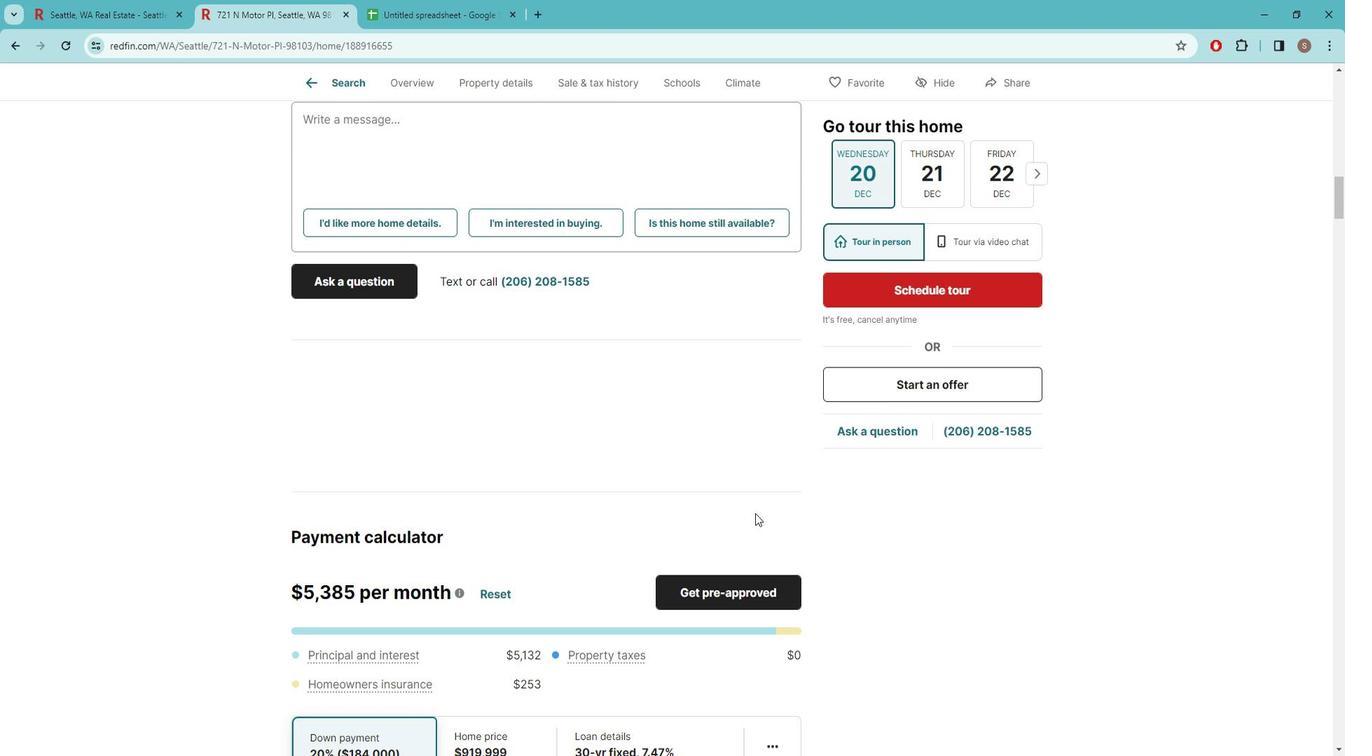 
Action: Mouse moved to (782, 521)
Screenshot: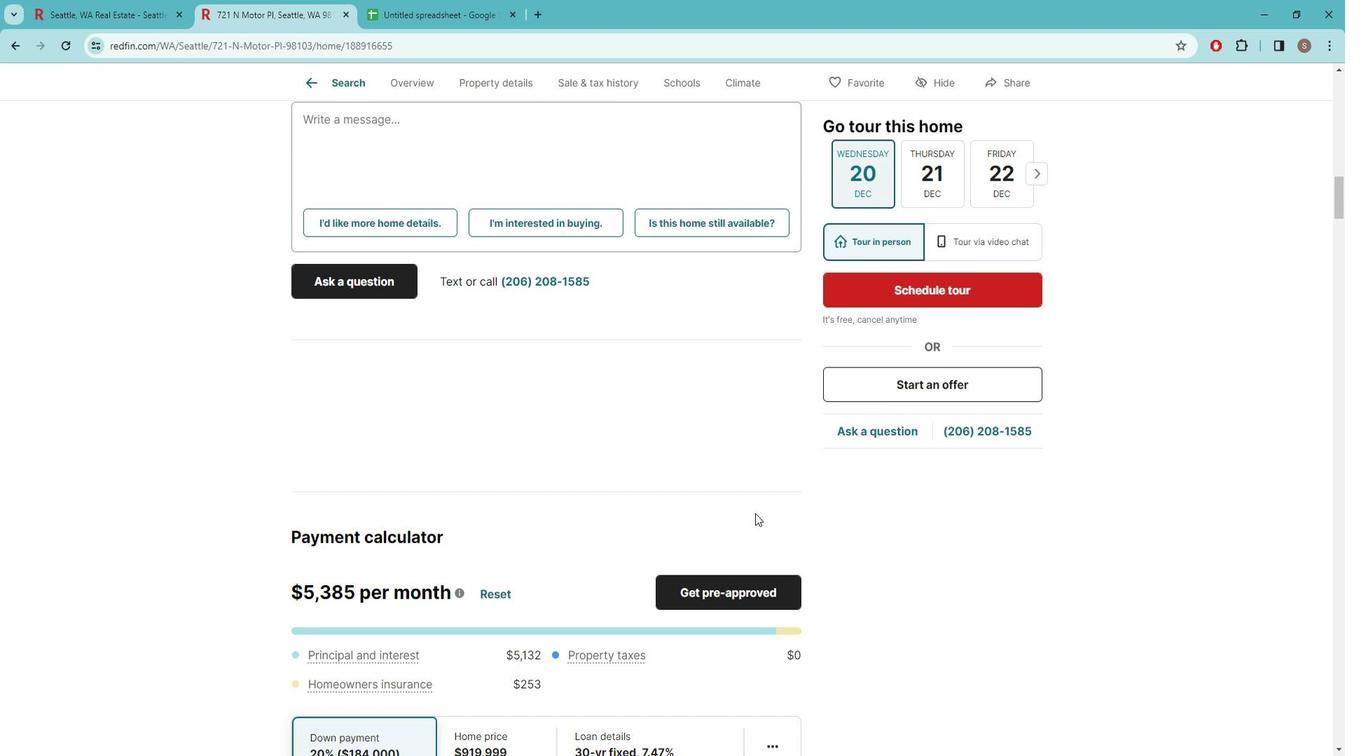 
Action: Mouse scrolled (782, 520) with delta (0, 0)
Screenshot: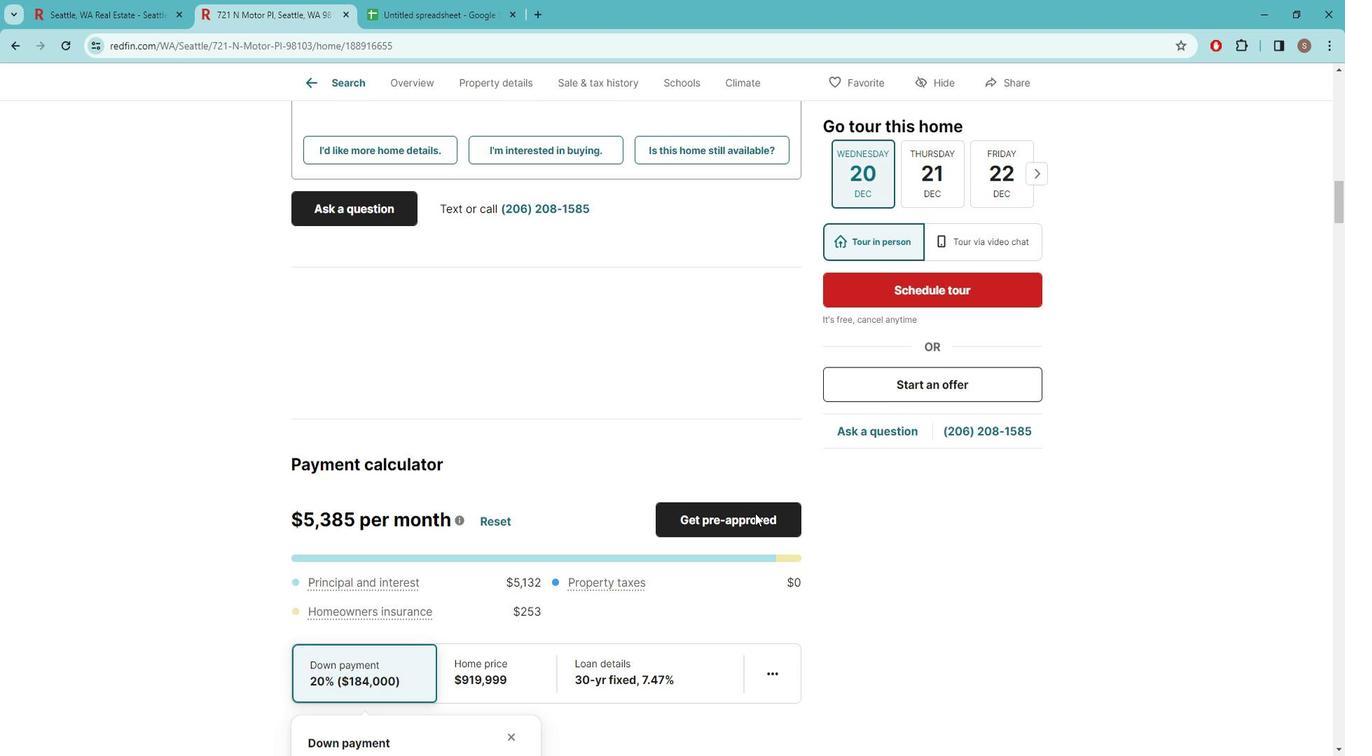 
Action: Mouse scrolled (782, 520) with delta (0, 0)
Screenshot: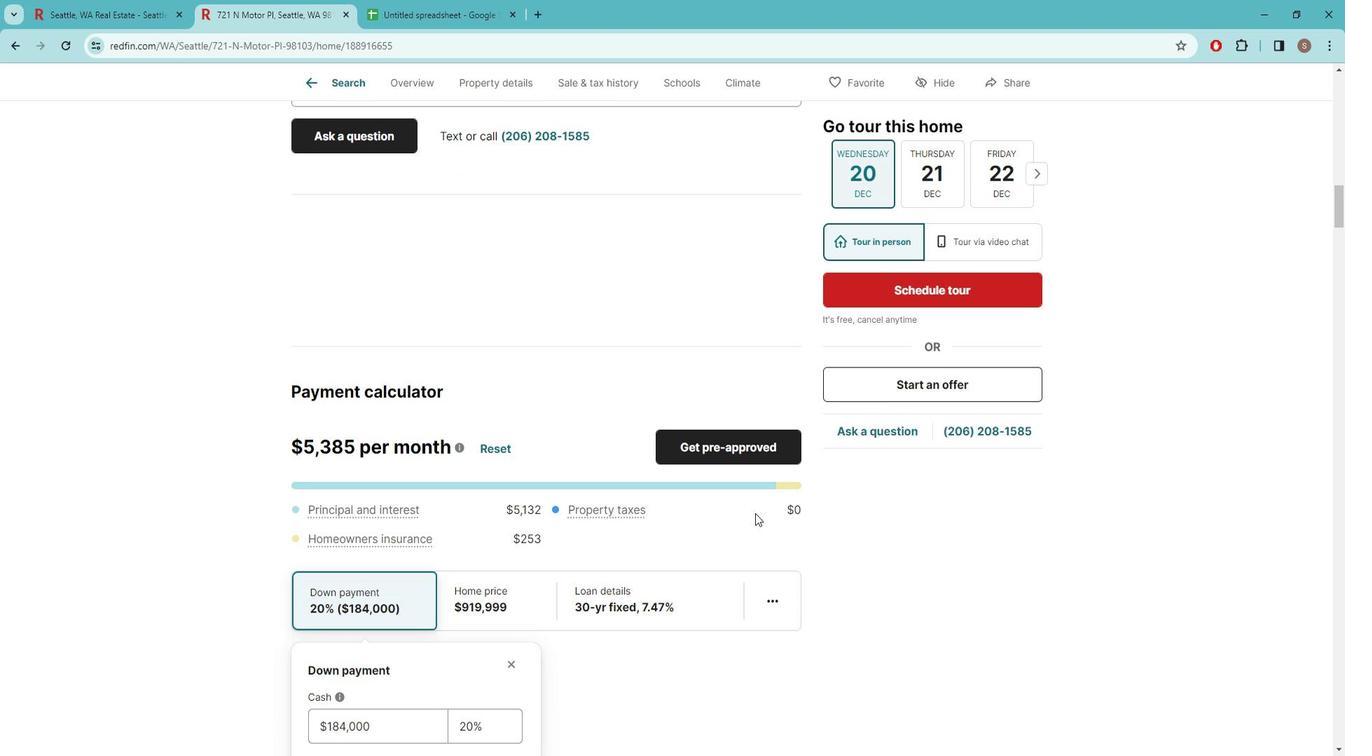 
Action: Mouse scrolled (782, 520) with delta (0, 0)
Screenshot: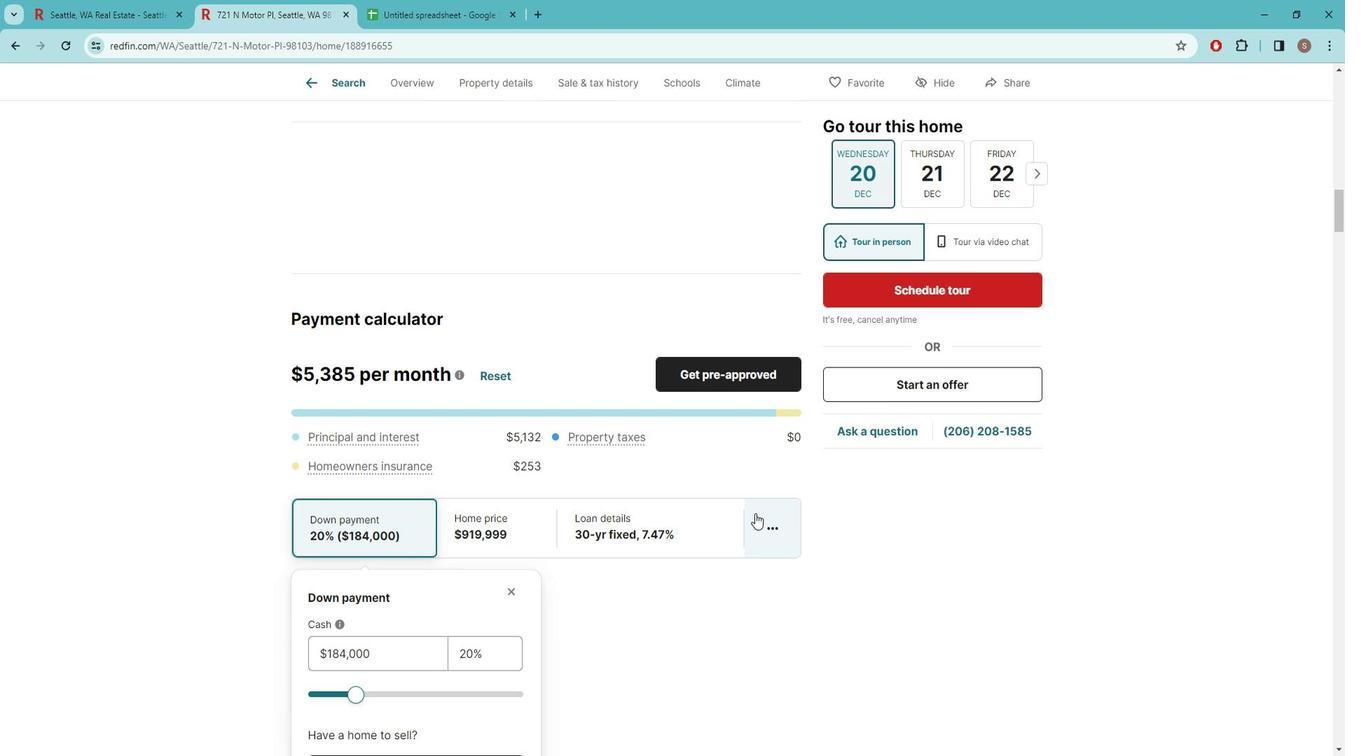 
Action: Mouse scrolled (782, 520) with delta (0, 0)
Screenshot: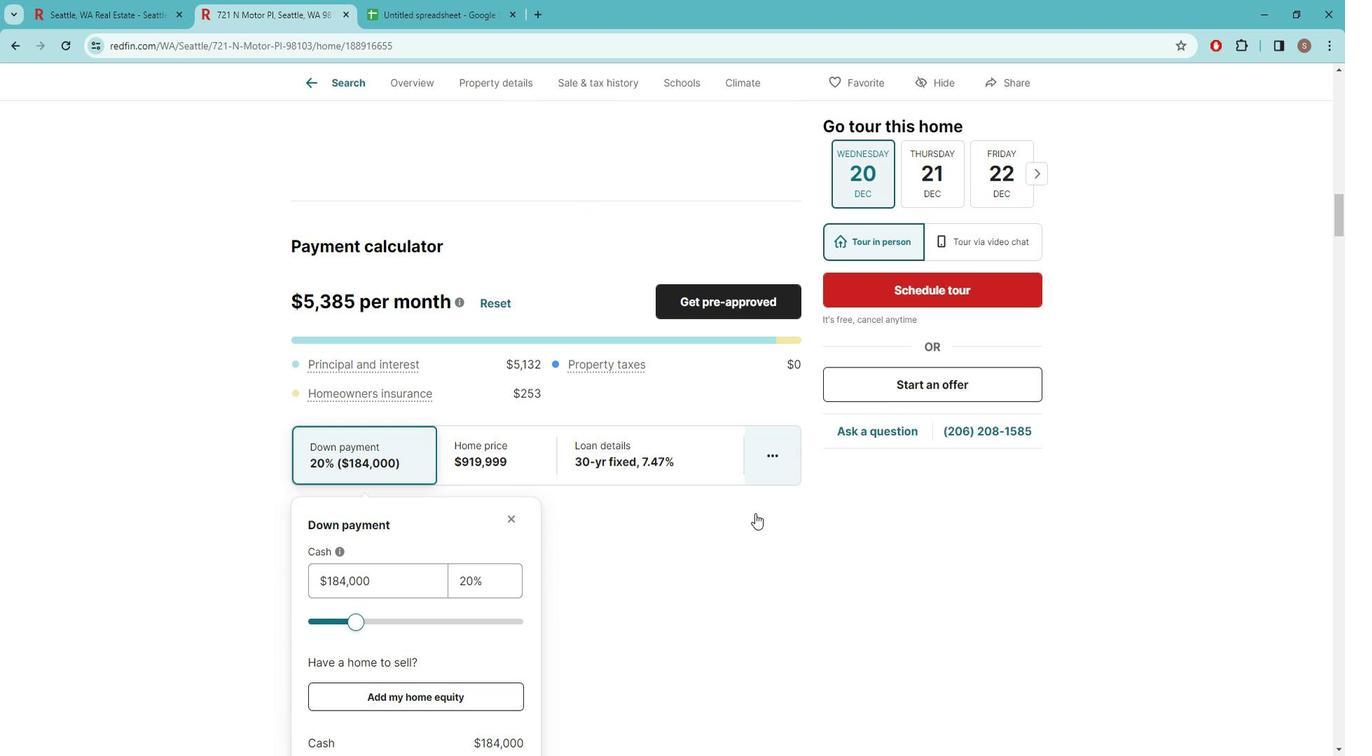 
Action: Mouse scrolled (782, 520) with delta (0, 0)
Screenshot: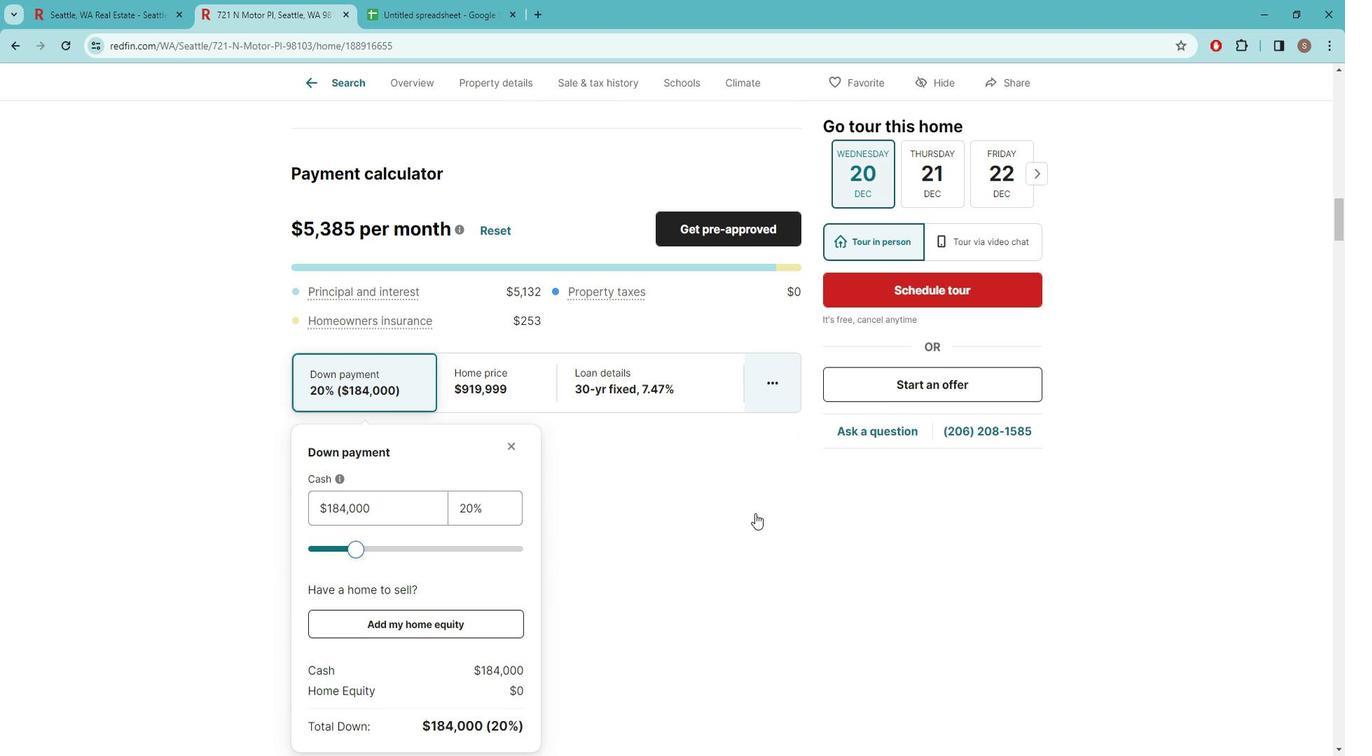 
Action: Mouse scrolled (782, 520) with delta (0, 0)
Screenshot: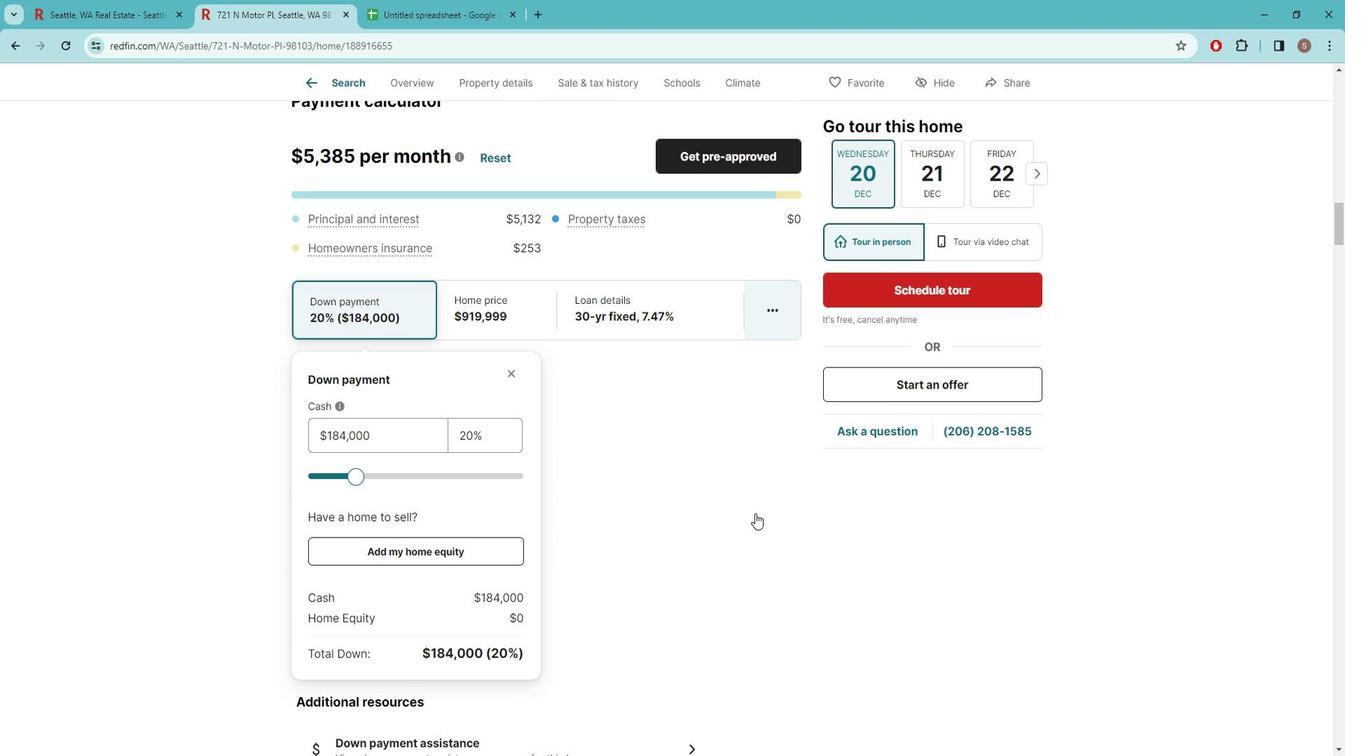
Action: Mouse scrolled (782, 520) with delta (0, 0)
Screenshot: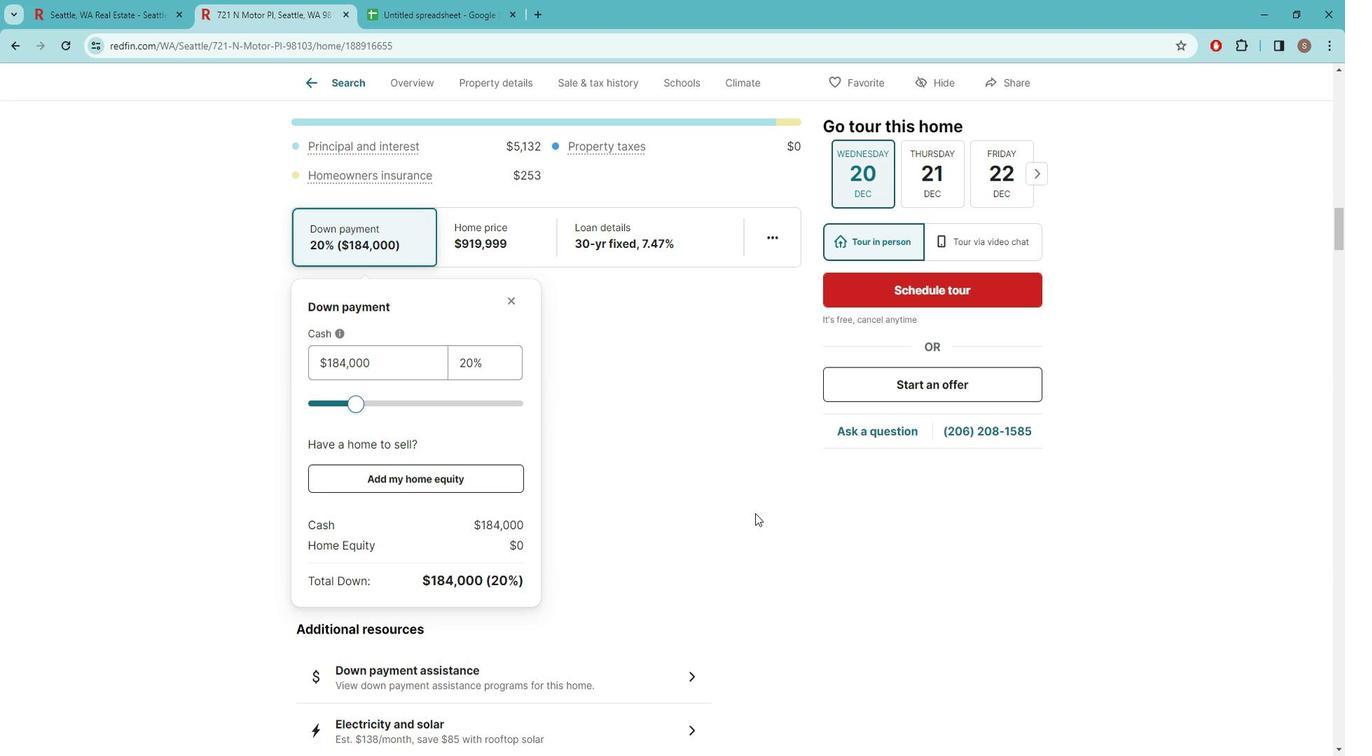 
Action: Mouse scrolled (782, 520) with delta (0, 0)
Screenshot: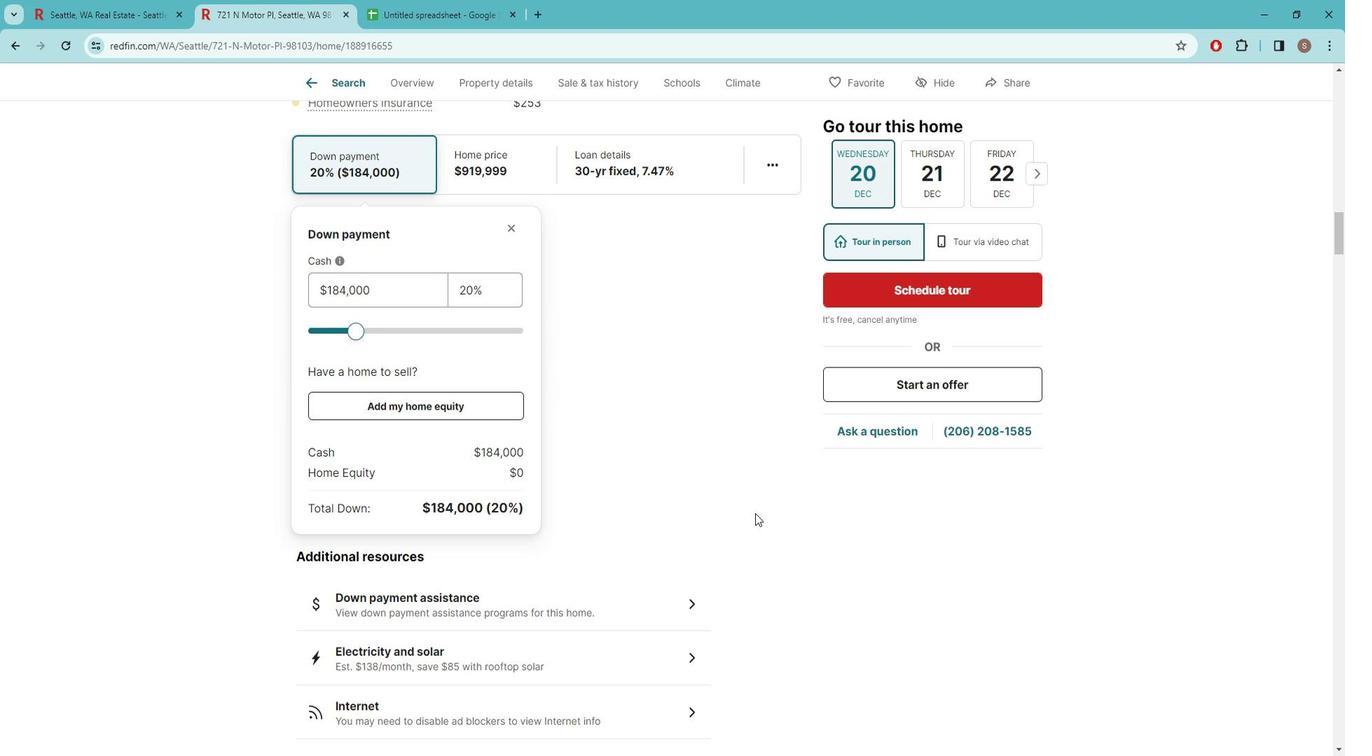 
Action: Mouse scrolled (782, 520) with delta (0, 0)
Screenshot: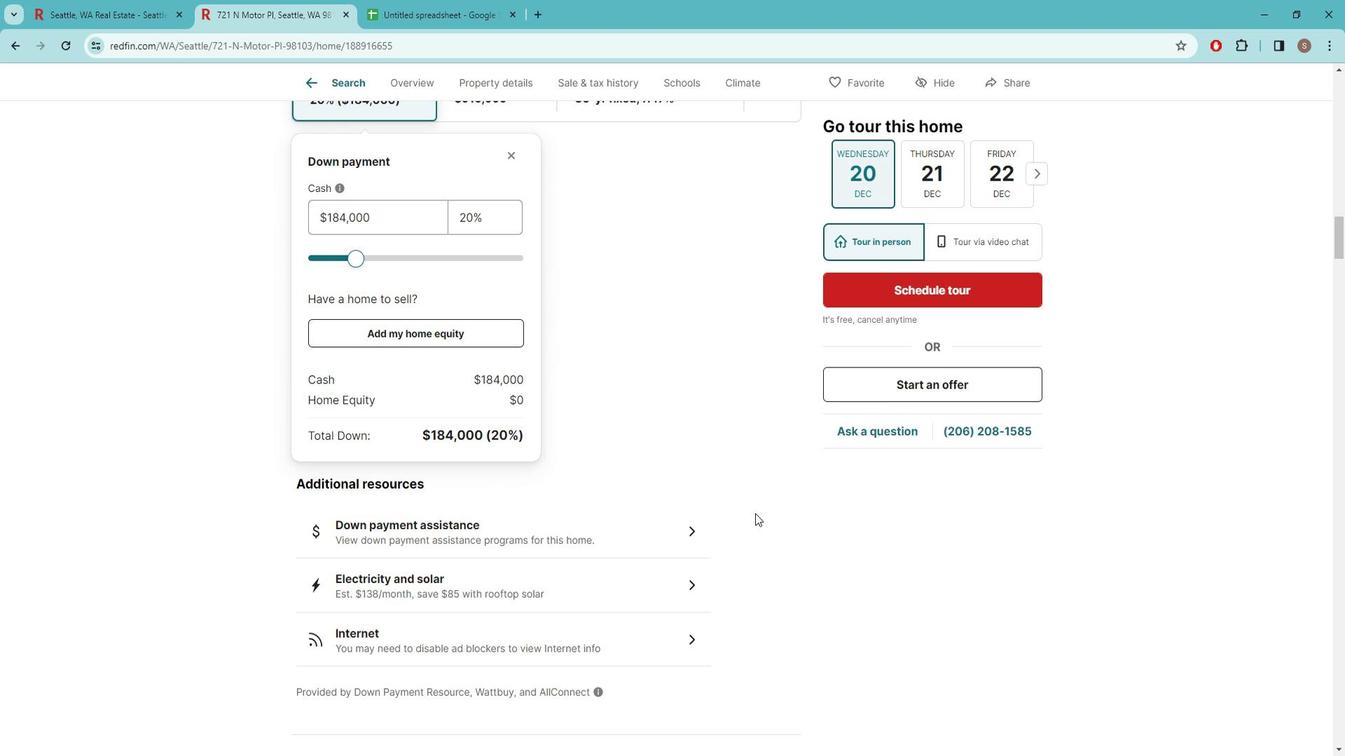 
Action: Mouse scrolled (782, 520) with delta (0, 0)
Screenshot: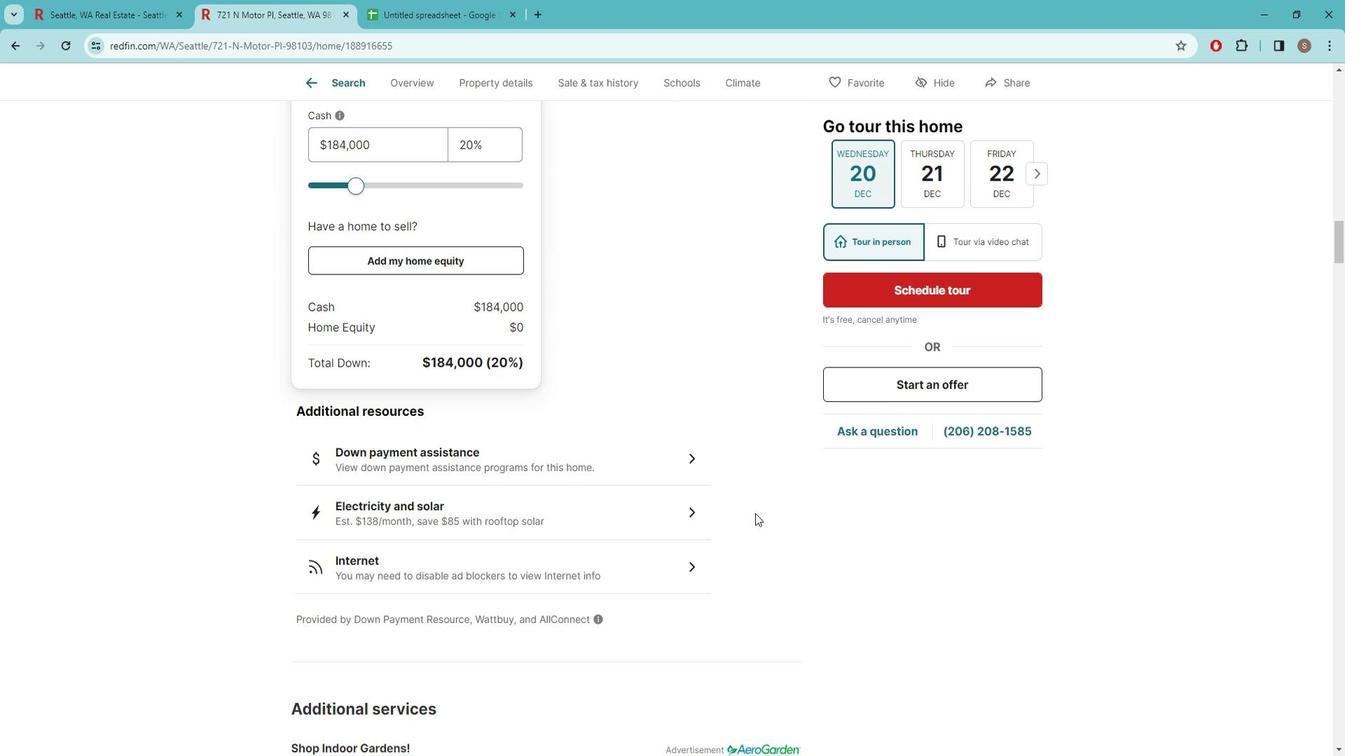 
Action: Mouse scrolled (782, 520) with delta (0, 0)
Screenshot: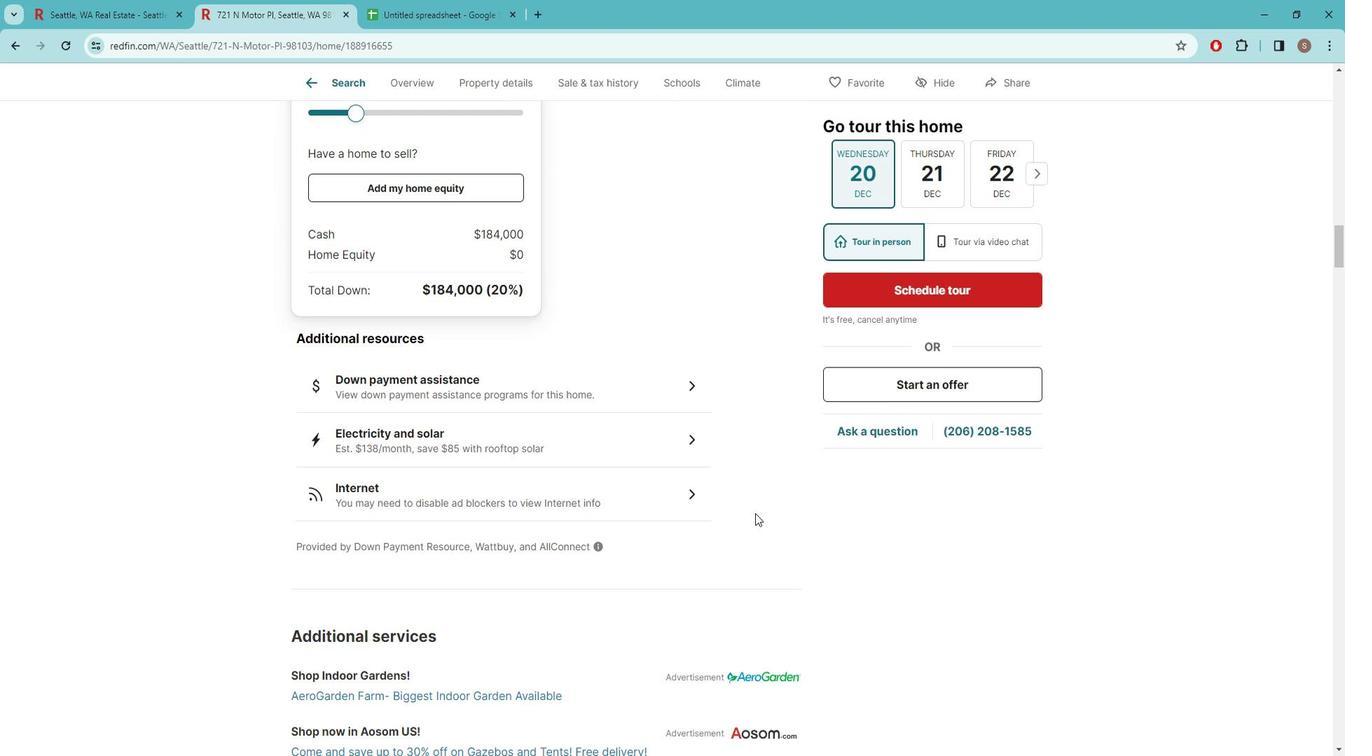 
Action: Mouse scrolled (782, 520) with delta (0, 0)
Screenshot: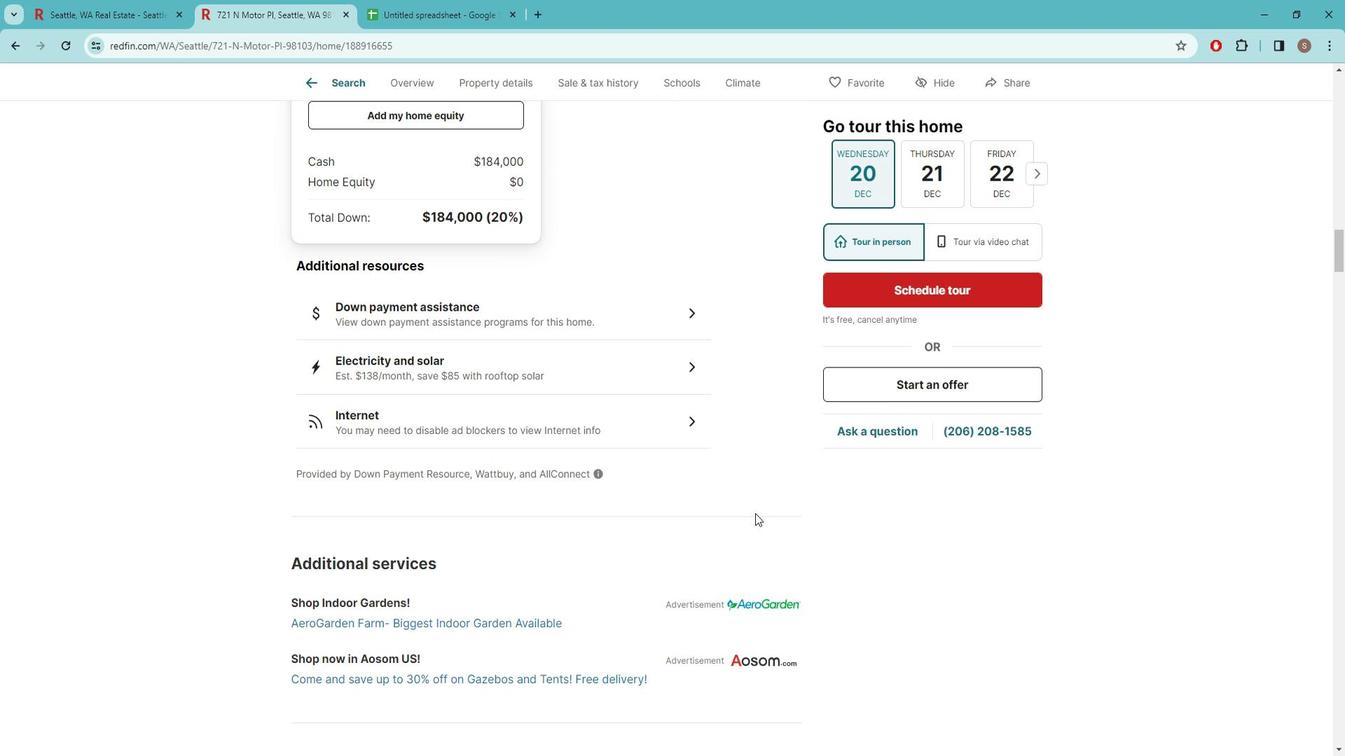 
Action: Mouse scrolled (782, 520) with delta (0, 0)
Screenshot: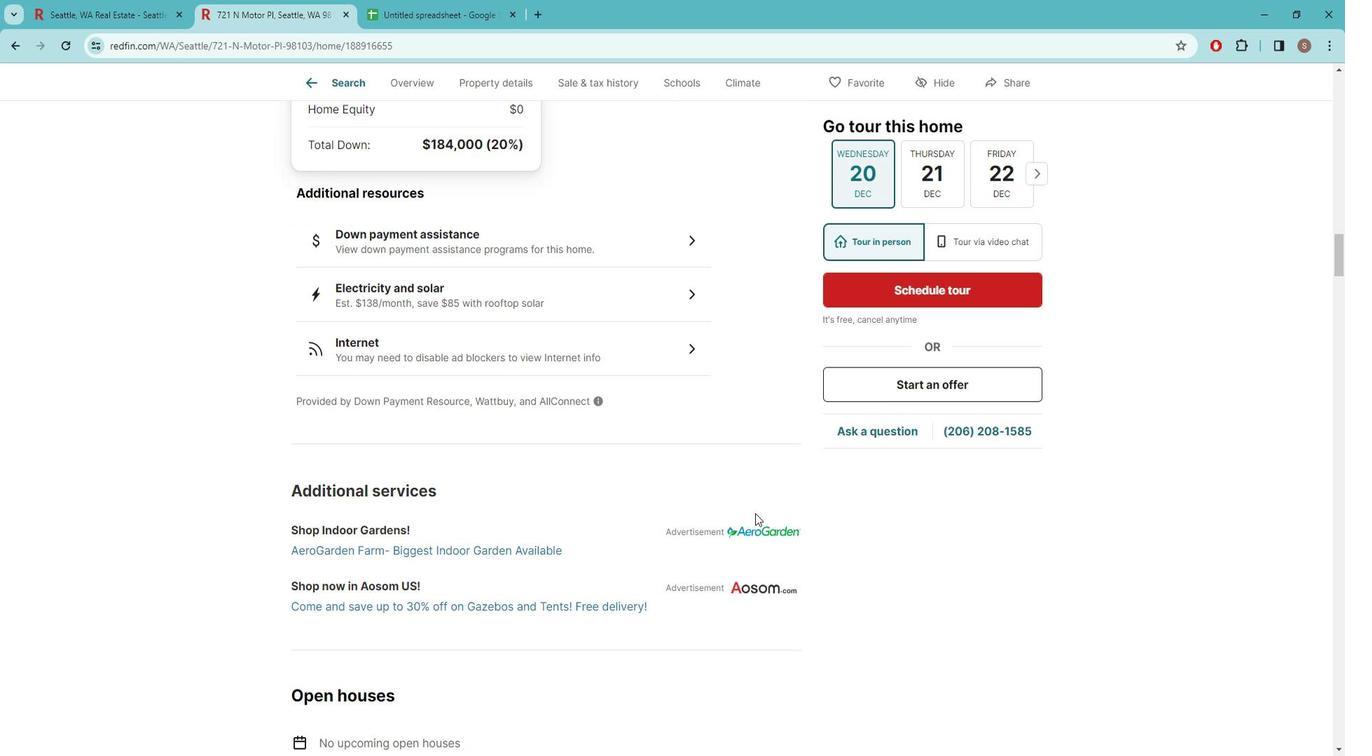 
Action: Mouse scrolled (782, 520) with delta (0, 0)
Screenshot: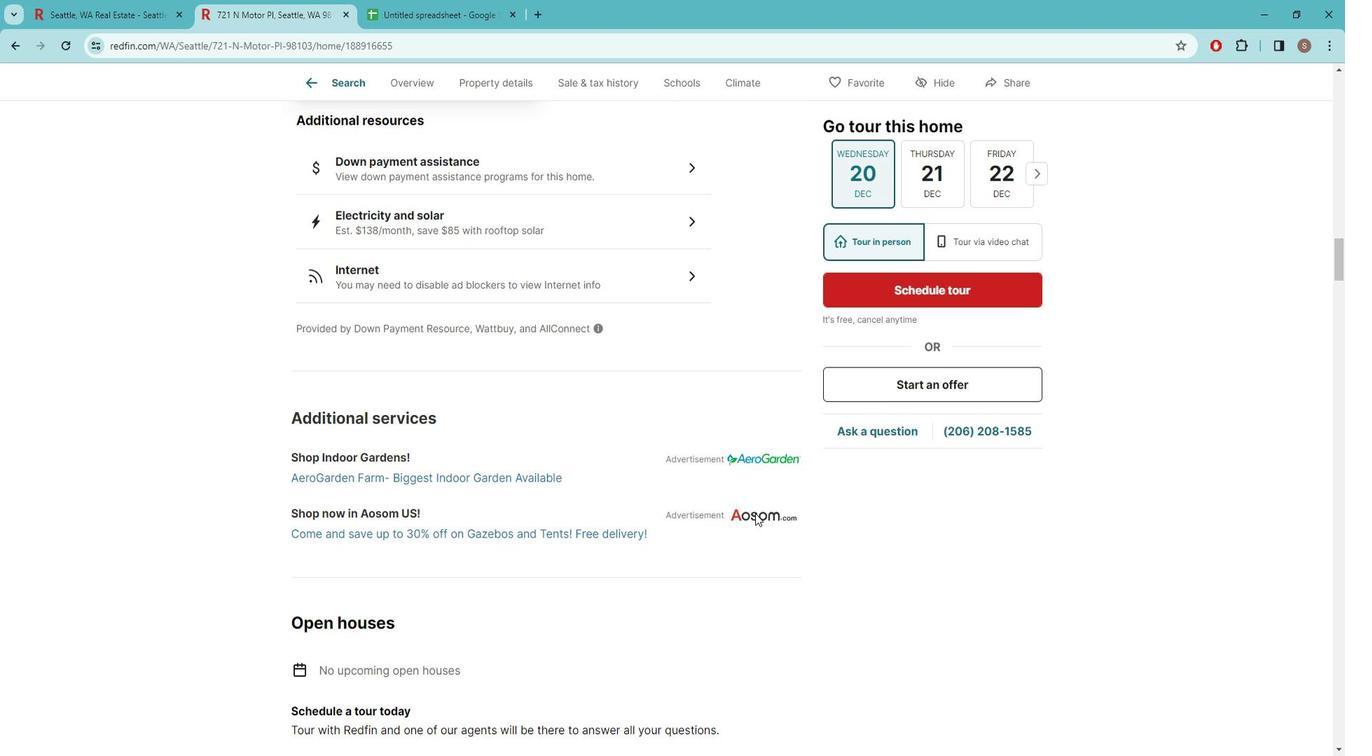 
Action: Mouse scrolled (782, 520) with delta (0, 0)
Screenshot: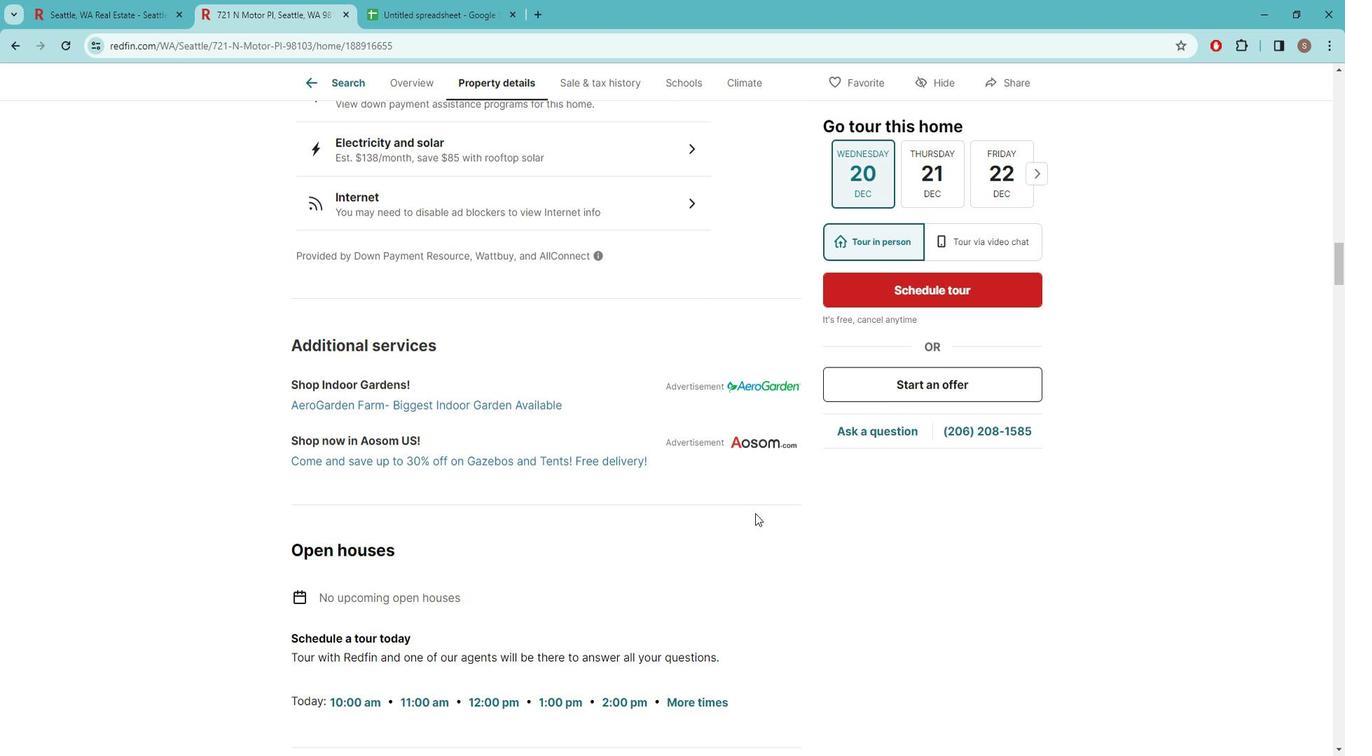 
Action: Mouse scrolled (782, 520) with delta (0, 0)
Screenshot: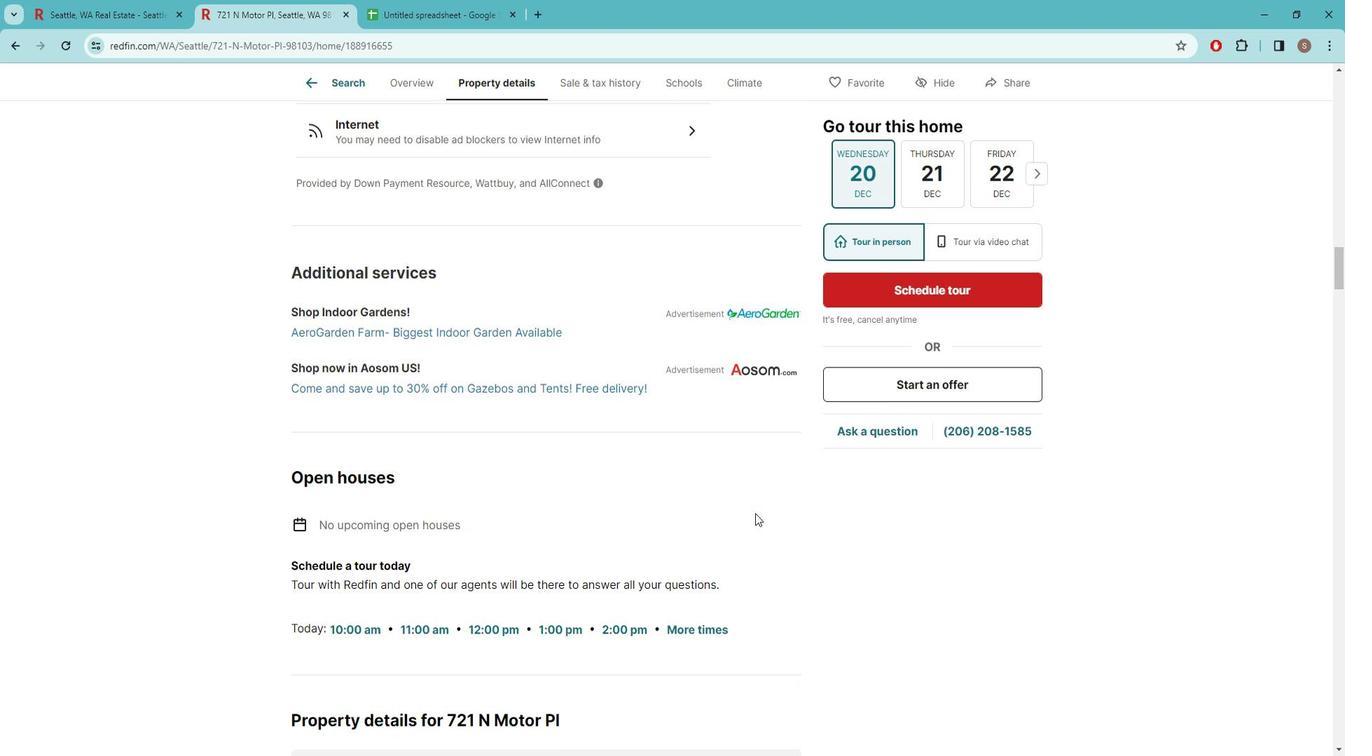 
Action: Mouse scrolled (782, 520) with delta (0, 0)
Screenshot: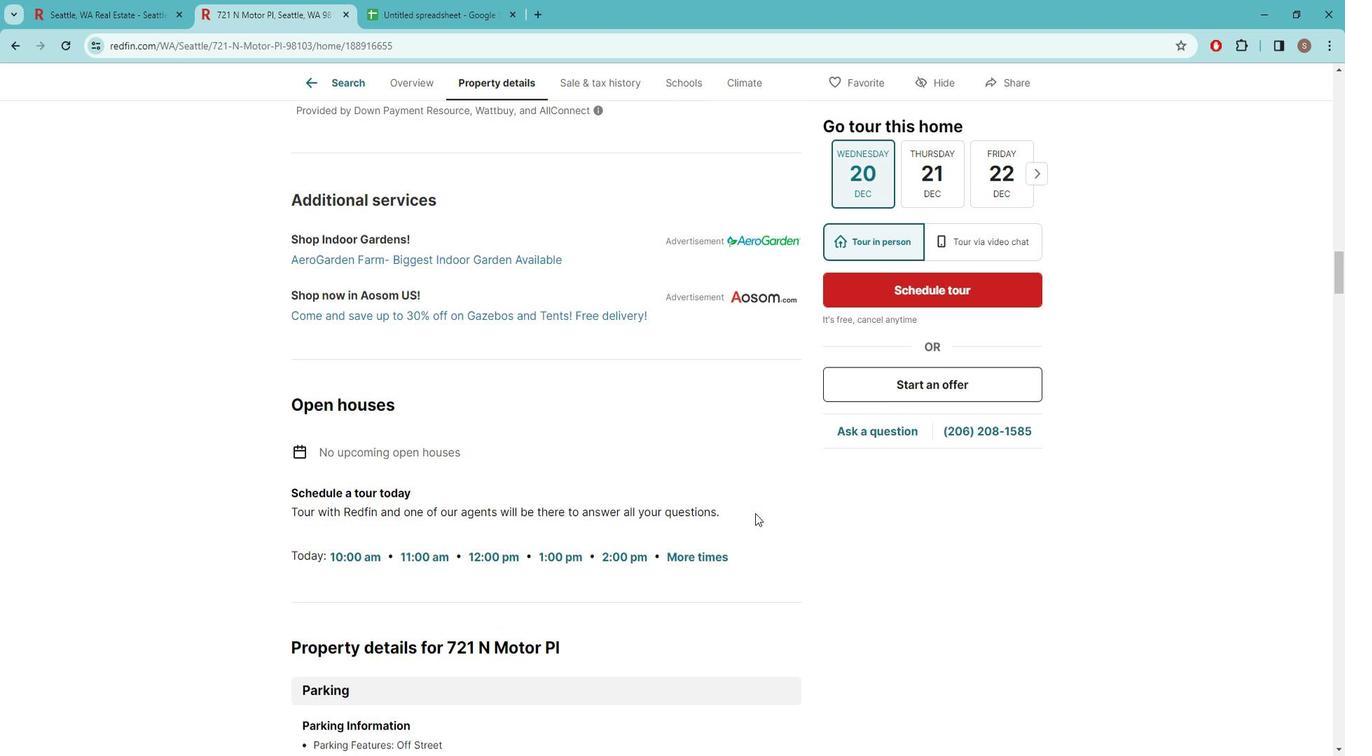 
Action: Mouse scrolled (782, 520) with delta (0, 0)
Screenshot: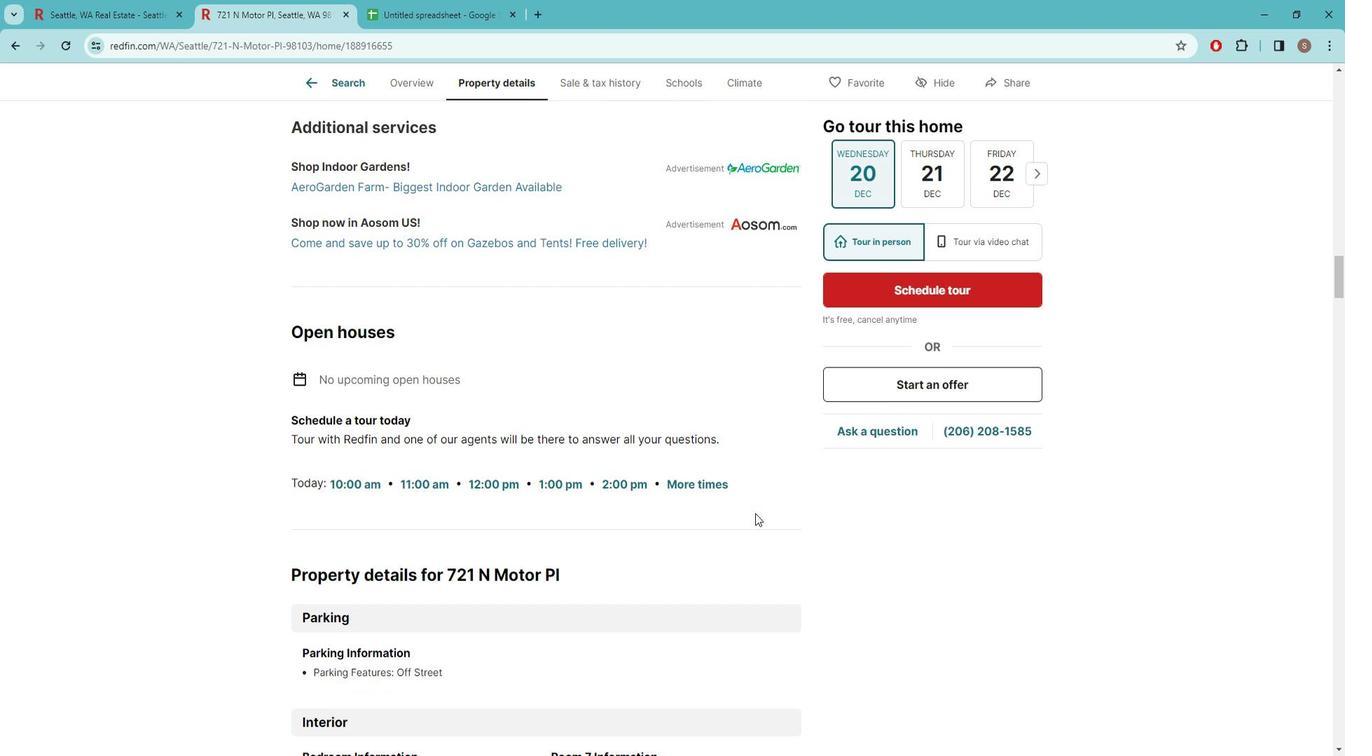 
Action: Mouse scrolled (782, 520) with delta (0, 0)
Screenshot: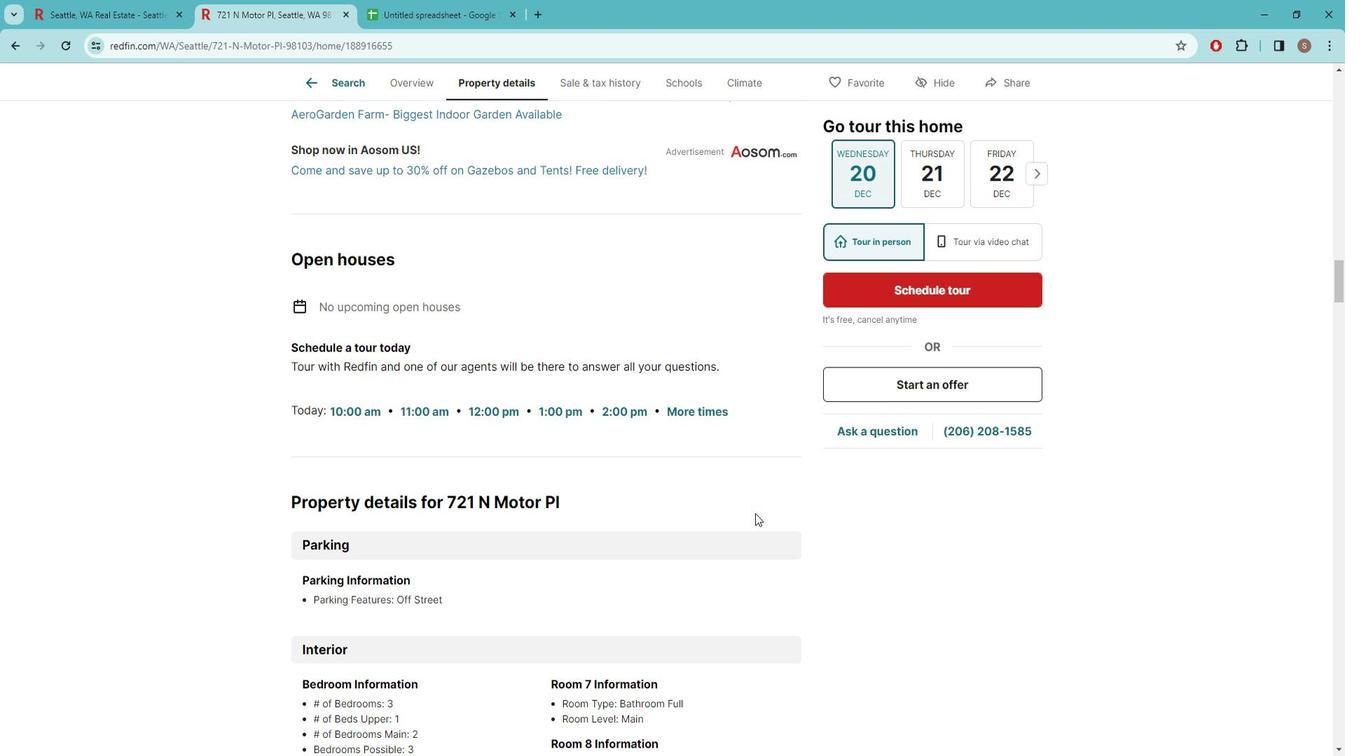 
Action: Mouse scrolled (782, 520) with delta (0, 0)
Screenshot: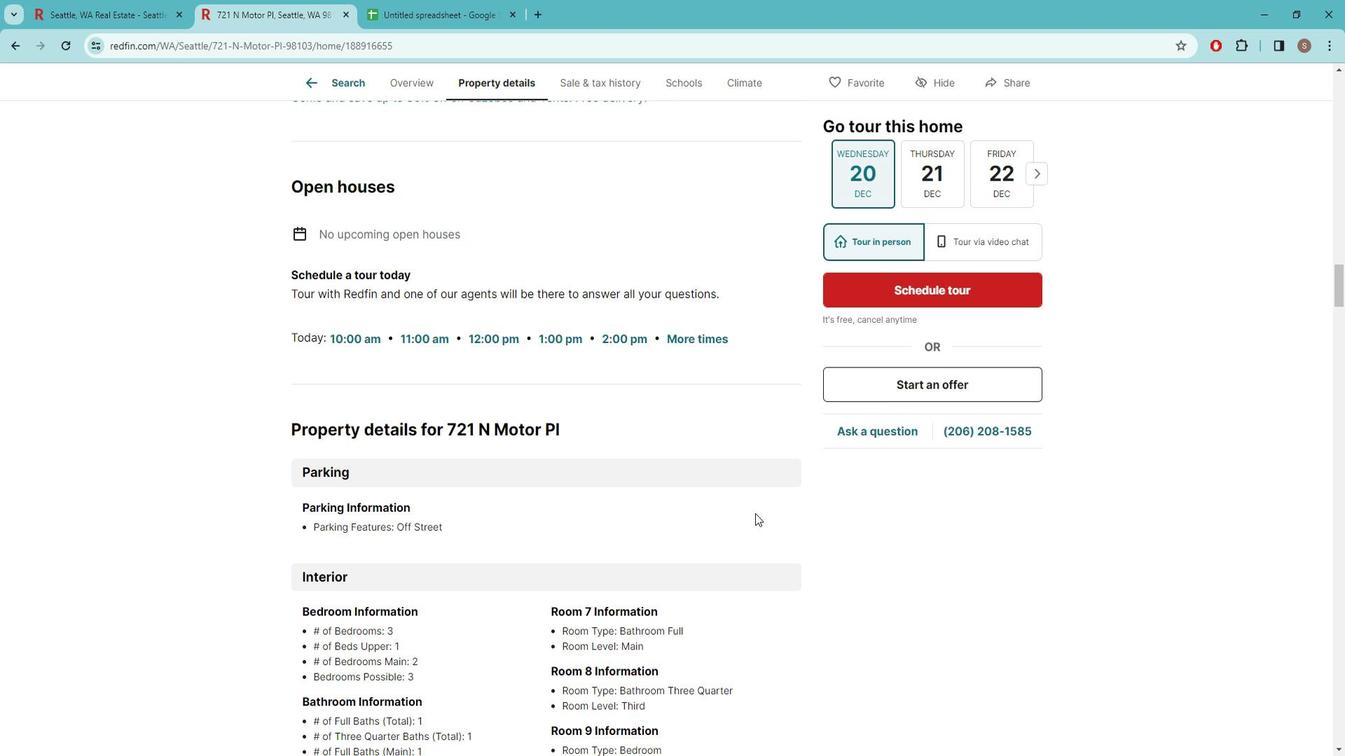 
Action: Mouse scrolled (782, 520) with delta (0, 0)
Screenshot: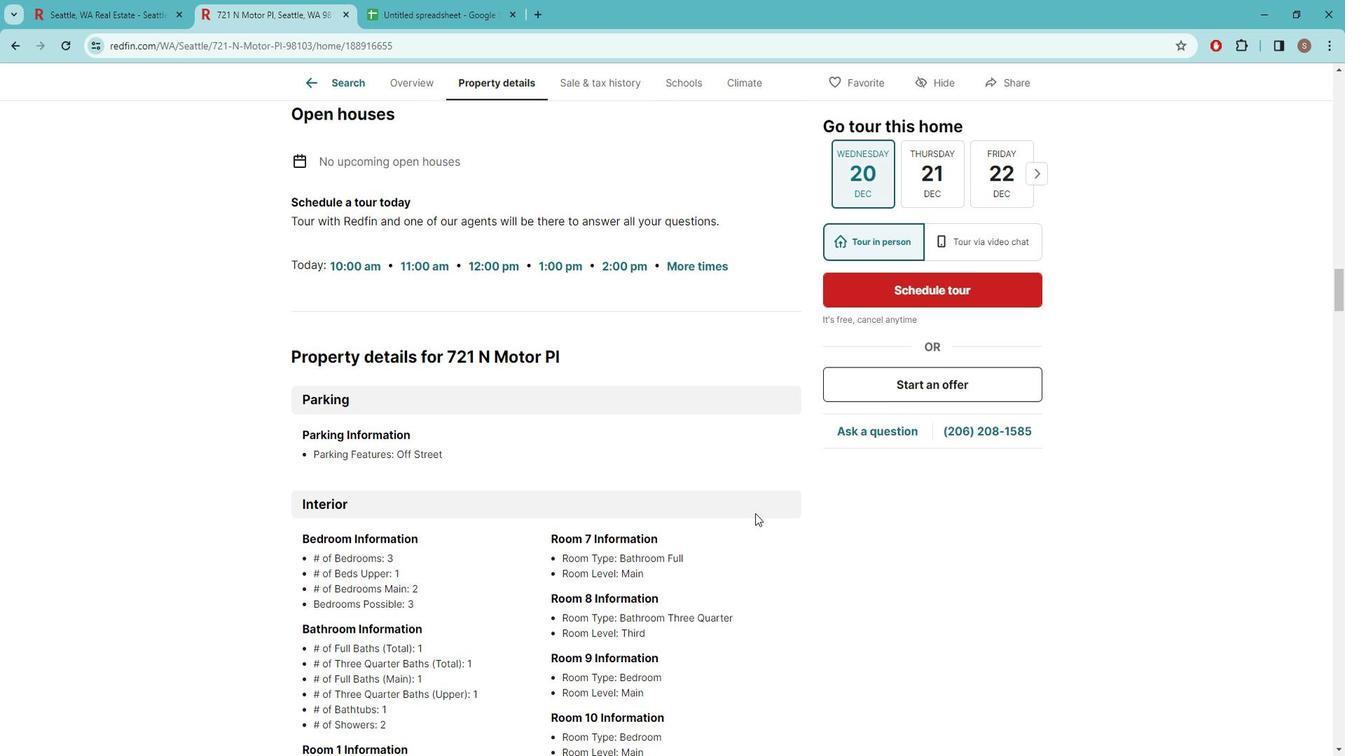 
Action: Mouse moved to (782, 525)
Screenshot: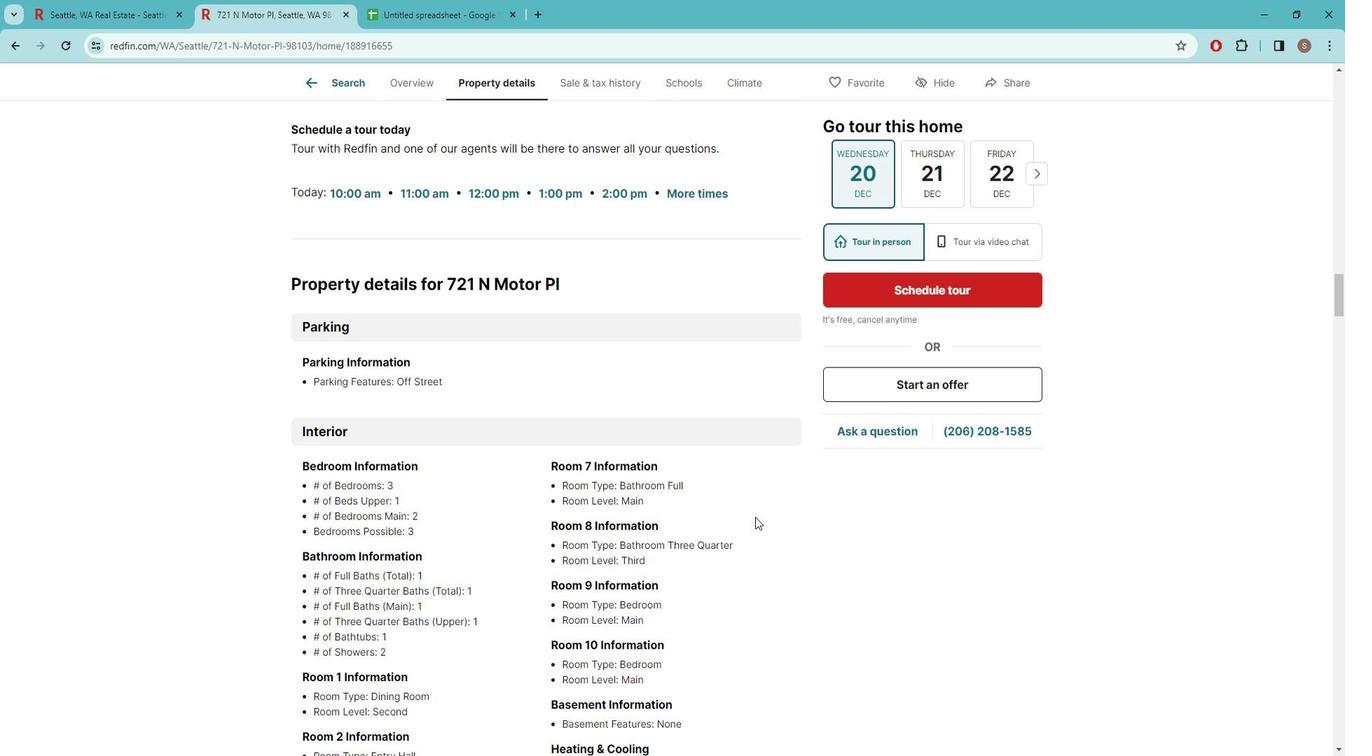 
Action: Mouse scrolled (782, 524) with delta (0, 0)
Screenshot: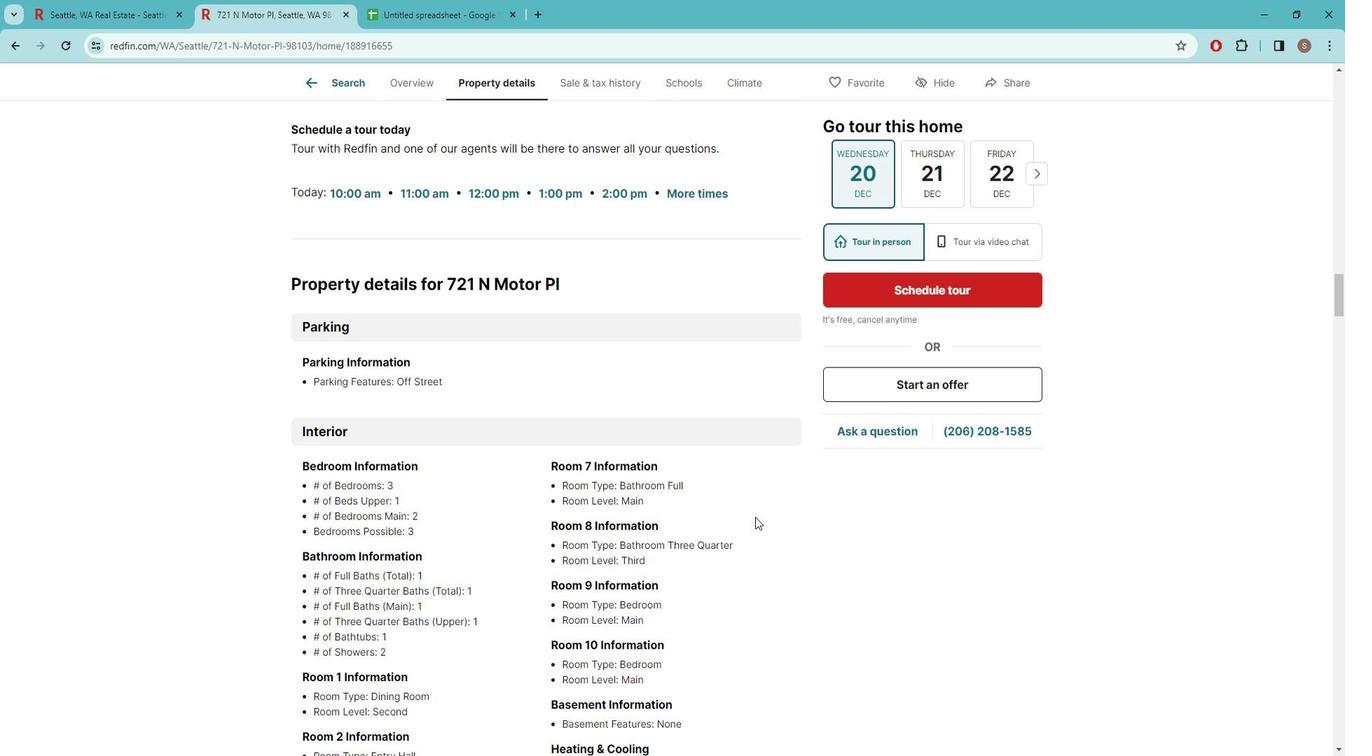 
Action: Mouse scrolled (782, 524) with delta (0, 0)
Screenshot: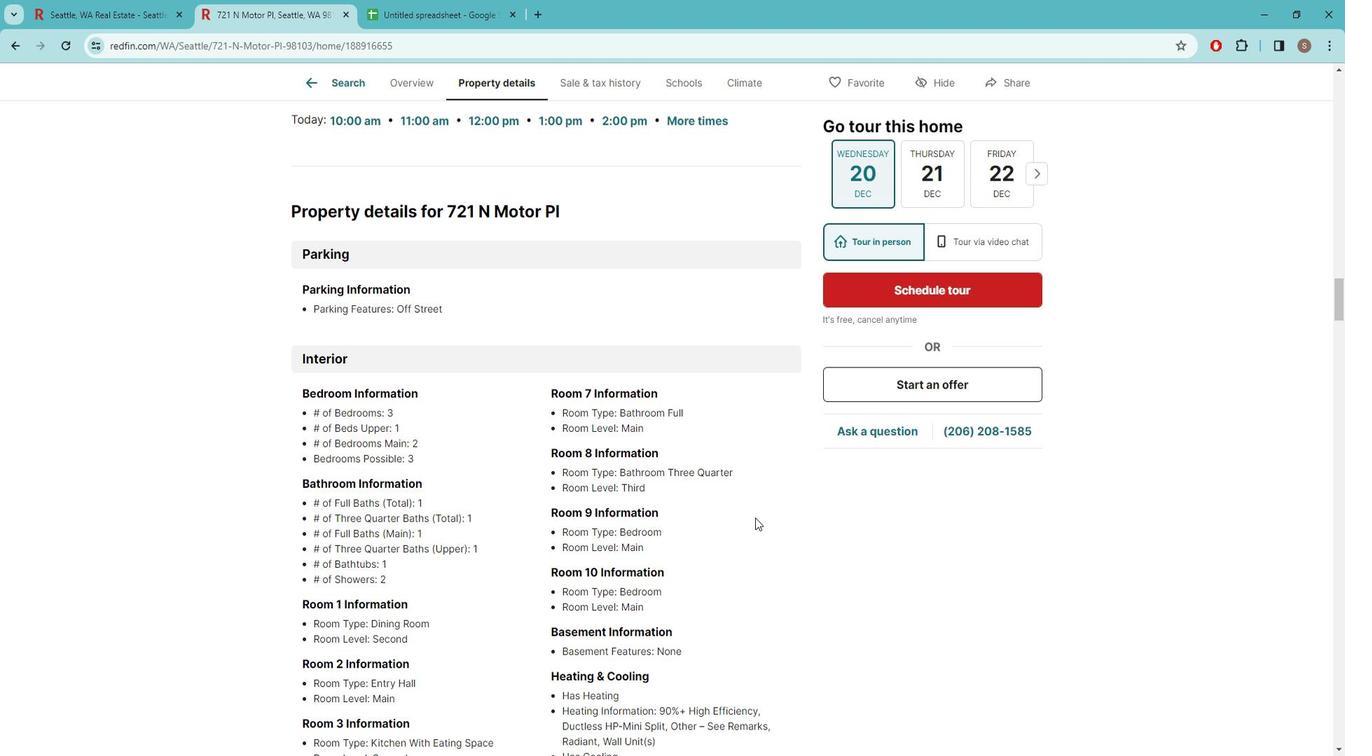 
Action: Mouse scrolled (782, 524) with delta (0, 0)
Screenshot: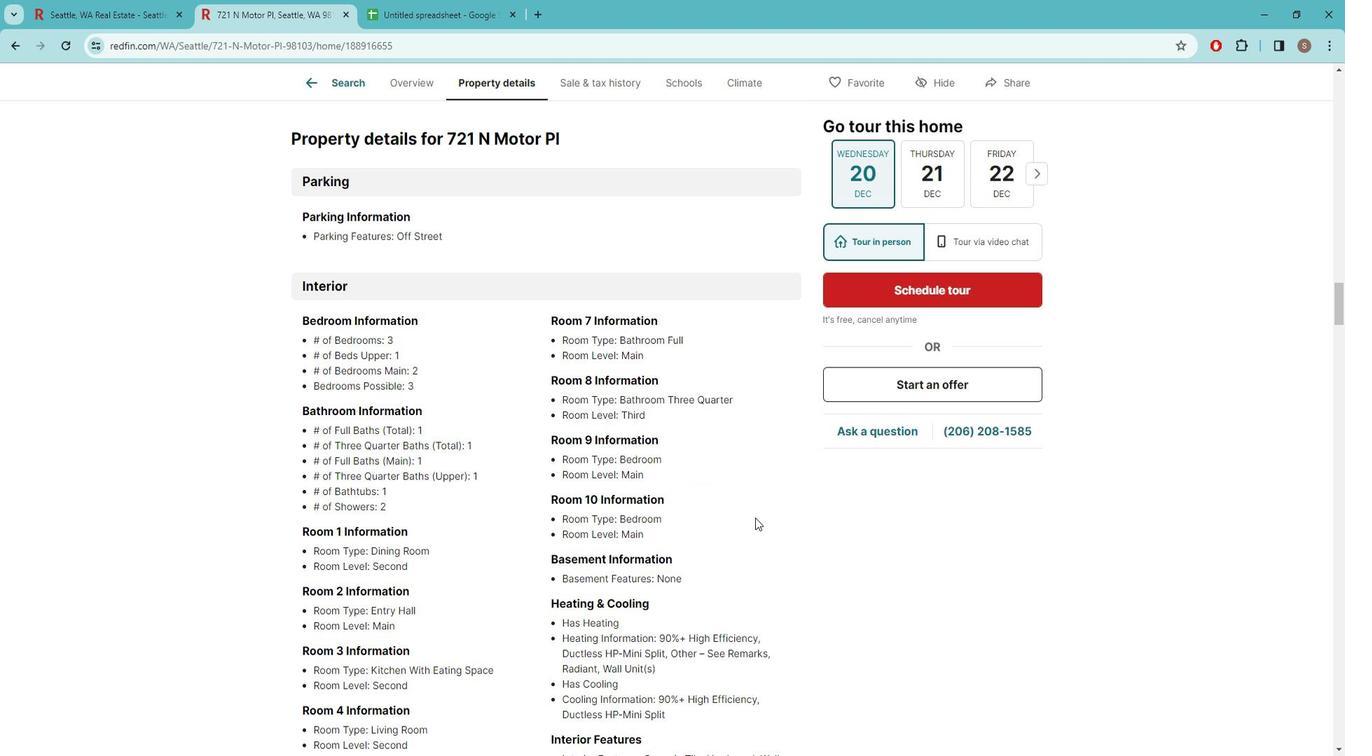 
Action: Mouse scrolled (782, 526) with delta (0, 0)
Screenshot: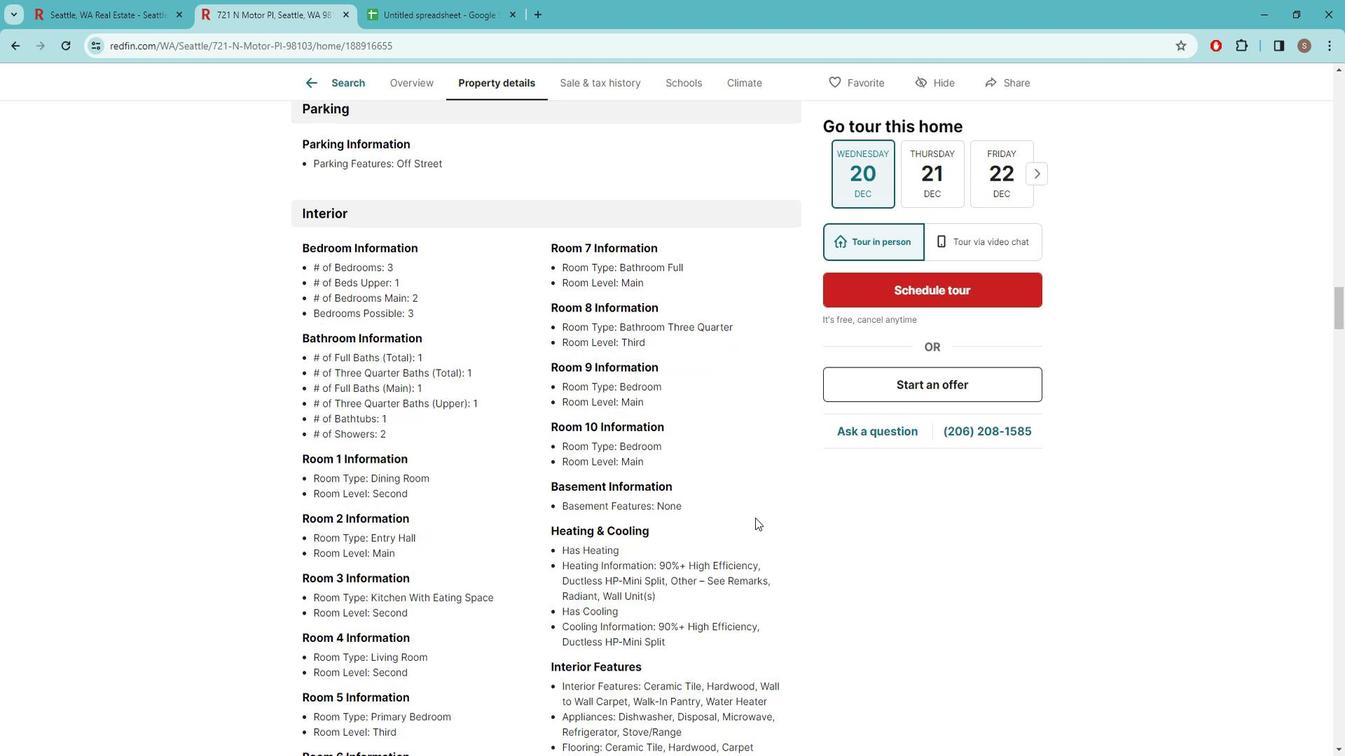 
Action: Mouse scrolled (782, 524) with delta (0, 0)
Screenshot: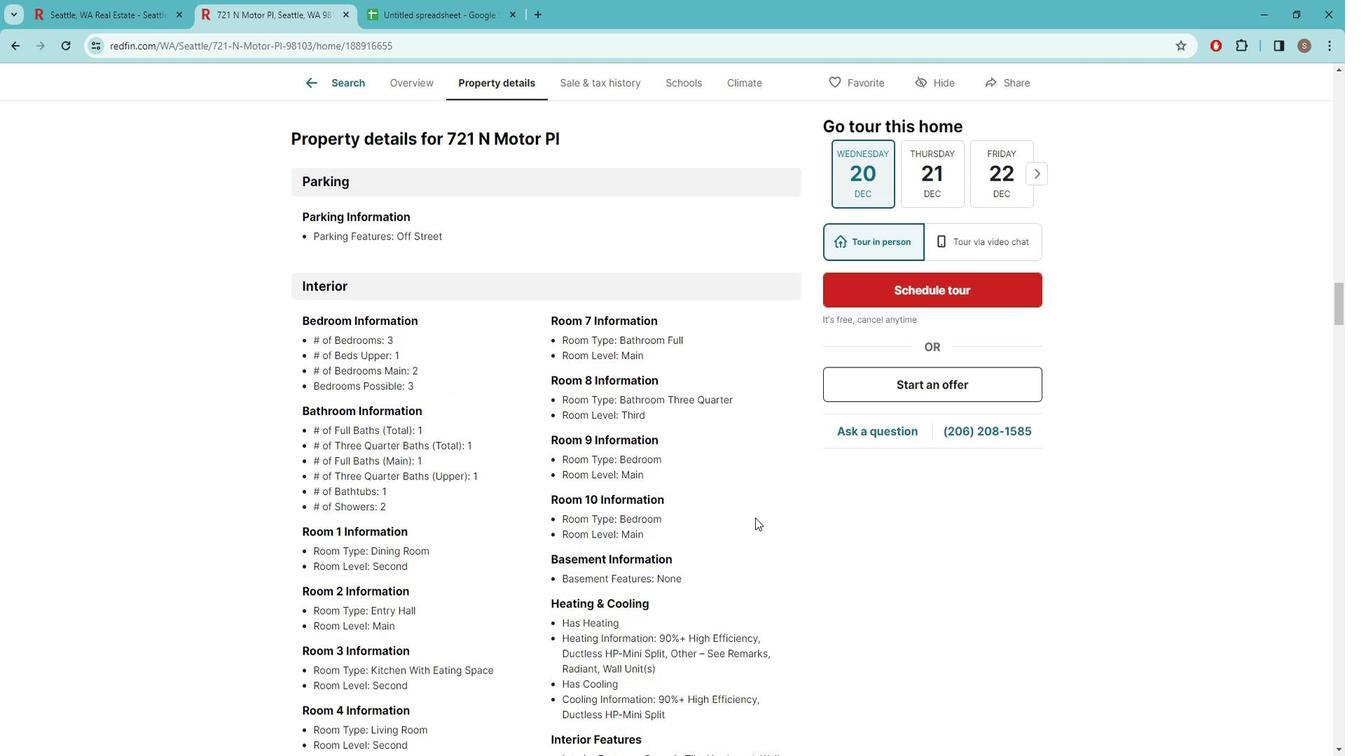 
Action: Mouse scrolled (782, 524) with delta (0, 0)
Screenshot: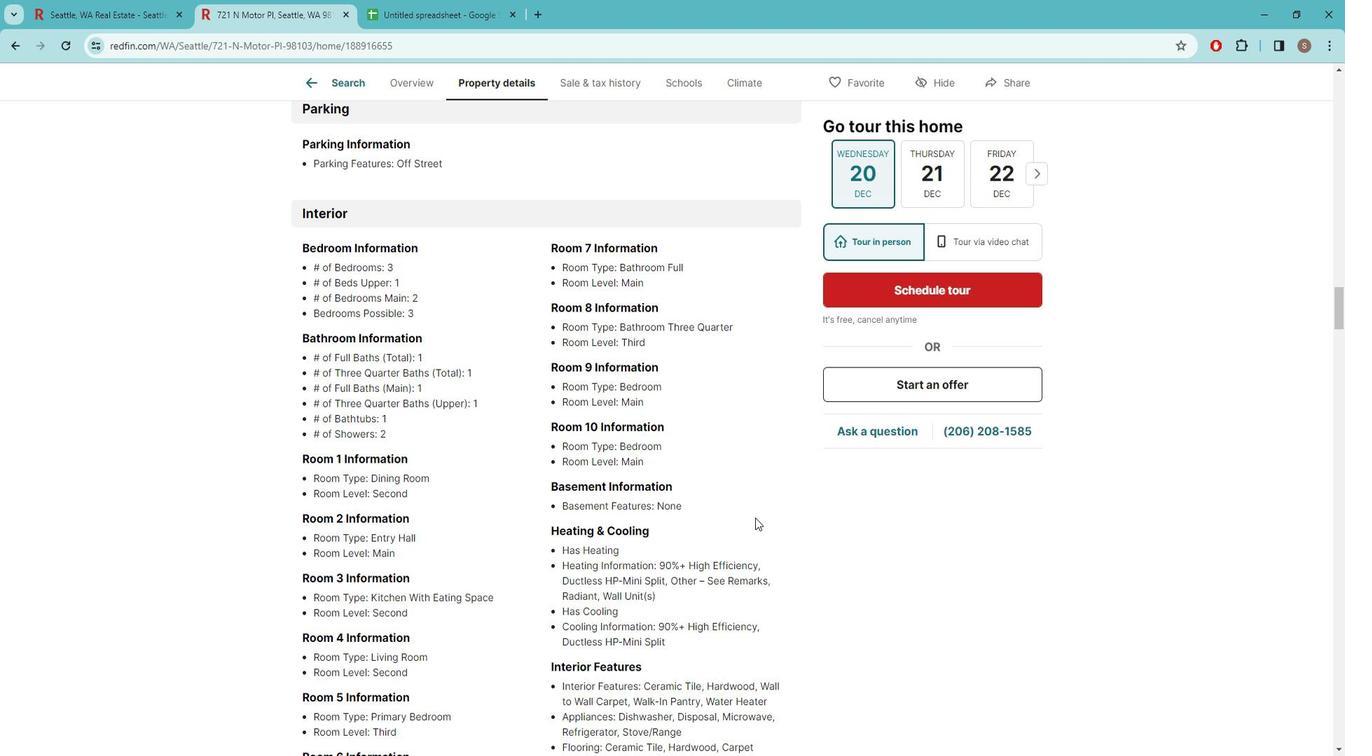 
Action: Mouse scrolled (782, 524) with delta (0, 0)
Screenshot: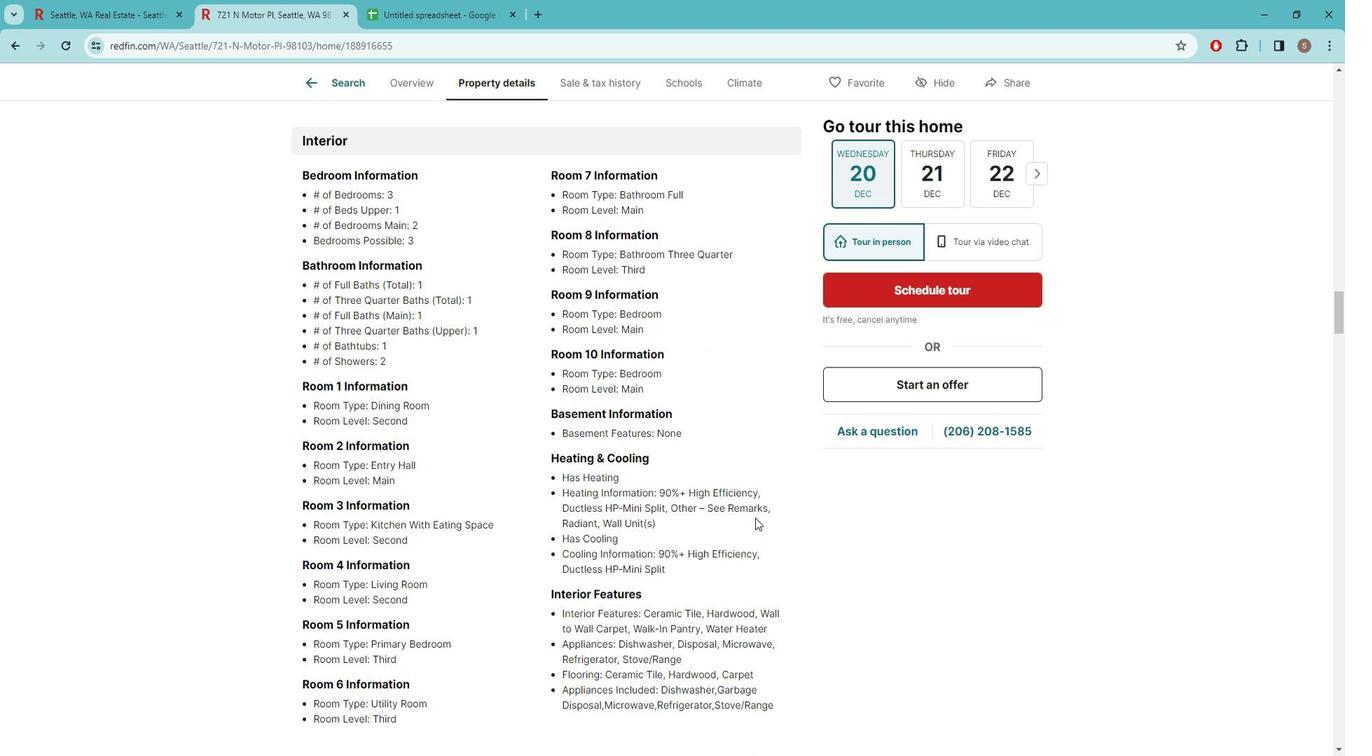 
Action: Mouse scrolled (782, 524) with delta (0, 0)
Screenshot: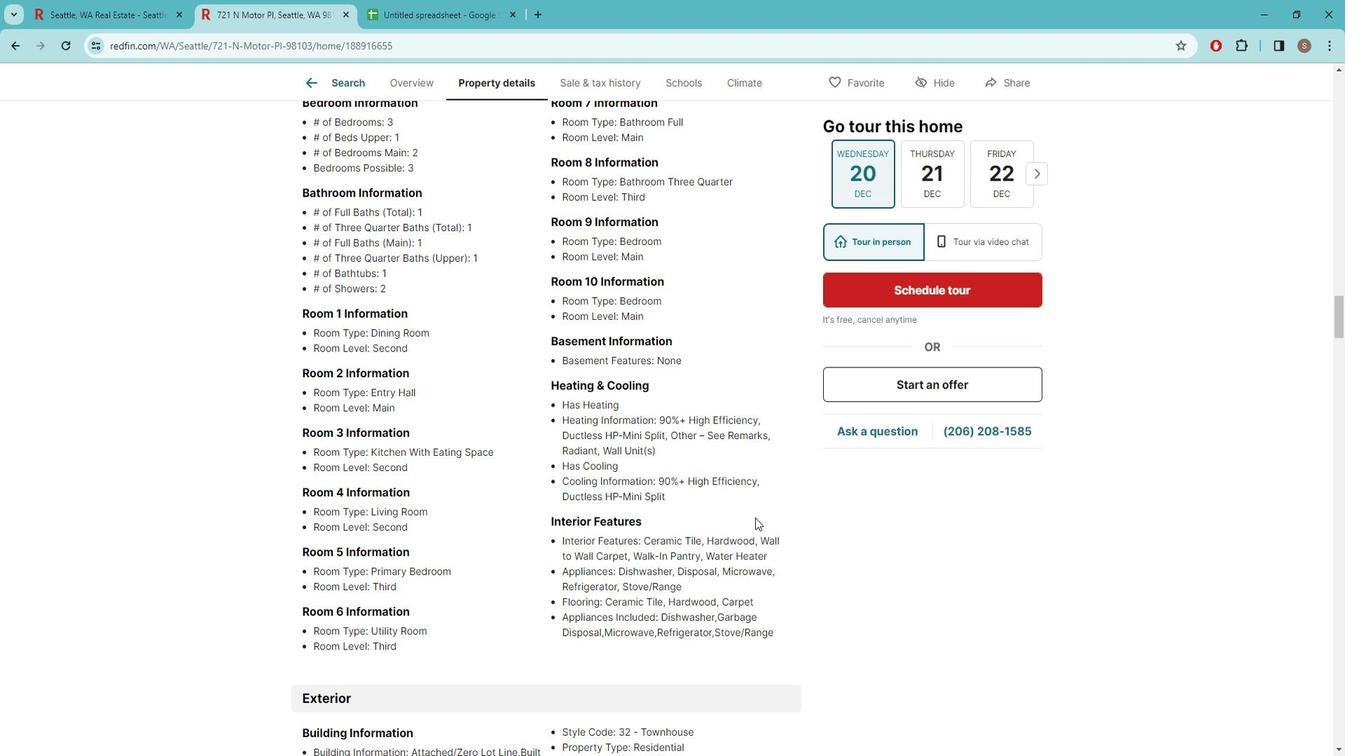 
Action: Mouse scrolled (782, 524) with delta (0, 0)
Screenshot: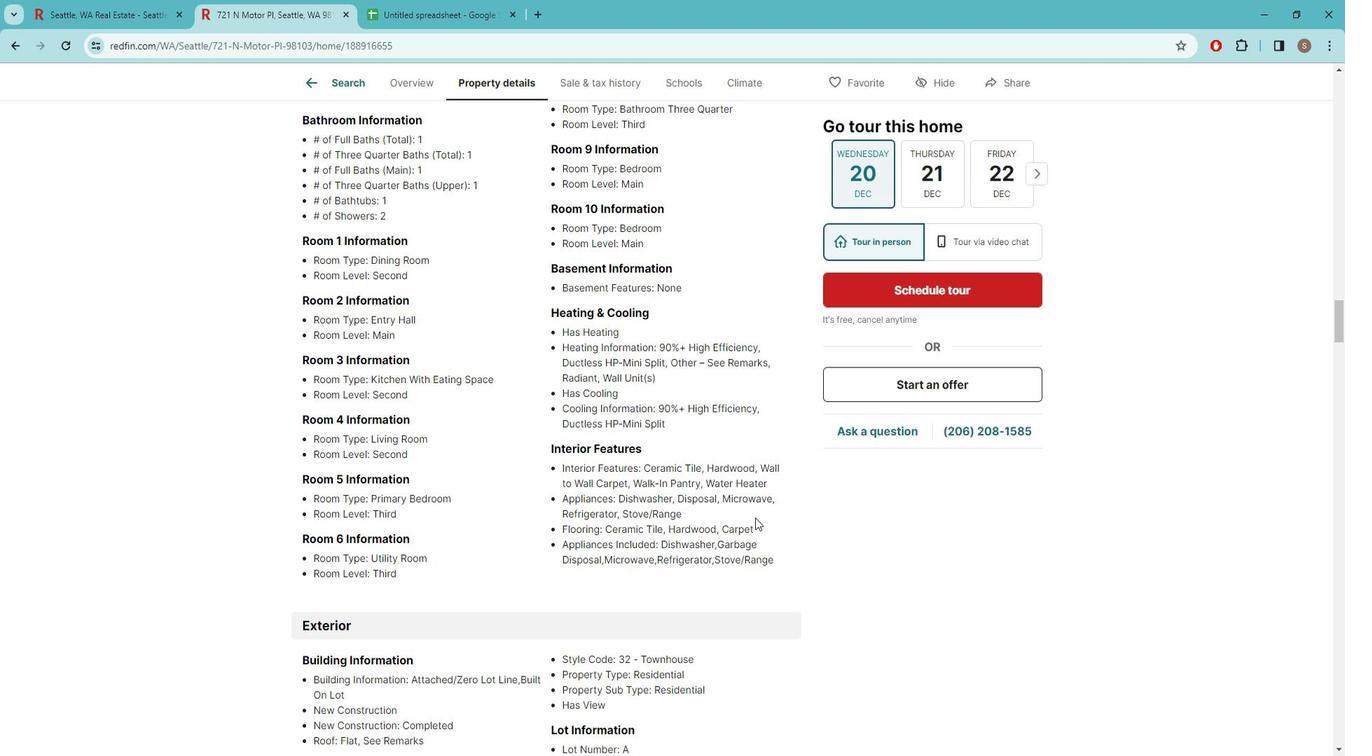 
Action: Mouse scrolled (782, 524) with delta (0, 0)
Screenshot: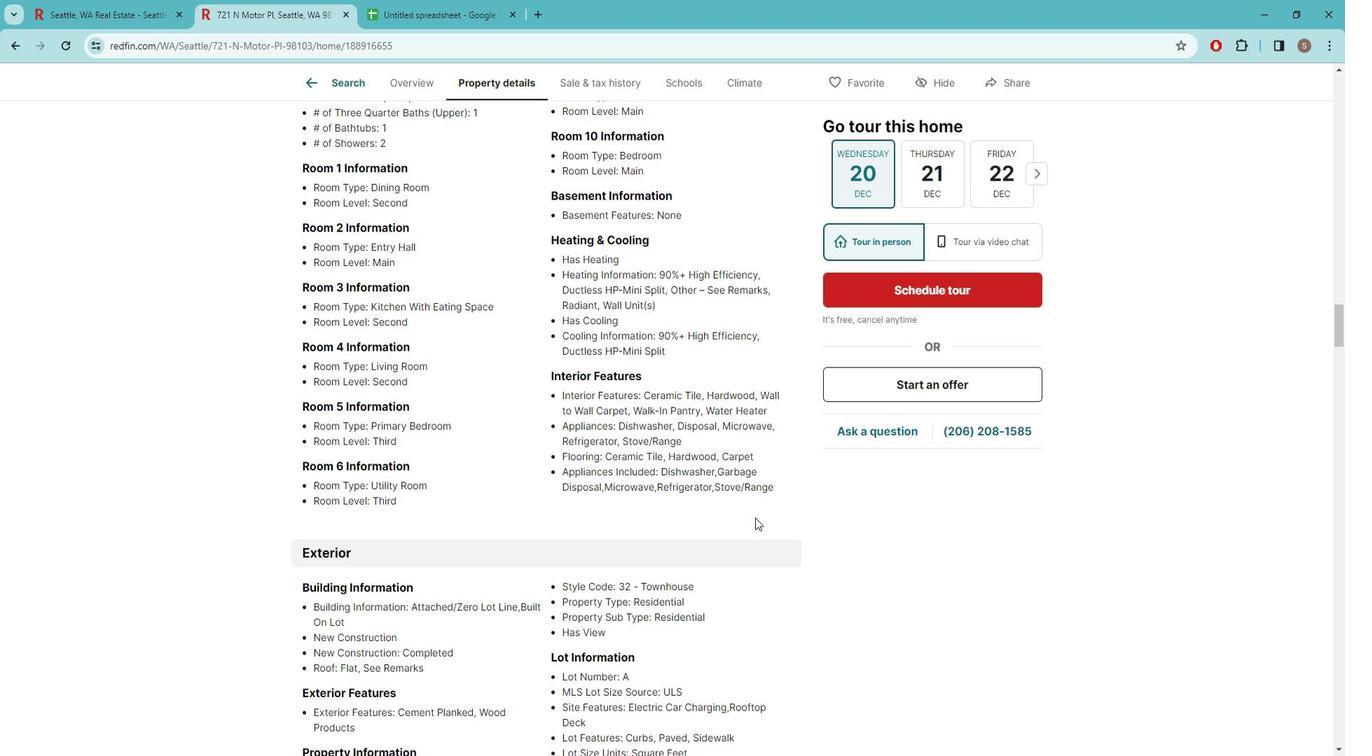 
Action: Mouse scrolled (782, 524) with delta (0, 0)
Screenshot: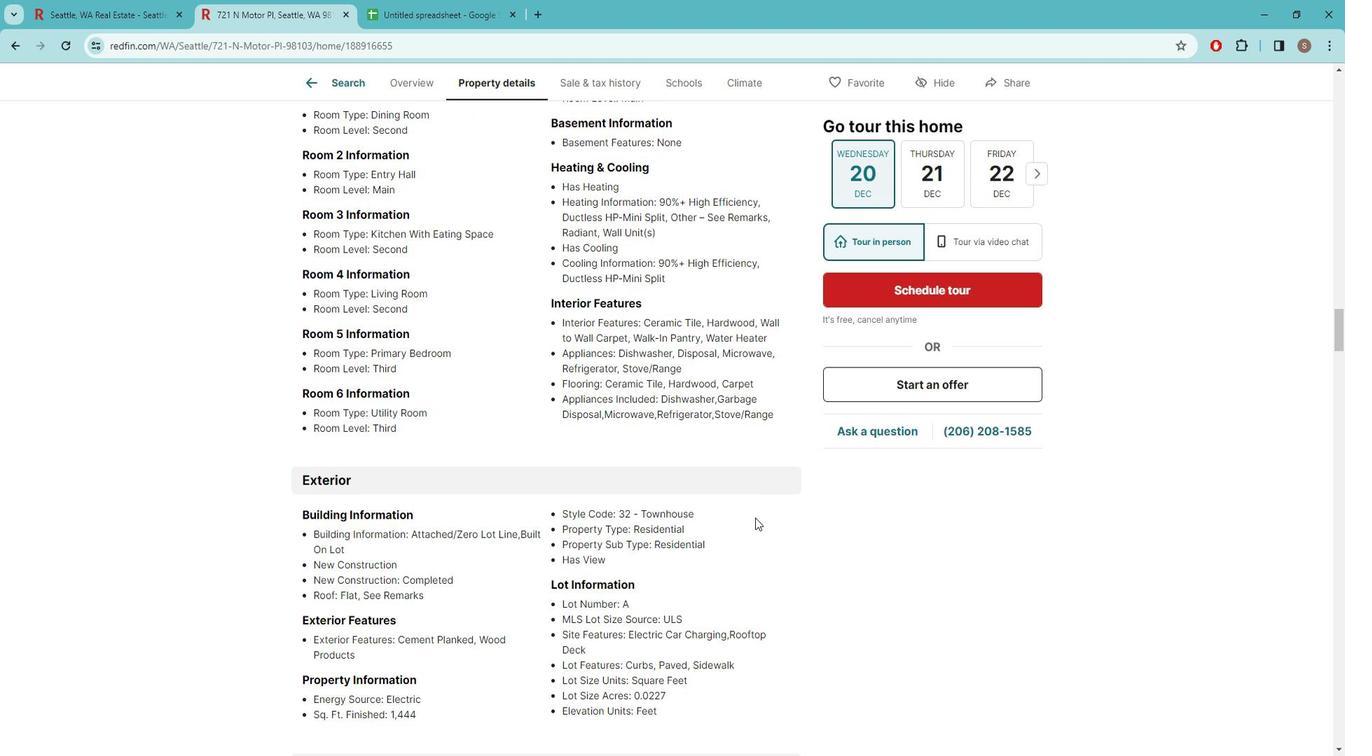 
Action: Mouse scrolled (782, 524) with delta (0, 0)
Screenshot: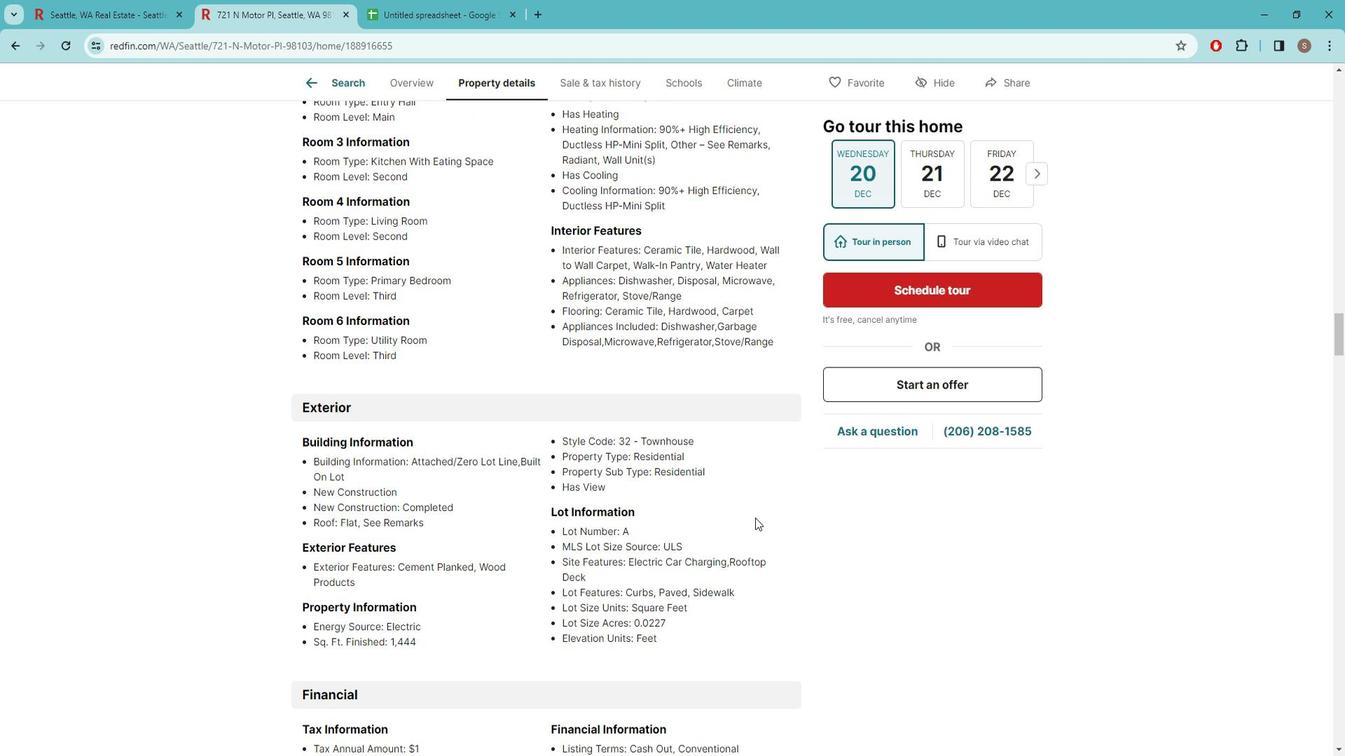 
Action: Mouse scrolled (782, 524) with delta (0, 0)
Screenshot: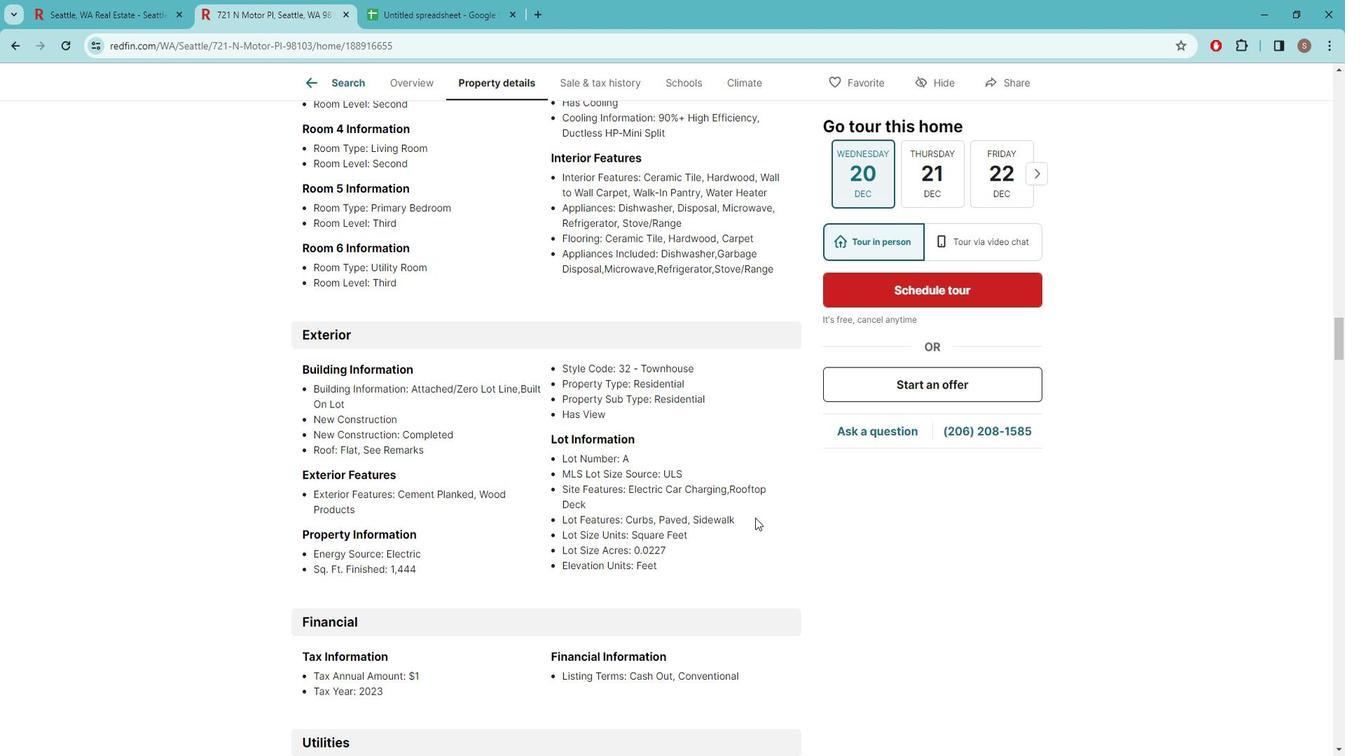 
Action: Mouse scrolled (782, 524) with delta (0, 0)
Screenshot: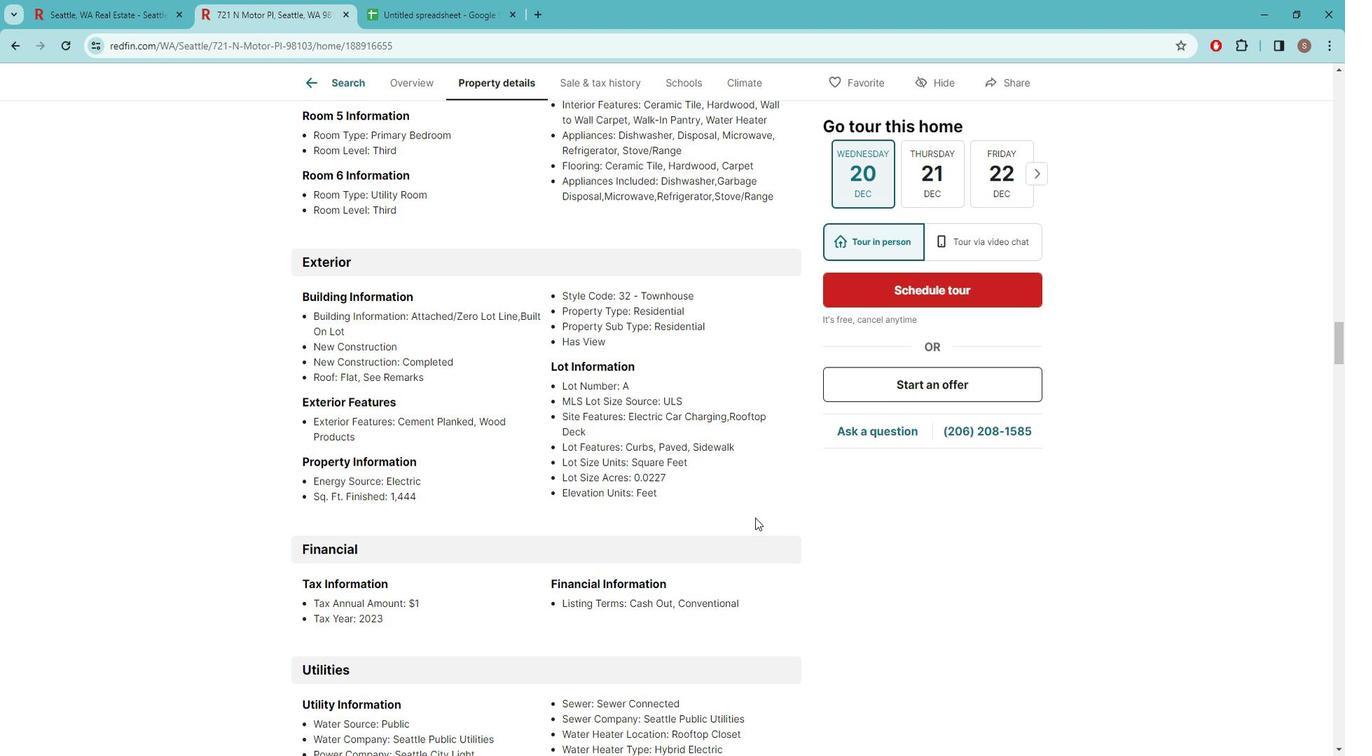 
Action: Mouse scrolled (782, 524) with delta (0, 0)
Screenshot: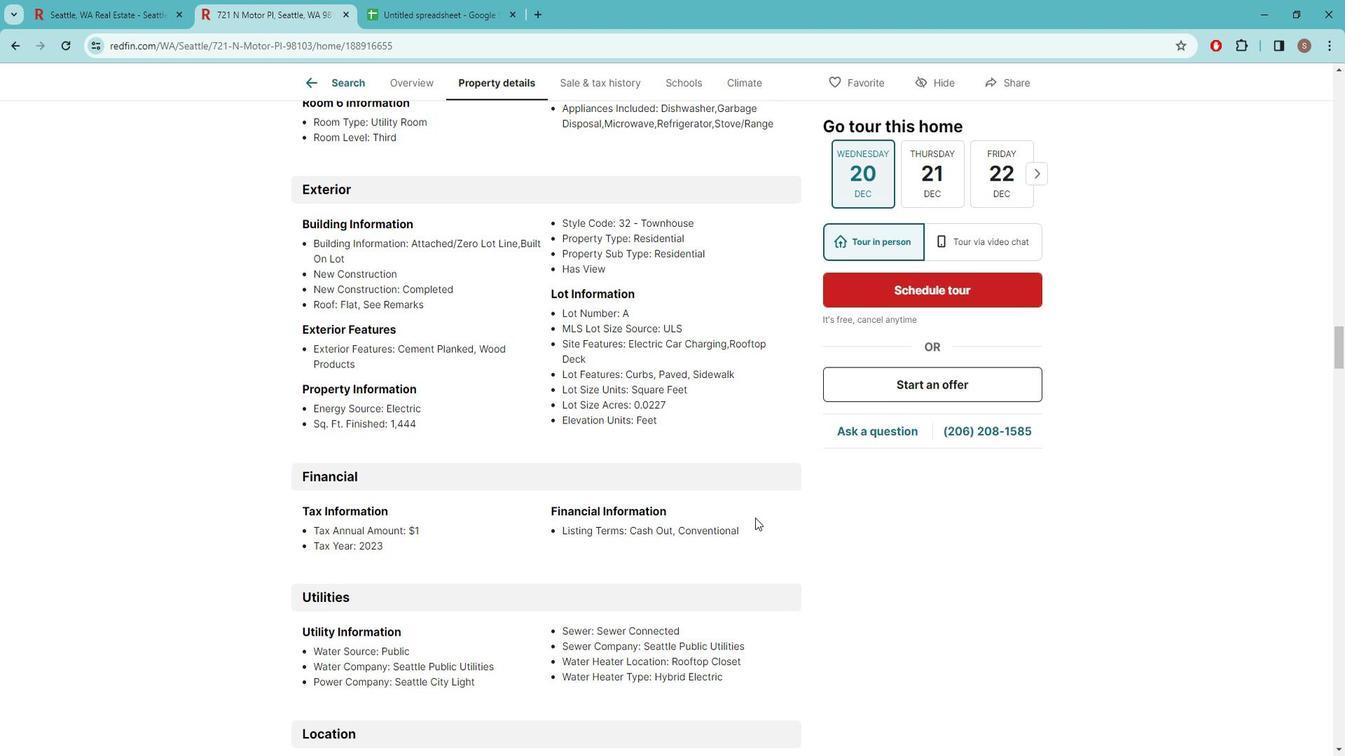 
Action: Mouse scrolled (782, 524) with delta (0, 0)
Screenshot: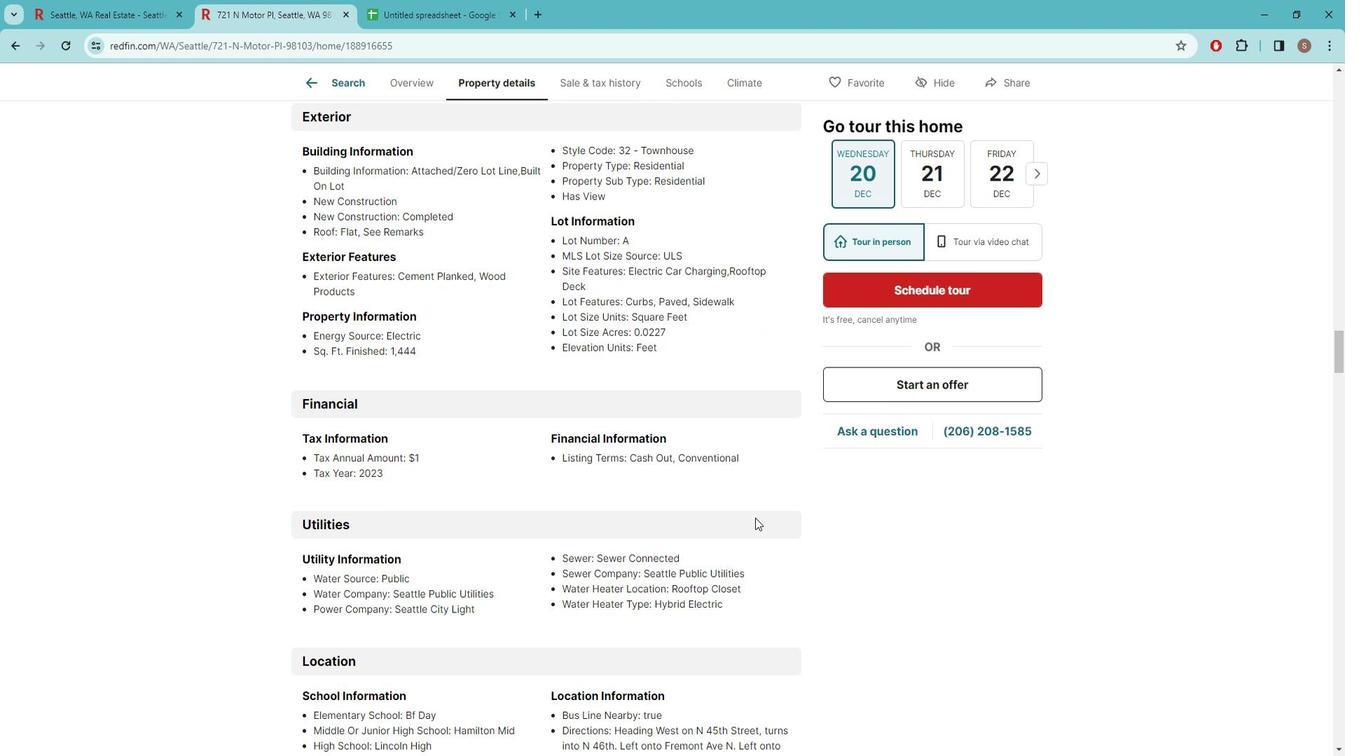 
Action: Mouse scrolled (782, 524) with delta (0, 0)
Screenshot: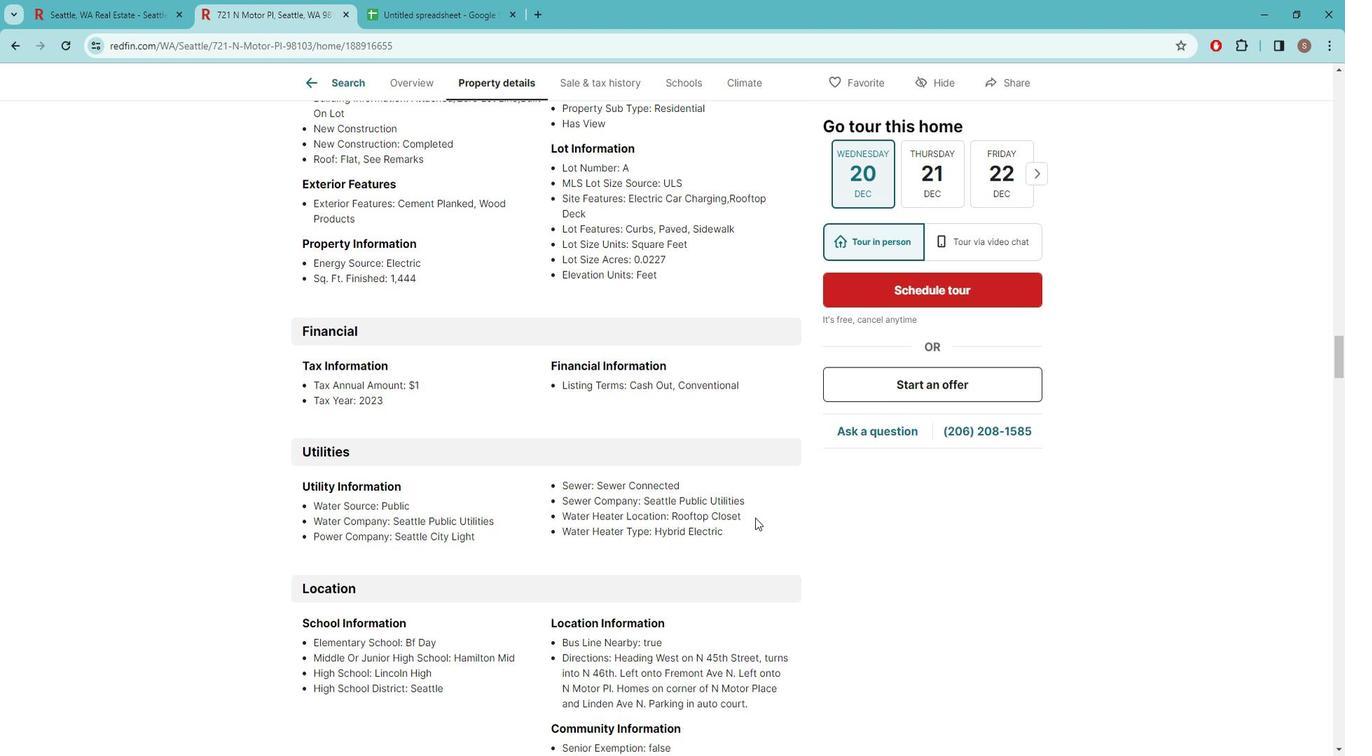 
Action: Mouse scrolled (782, 524) with delta (0, 0)
Screenshot: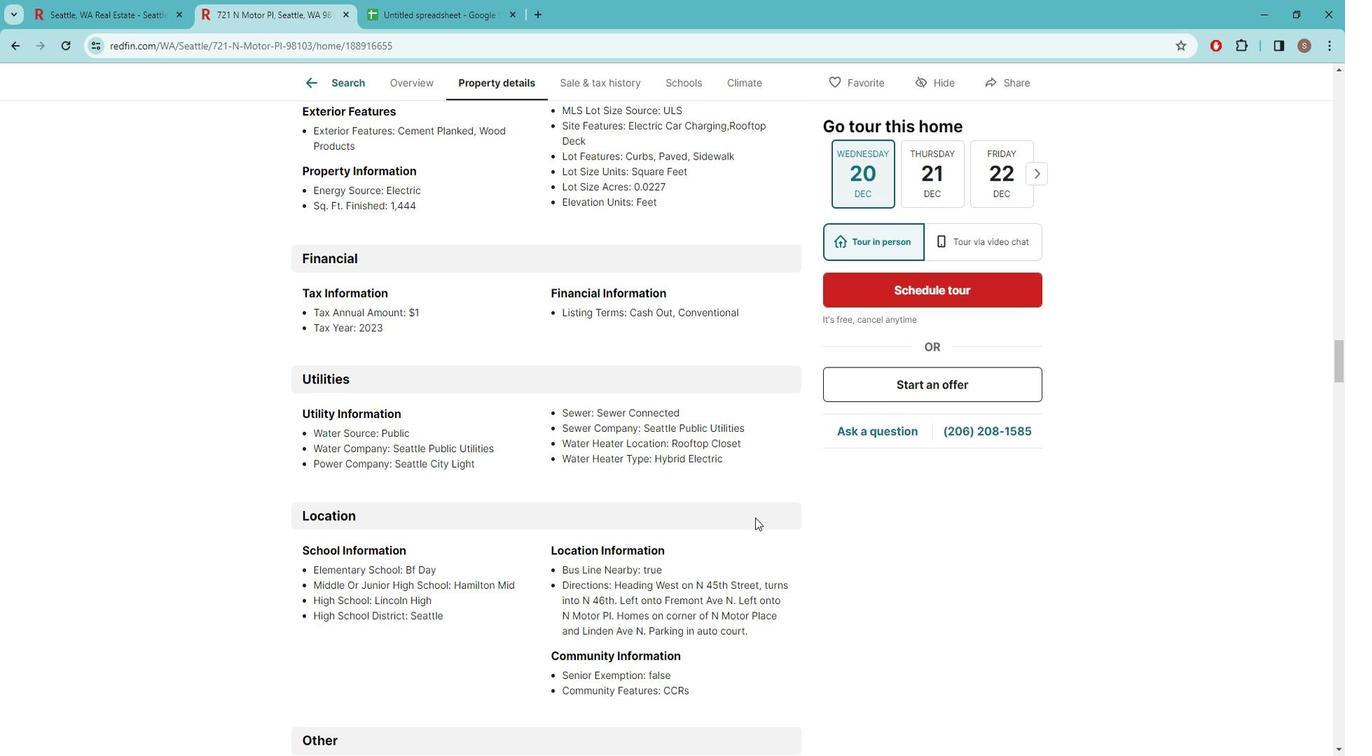 
Action: Mouse scrolled (782, 524) with delta (0, 0)
Screenshot: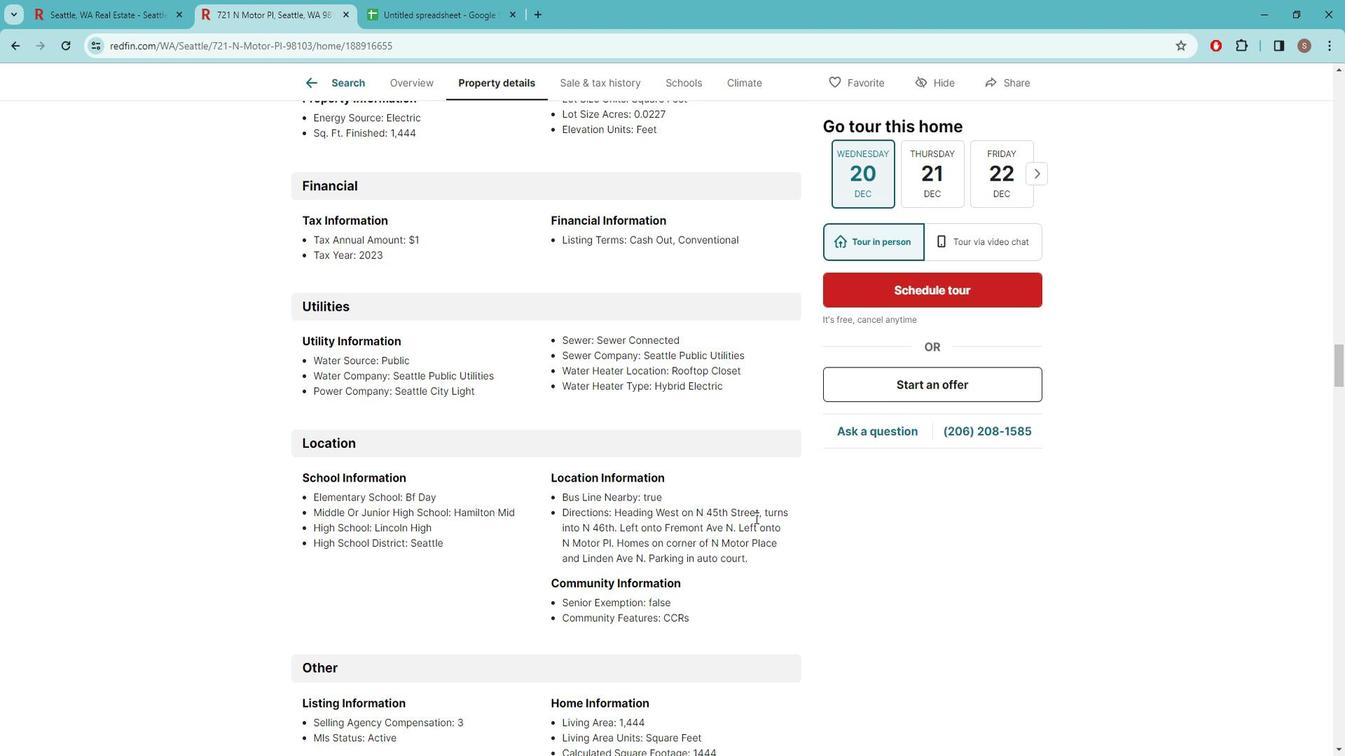 
Action: Mouse scrolled (782, 524) with delta (0, 0)
Screenshot: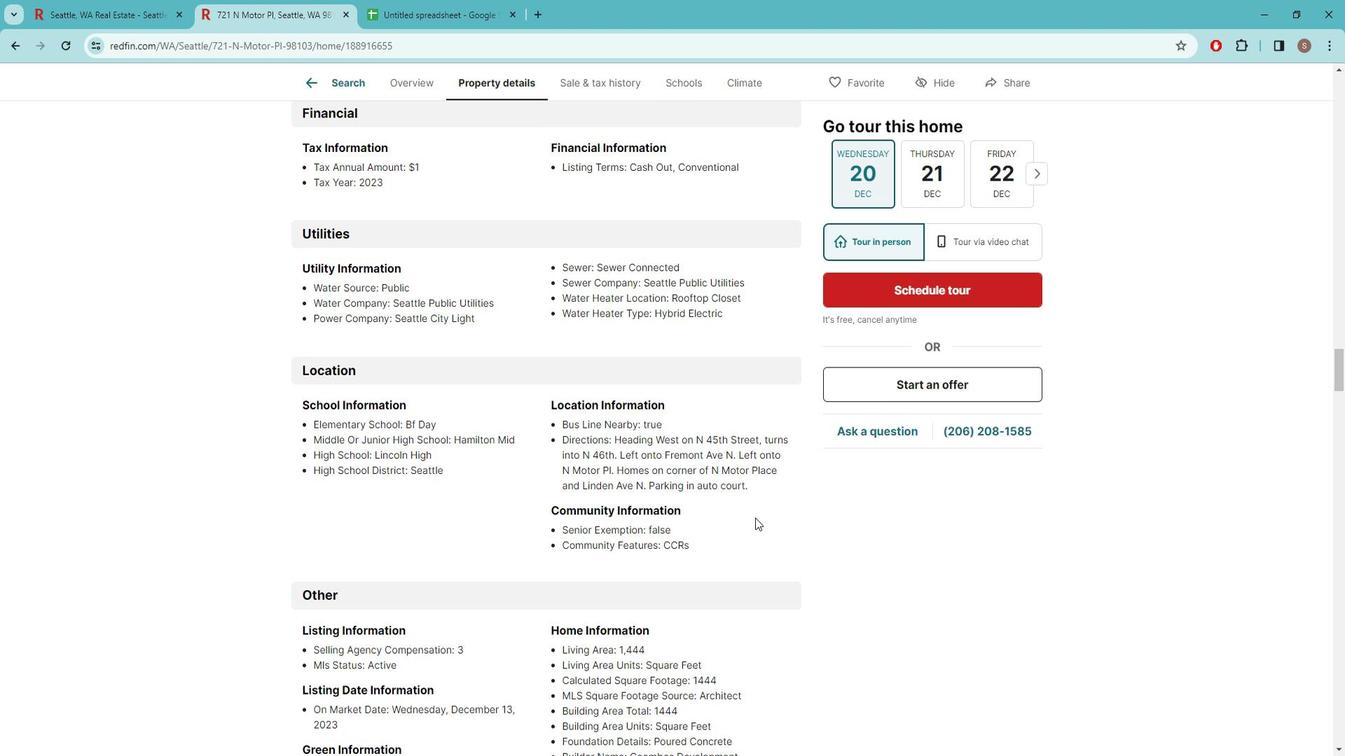 
Action: Mouse scrolled (782, 524) with delta (0, 0)
Screenshot: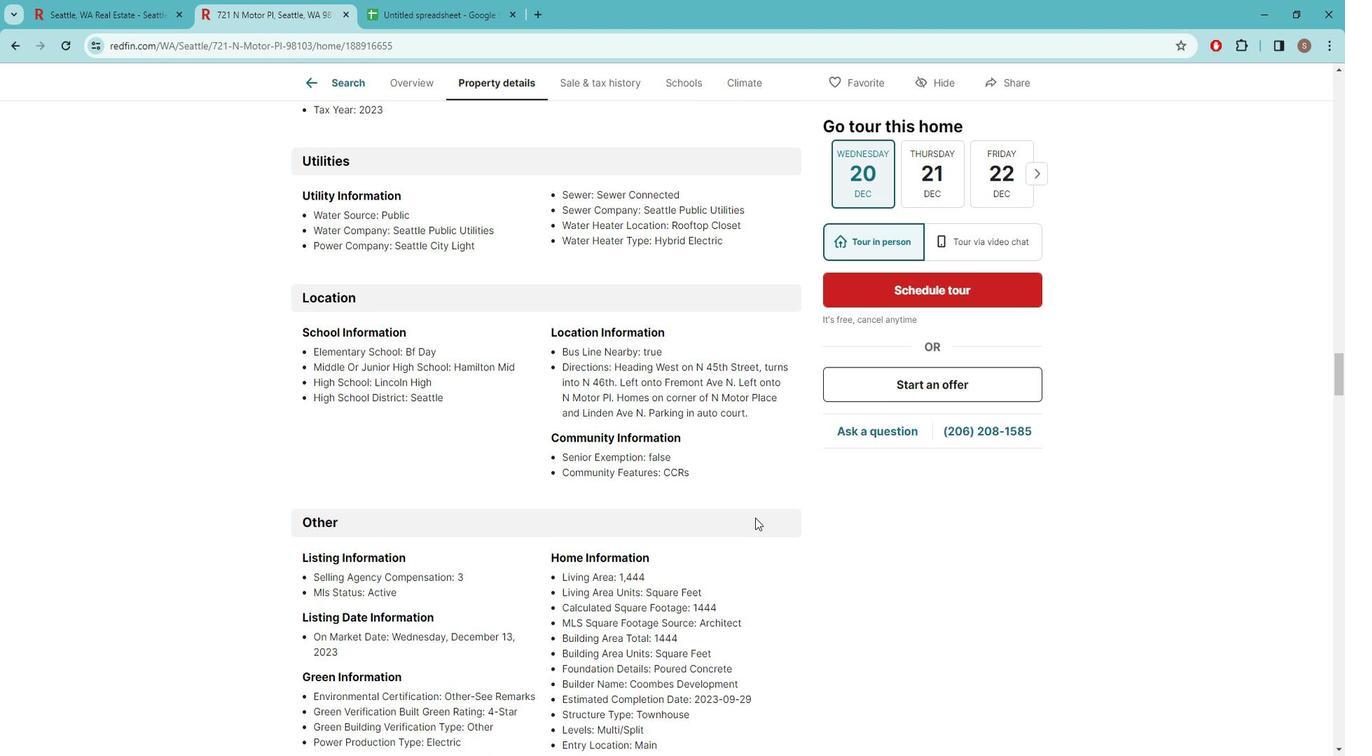 
Action: Mouse scrolled (782, 524) with delta (0, 0)
Screenshot: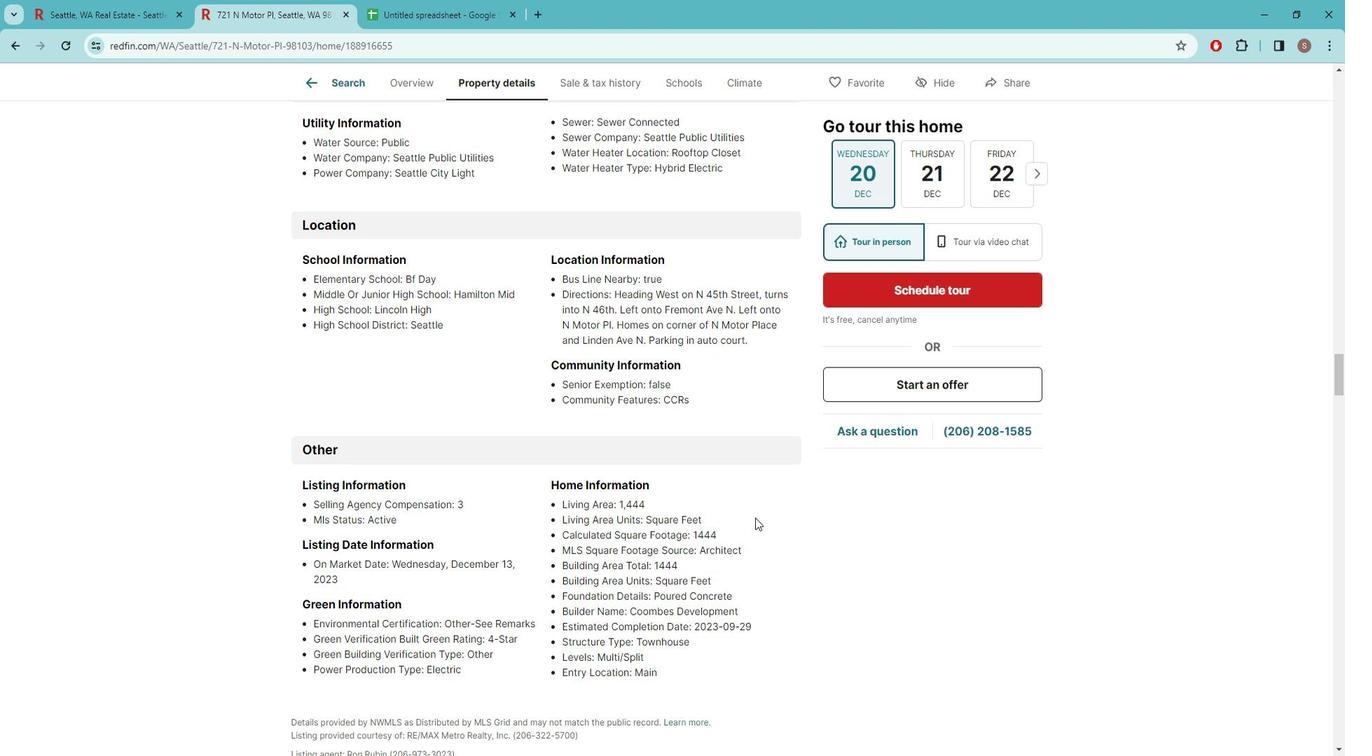 
Action: Mouse scrolled (782, 524) with delta (0, 0)
Screenshot: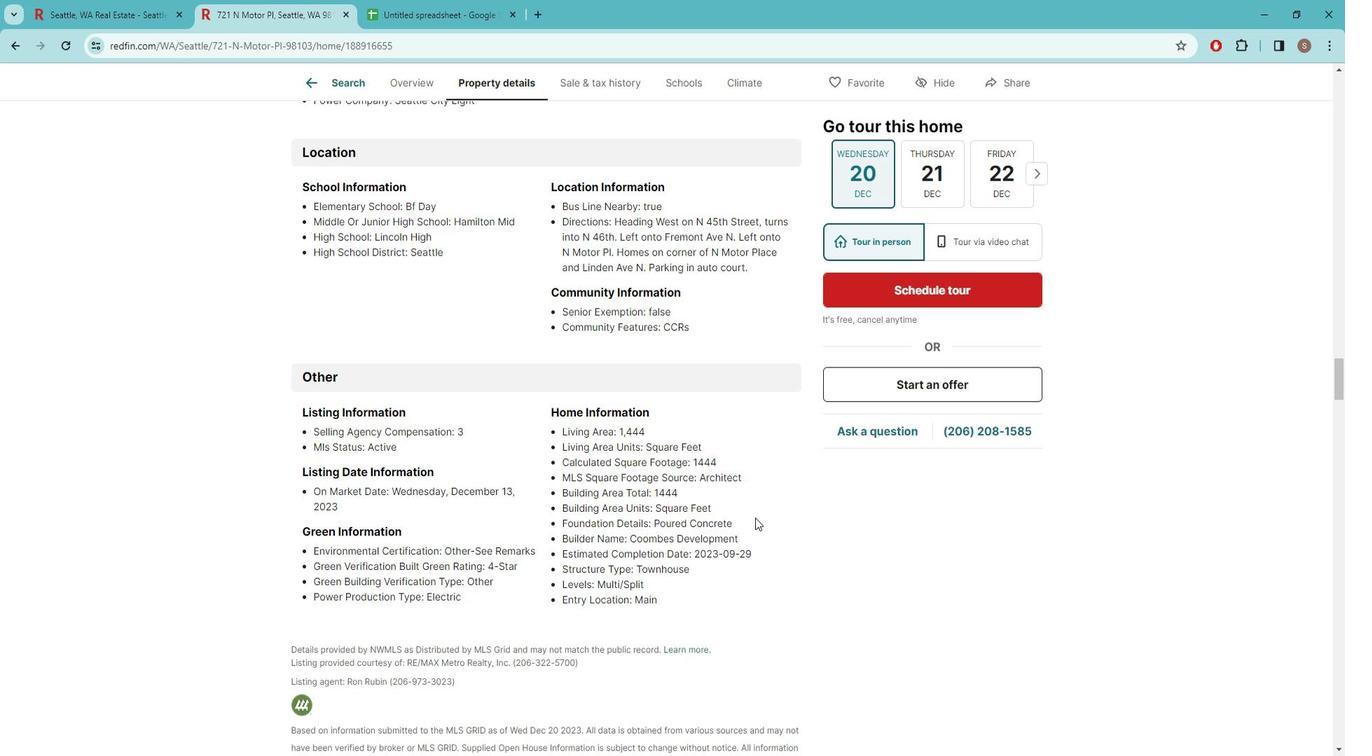 
Action: Mouse moved to (147, 30)
Screenshot: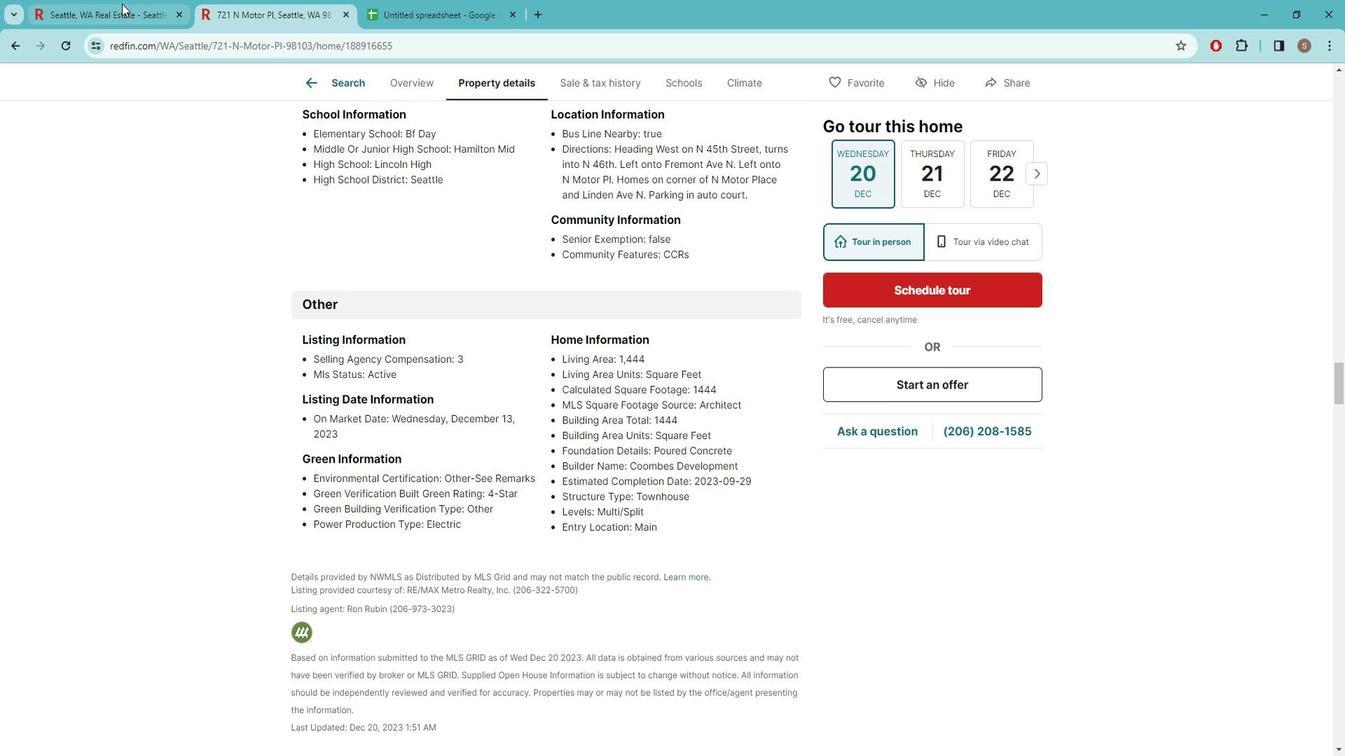 
Action: Mouse pressed left at (147, 30)
Screenshot: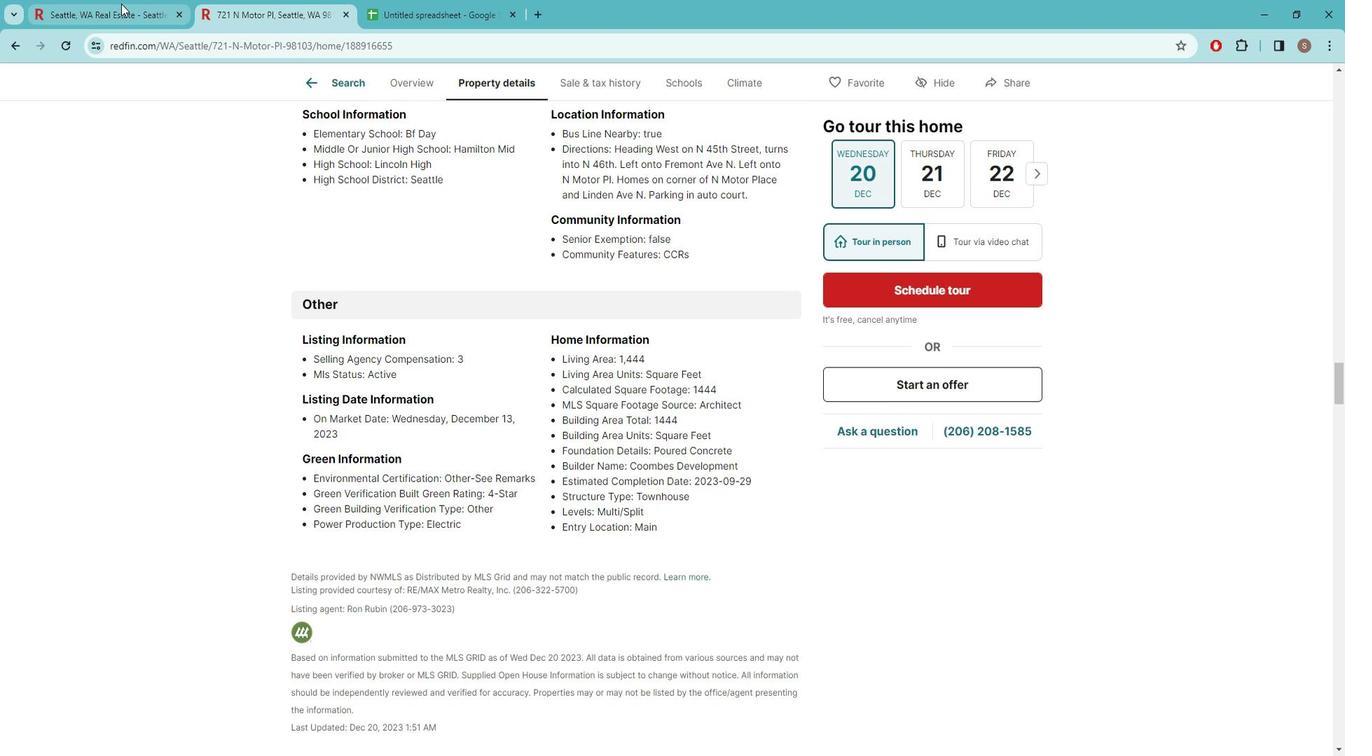 
Action: Mouse moved to (1065, 463)
Screenshot: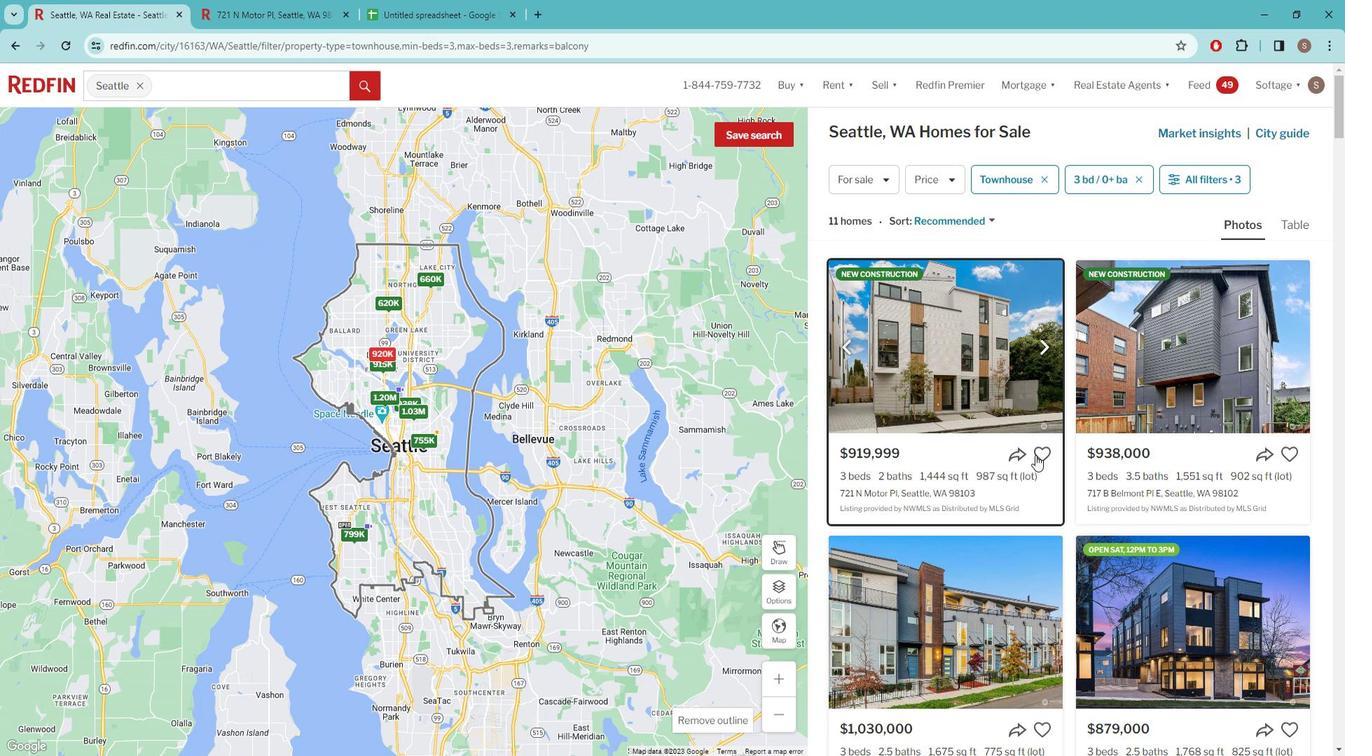 
Action: Mouse pressed left at (1065, 463)
Screenshot: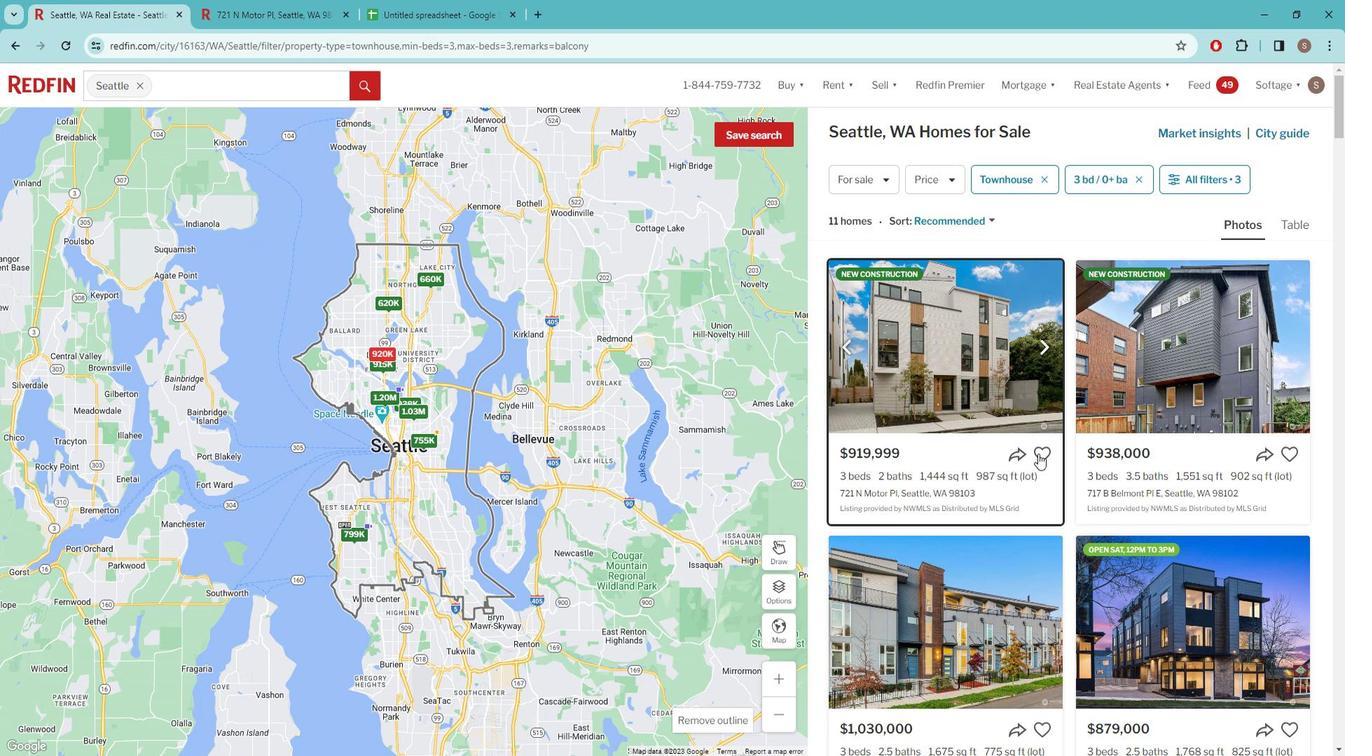 
Action: Mouse moved to (1244, 459)
Screenshot: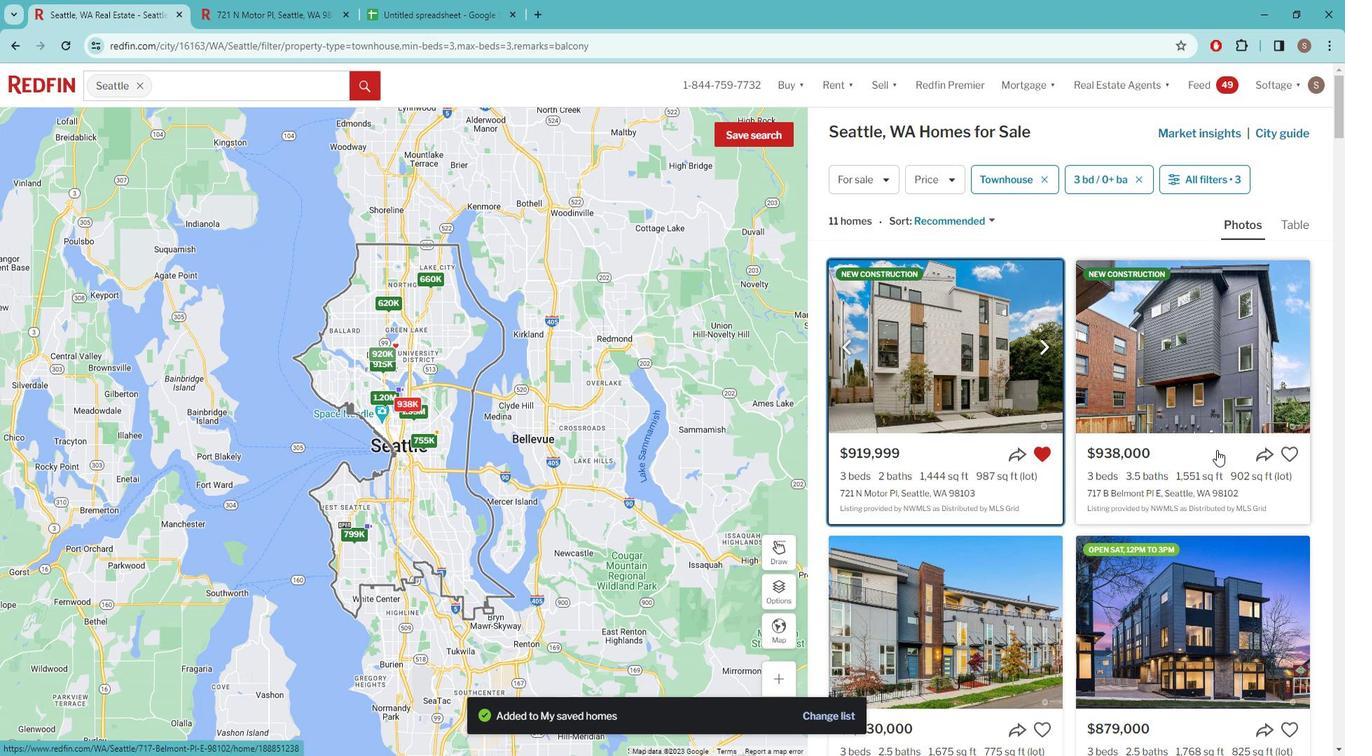 
Action: Mouse pressed left at (1244, 459)
Screenshot: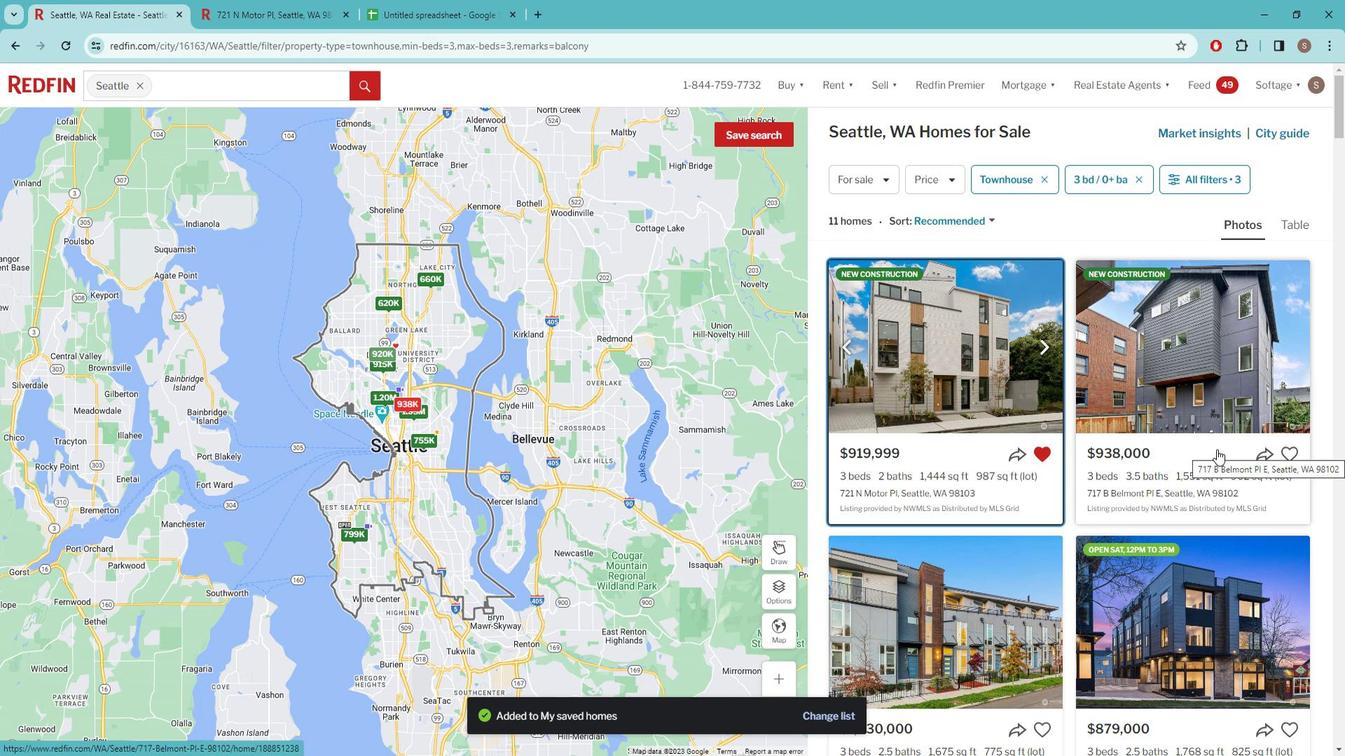 
Action: Mouse moved to (702, 411)
Screenshot: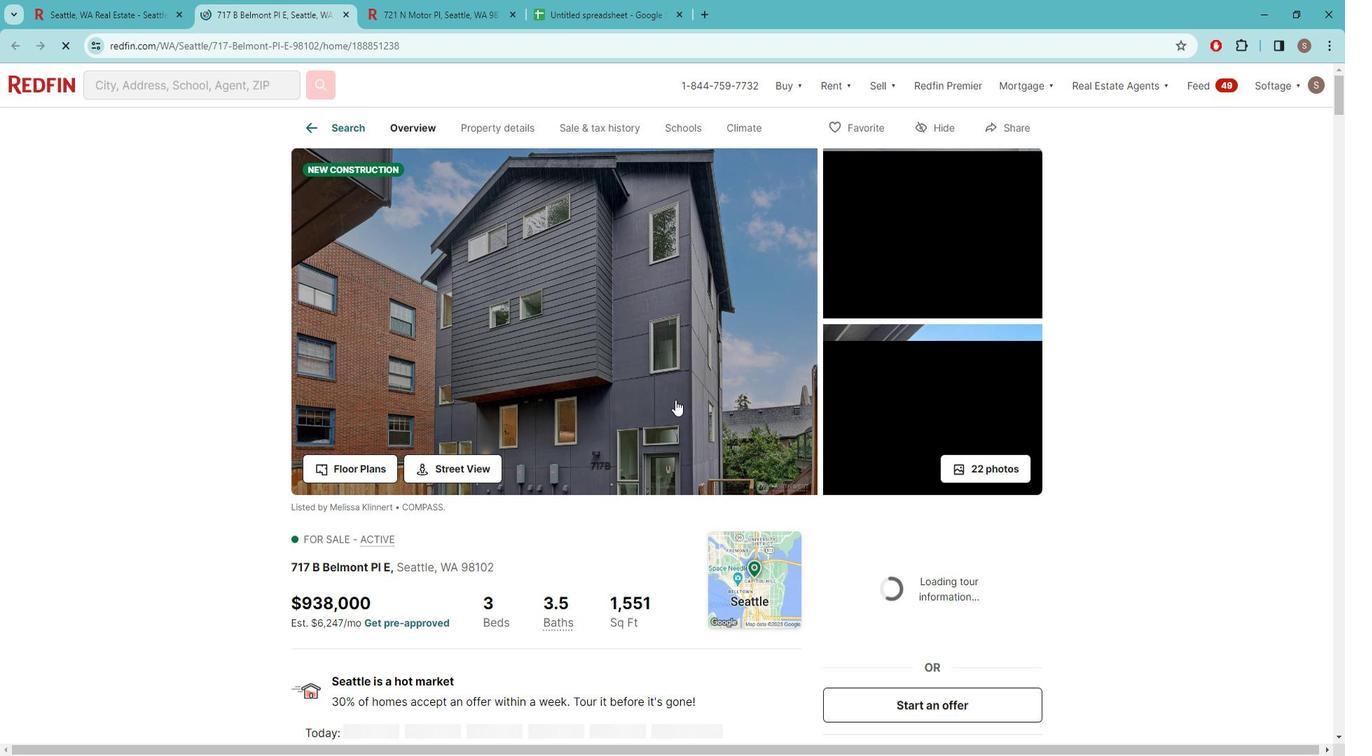 
Action: Mouse pressed left at (702, 411)
Screenshot: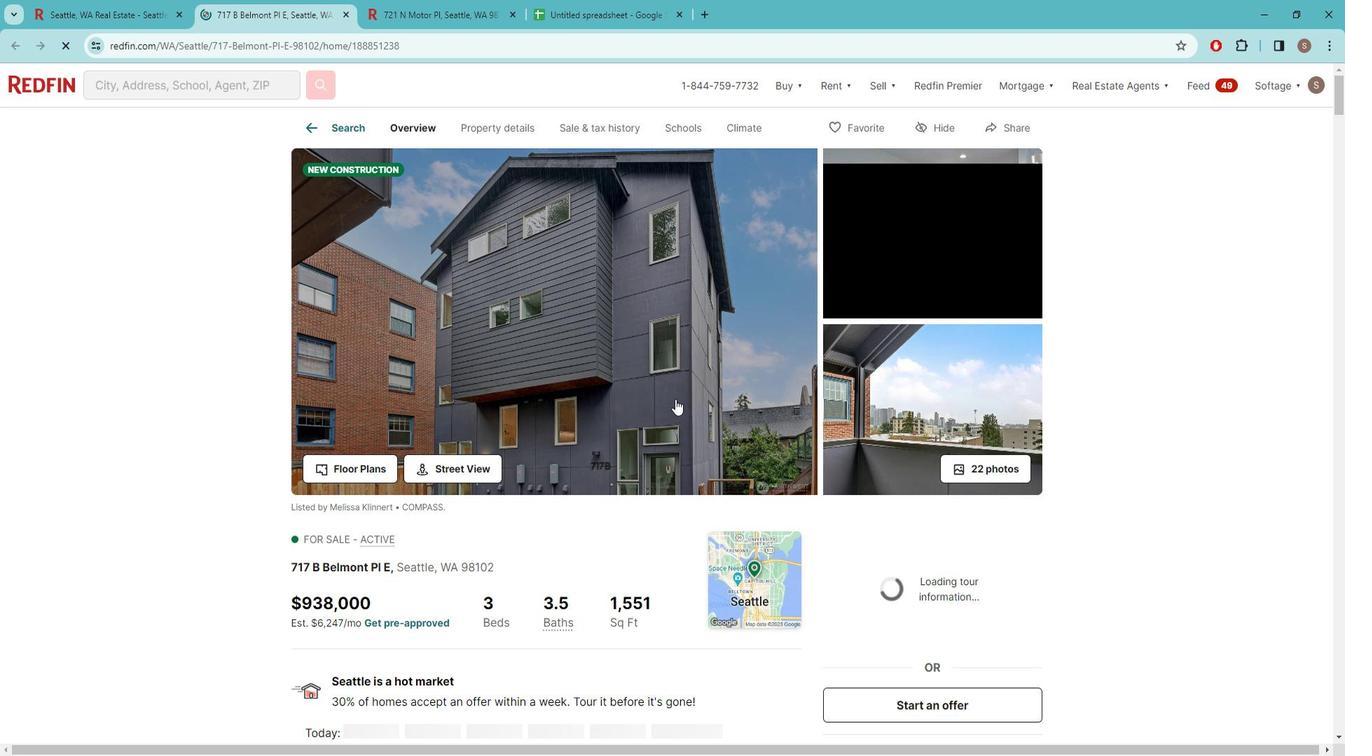
Action: Mouse moved to (285, 705)
Screenshot: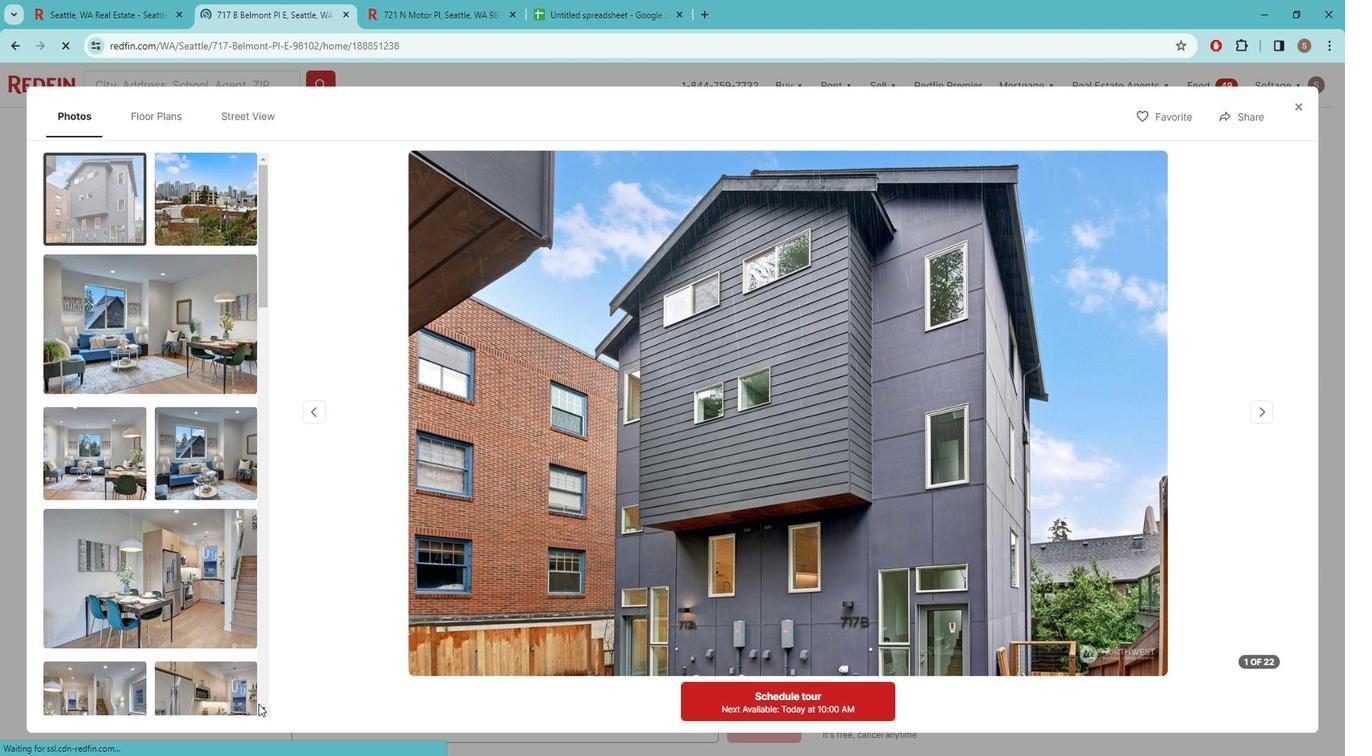 
Action: Mouse pressed left at (285, 705)
Screenshot: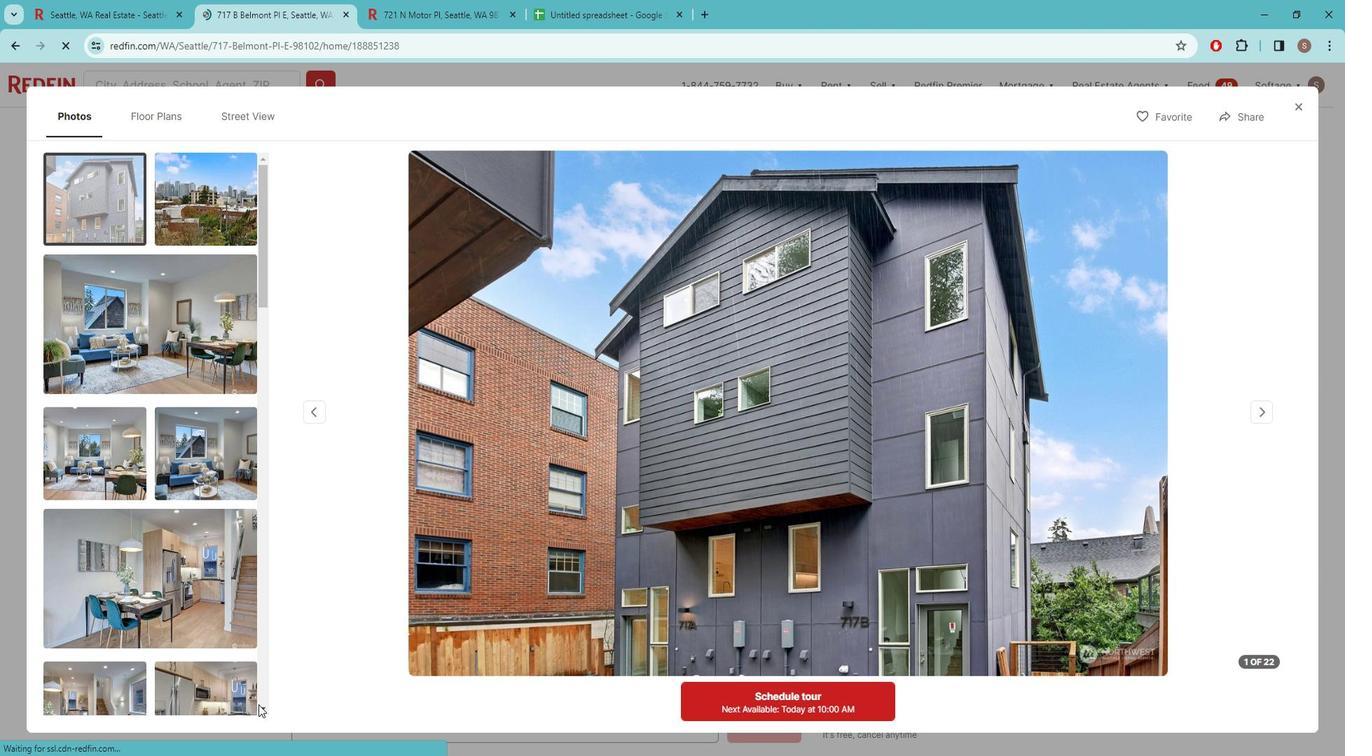 
Action: Mouse pressed left at (285, 705)
Screenshot: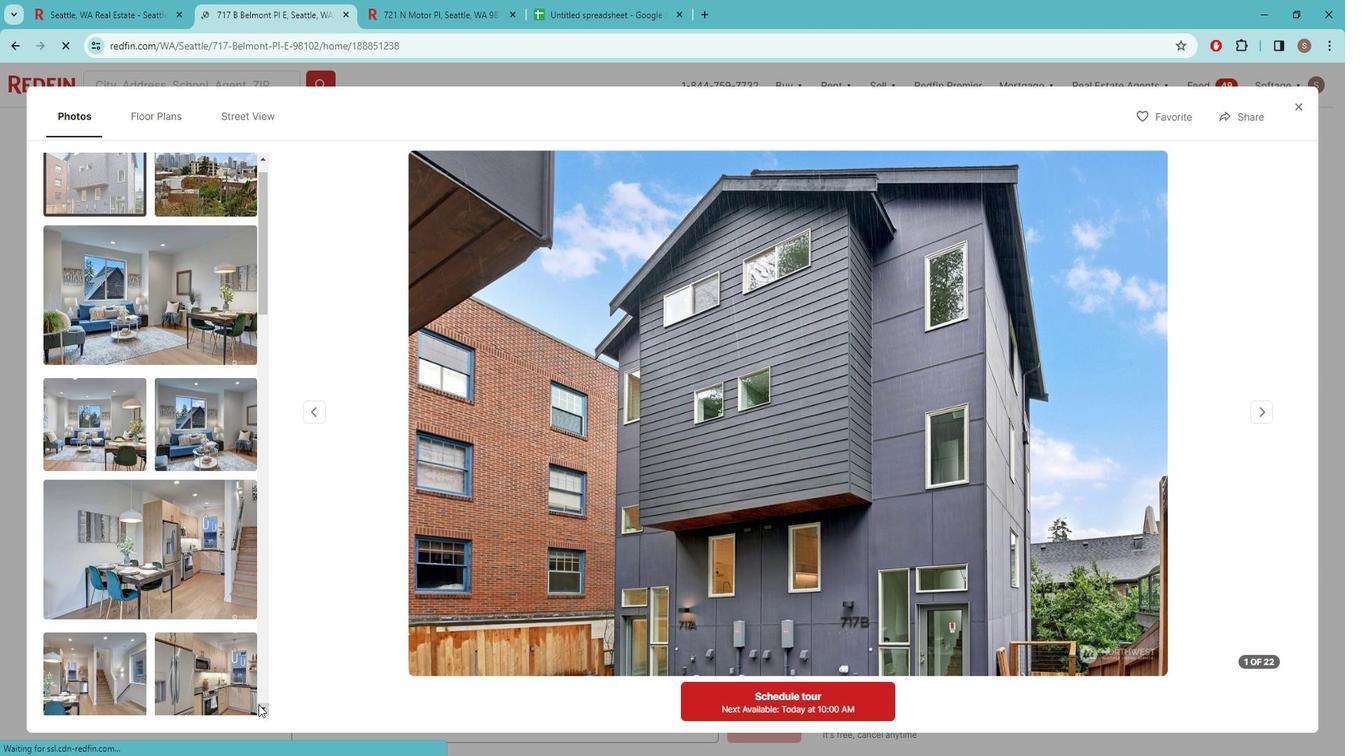
Action: Mouse pressed left at (285, 705)
Screenshot: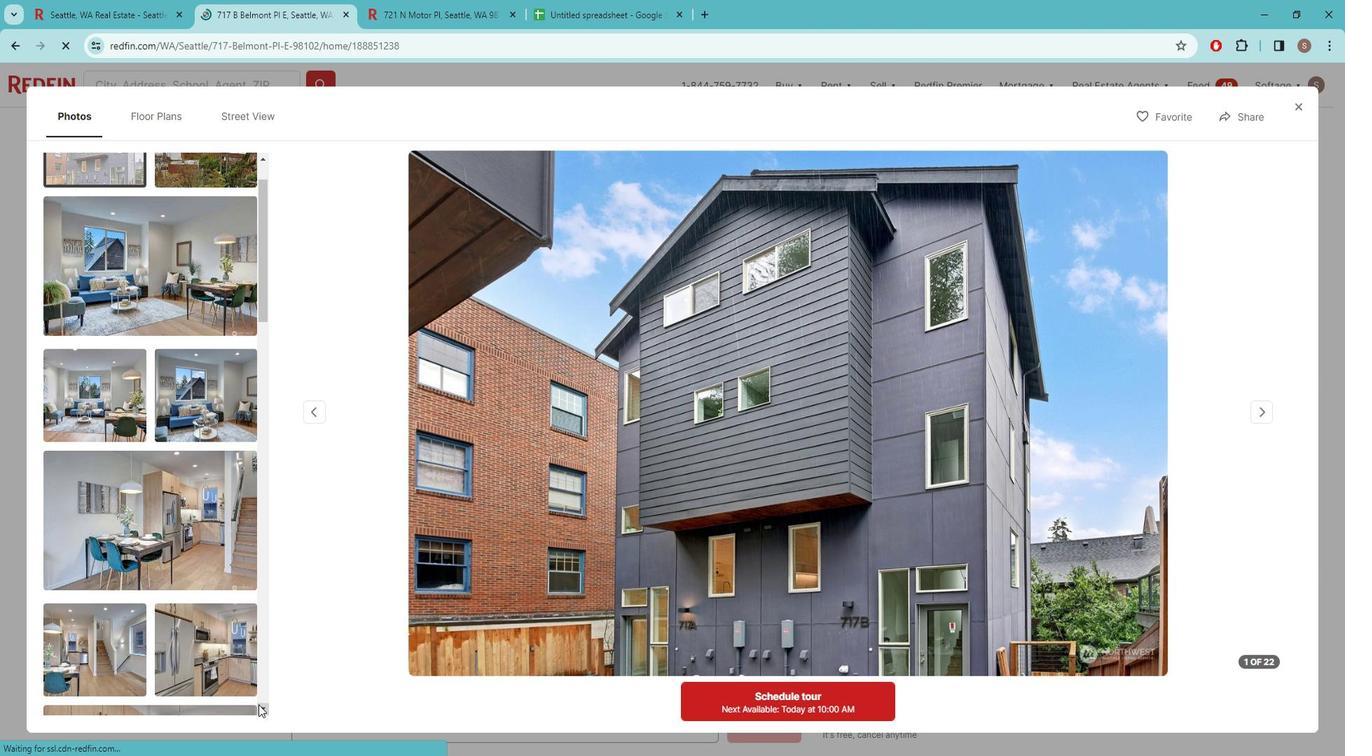 
Action: Mouse pressed left at (285, 705)
Screenshot: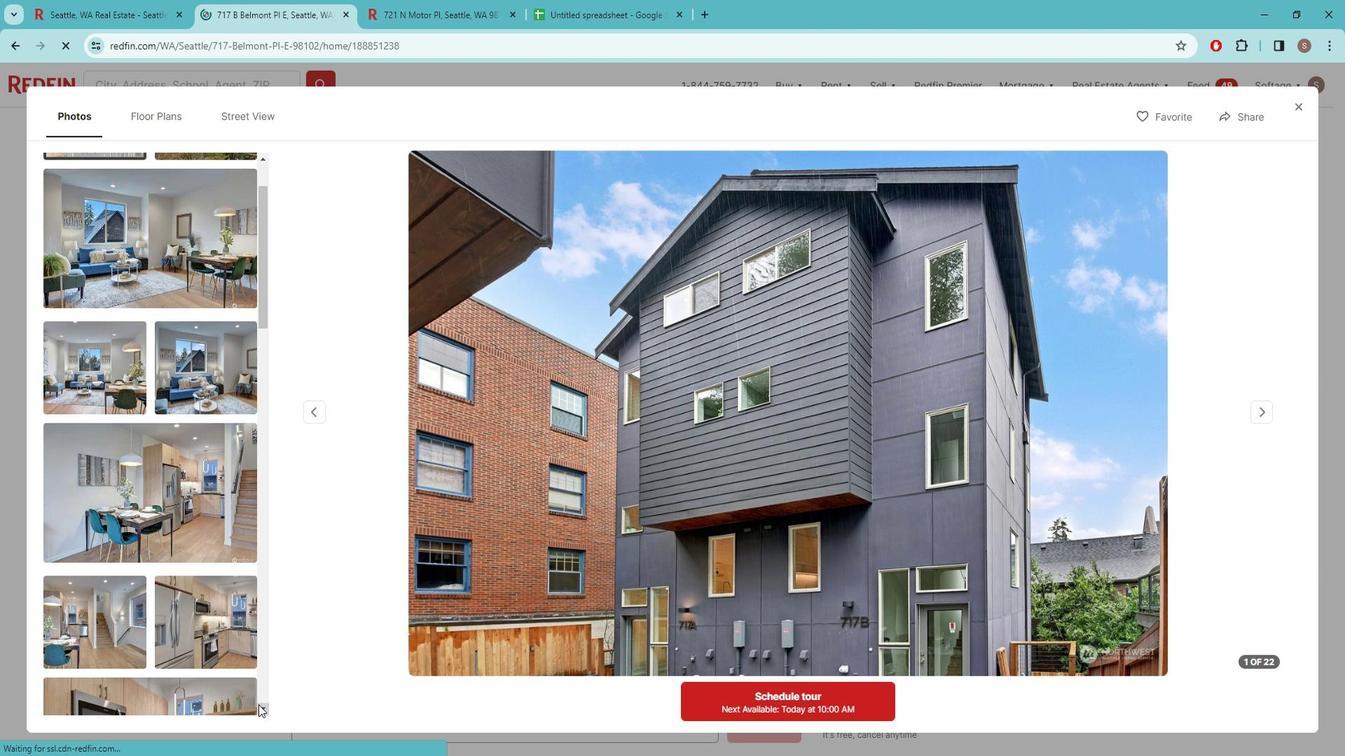 
Action: Mouse pressed left at (285, 705)
Screenshot: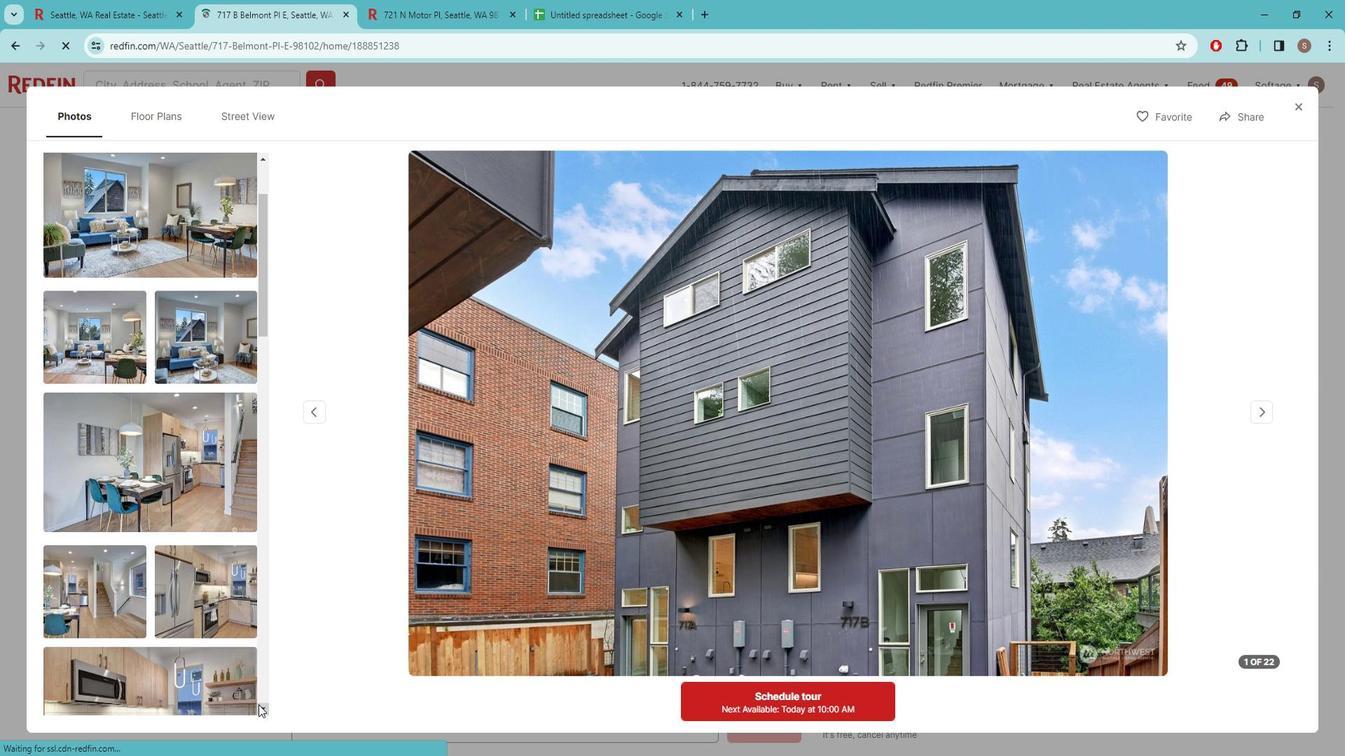 
Action: Mouse pressed left at (285, 705)
Screenshot: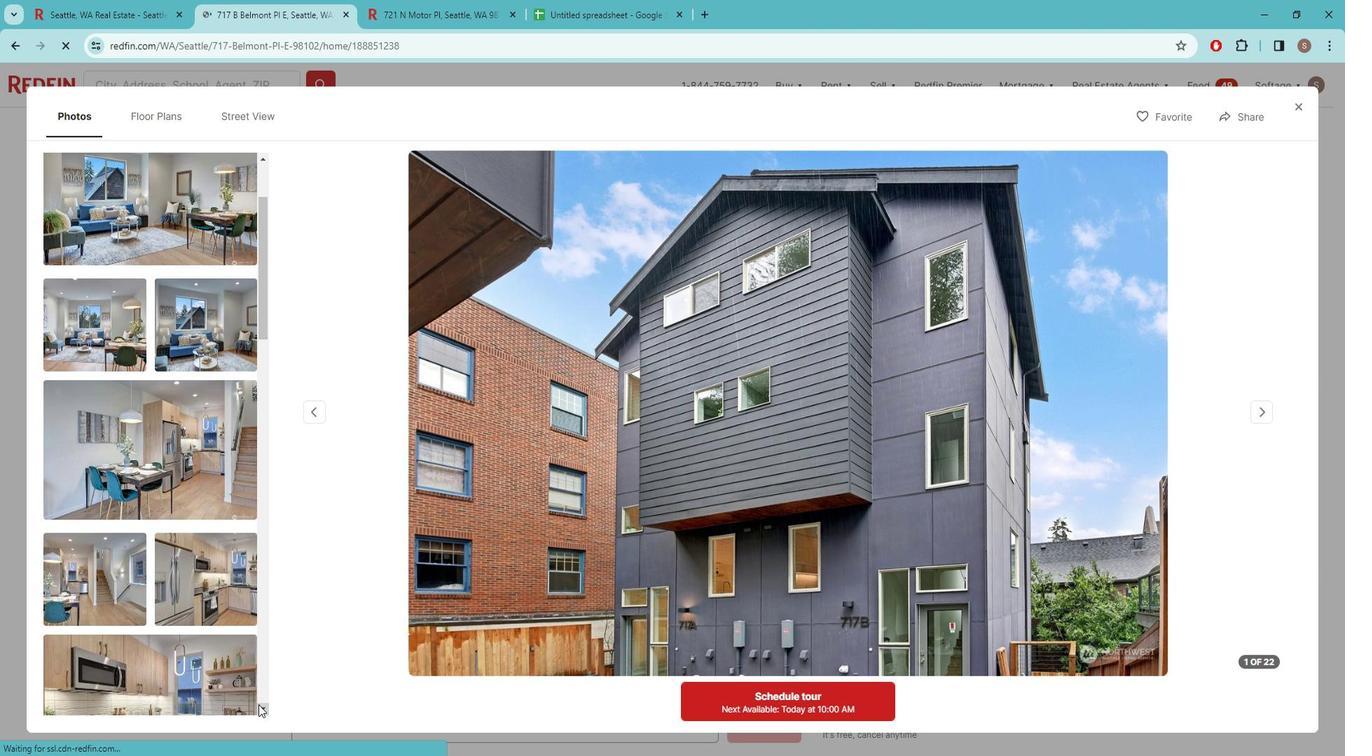 
Action: Mouse pressed left at (285, 705)
Screenshot: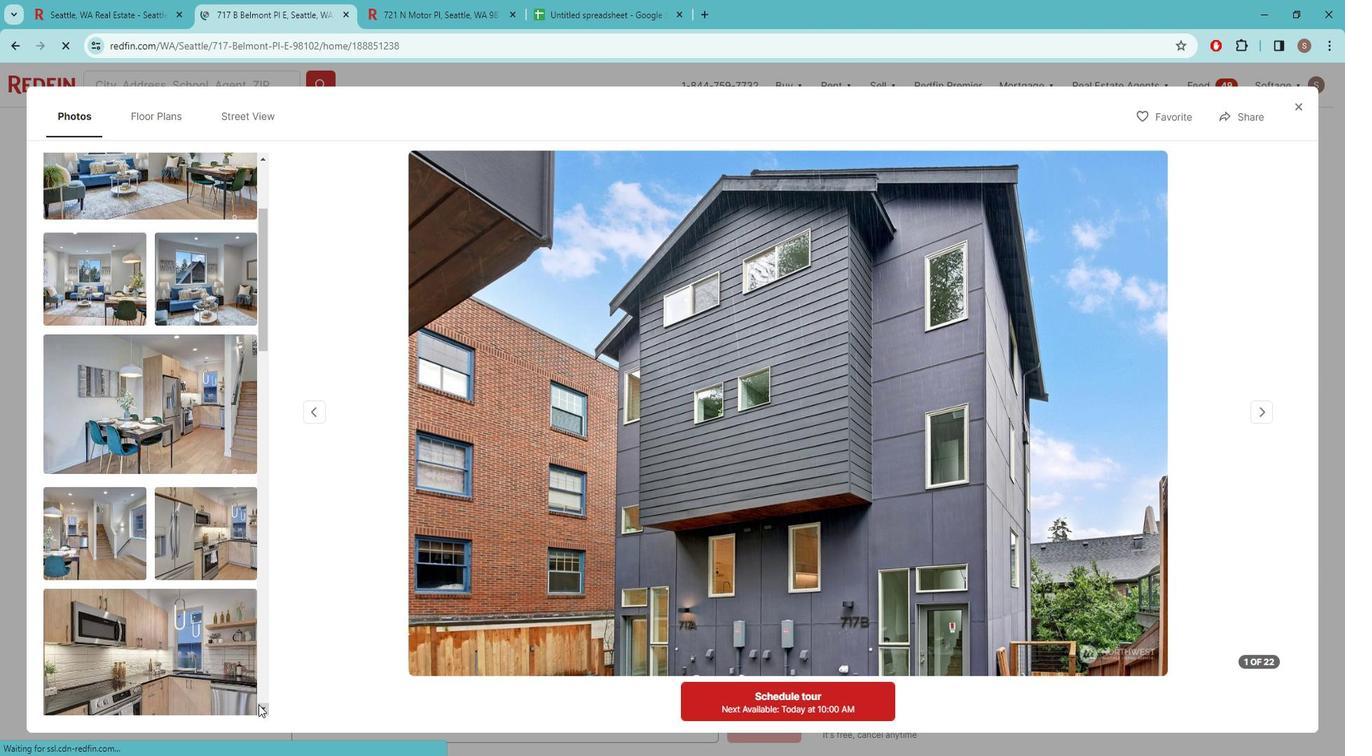 
Action: Mouse pressed left at (285, 705)
Screenshot: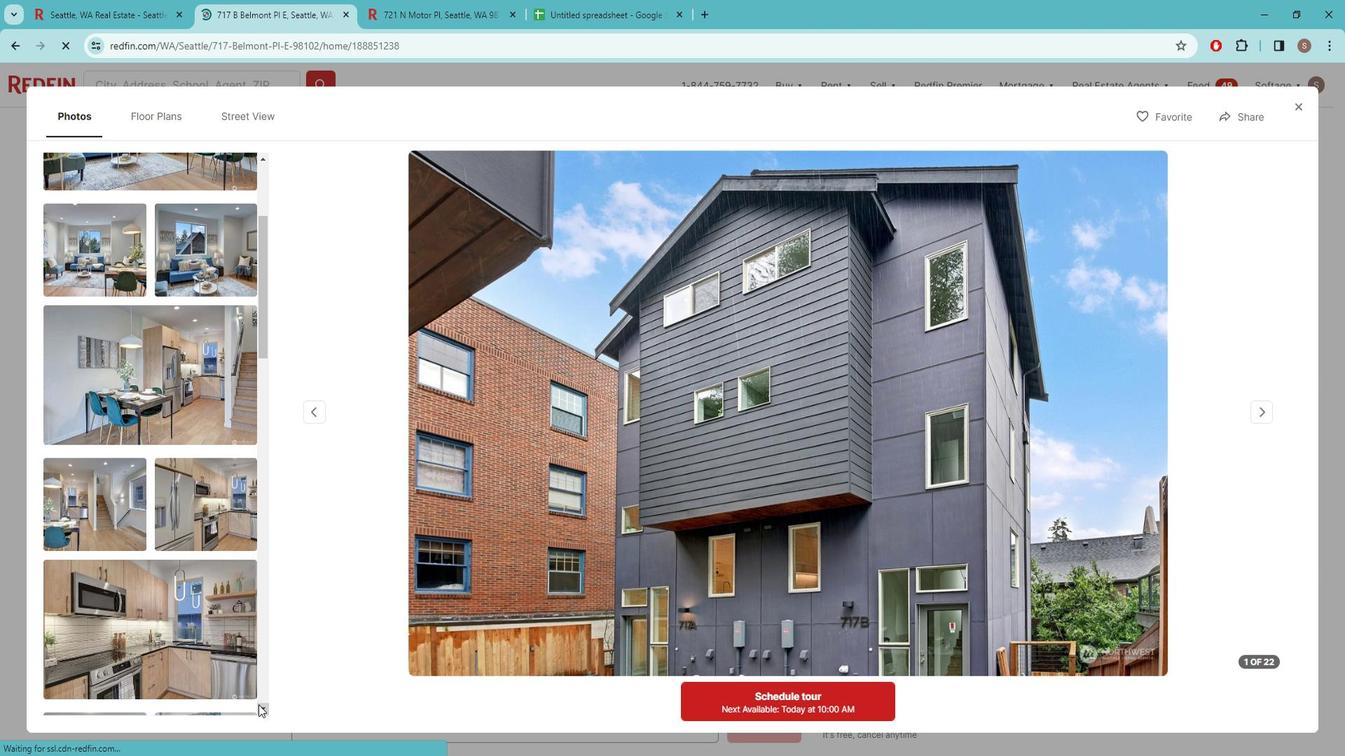 
Action: Mouse pressed left at (285, 705)
Screenshot: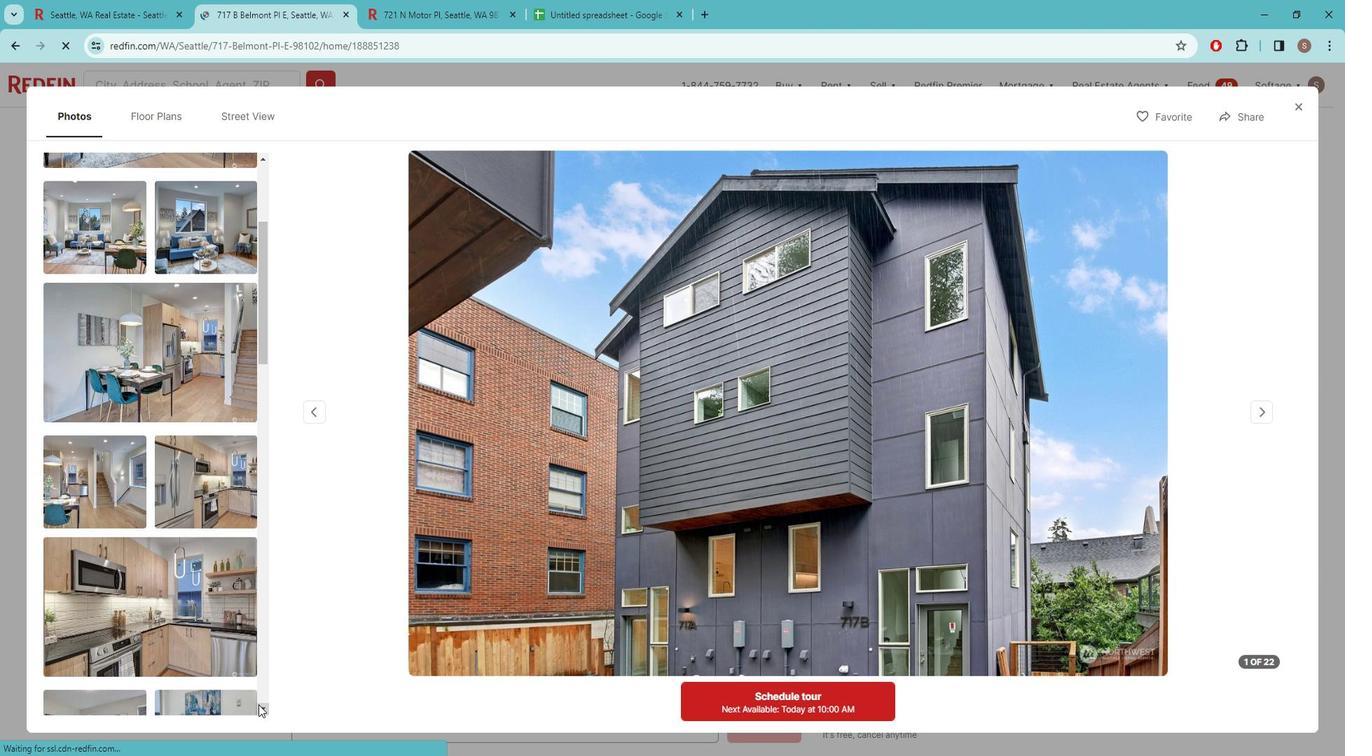 
Action: Mouse pressed left at (285, 705)
Screenshot: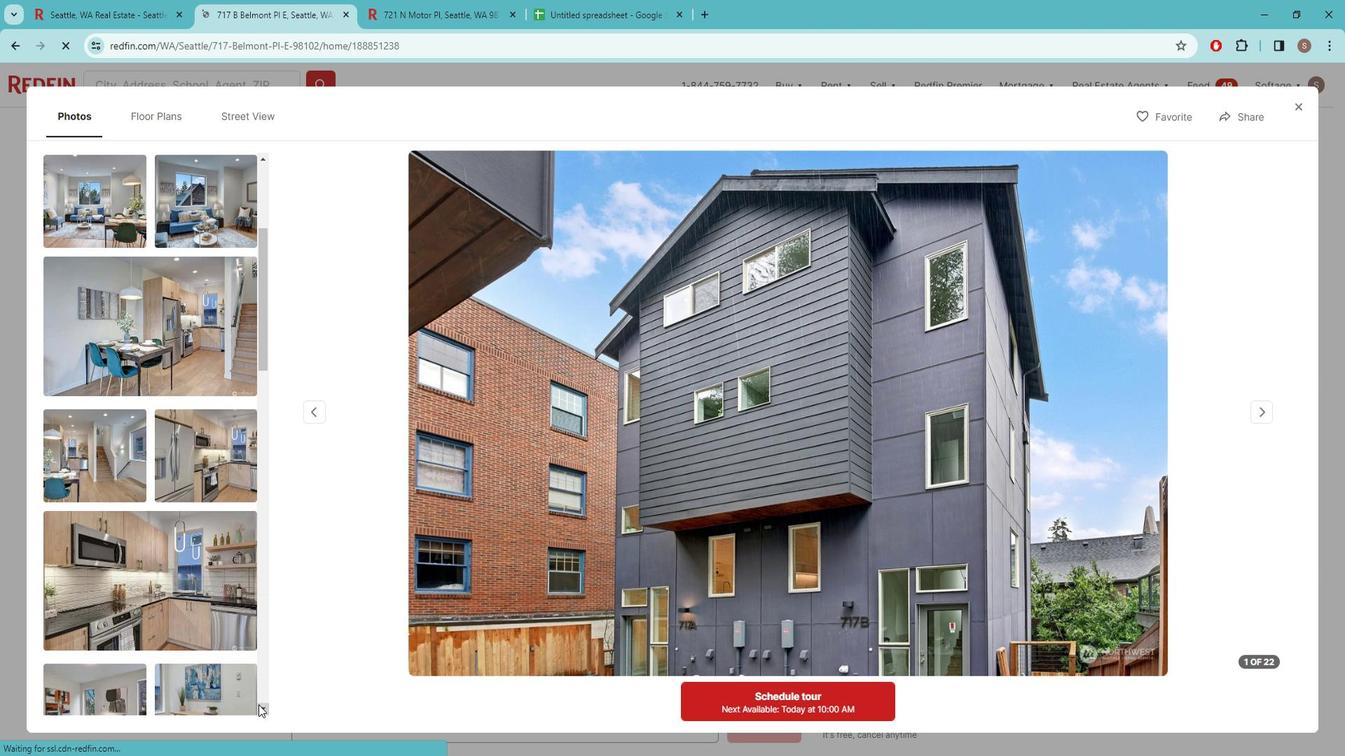 
Action: Mouse pressed left at (285, 705)
Screenshot: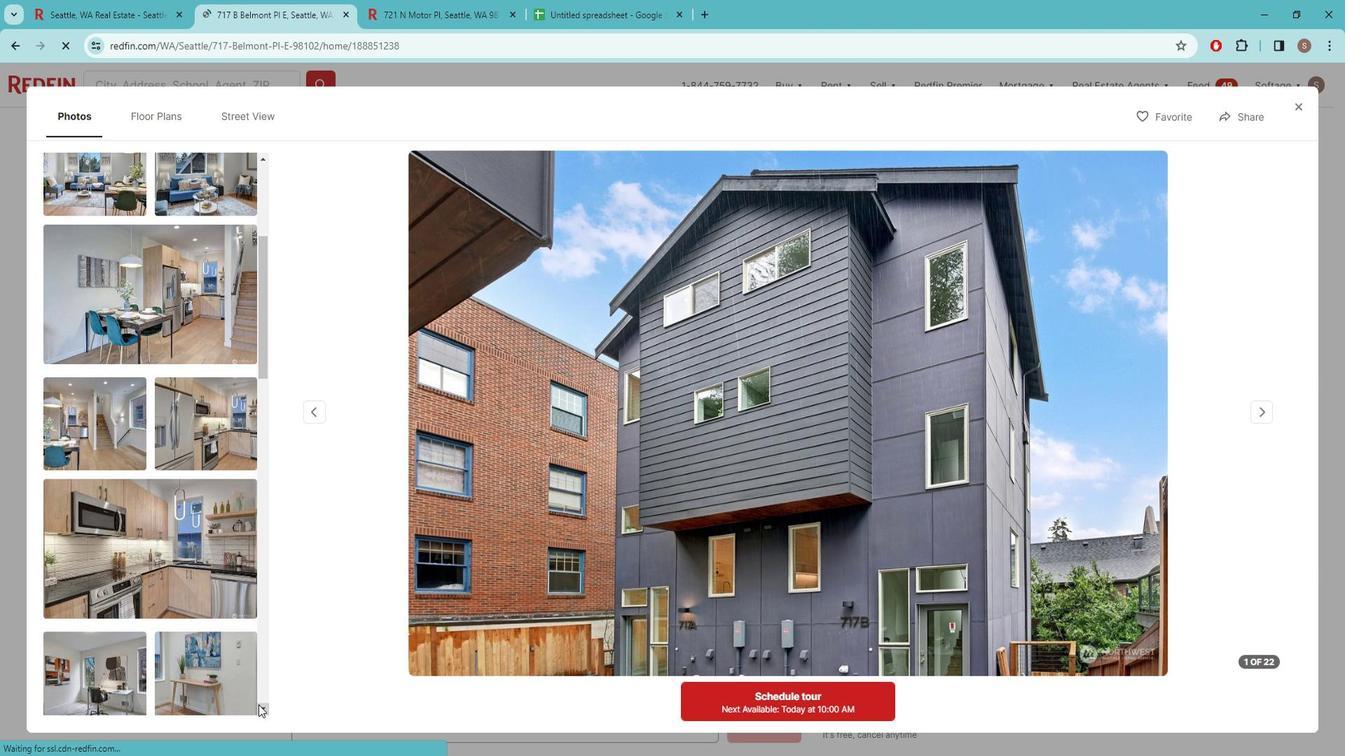 
Action: Mouse pressed left at (285, 705)
Screenshot: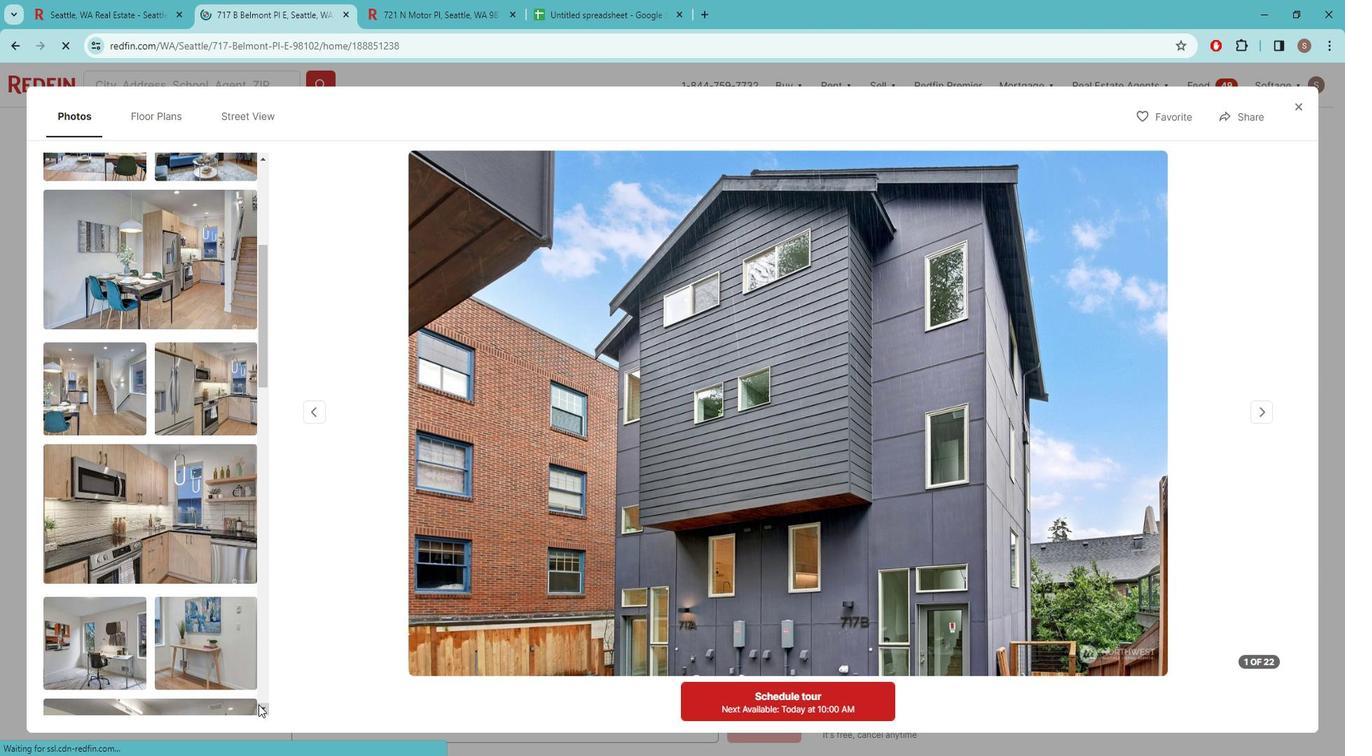 
Action: Mouse pressed left at (285, 705)
Screenshot: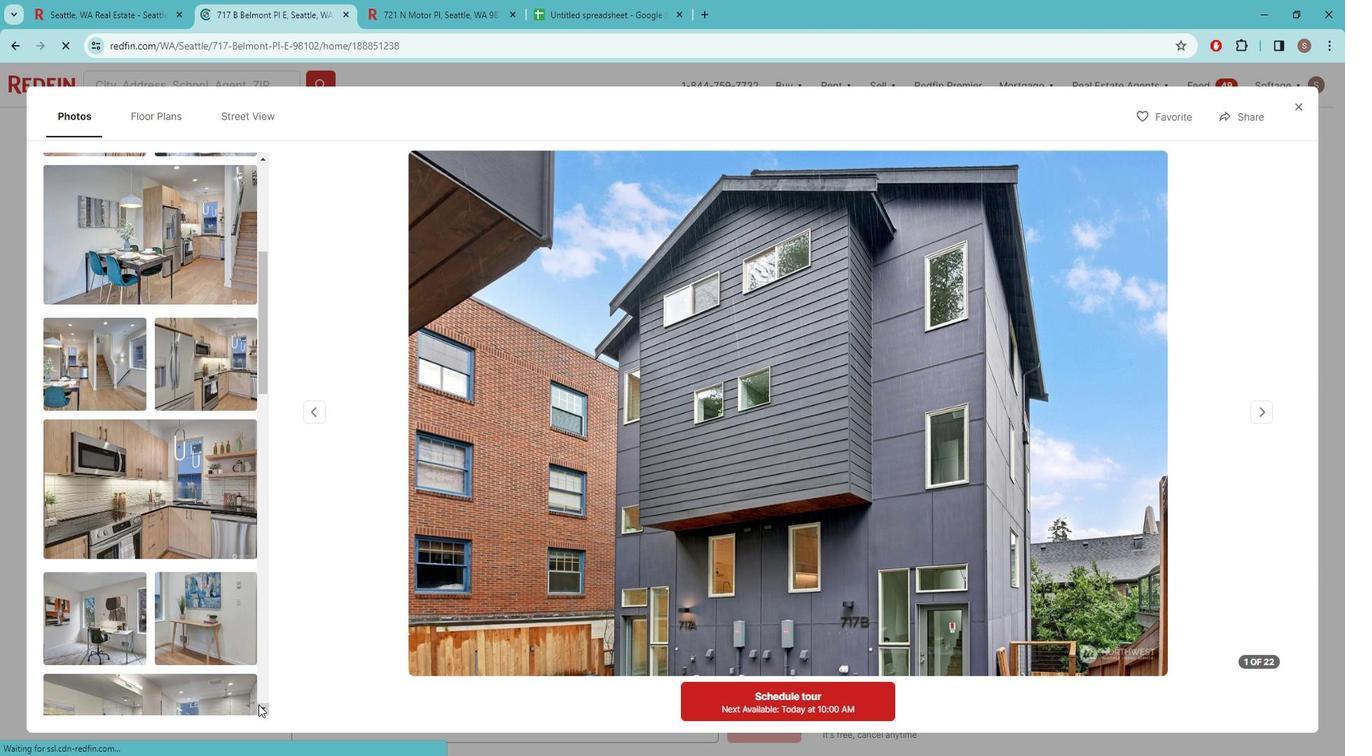 
Action: Mouse pressed left at (285, 705)
Screenshot: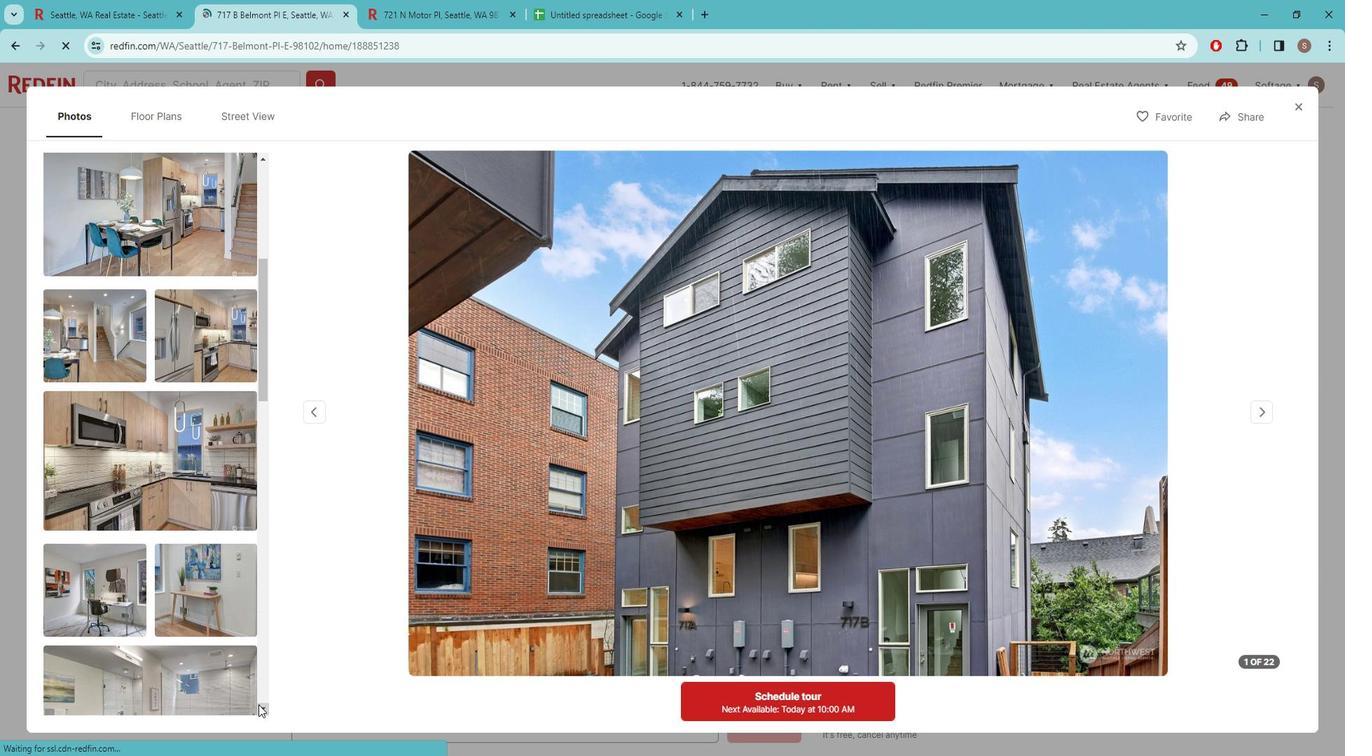 
Action: Mouse pressed left at (285, 705)
Screenshot: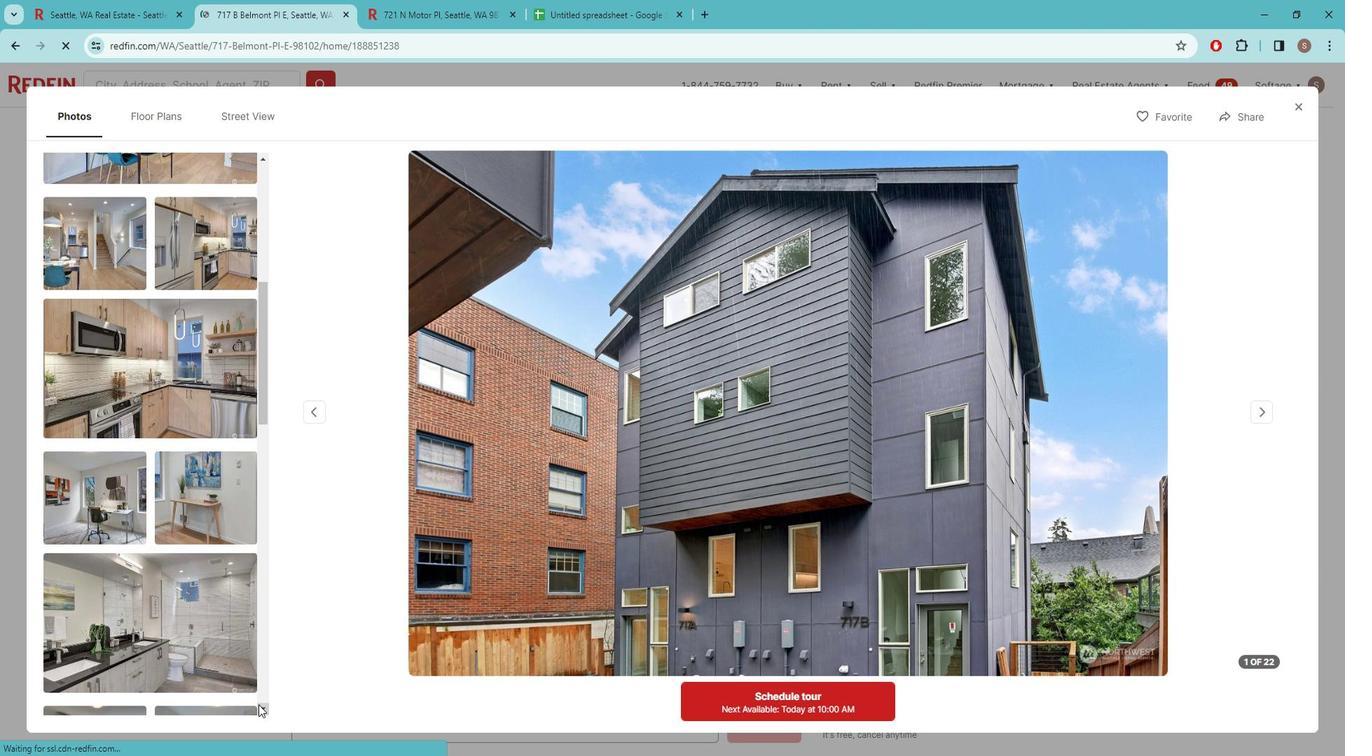 
Action: Mouse pressed left at (285, 705)
Screenshot: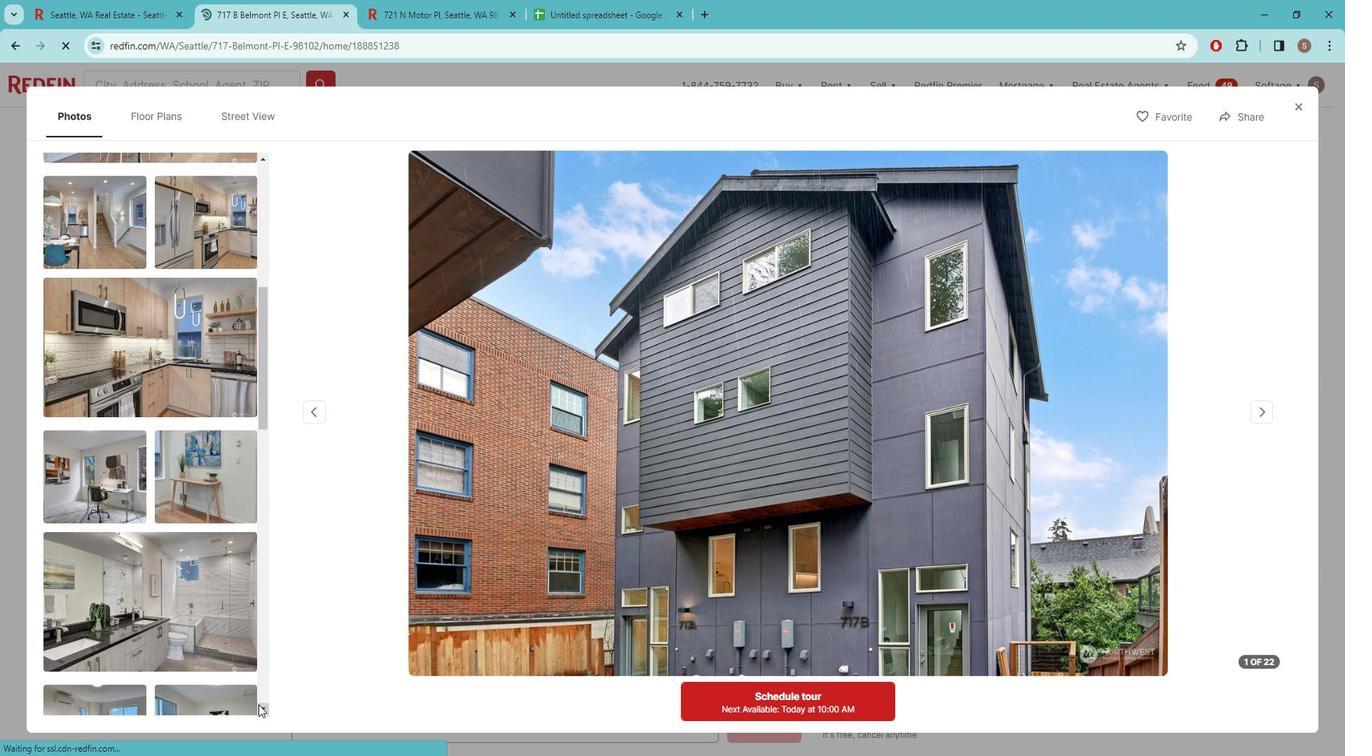 
Action: Mouse pressed left at (285, 705)
Screenshot: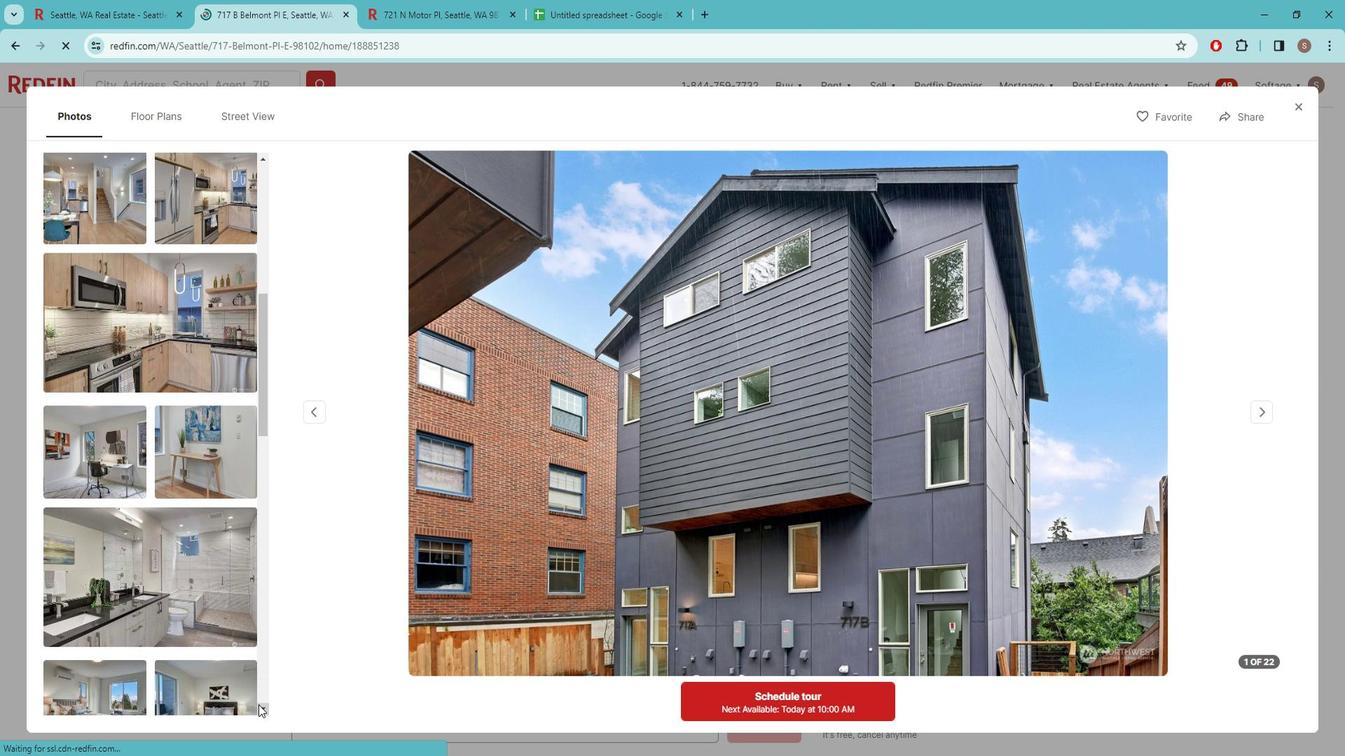 
Action: Mouse pressed left at (285, 705)
Screenshot: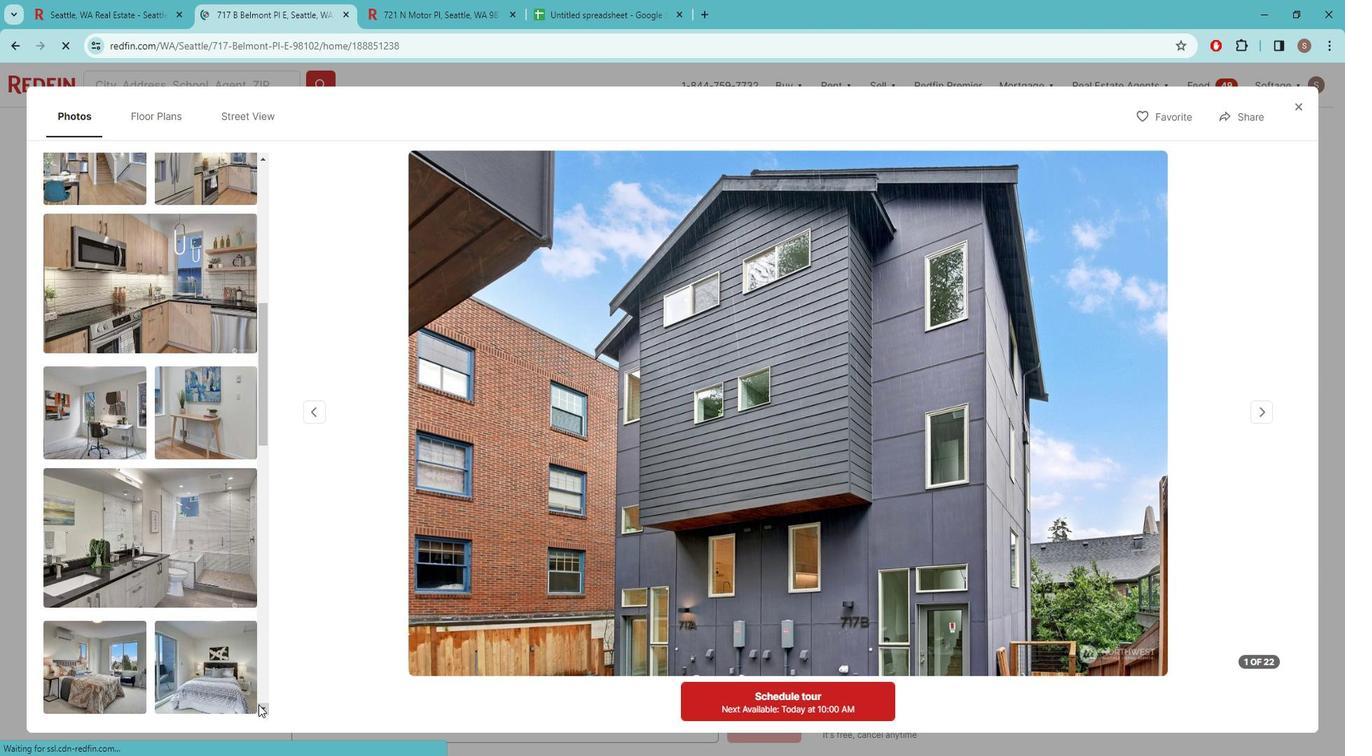 
Action: Mouse pressed left at (285, 705)
Screenshot: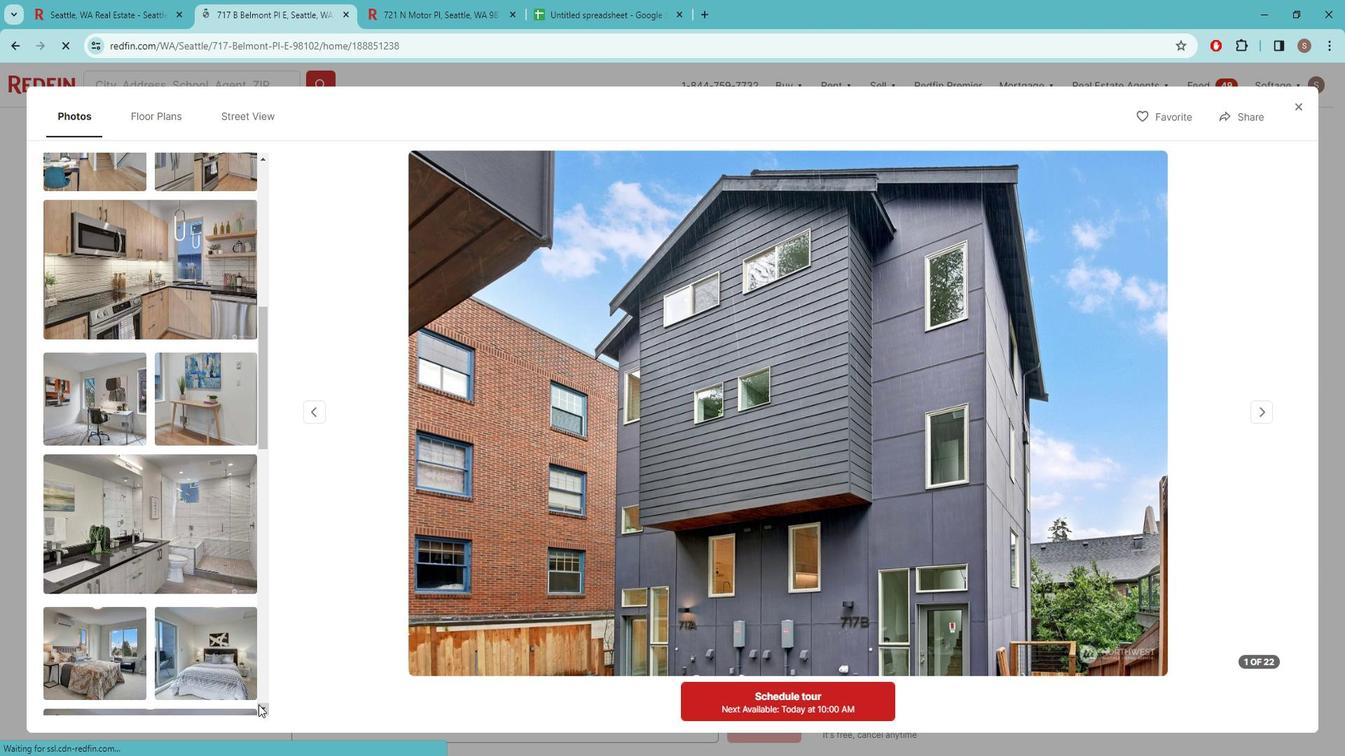 
Action: Mouse pressed left at (285, 705)
Screenshot: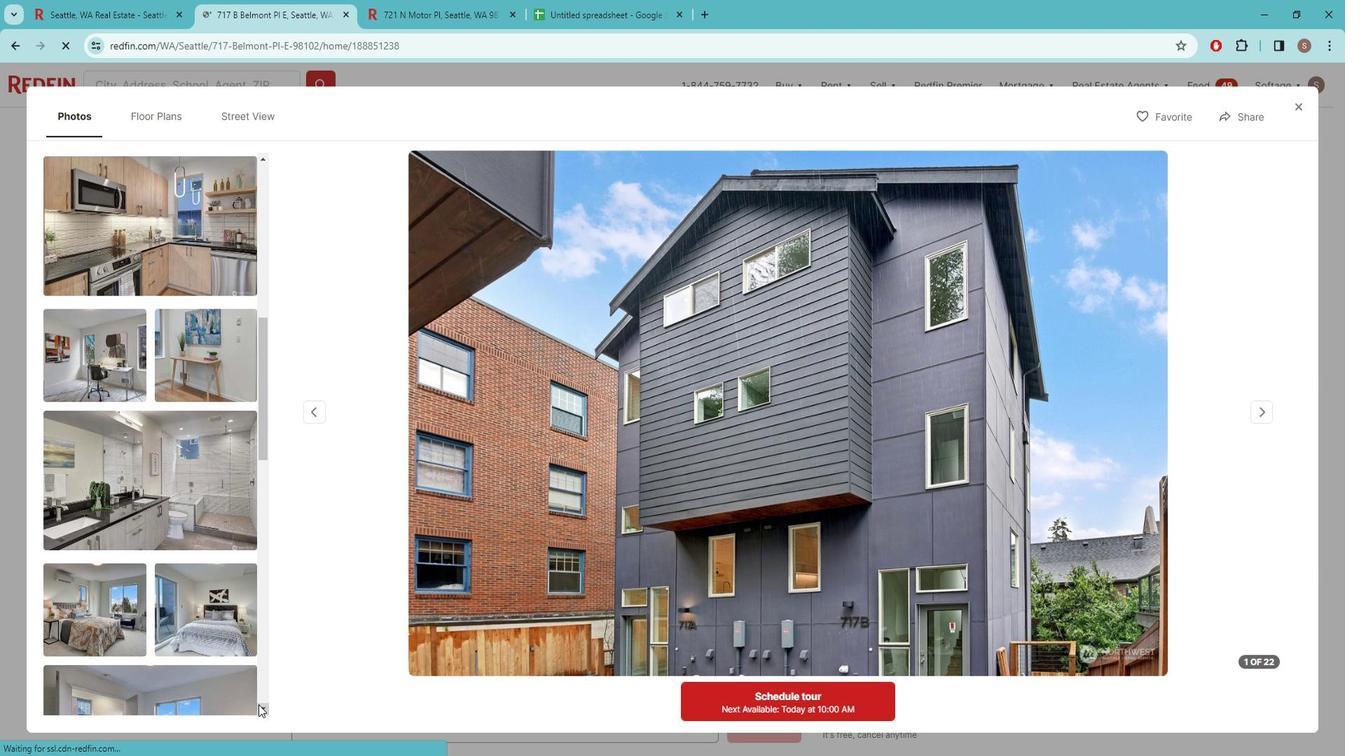 
Action: Mouse pressed left at (285, 705)
Screenshot: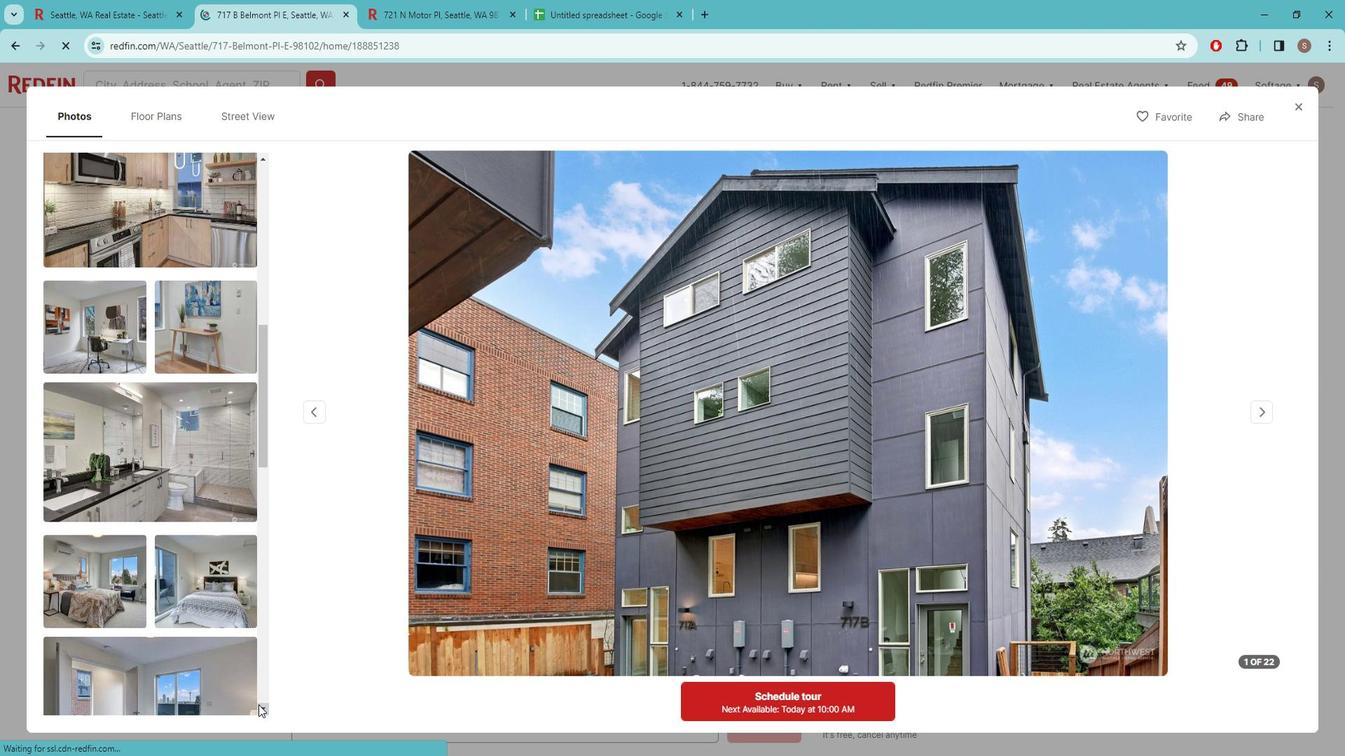 
Action: Mouse pressed left at (285, 705)
Screenshot: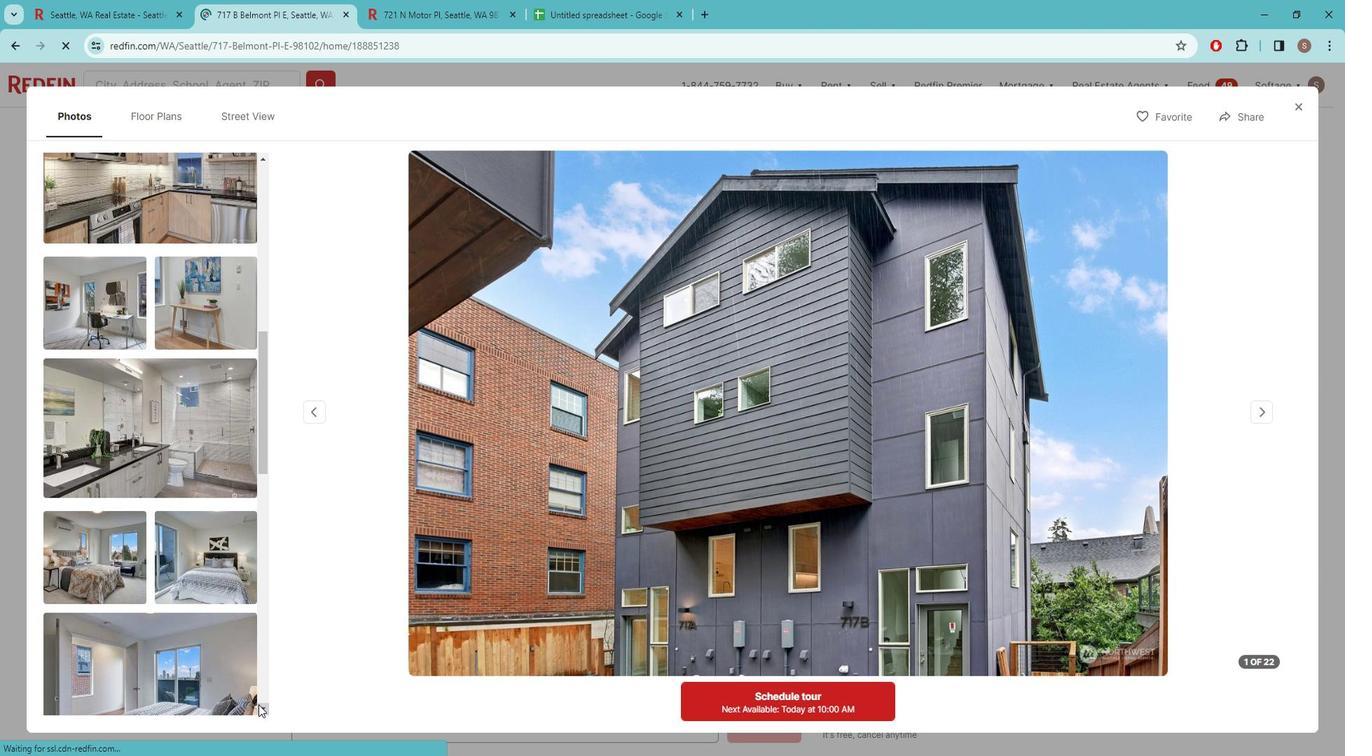 
Action: Mouse pressed left at (285, 705)
Screenshot: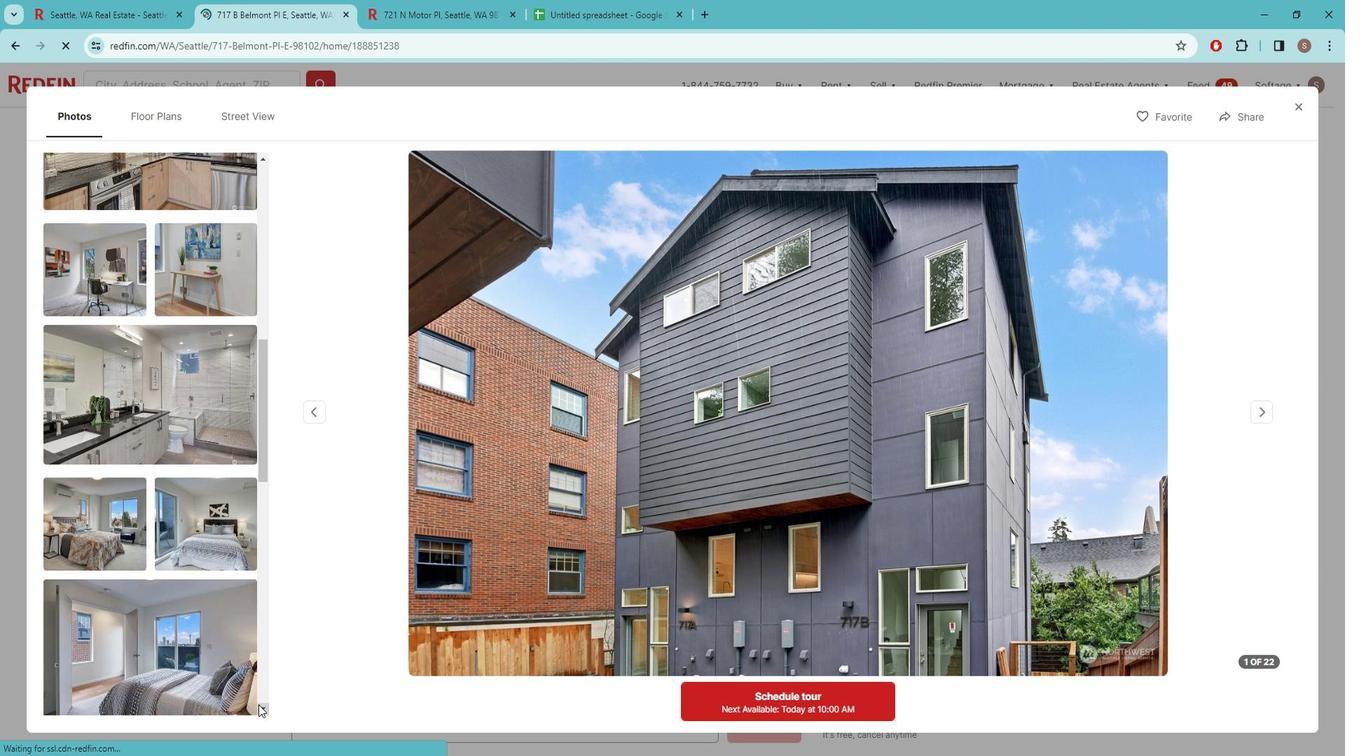 
Action: Mouse pressed left at (285, 705)
Screenshot: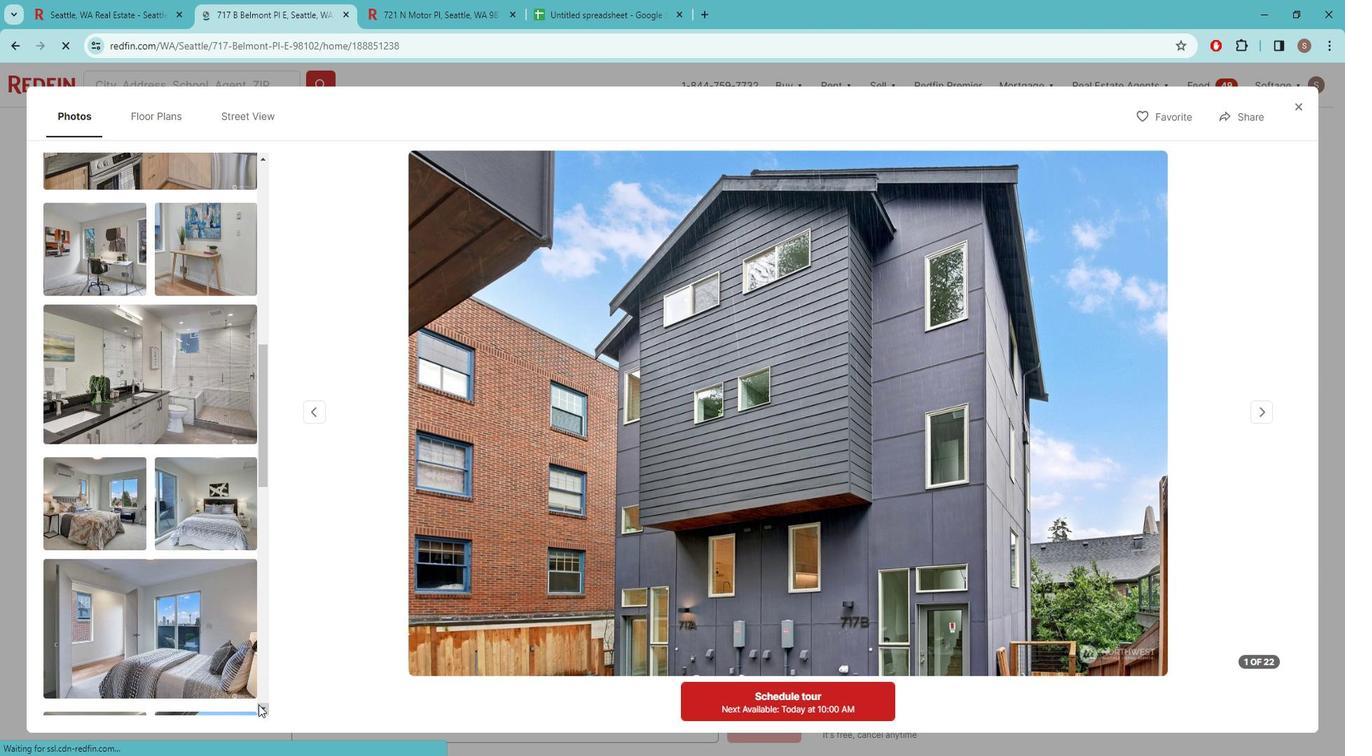 
Action: Mouse pressed left at (285, 705)
Screenshot: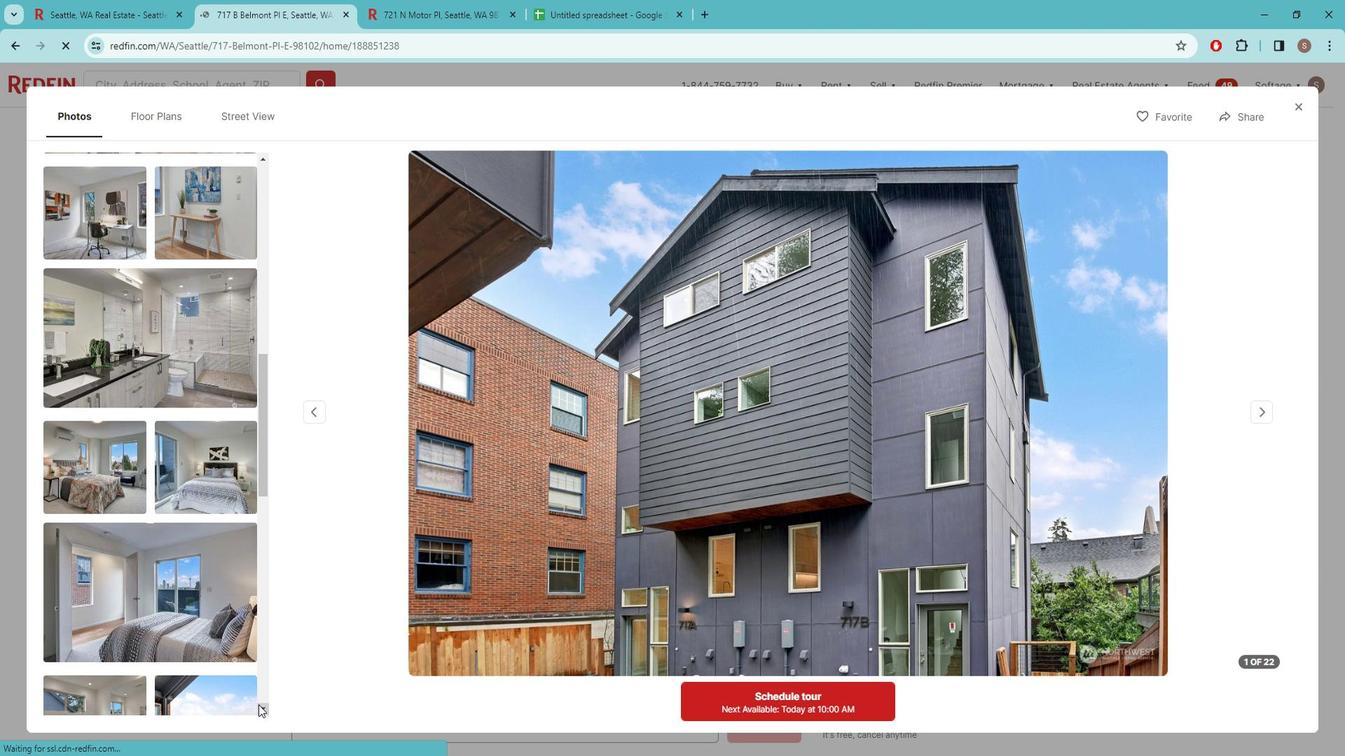 
Action: Mouse pressed left at (285, 705)
Screenshot: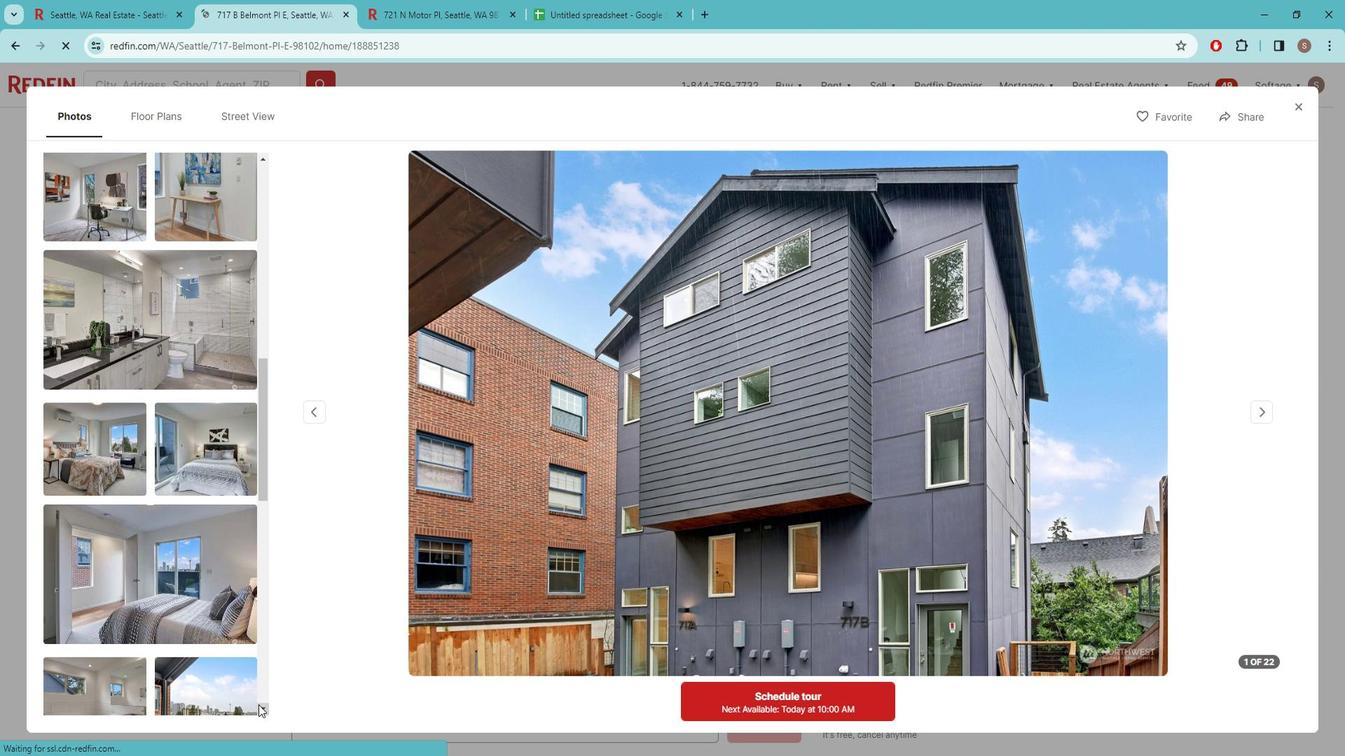 
Action: Mouse pressed left at (285, 705)
Screenshot: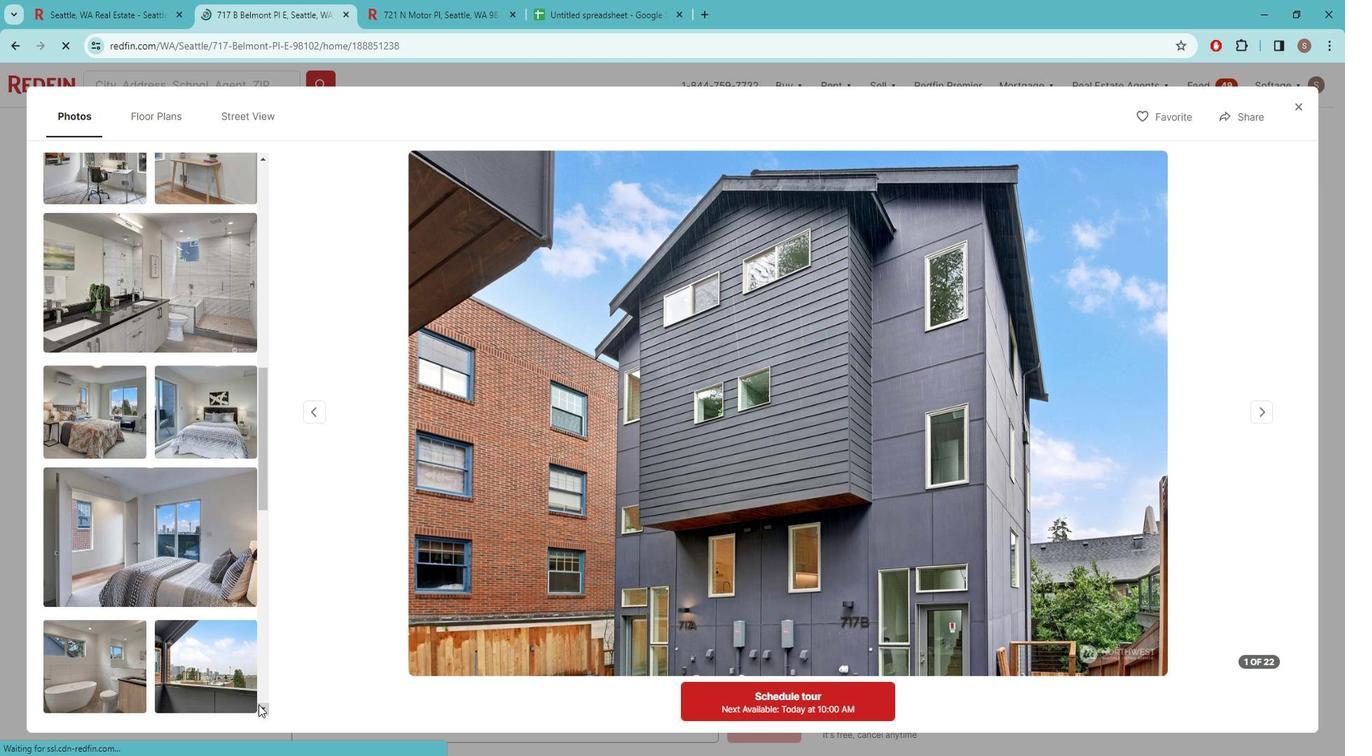 
Action: Mouse pressed left at (285, 705)
Screenshot: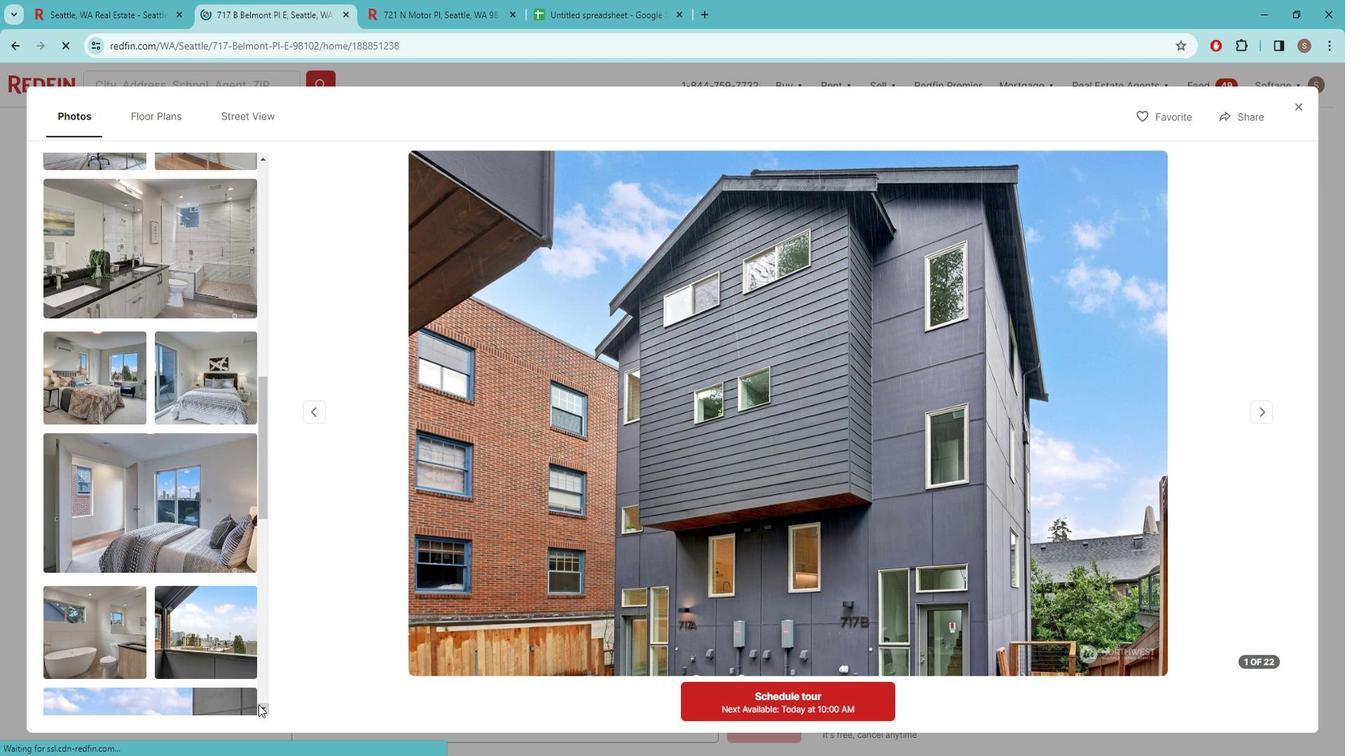 
Action: Mouse pressed left at (285, 705)
Screenshot: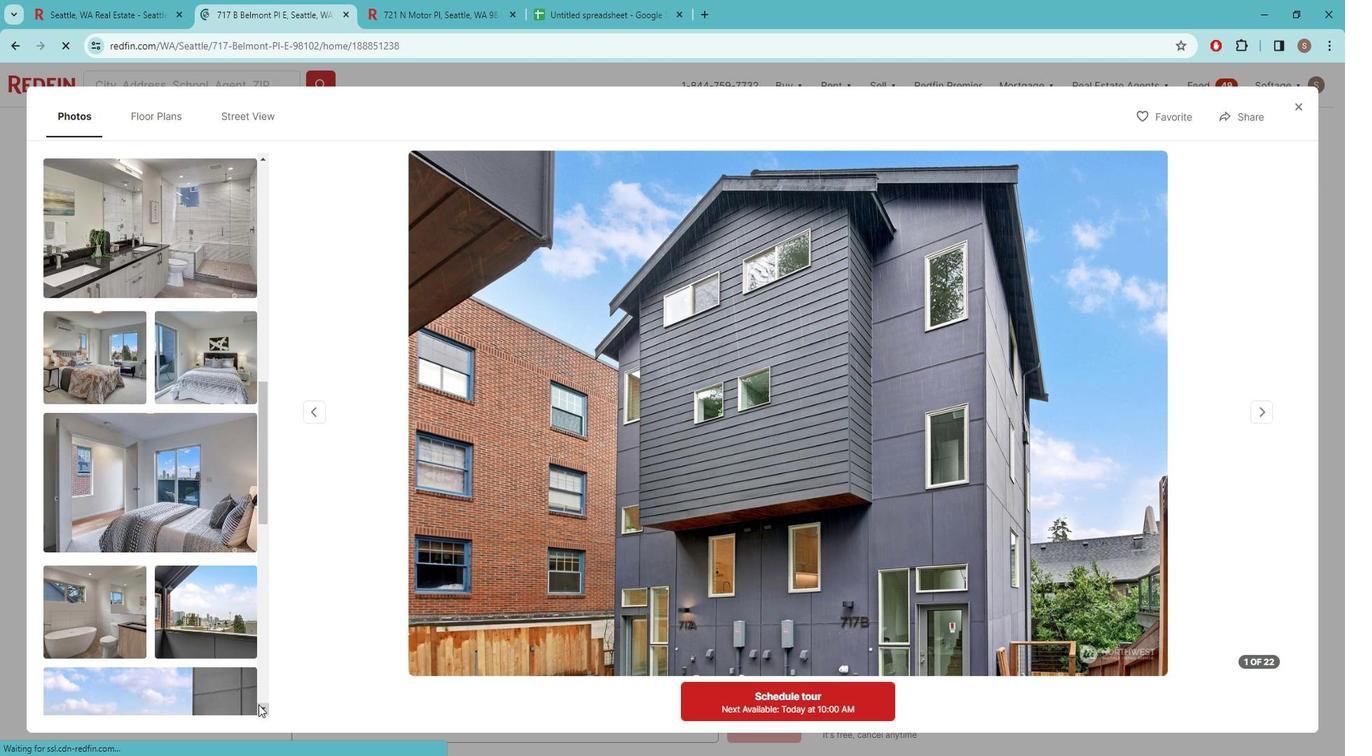 
Action: Mouse pressed left at (285, 705)
Screenshot: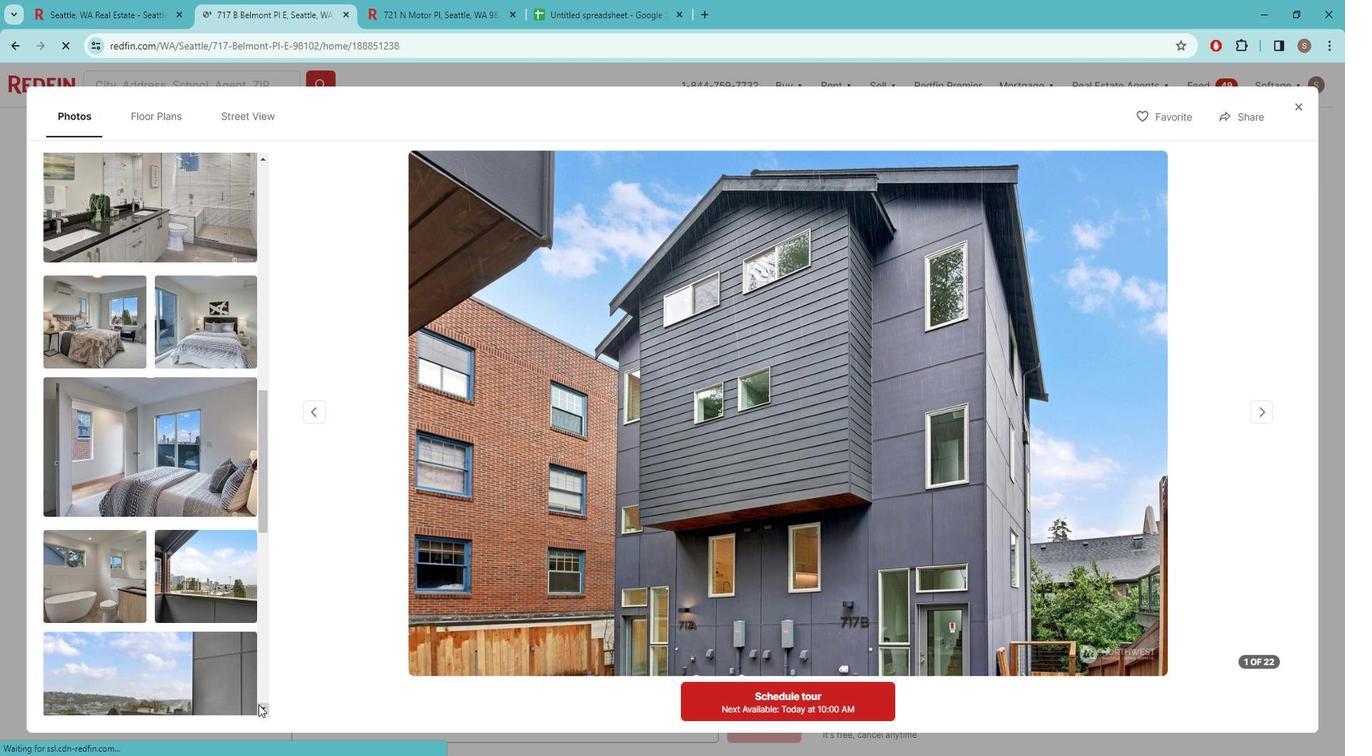 
Action: Mouse pressed left at (285, 705)
Screenshot: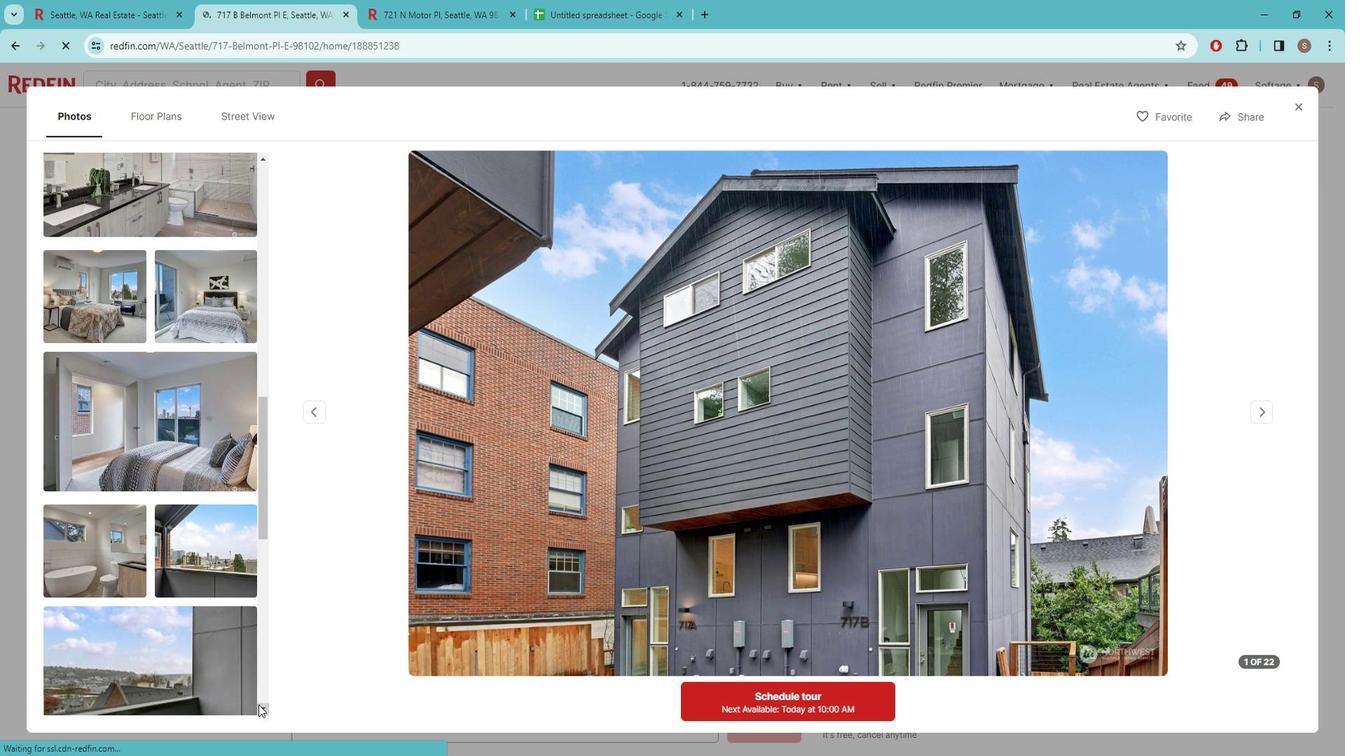 
Action: Mouse pressed left at (285, 705)
Screenshot: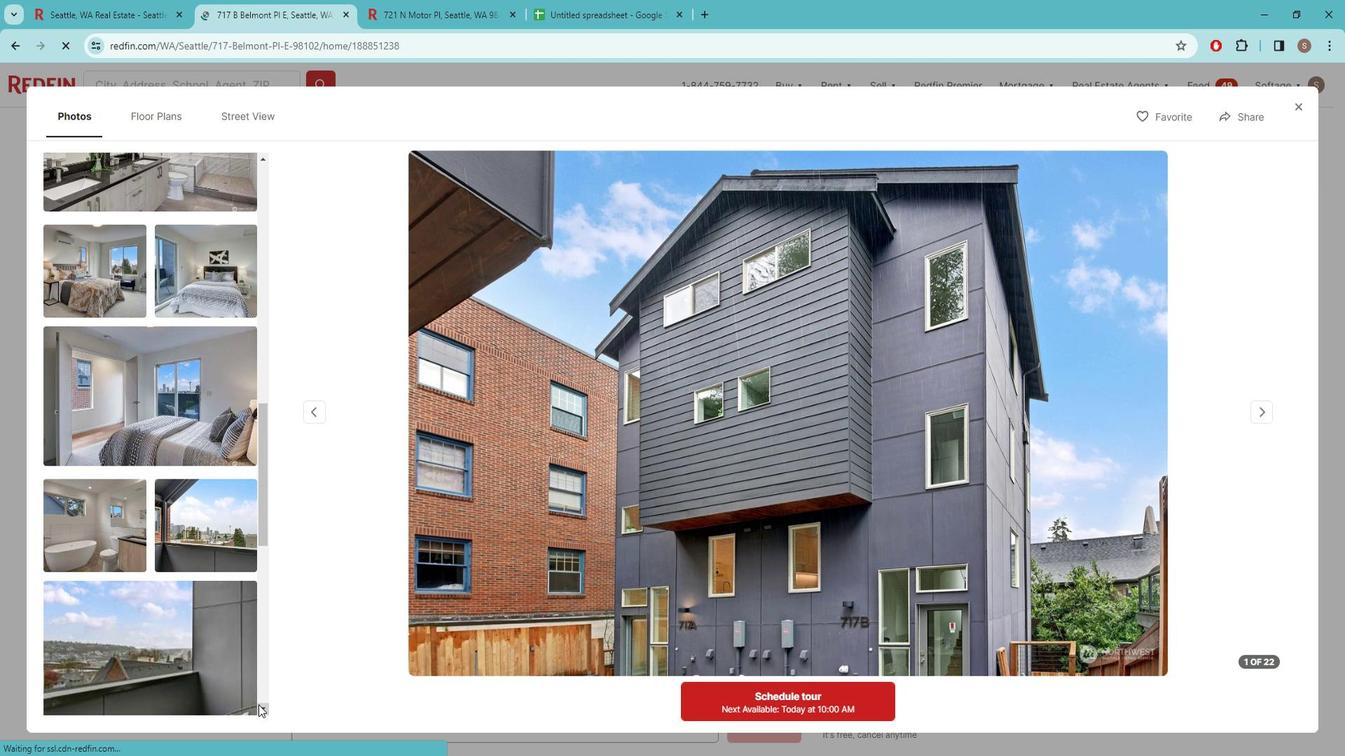 
Action: Mouse pressed left at (285, 705)
Screenshot: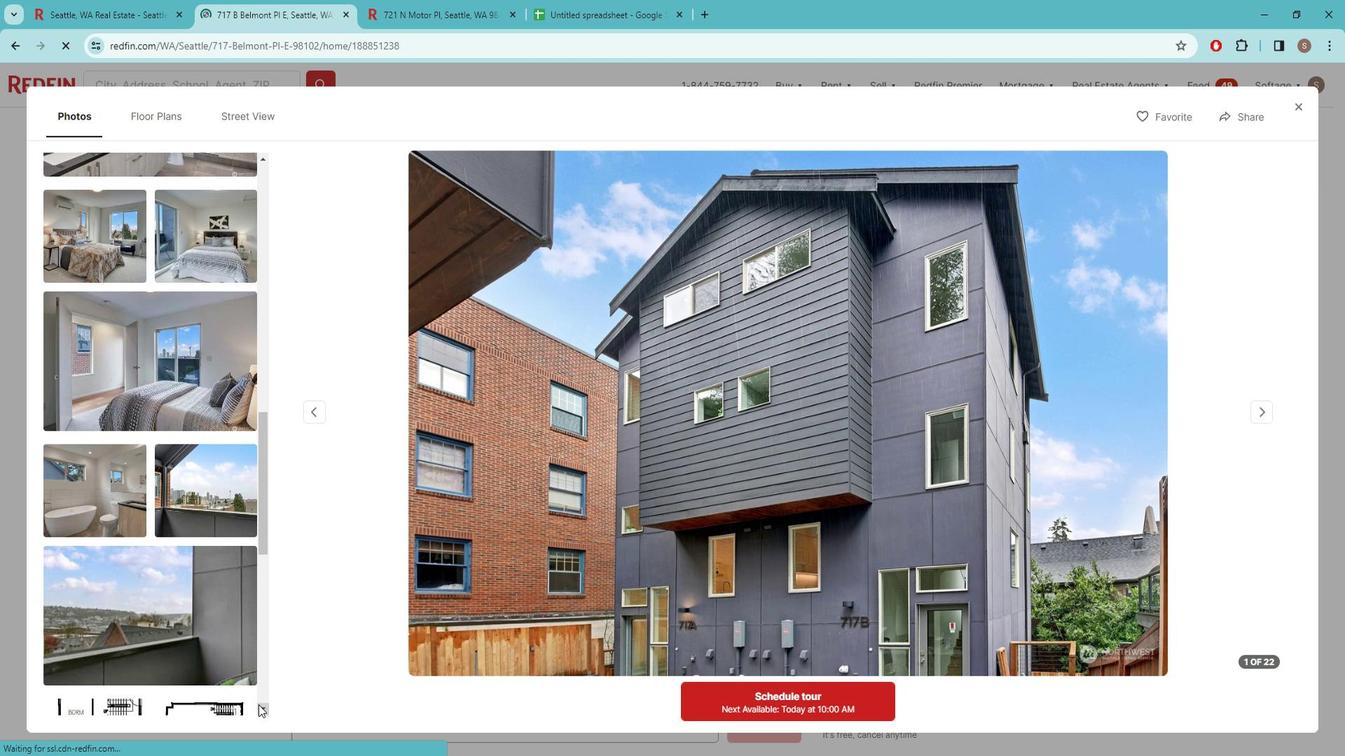 
Action: Mouse pressed left at (285, 705)
Screenshot: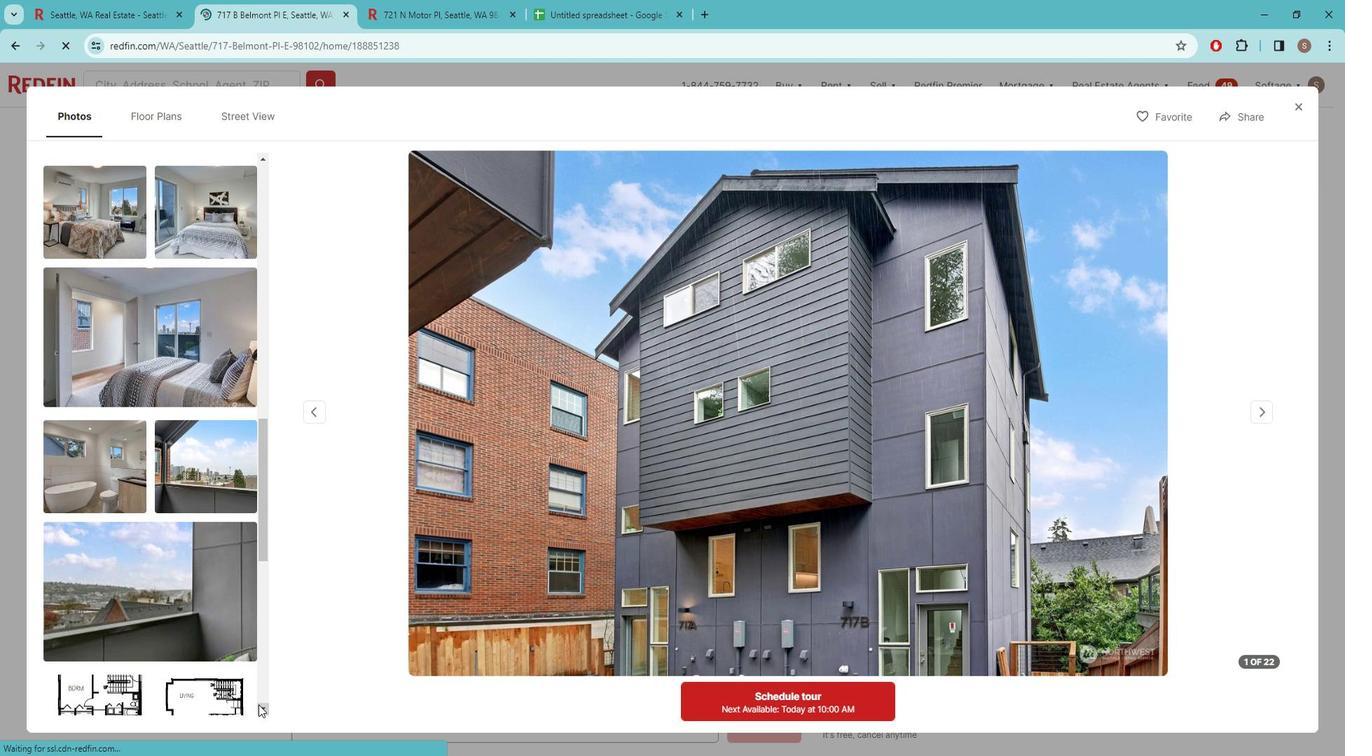 
Action: Mouse pressed left at (285, 705)
Screenshot: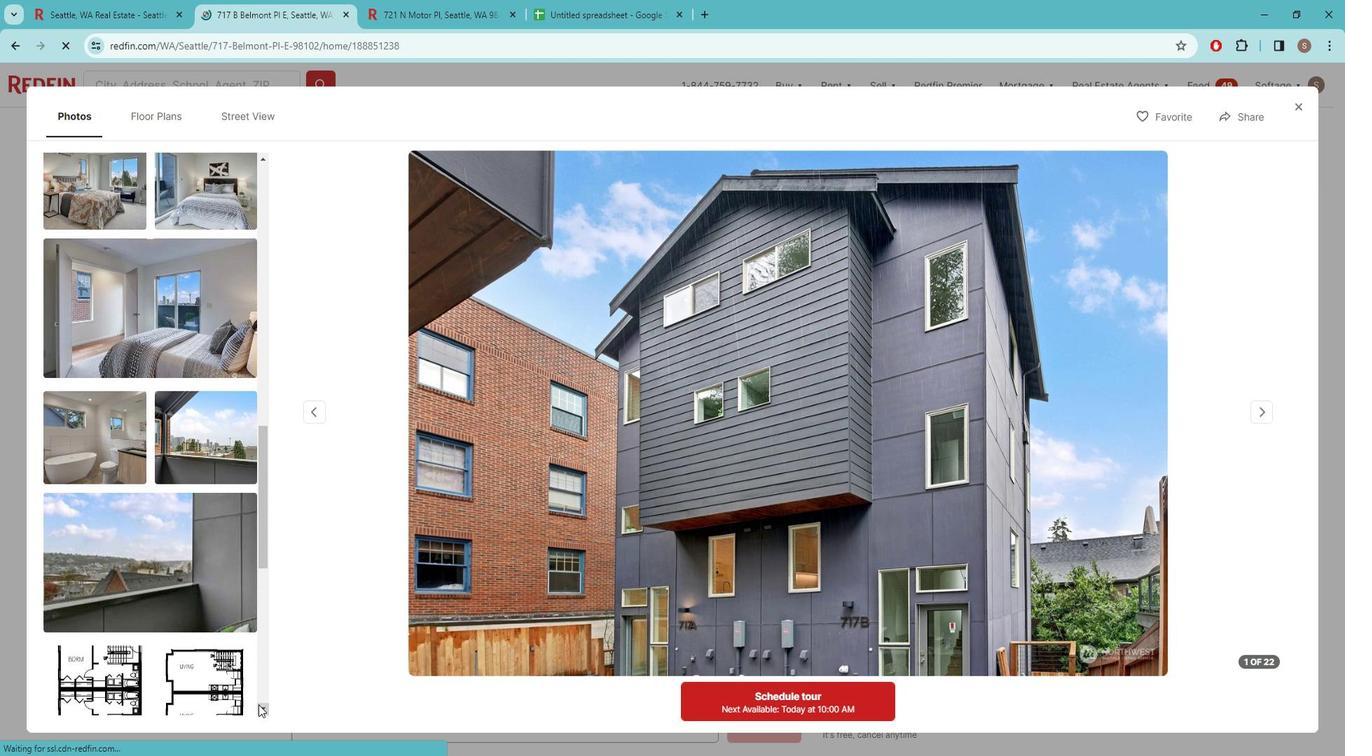 
Action: Mouse pressed left at (285, 705)
Screenshot: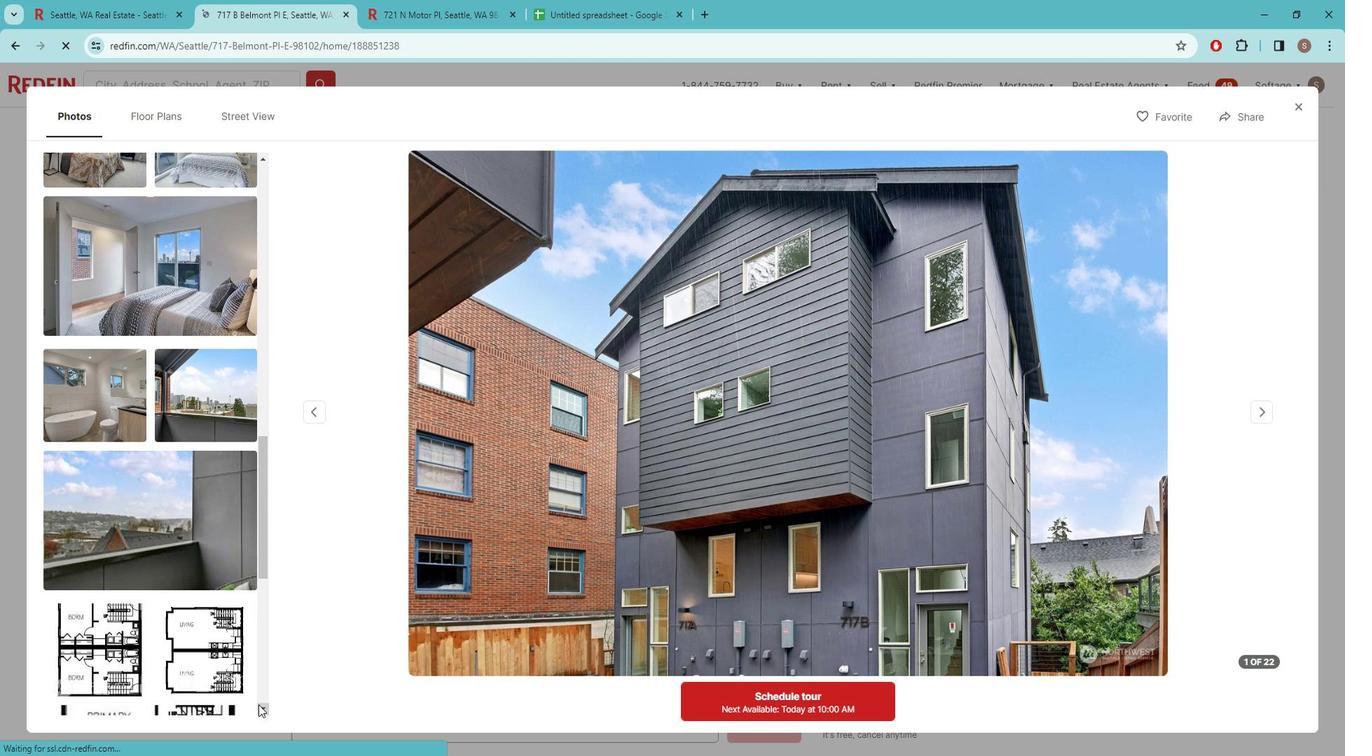 
Action: Mouse pressed left at (285, 705)
Screenshot: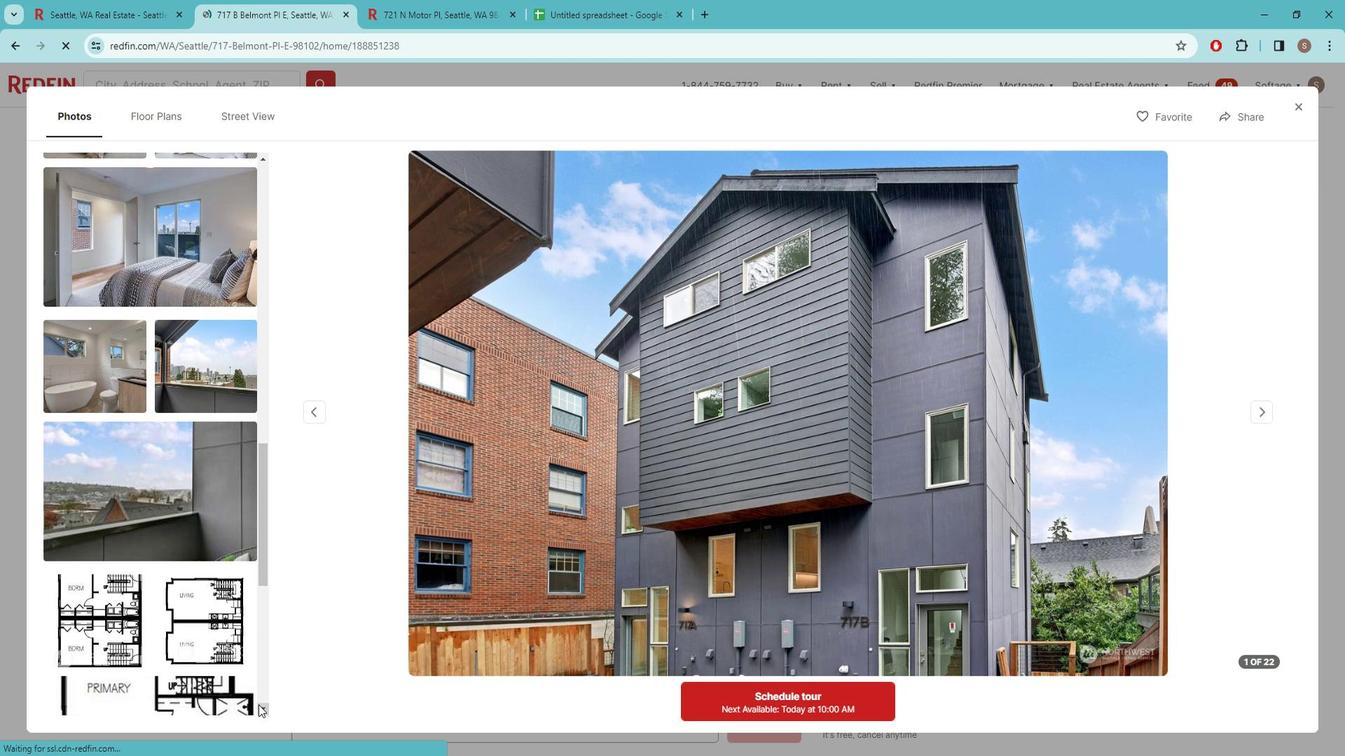 
Action: Mouse pressed left at (285, 705)
Screenshot: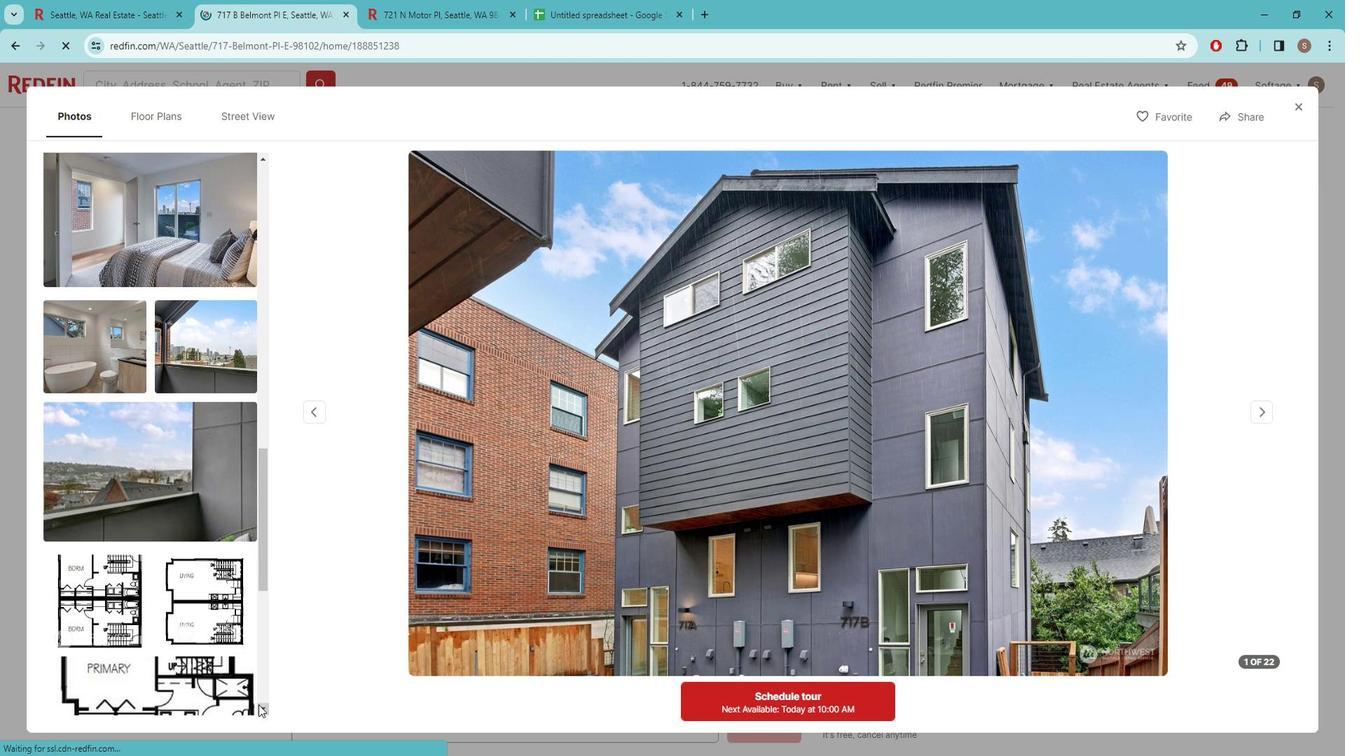 
Action: Mouse pressed left at (285, 705)
Screenshot: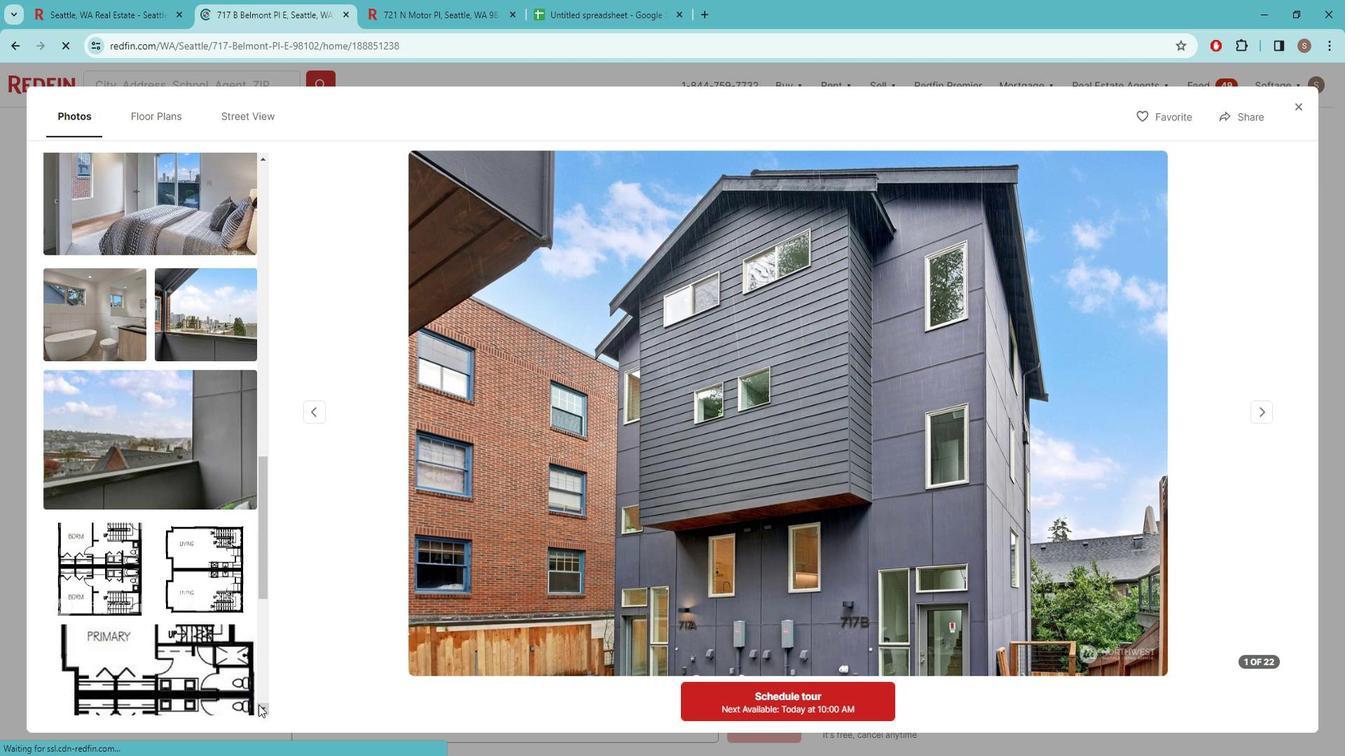 
Action: Mouse pressed left at (285, 705)
Screenshot: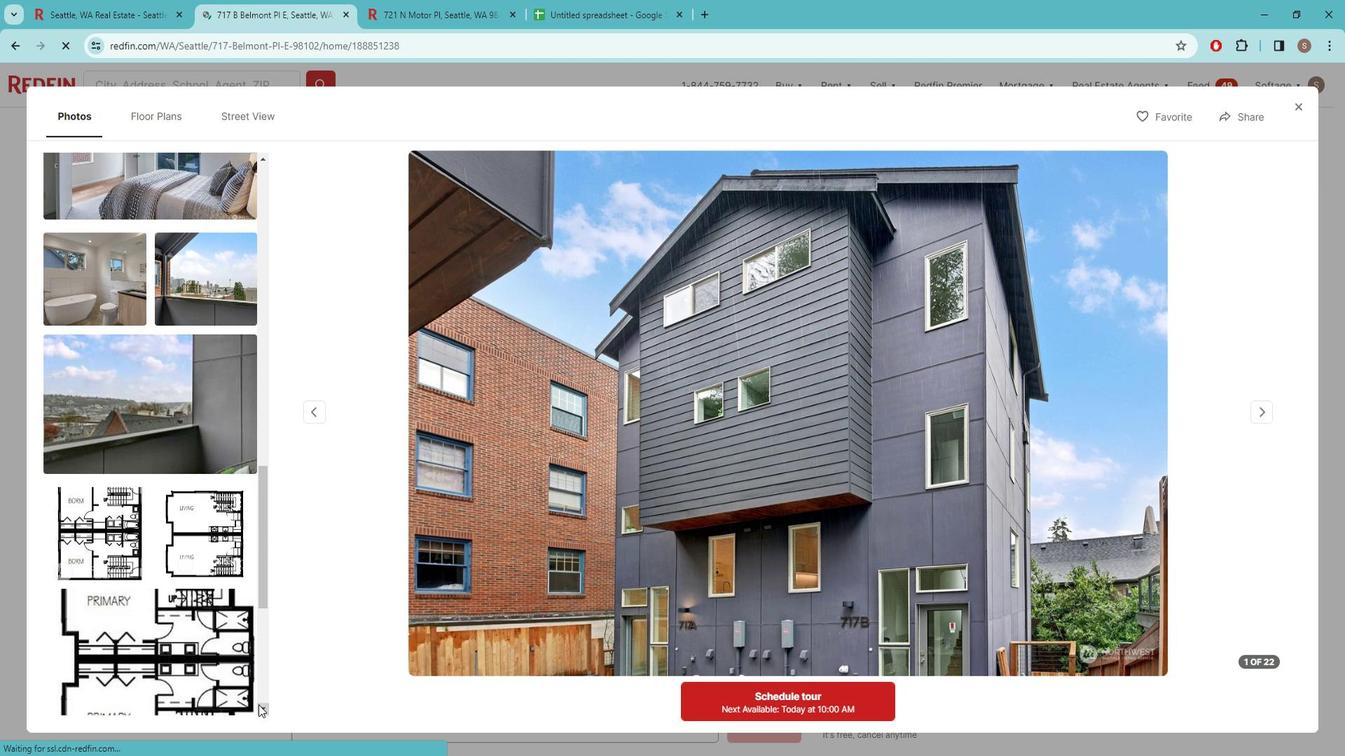 
Action: Mouse pressed left at (285, 705)
Screenshot: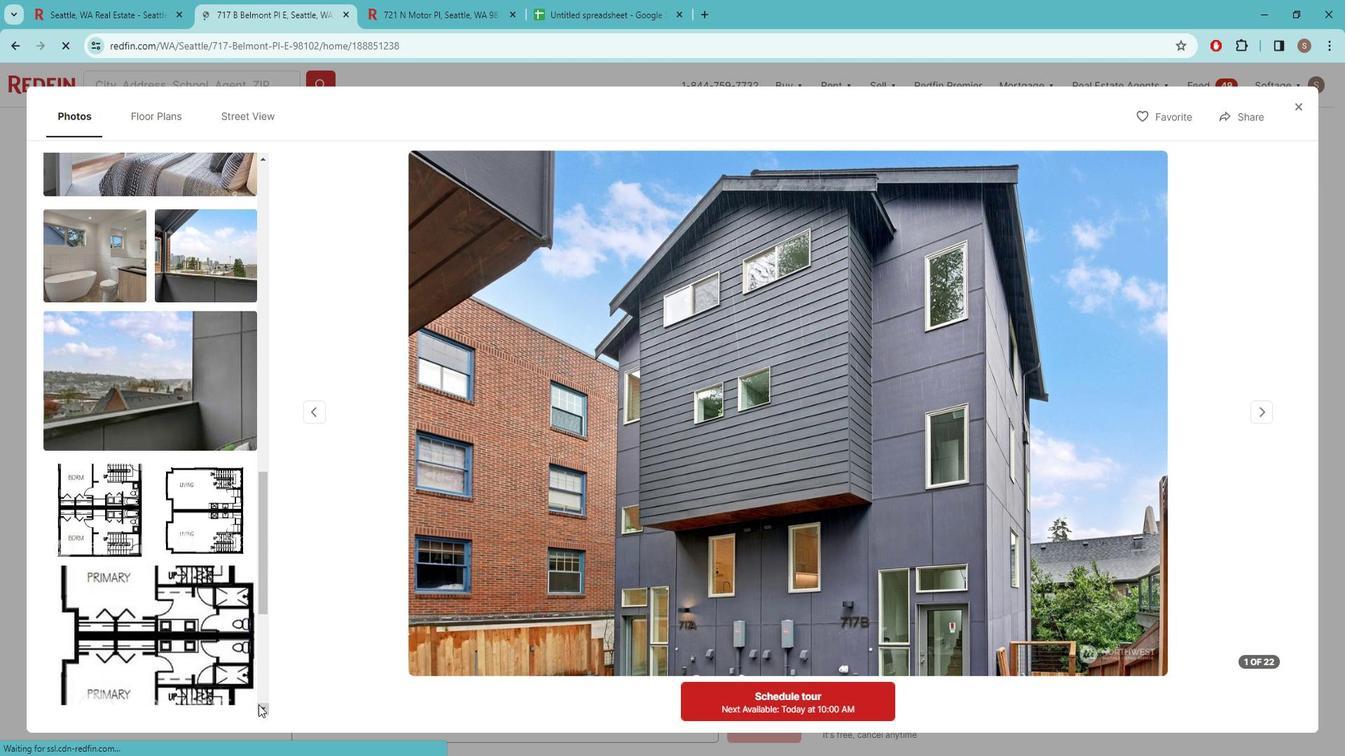 
Action: Mouse pressed left at (285, 705)
Screenshot: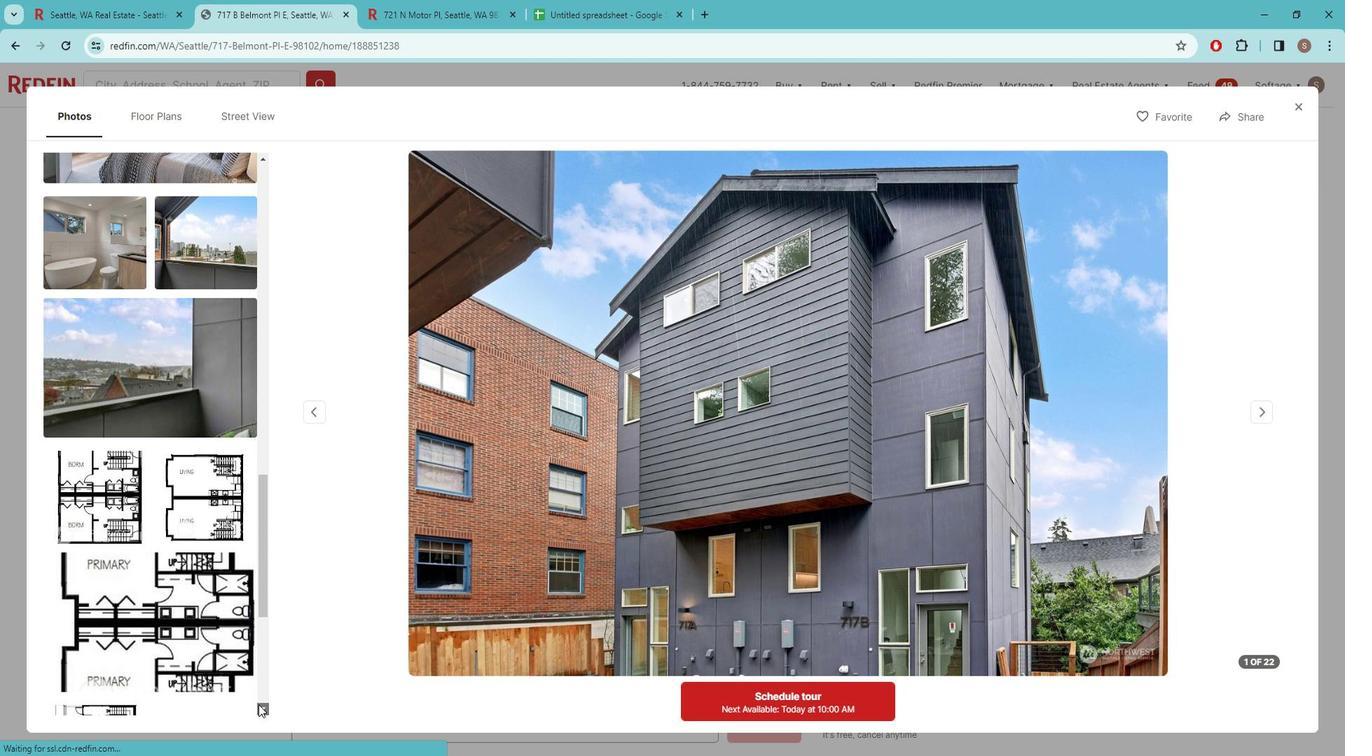 
Action: Mouse pressed left at (285, 705)
Screenshot: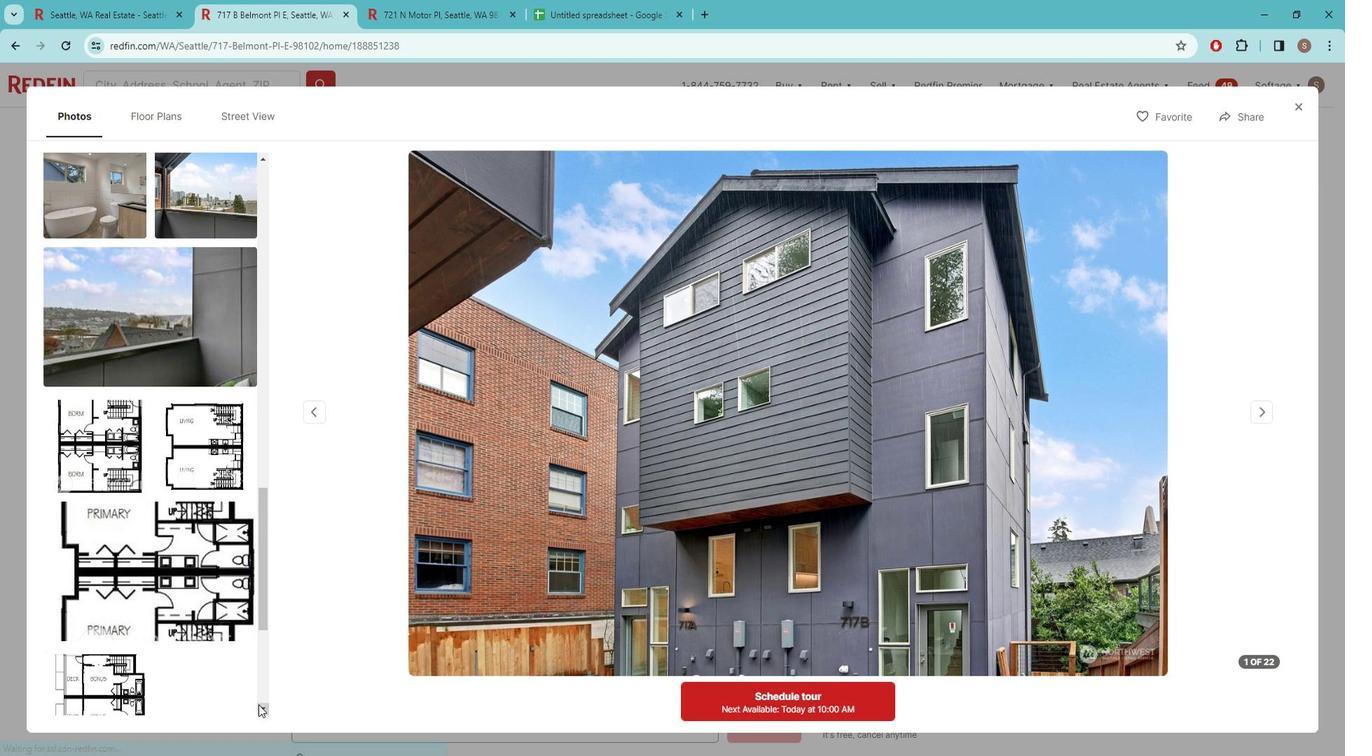 
Action: Mouse pressed left at (285, 705)
Screenshot: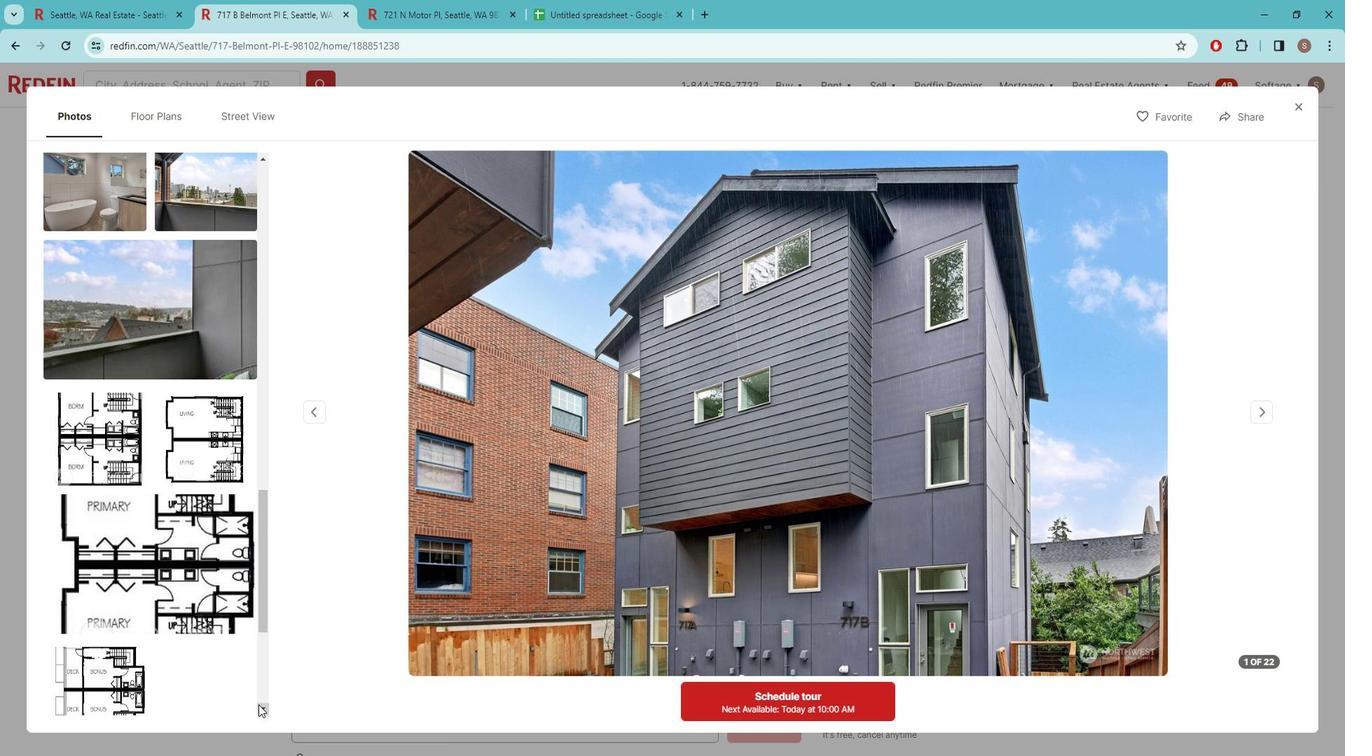 
Action: Mouse pressed left at (285, 705)
Screenshot: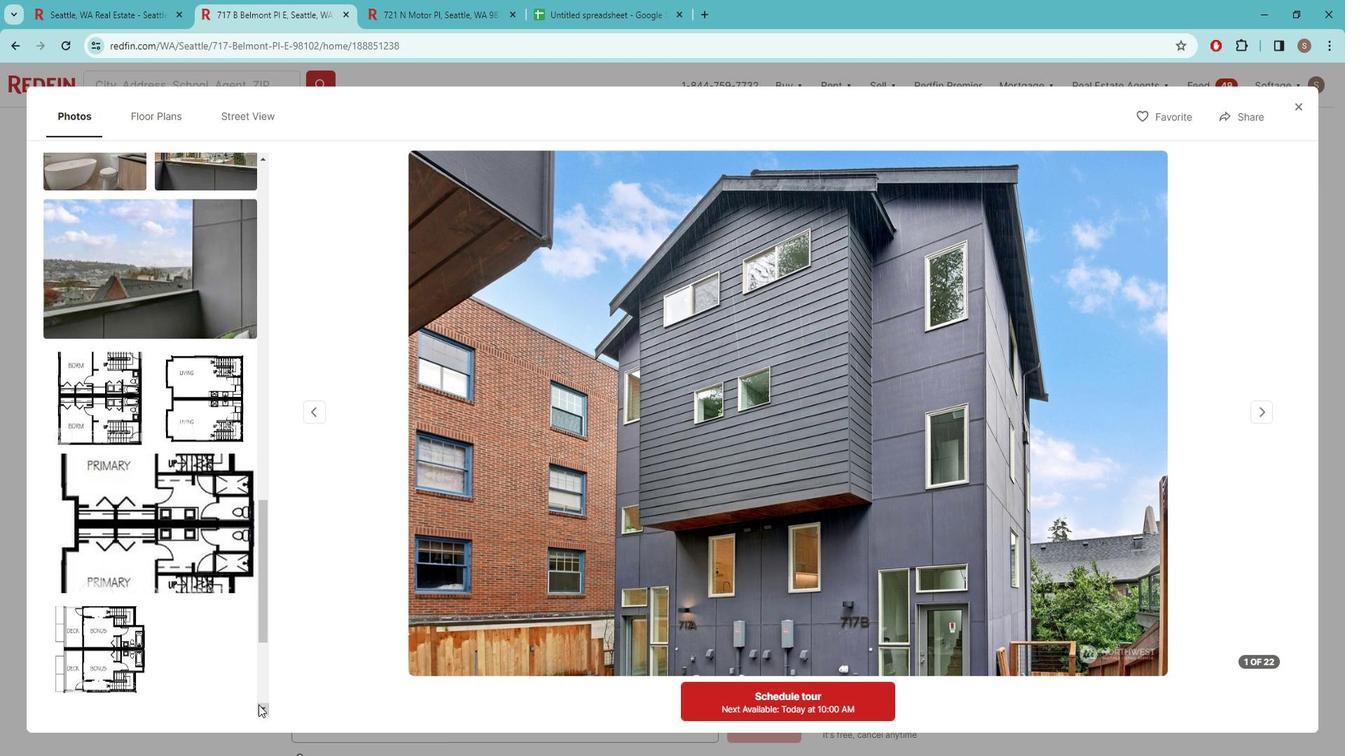 
Action: Mouse pressed left at (285, 705)
Screenshot: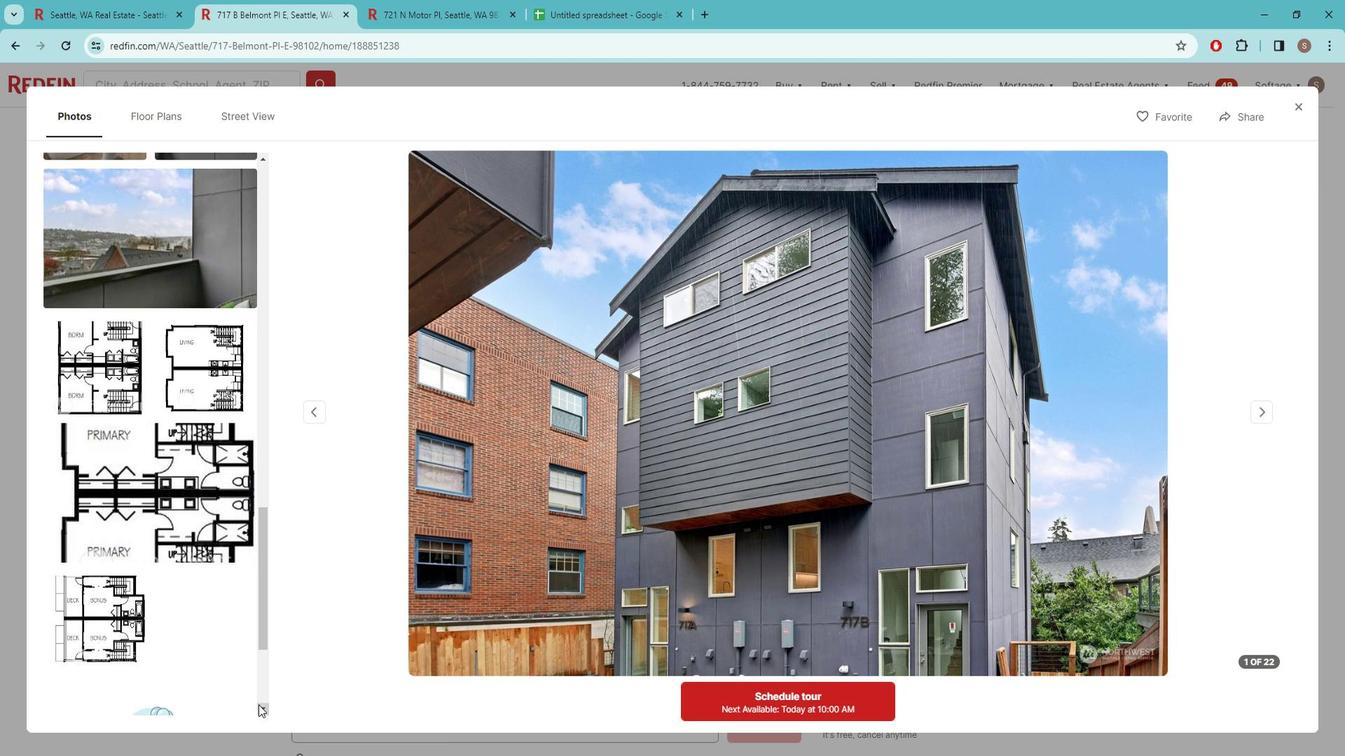 
Action: Mouse pressed left at (285, 705)
Screenshot: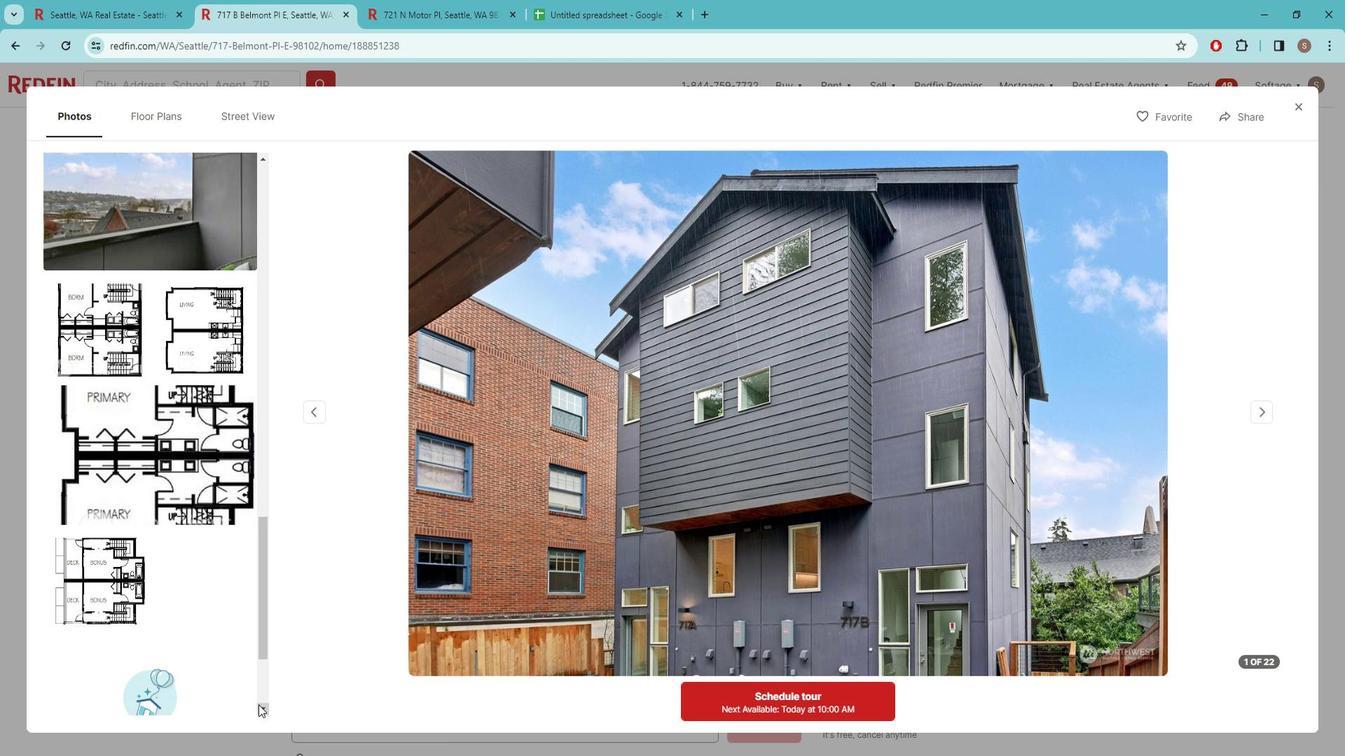 
Action: Mouse moved to (1333, 125)
Screenshot: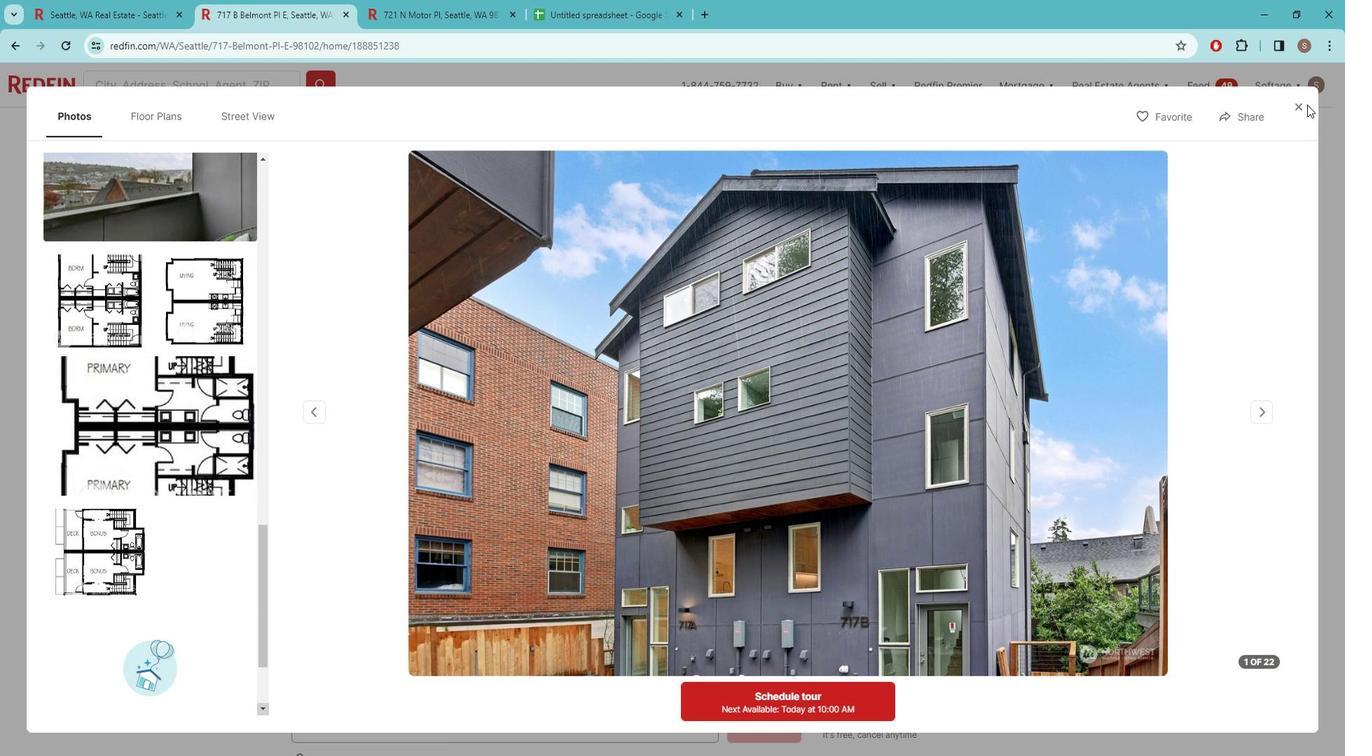 
Action: Mouse pressed left at (1333, 125)
Screenshot: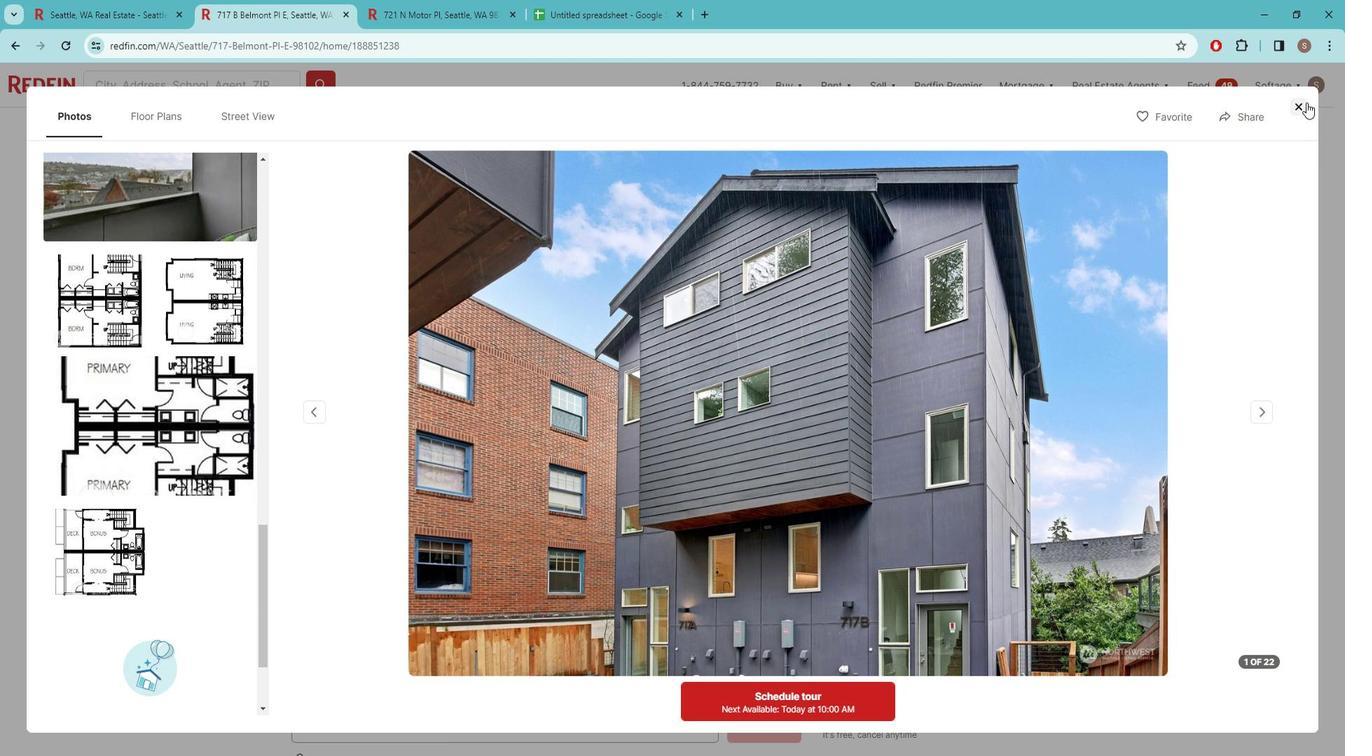 
Action: Mouse moved to (718, 422)
